 Task: Design an intricate pendant.
Action: Mouse moved to (296, 247)
Screenshot: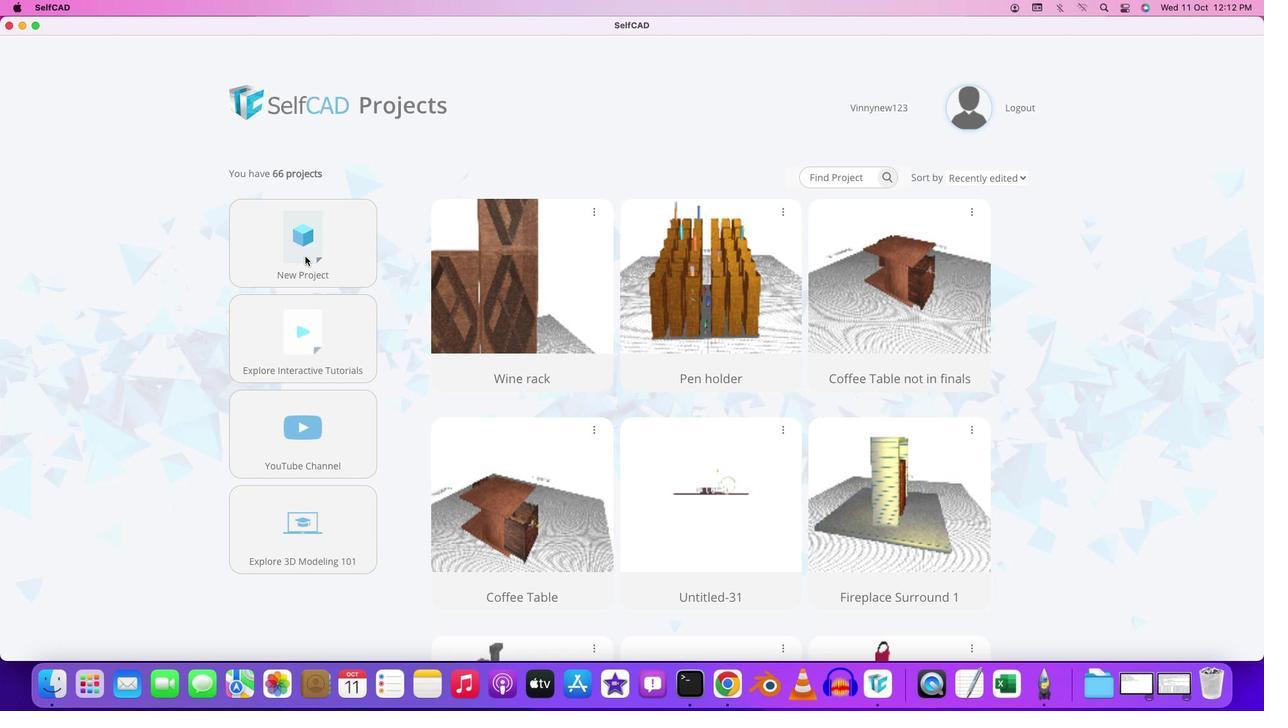 
Action: Mouse pressed left at (296, 247)
Screenshot: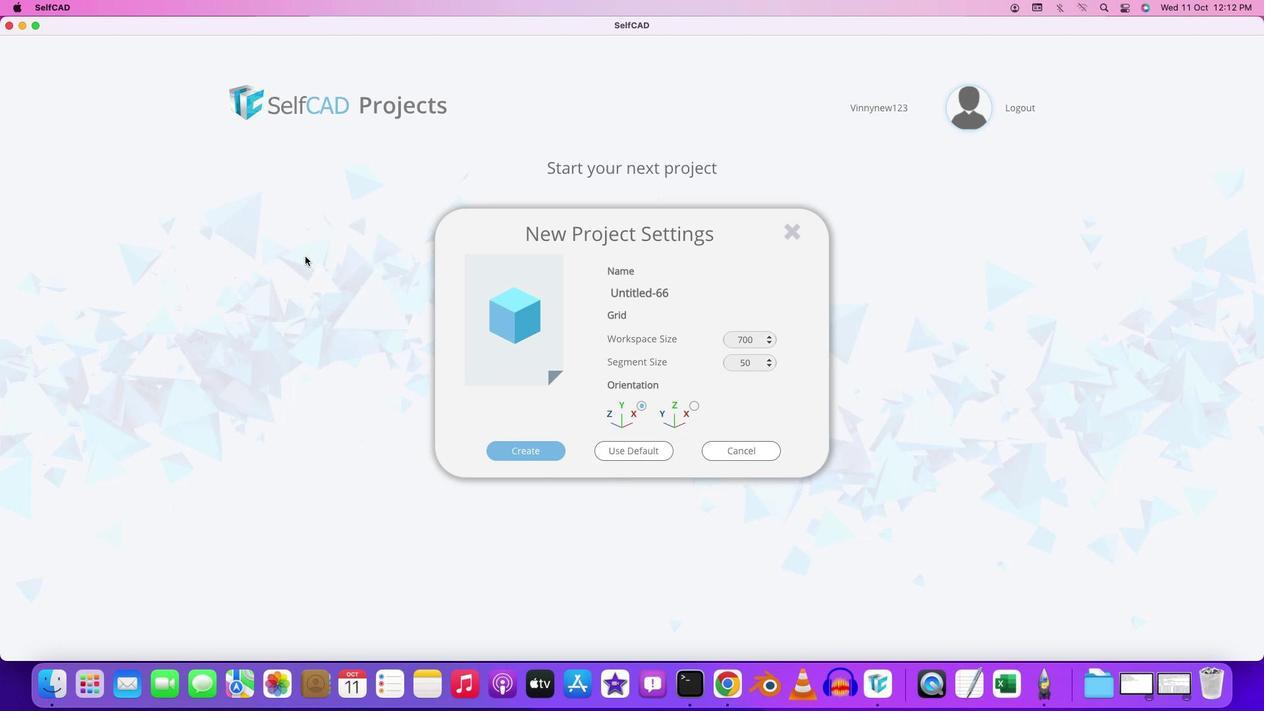 
Action: Mouse moved to (305, 256)
Screenshot: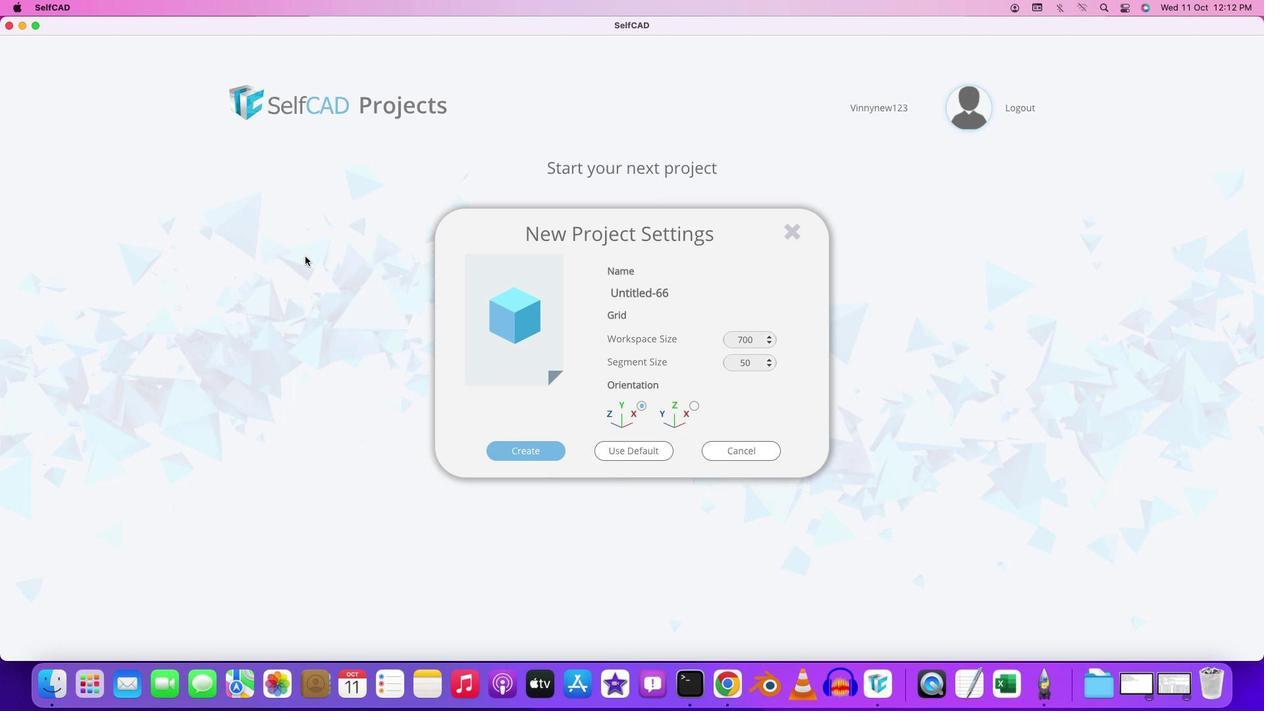 
Action: Mouse pressed left at (305, 256)
Screenshot: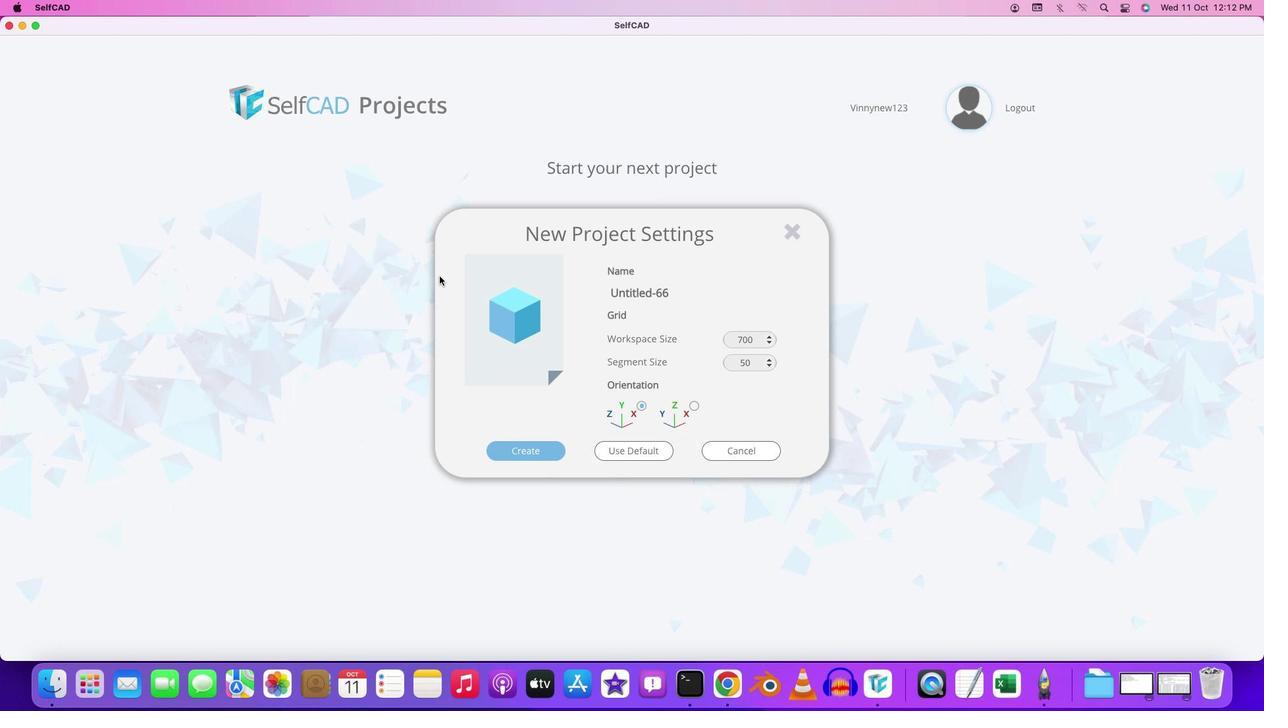 
Action: Mouse moved to (686, 295)
Screenshot: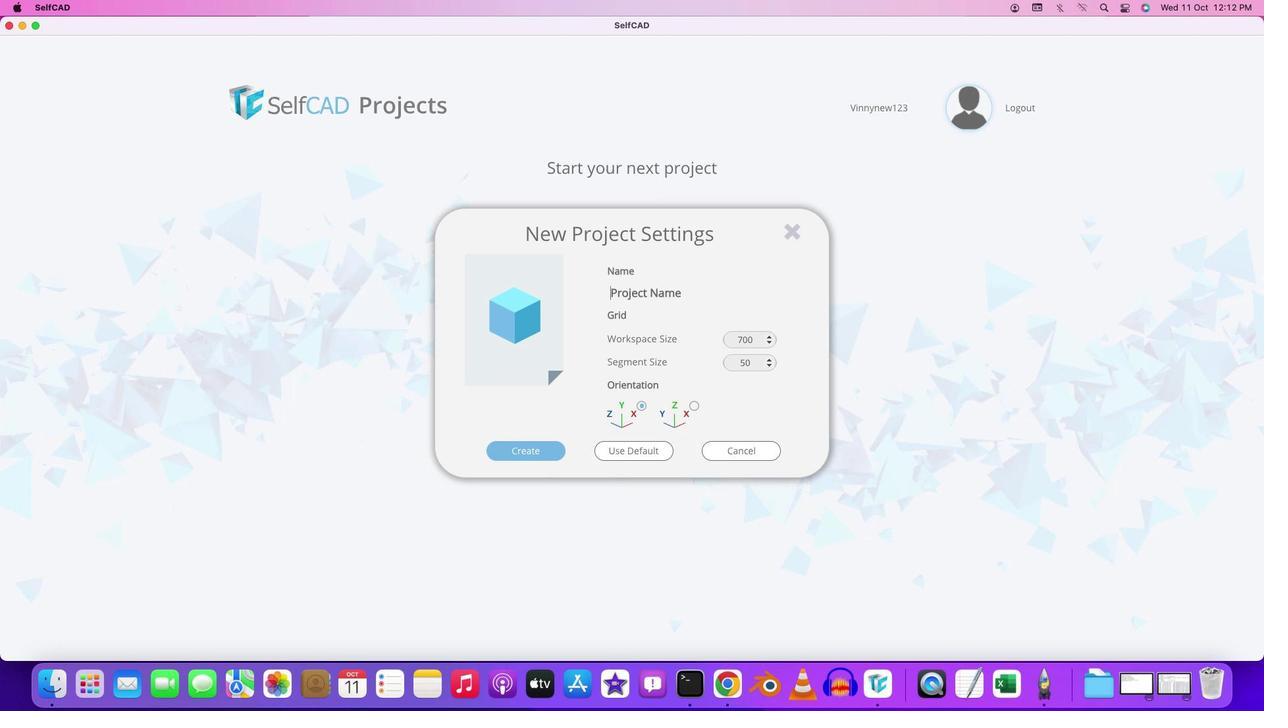 
Action: Mouse pressed left at (686, 295)
Screenshot: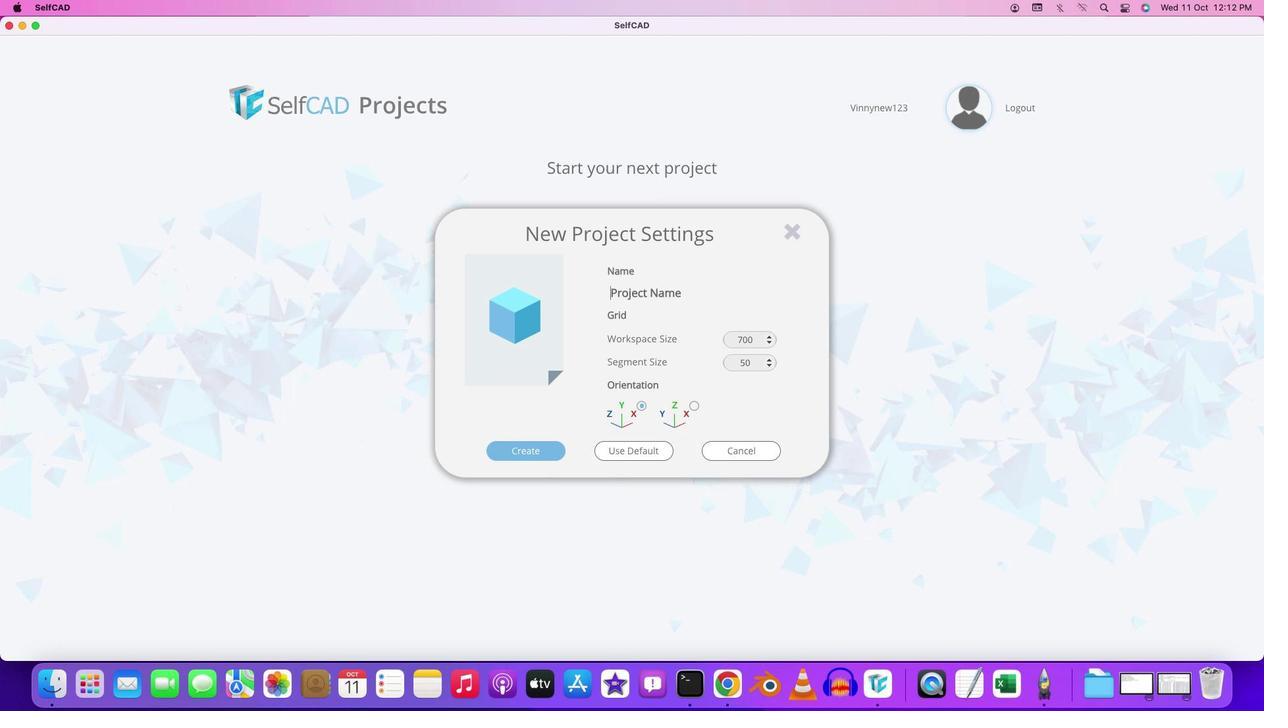 
Action: Key pressed Key.backspaceKey.backspaceKey.backspaceKey.shift'I''n''t''r''i''c''a''t''e'Key.spaceKey.shift'P''e''n''d''a''n''t'
Screenshot: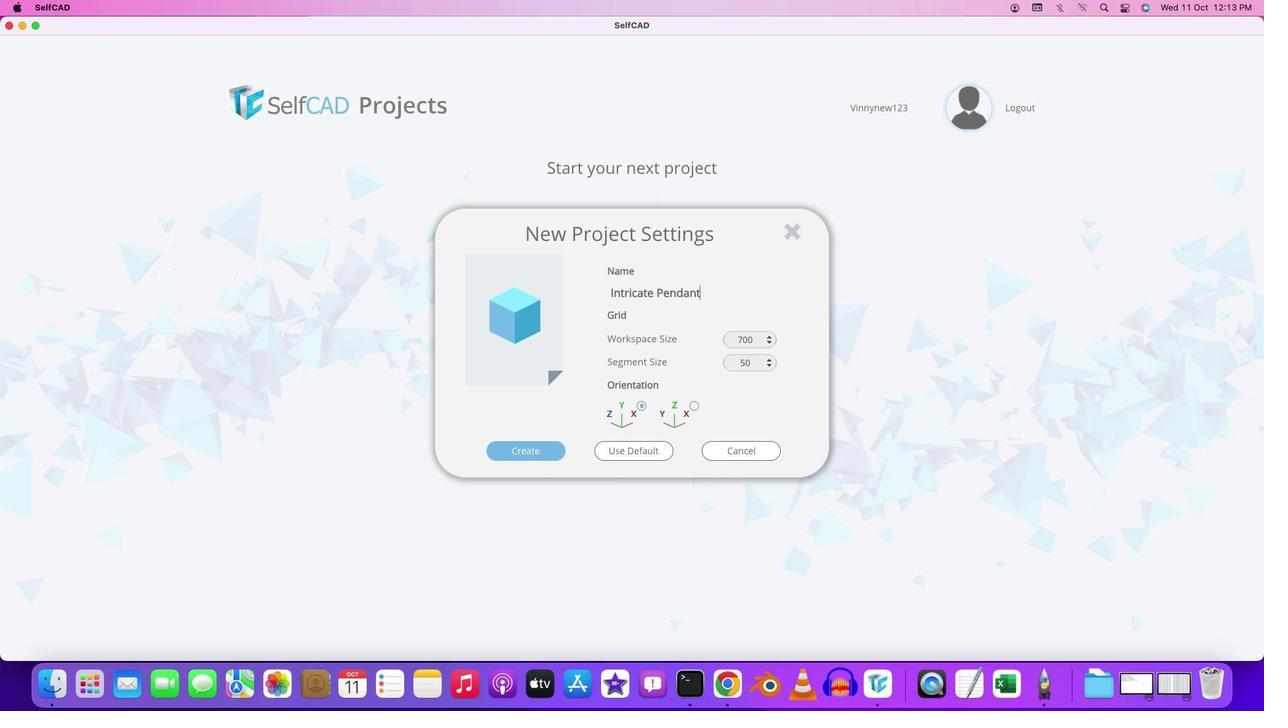 
Action: Mouse moved to (761, 337)
Screenshot: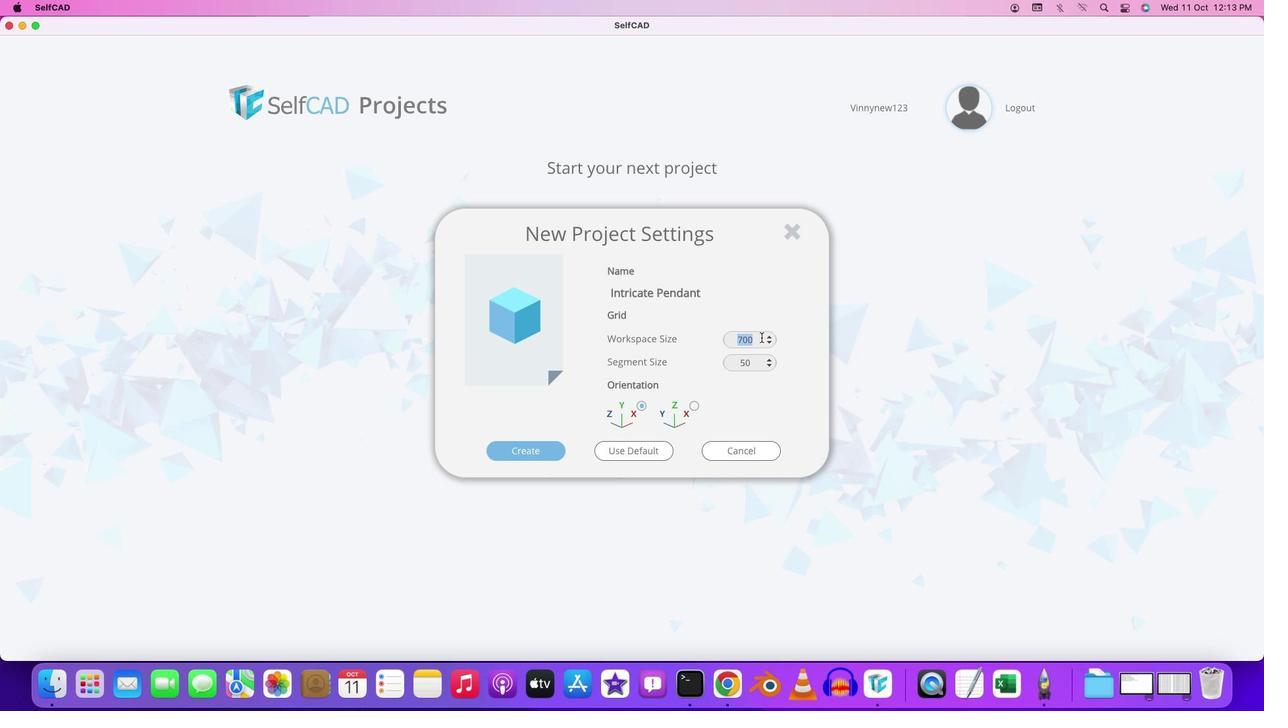 
Action: Mouse pressed left at (761, 337)
Screenshot: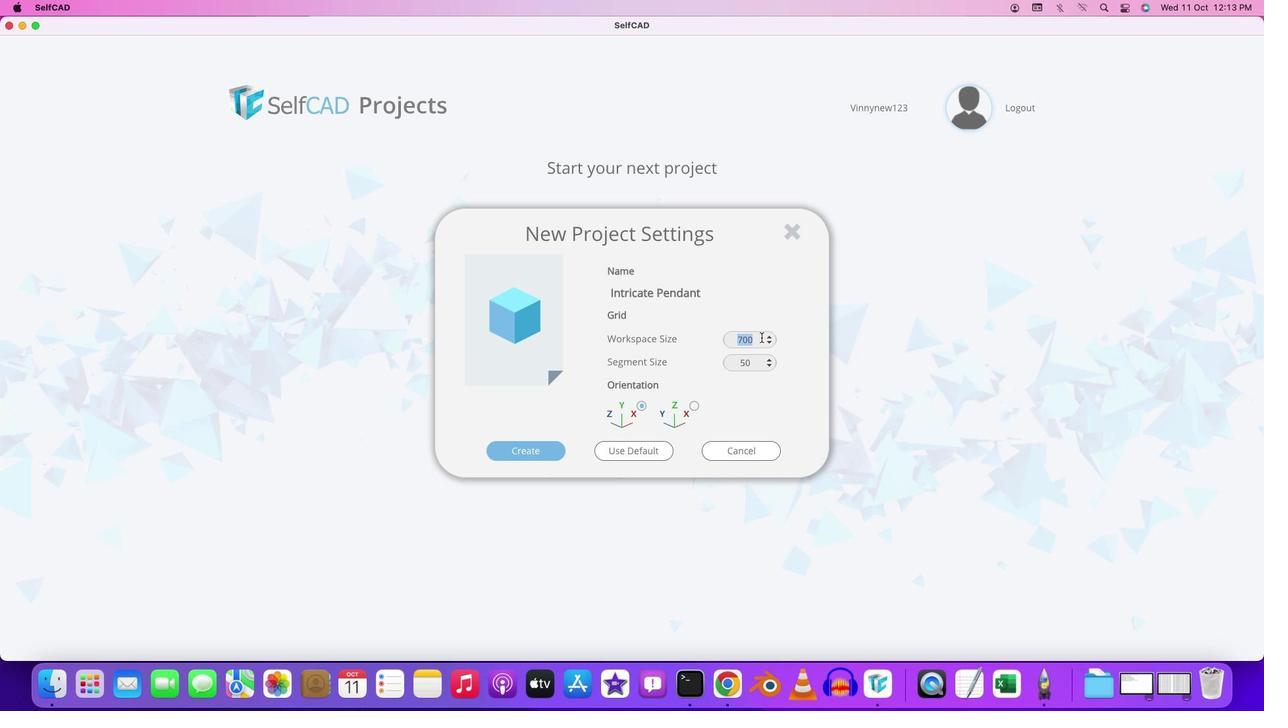 
Action: Key pressed '3''0''0'
Screenshot: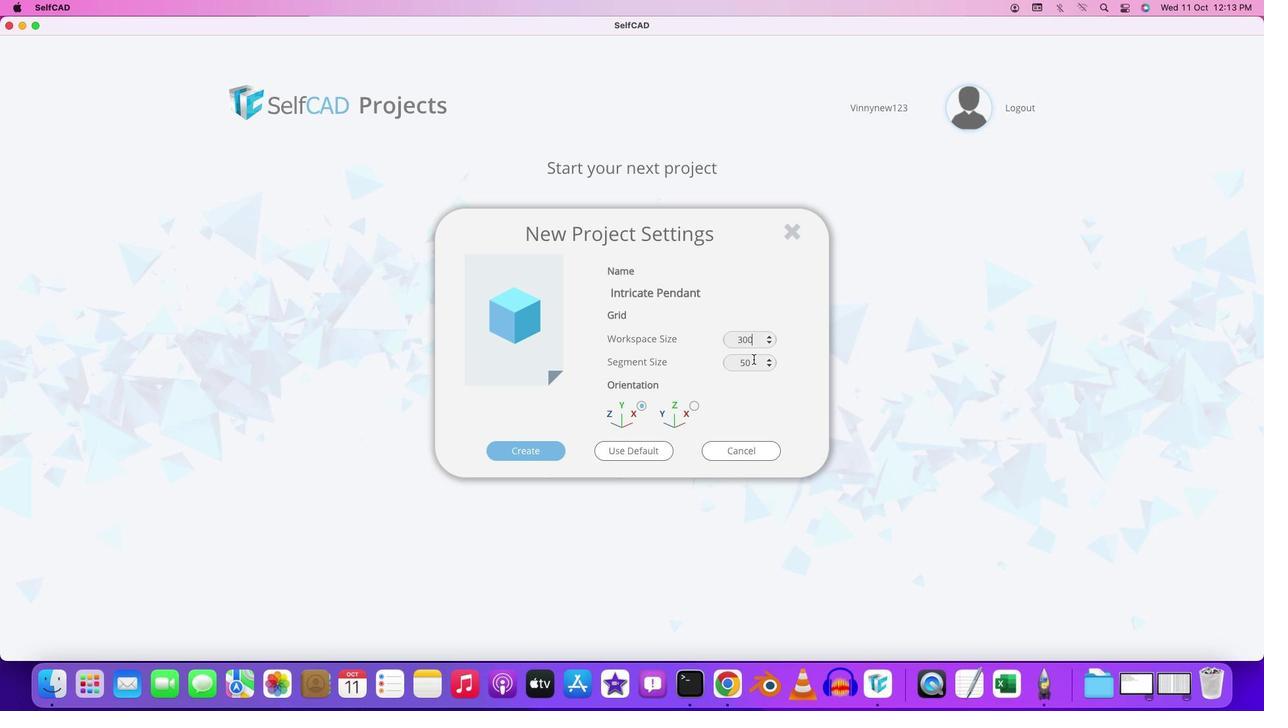
Action: Mouse moved to (753, 359)
Screenshot: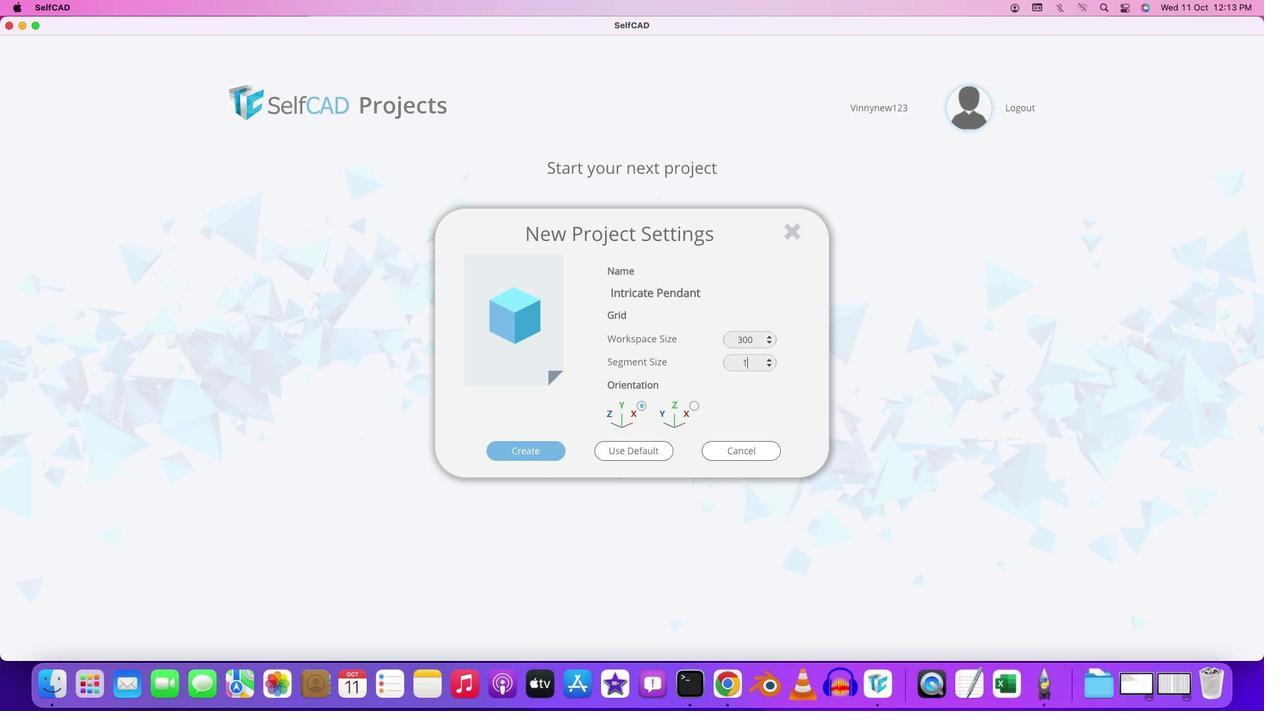 
Action: Mouse pressed left at (753, 359)
Screenshot: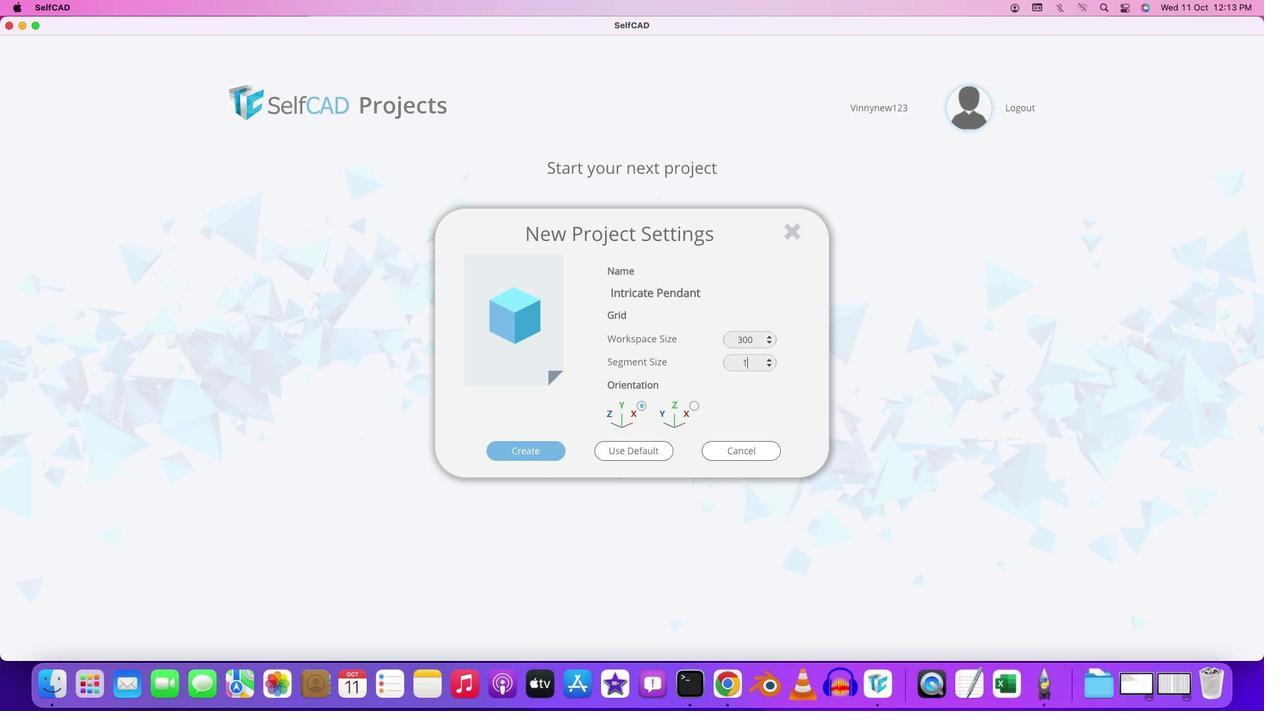 
Action: Key pressed '1'
Screenshot: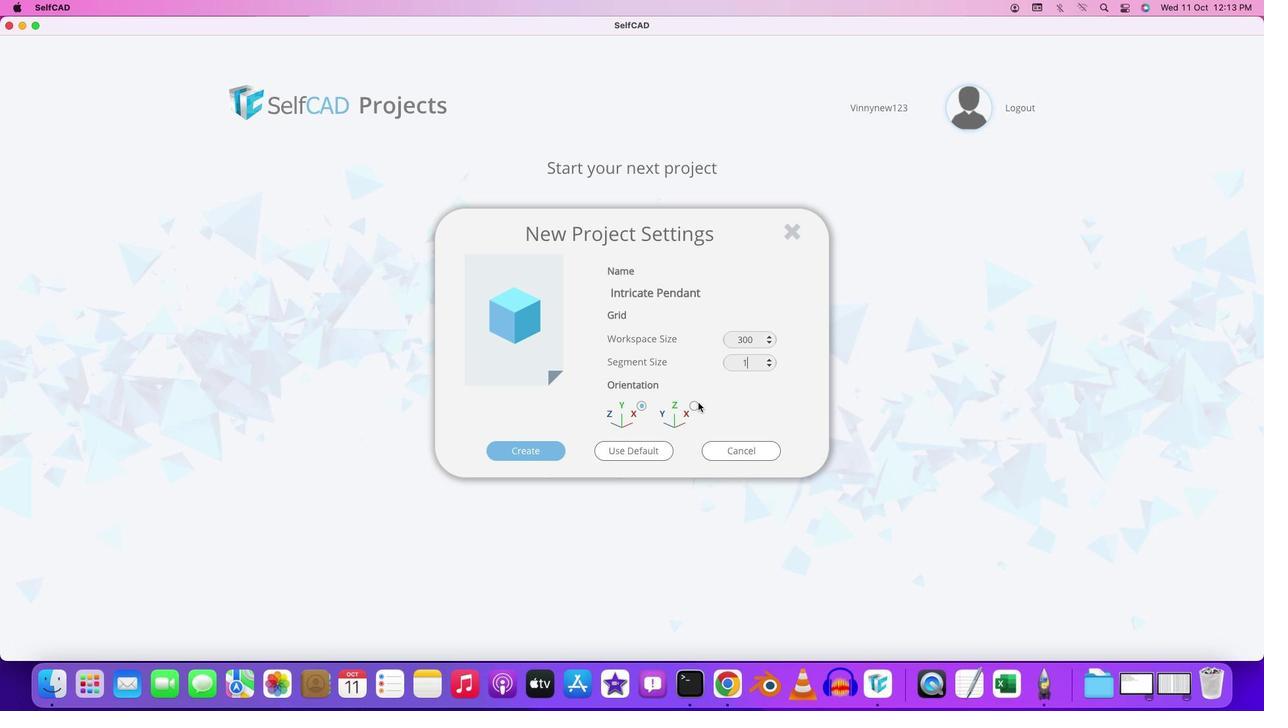 
Action: Mouse moved to (698, 403)
Screenshot: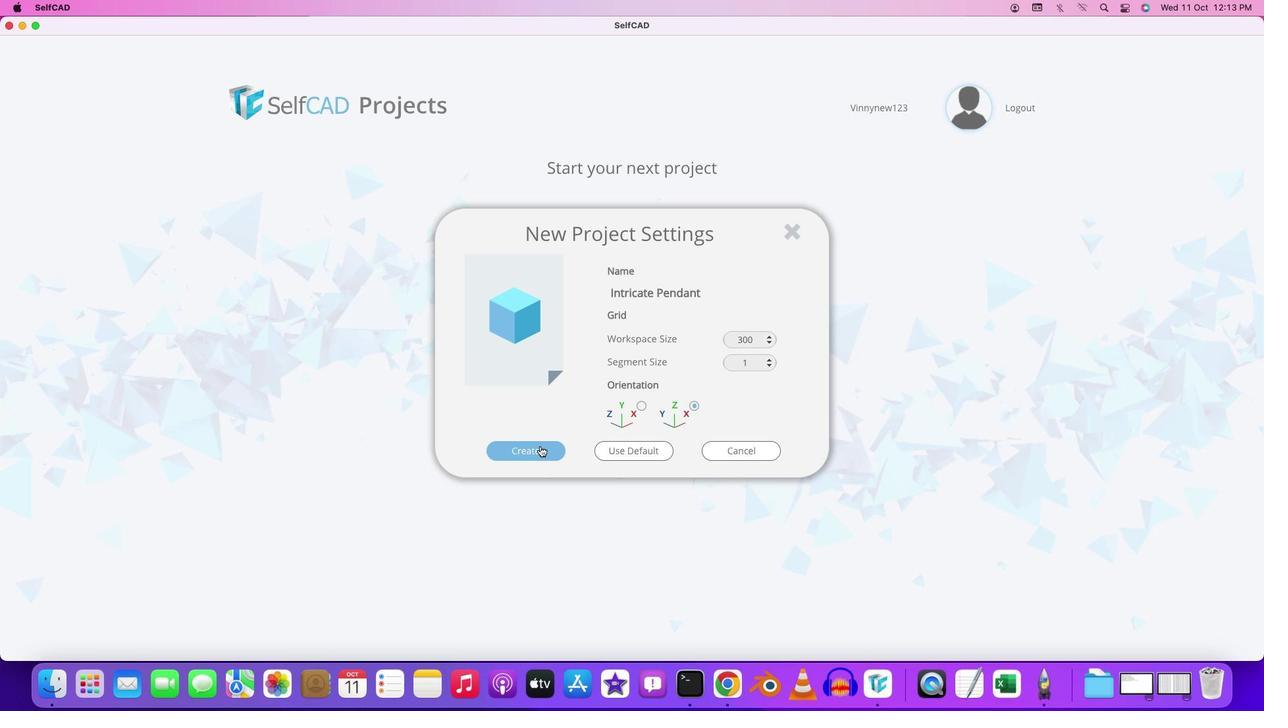 
Action: Mouse pressed left at (698, 403)
Screenshot: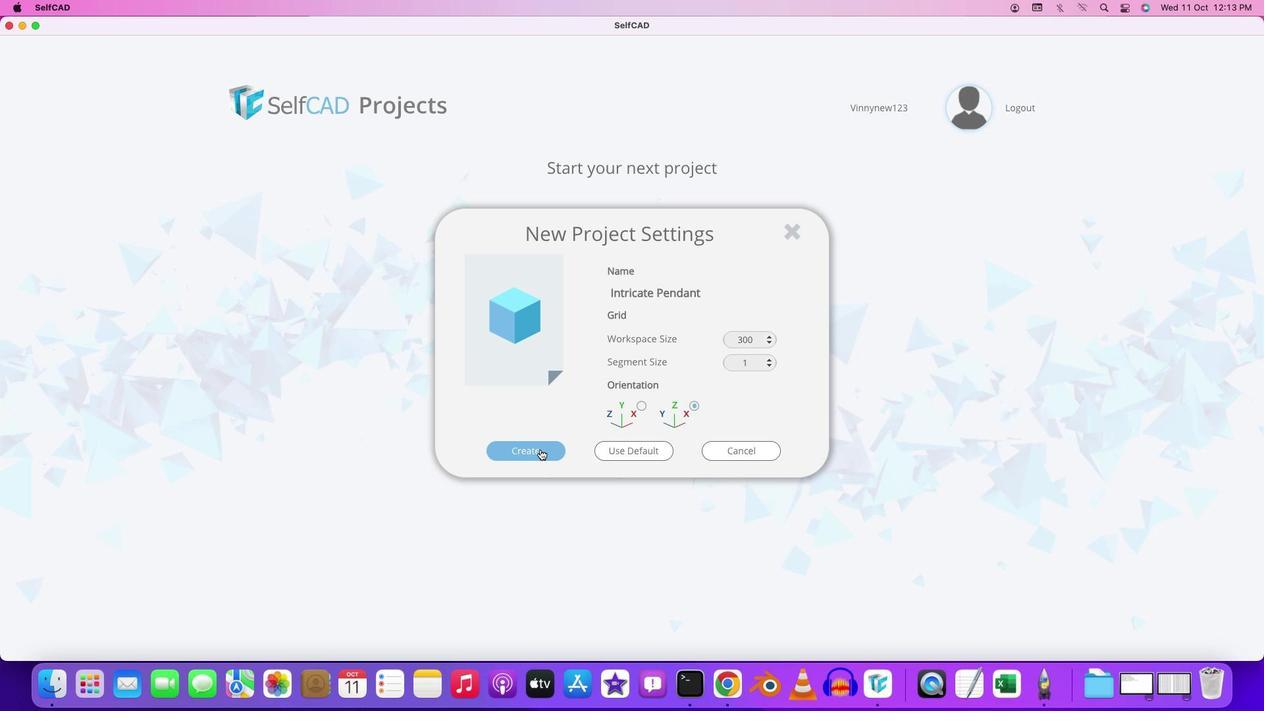 
Action: Mouse moved to (698, 404)
Screenshot: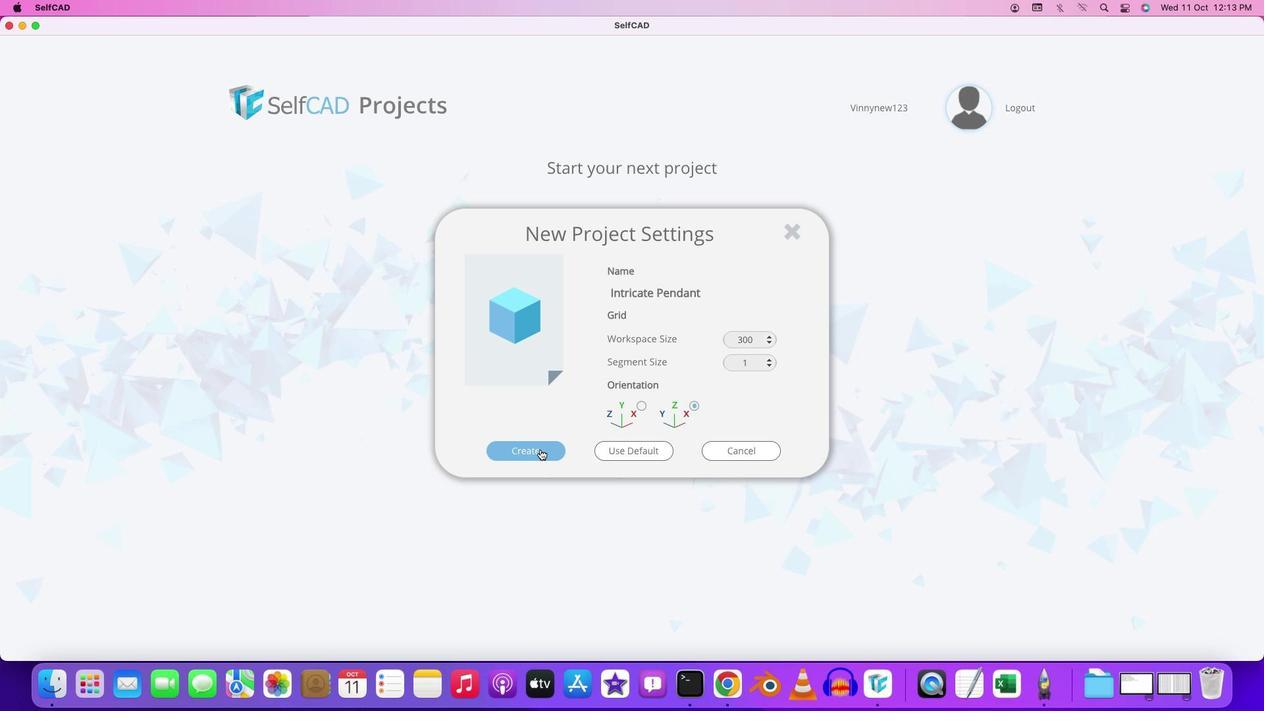 
Action: Mouse pressed left at (698, 404)
Screenshot: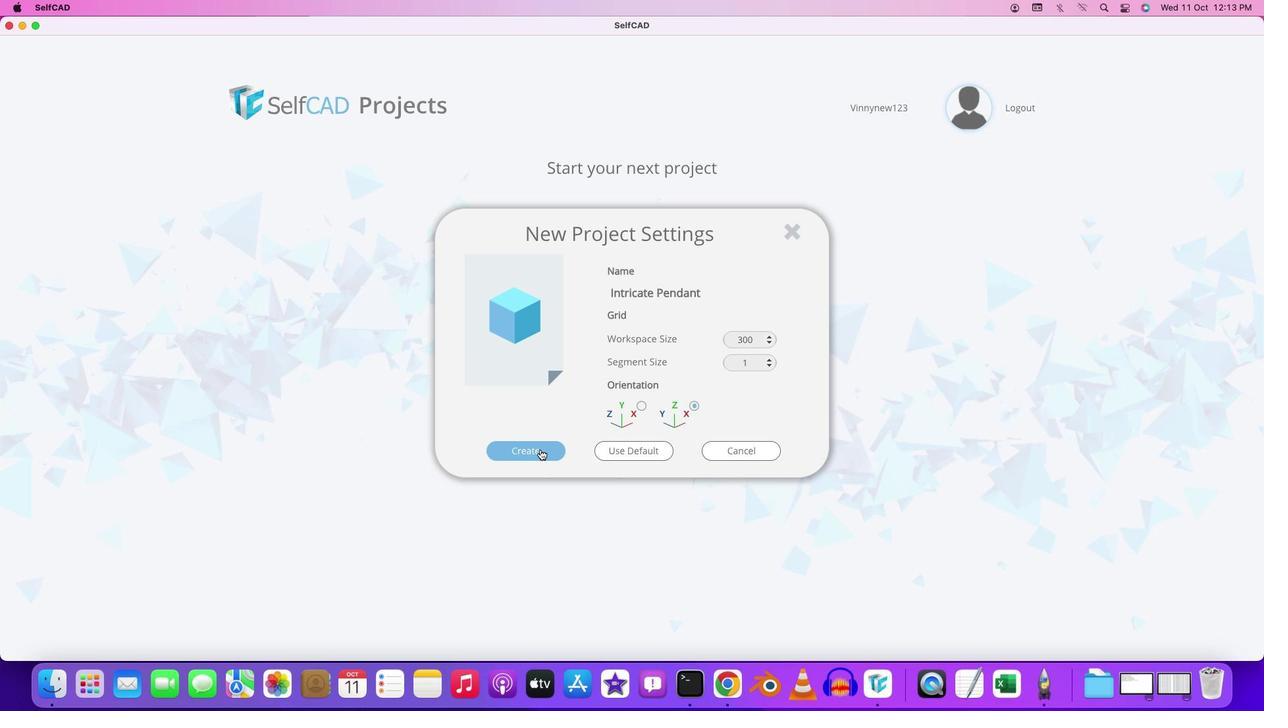 
Action: Mouse moved to (540, 449)
Screenshot: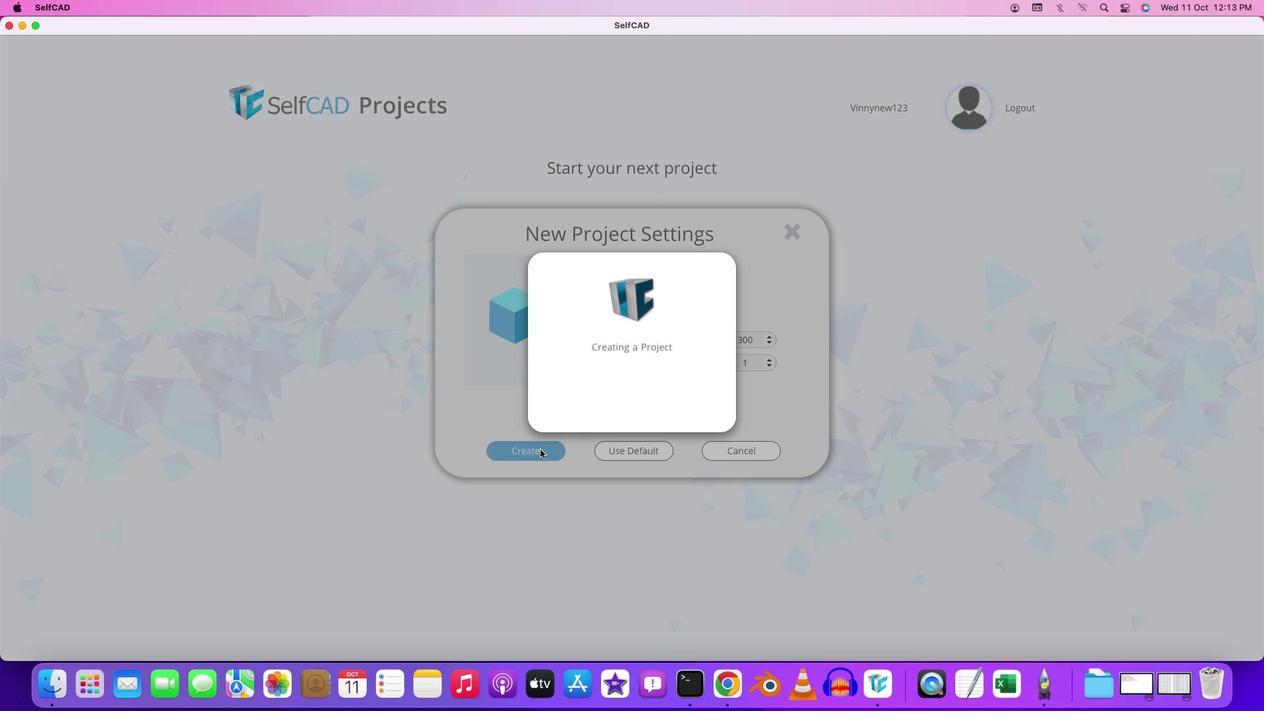 
Action: Mouse pressed left at (540, 449)
Screenshot: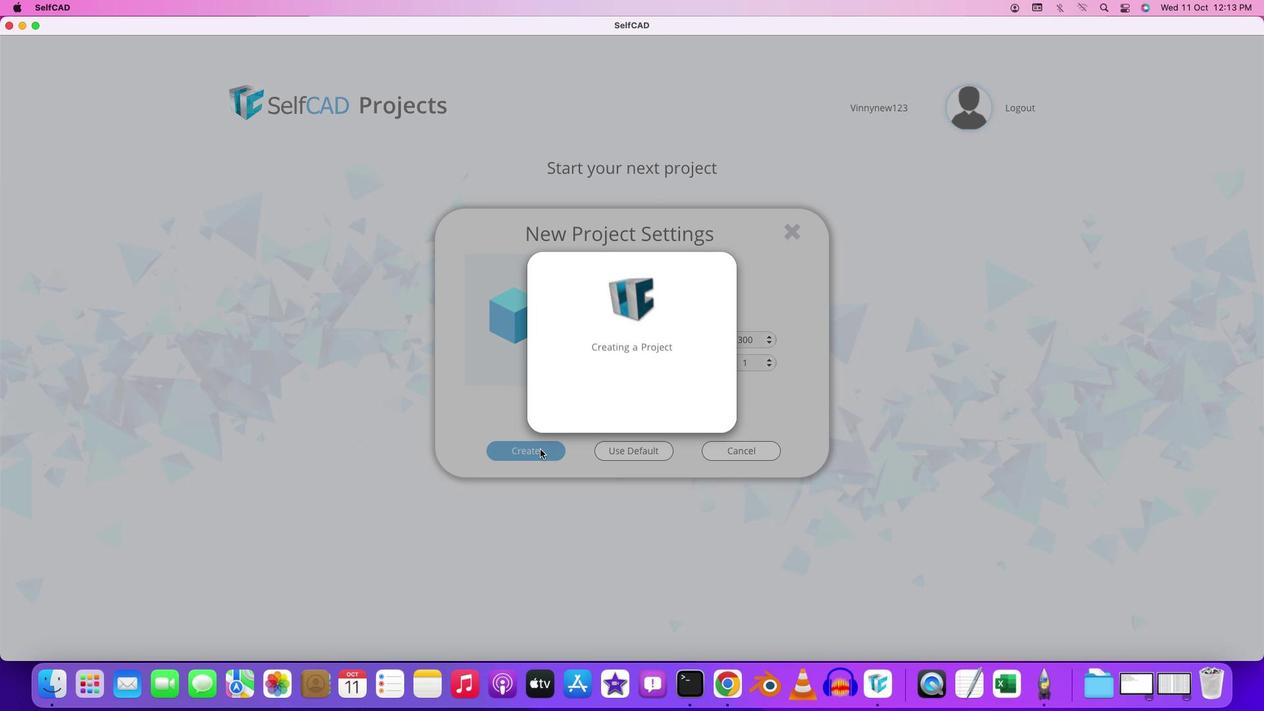 
Action: Mouse moved to (625, 438)
Screenshot: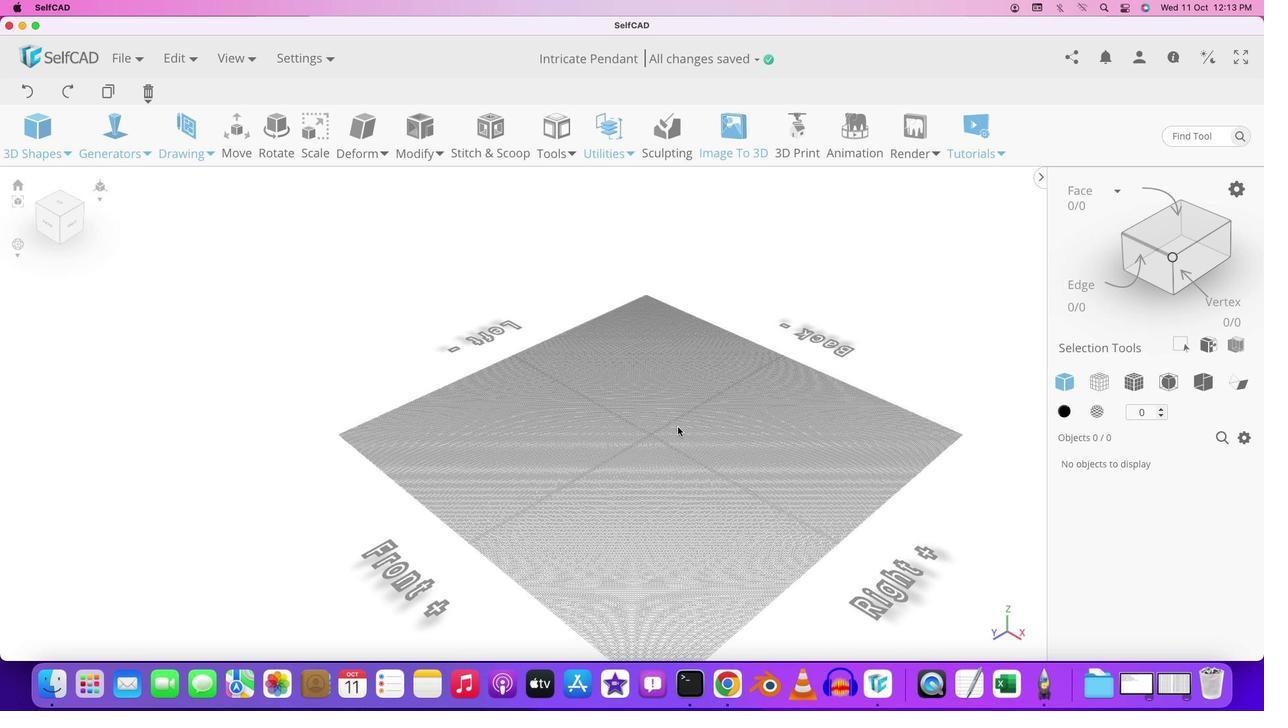 
Action: Mouse scrolled (625, 438) with delta (0, 0)
Screenshot: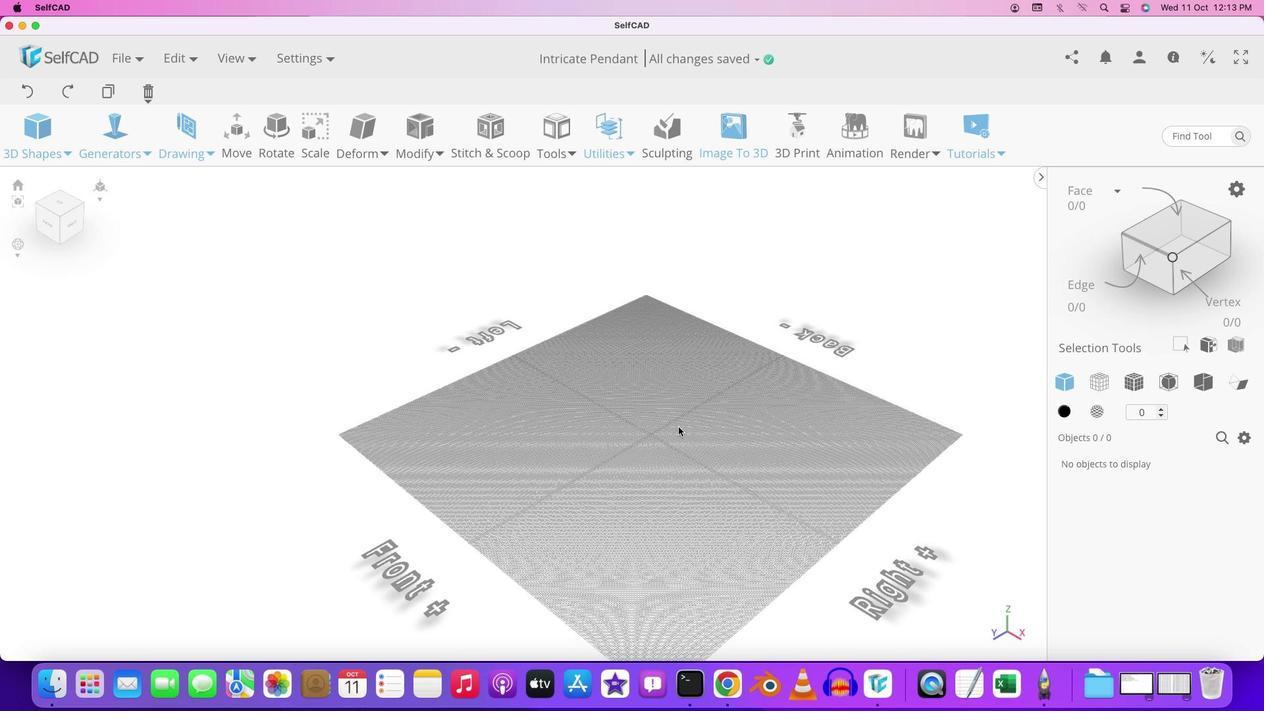 
Action: Mouse scrolled (625, 438) with delta (0, 0)
Screenshot: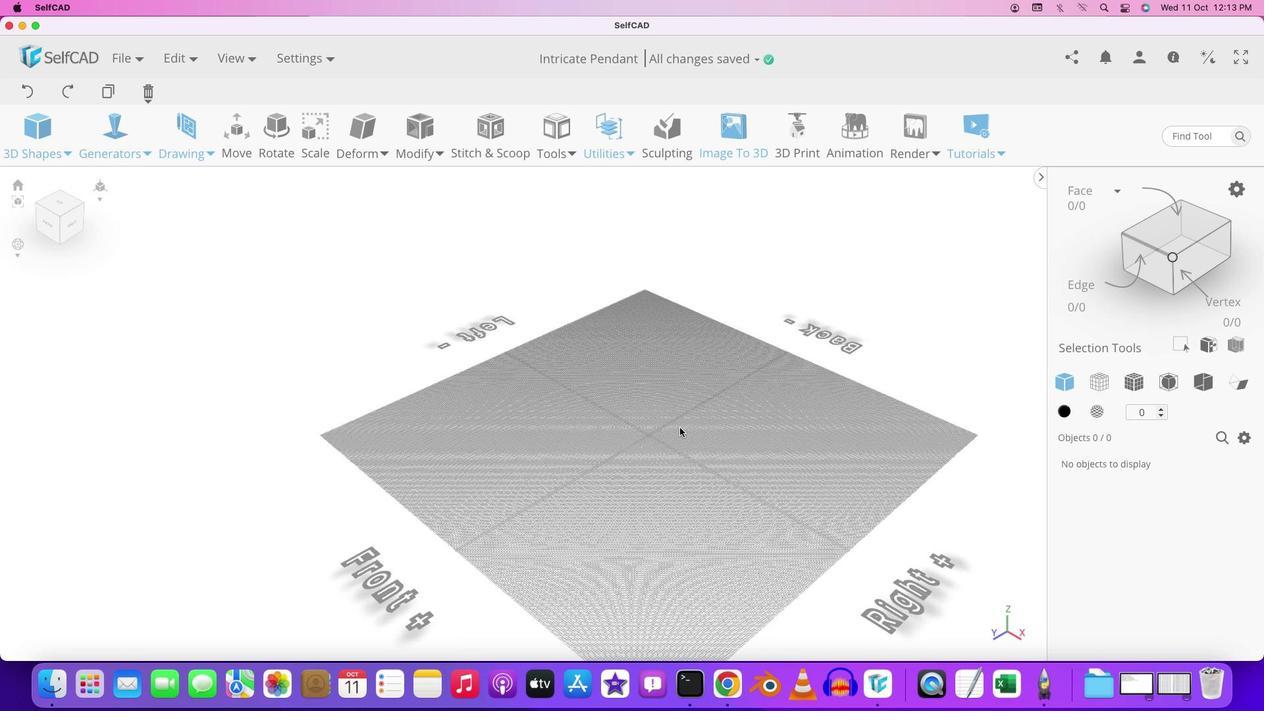 
Action: Mouse scrolled (625, 438) with delta (0, -1)
Screenshot: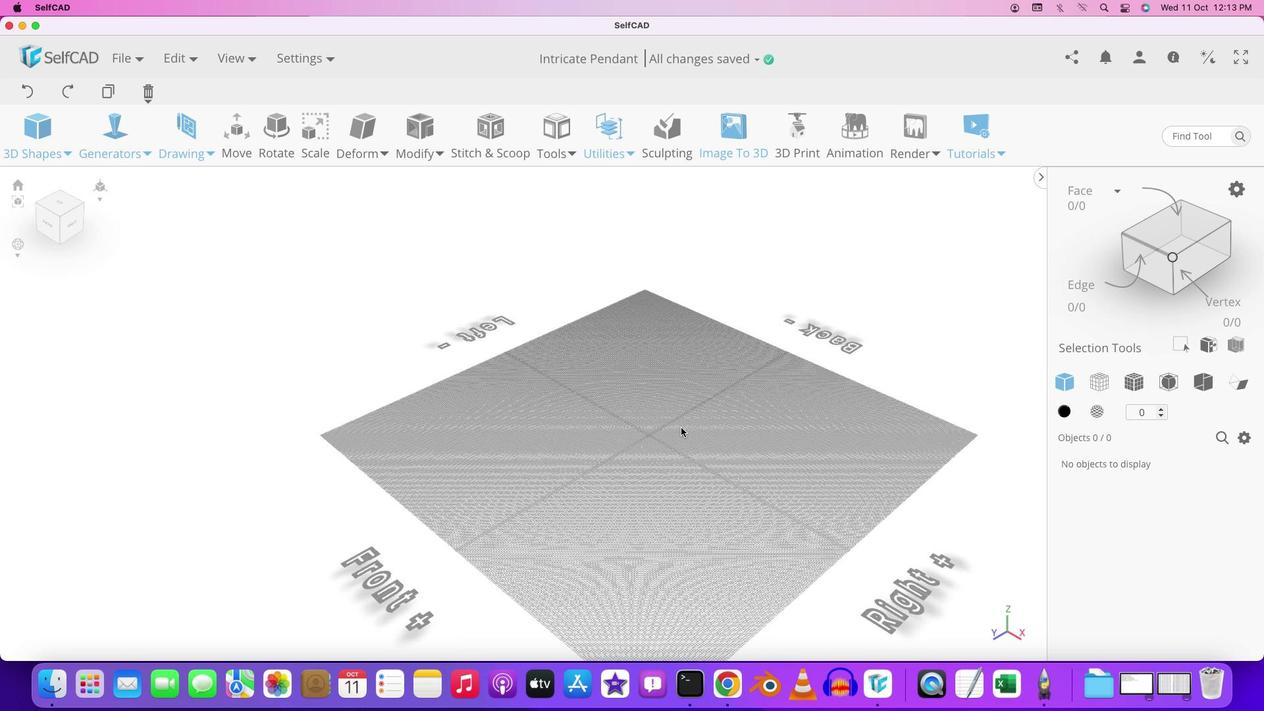 
Action: Mouse scrolled (625, 438) with delta (0, 1)
Screenshot: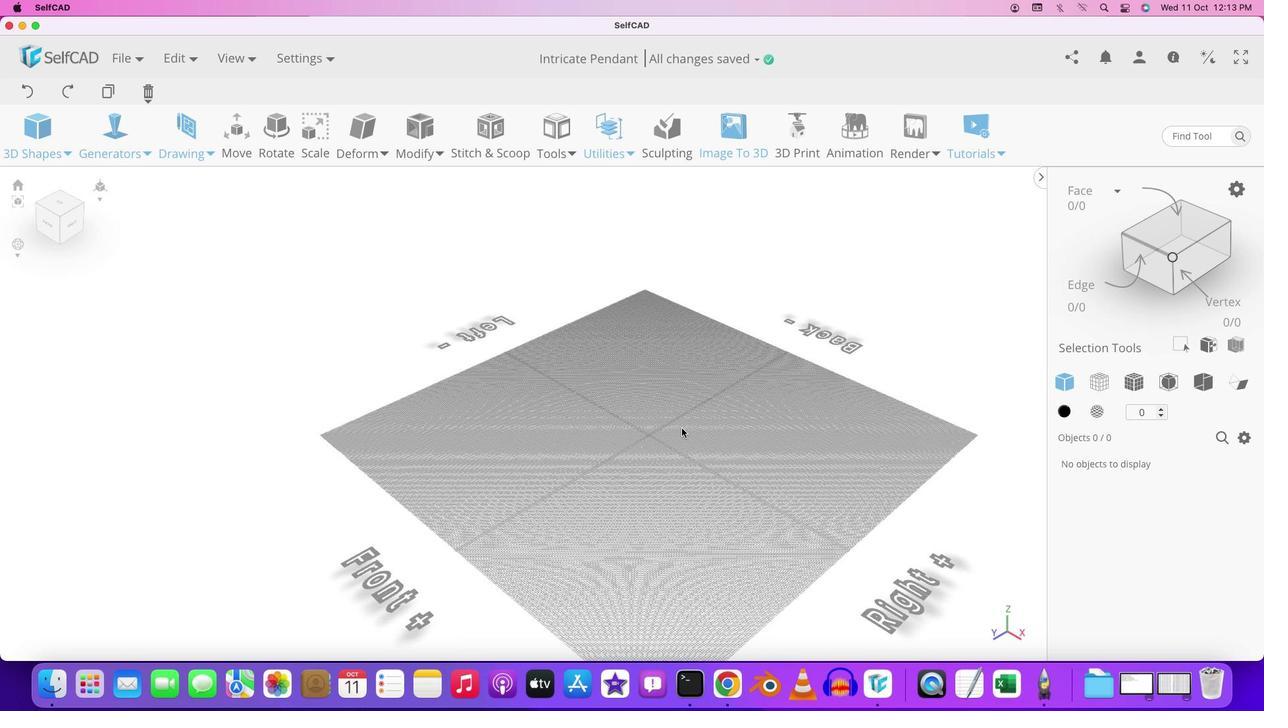 
Action: Mouse moved to (608, 409)
Screenshot: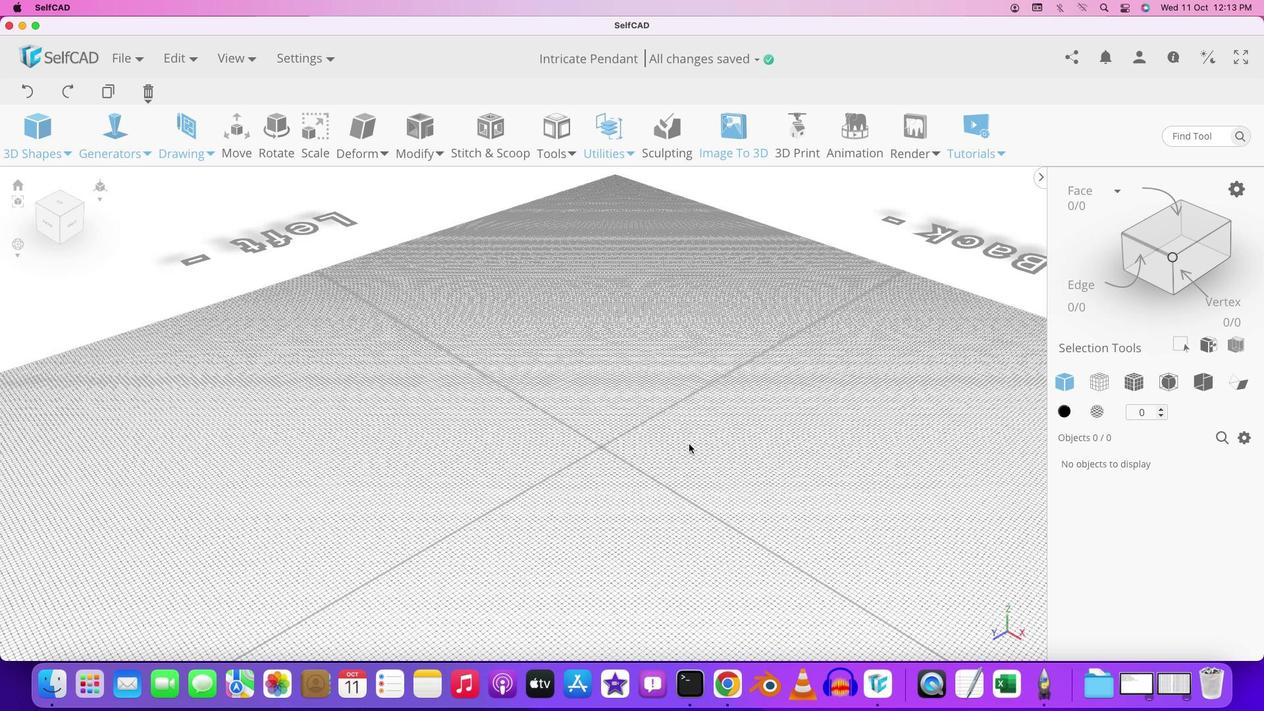 
Action: Mouse scrolled (608, 409) with delta (0, 0)
Screenshot: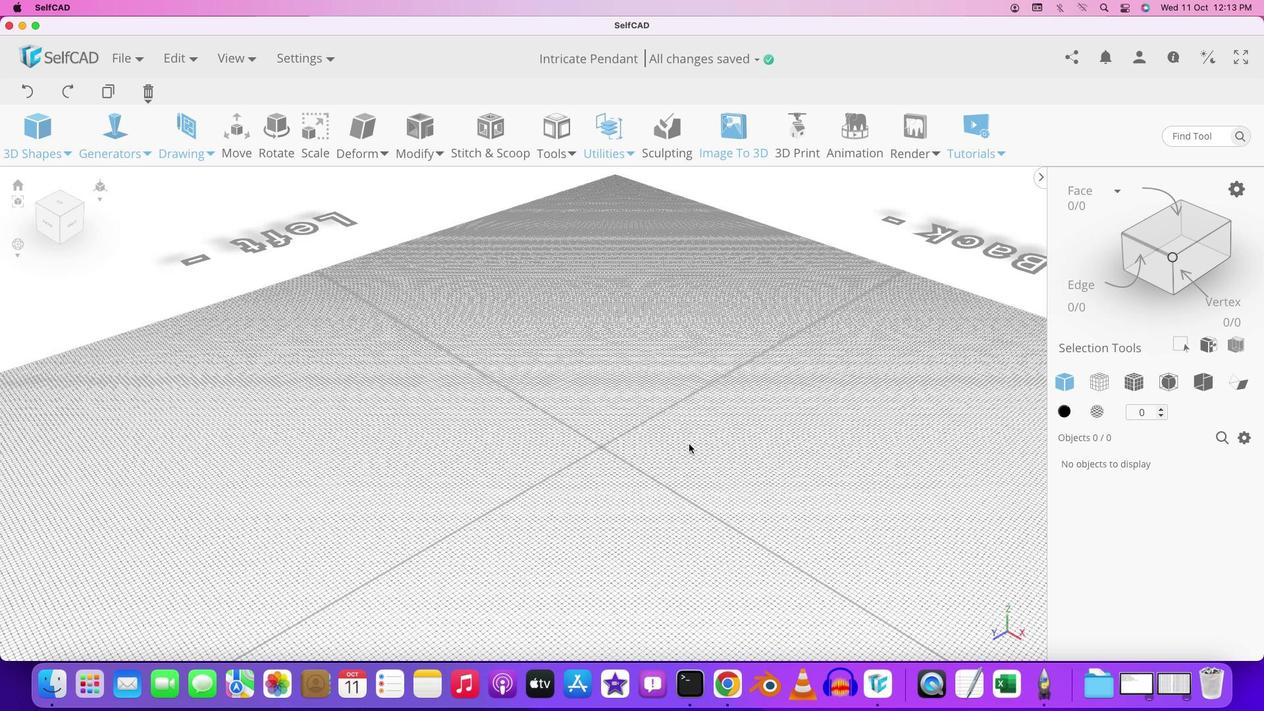 
Action: Mouse scrolled (608, 409) with delta (0, 0)
Screenshot: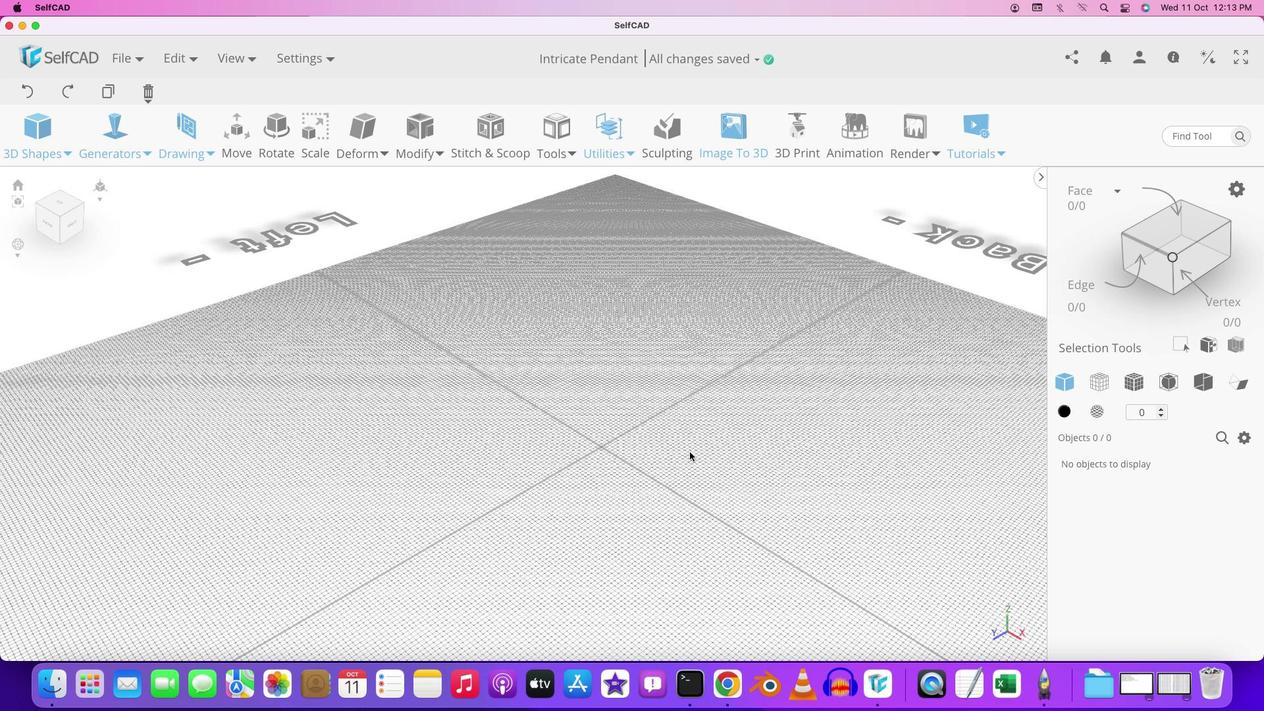 
Action: Mouse scrolled (608, 409) with delta (0, 1)
Screenshot: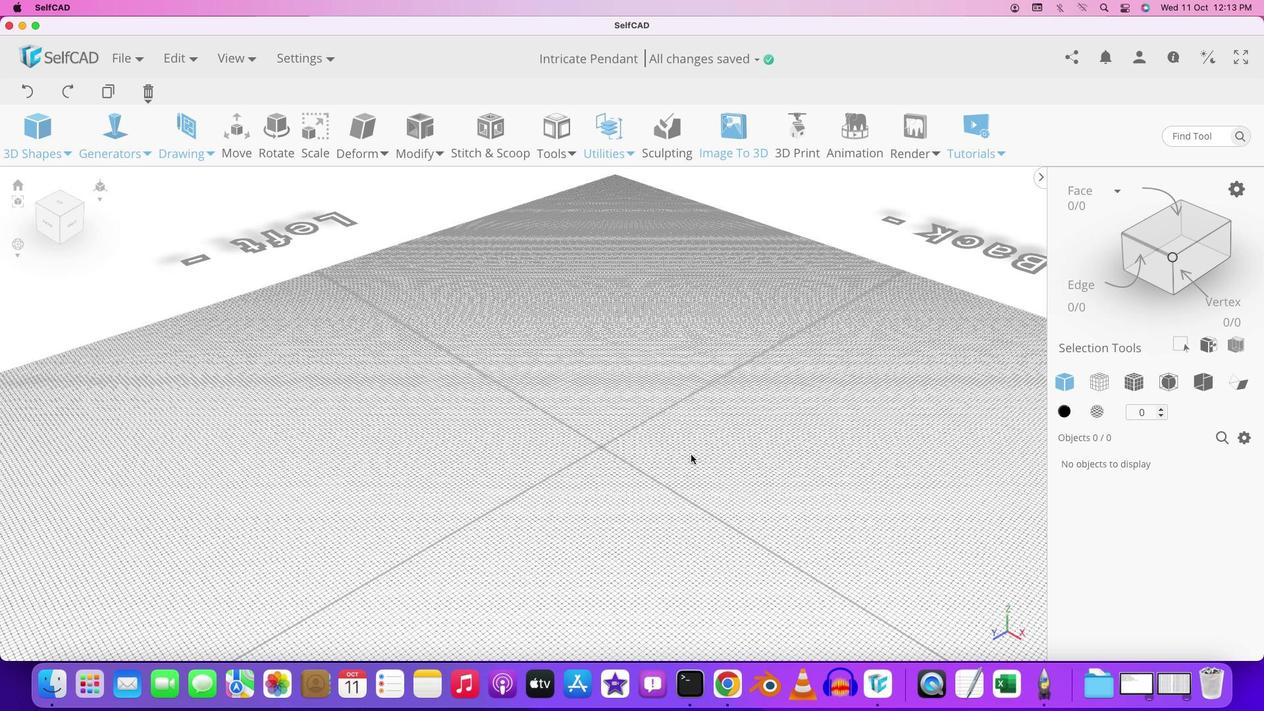 
Action: Mouse moved to (609, 409)
Screenshot: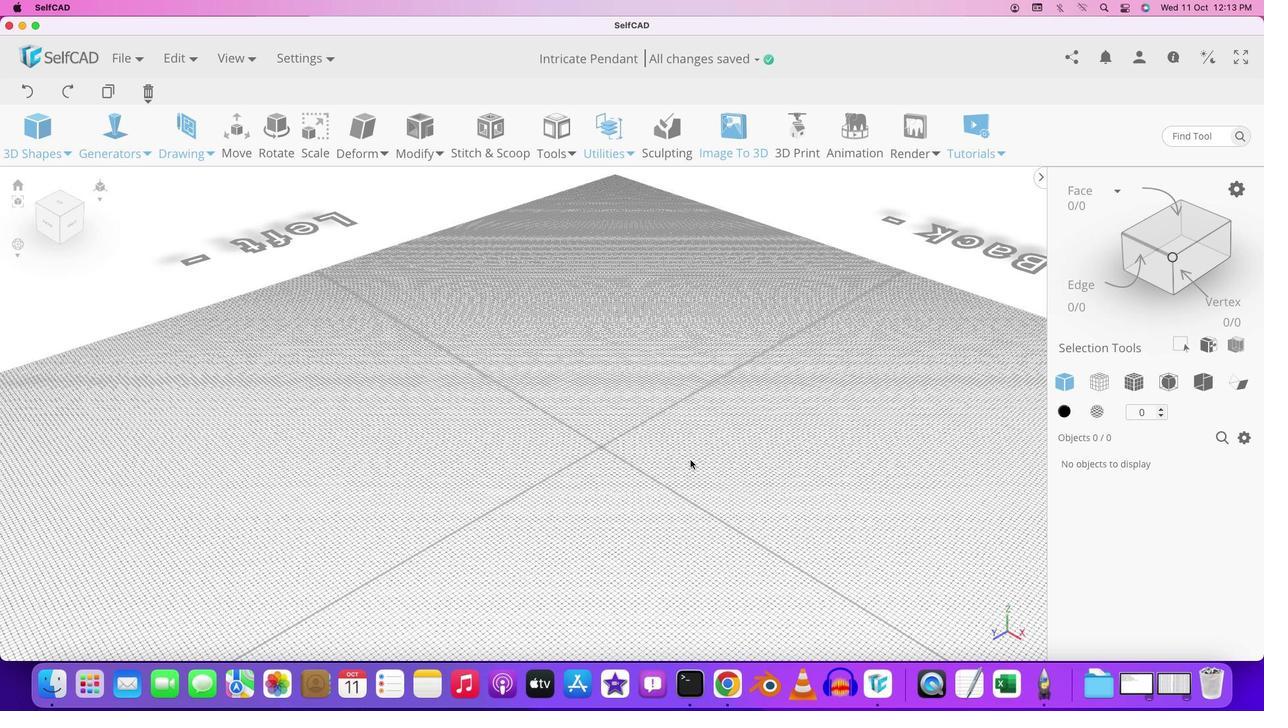 
Action: Mouse scrolled (609, 409) with delta (0, 1)
Screenshot: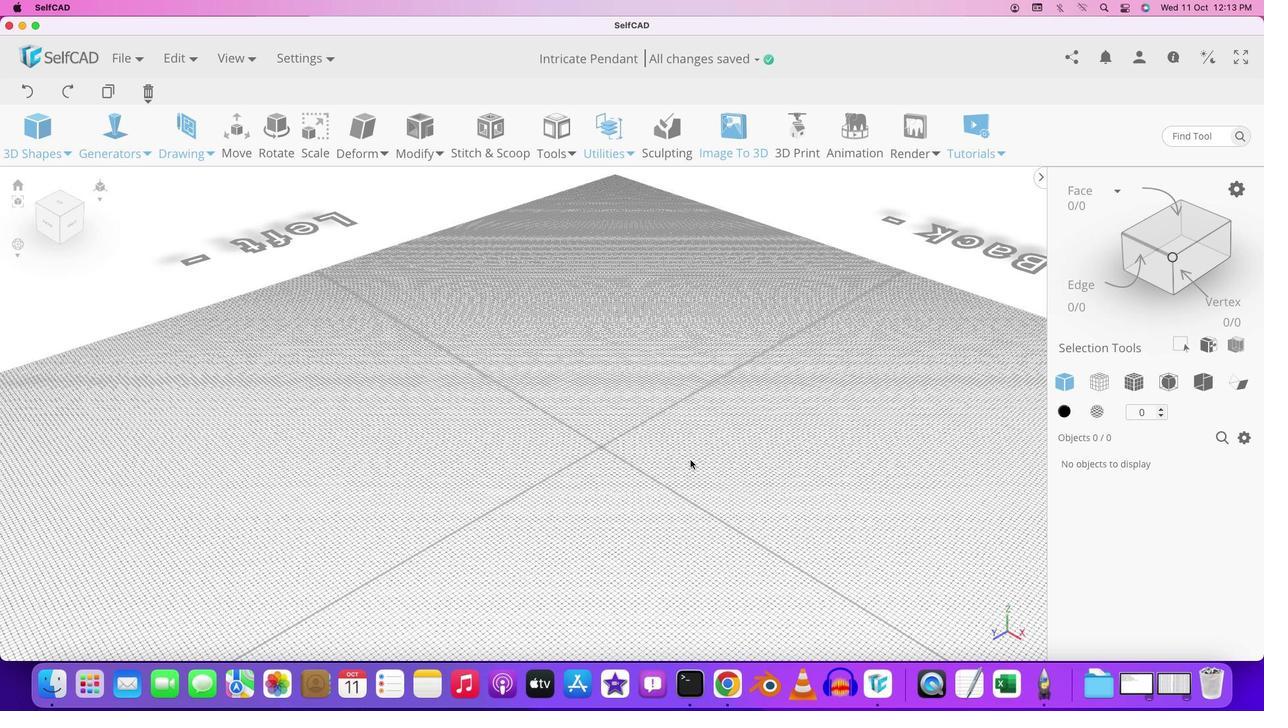 
Action: Mouse moved to (619, 413)
Screenshot: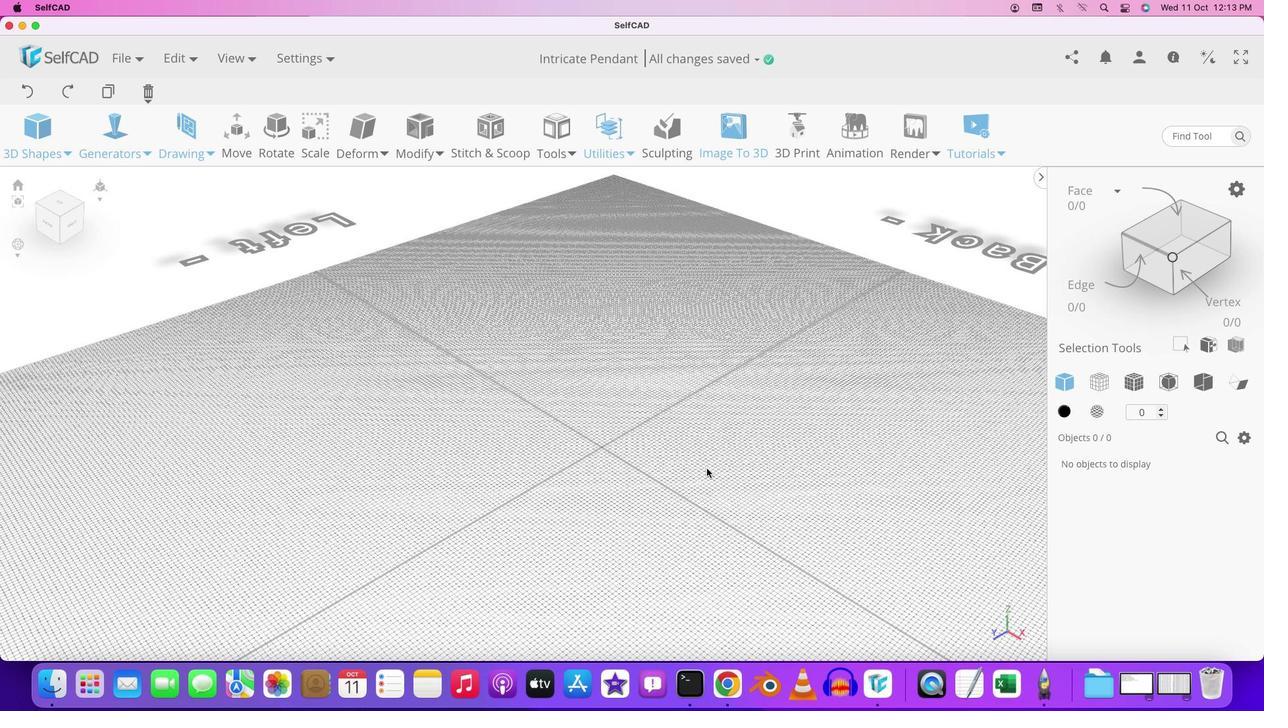 
Action: Mouse scrolled (619, 413) with delta (0, 0)
Screenshot: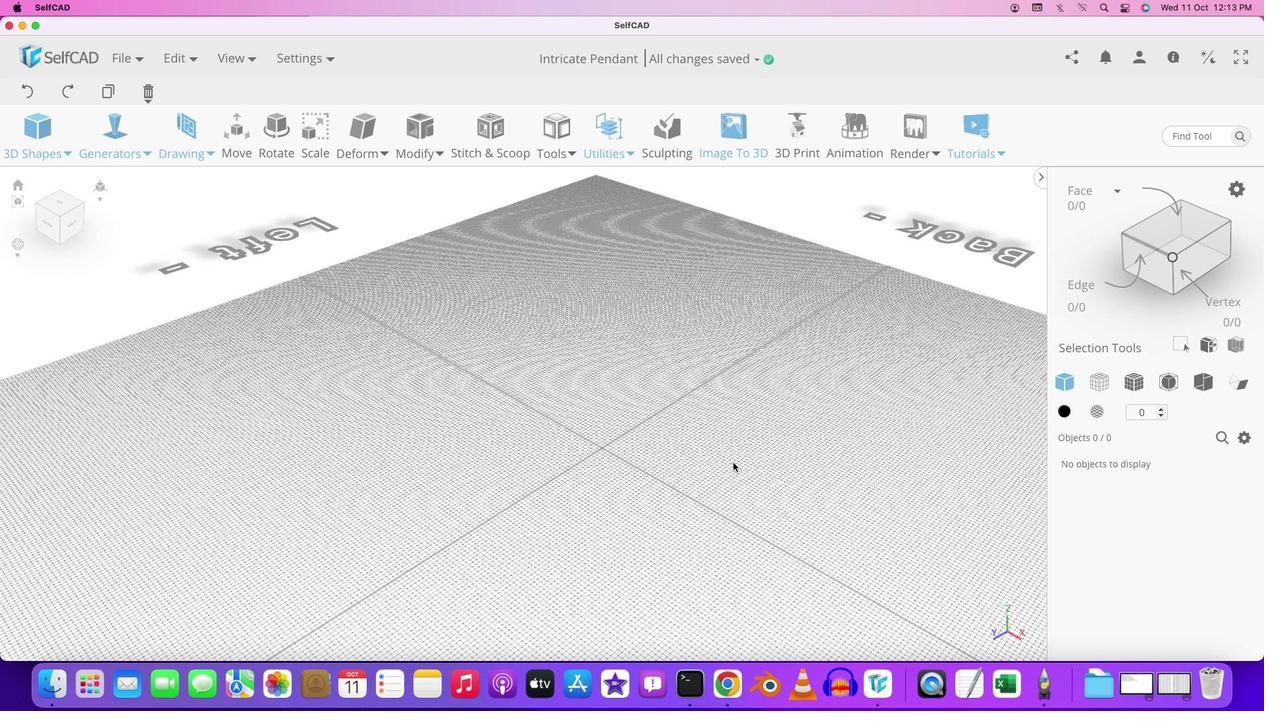 
Action: Mouse moved to (621, 413)
Screenshot: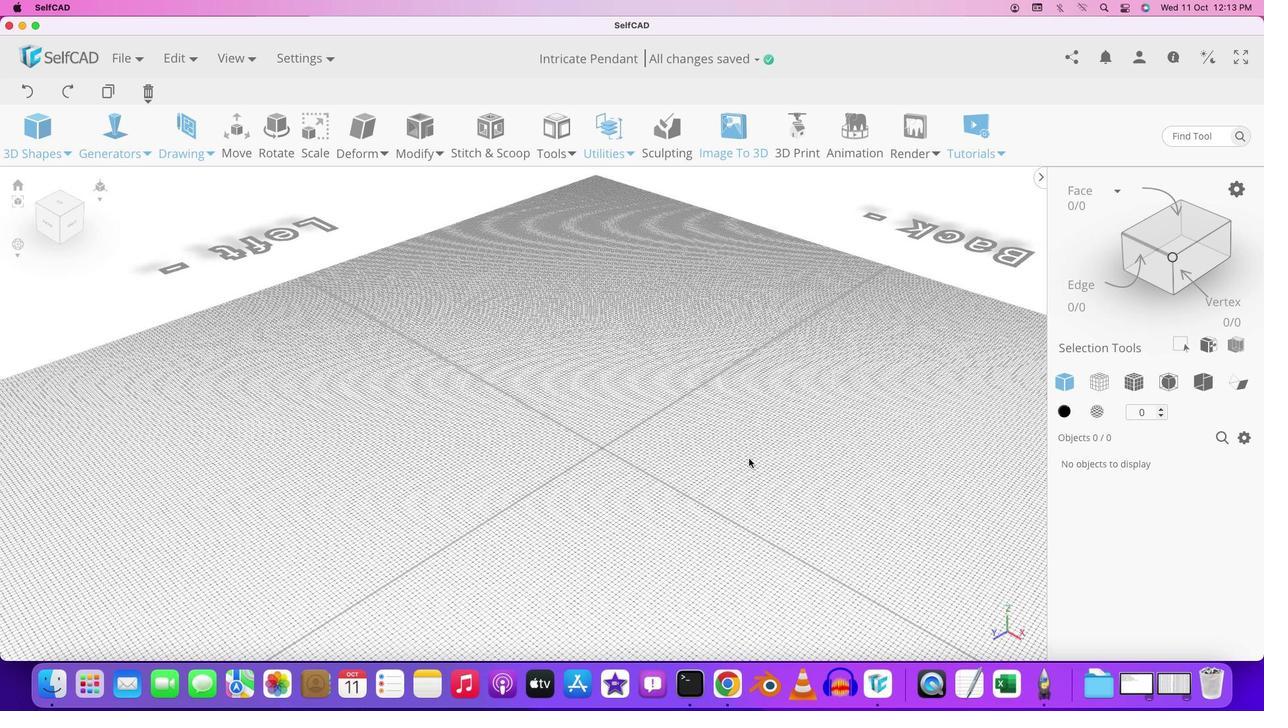 
Action: Mouse scrolled (621, 413) with delta (0, 0)
Screenshot: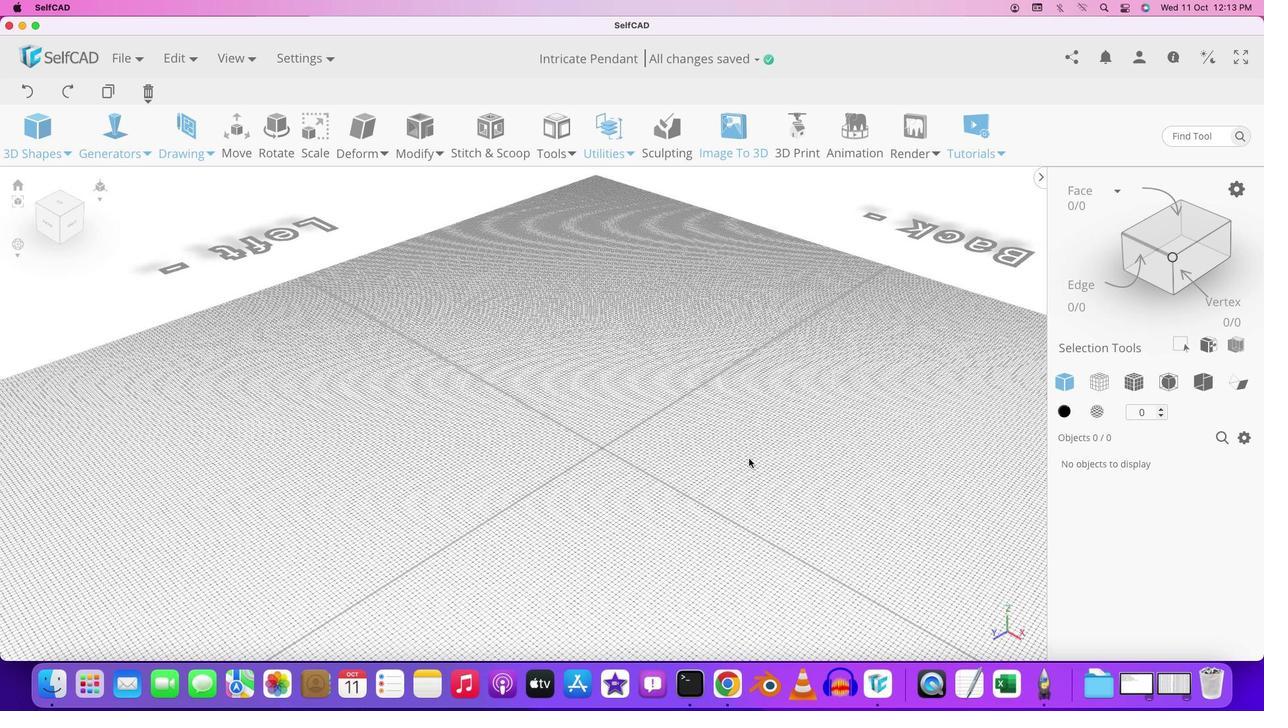
Action: Mouse moved to (642, 421)
Screenshot: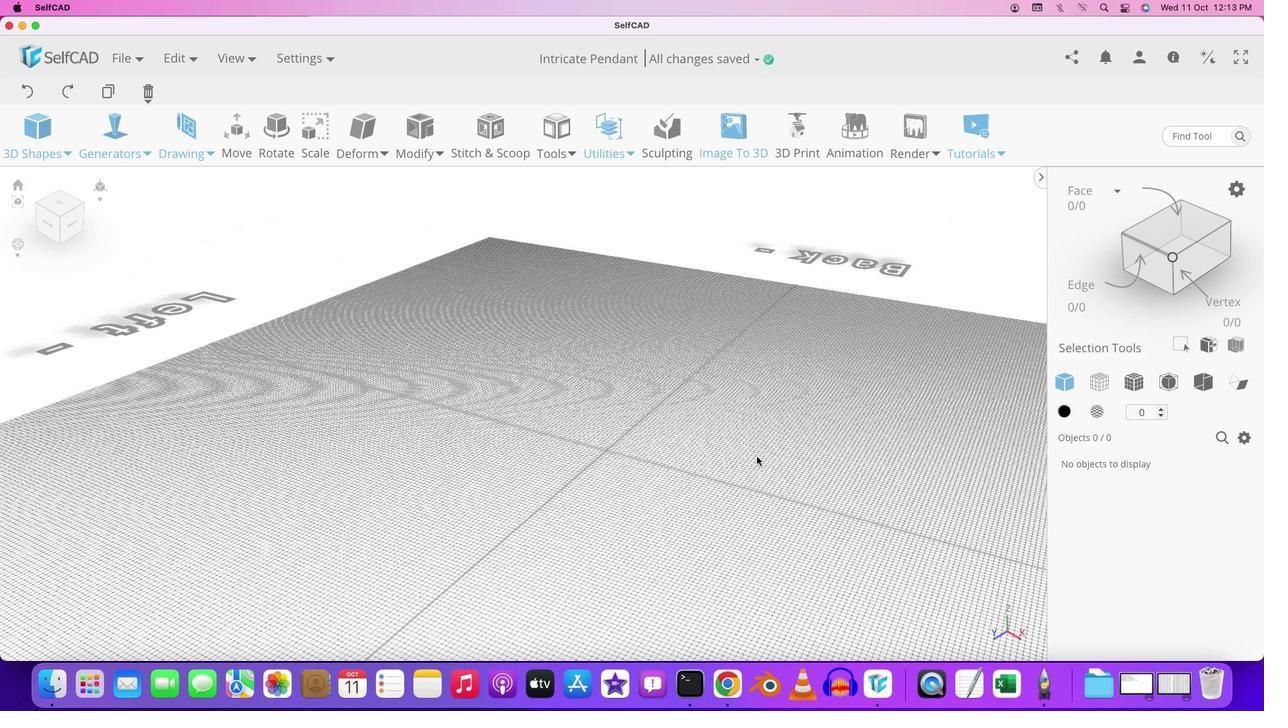 
Action: Mouse scrolled (642, 421) with delta (0, 1)
Screenshot: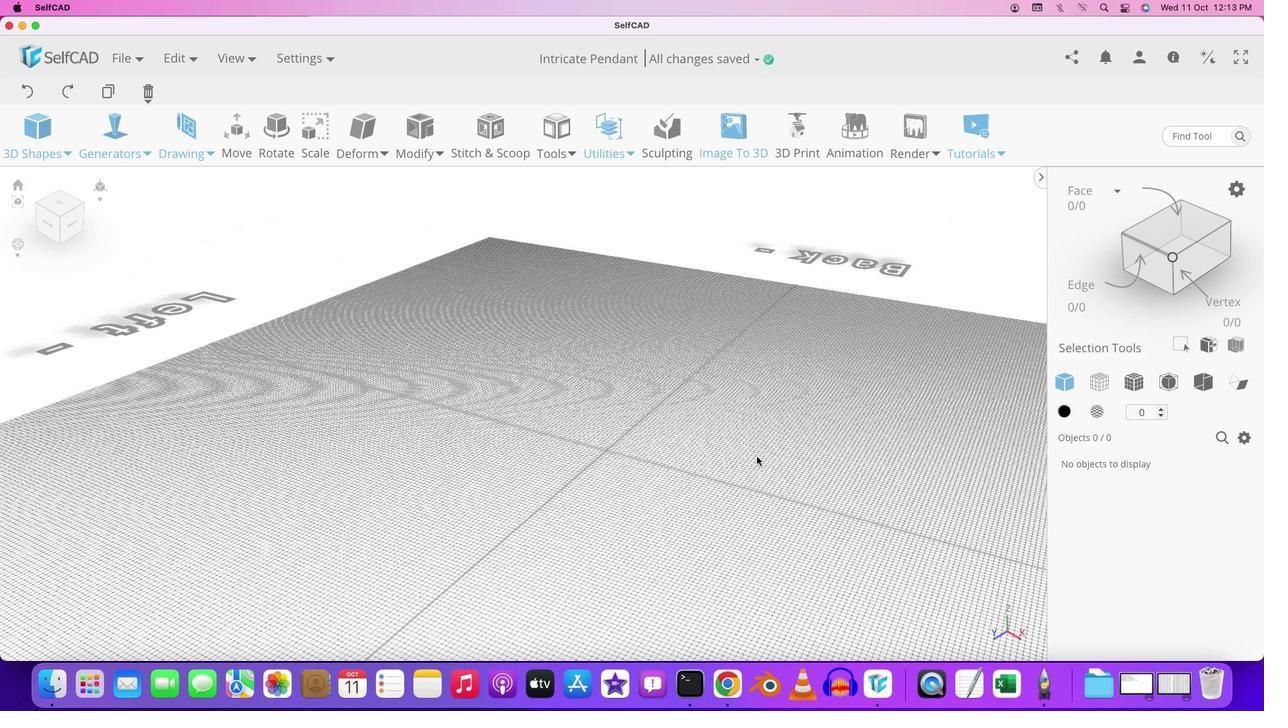 
Action: Mouse moved to (677, 426)
Screenshot: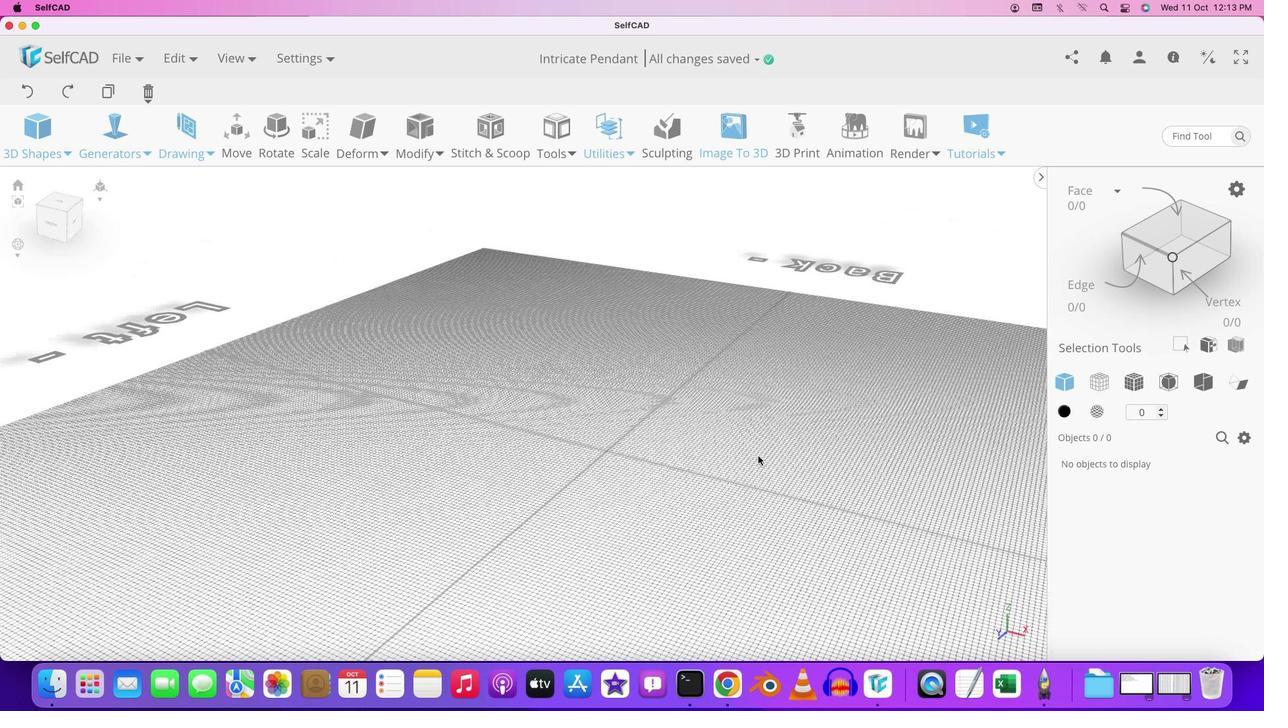 
Action: Mouse scrolled (677, 426) with delta (0, 0)
Screenshot: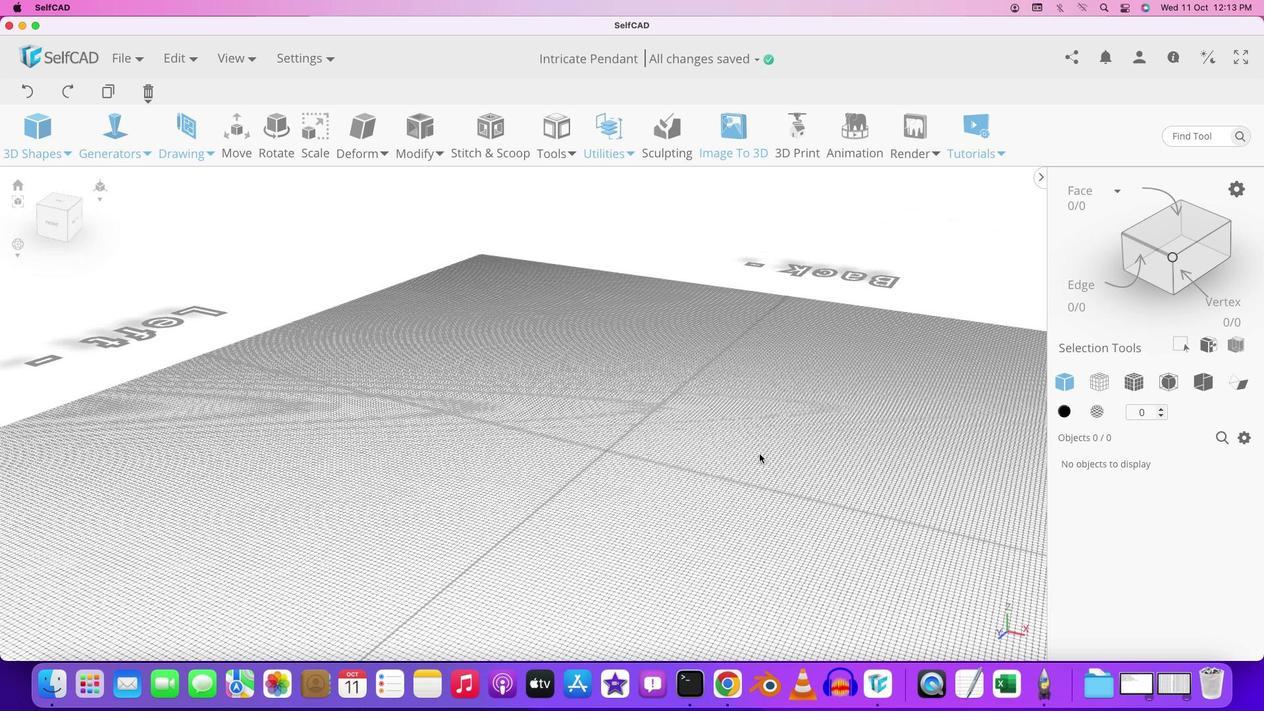 
Action: Mouse scrolled (677, 426) with delta (0, 0)
Screenshot: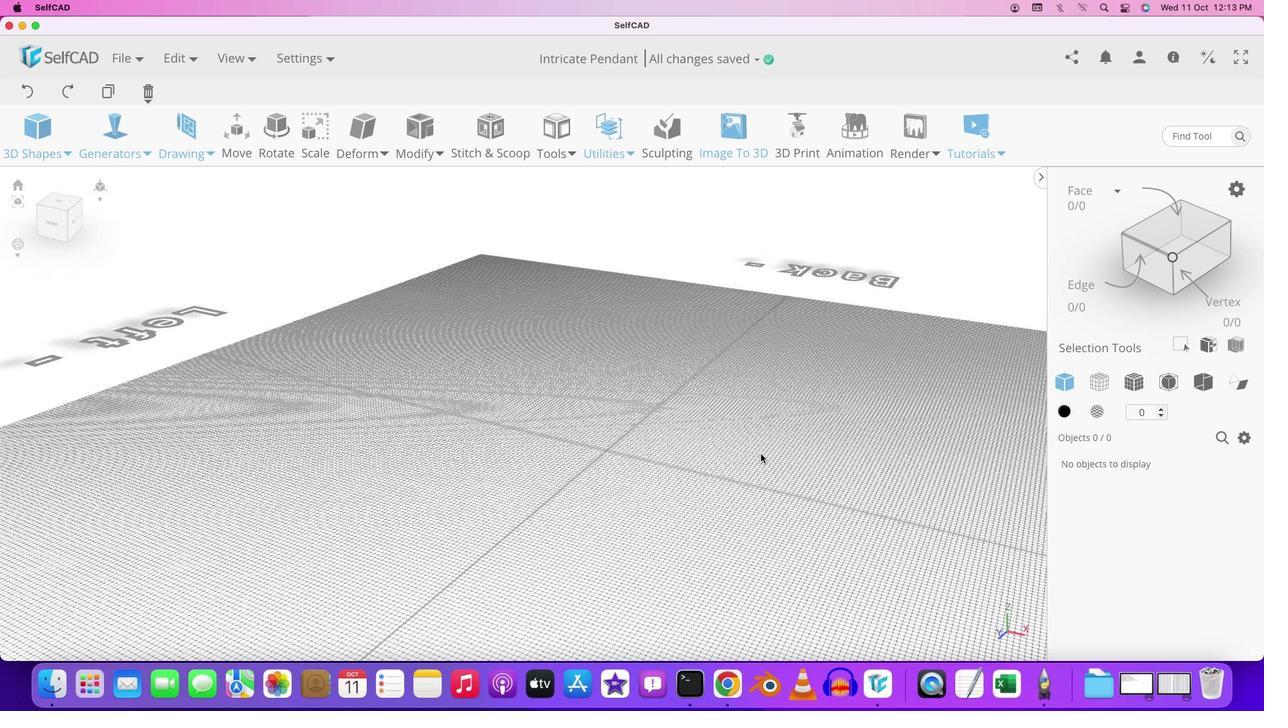 
Action: Mouse moved to (678, 426)
Screenshot: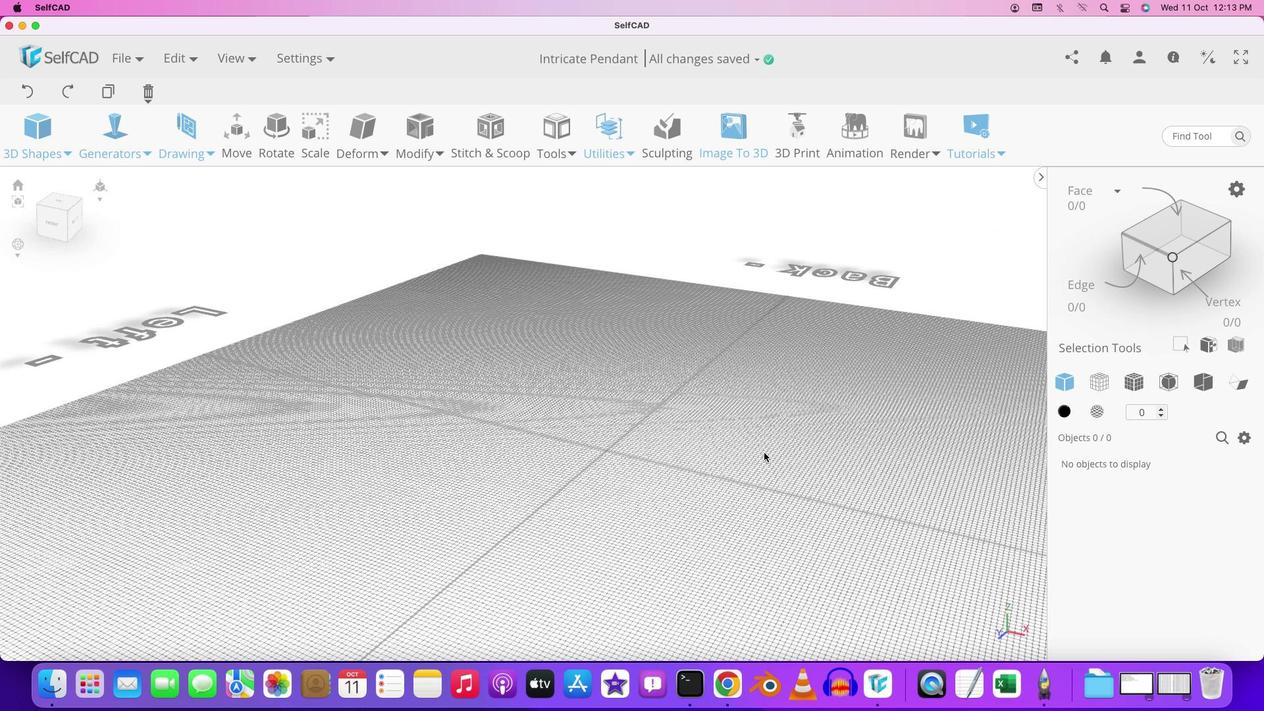 
Action: Mouse scrolled (678, 426) with delta (0, 1)
Screenshot: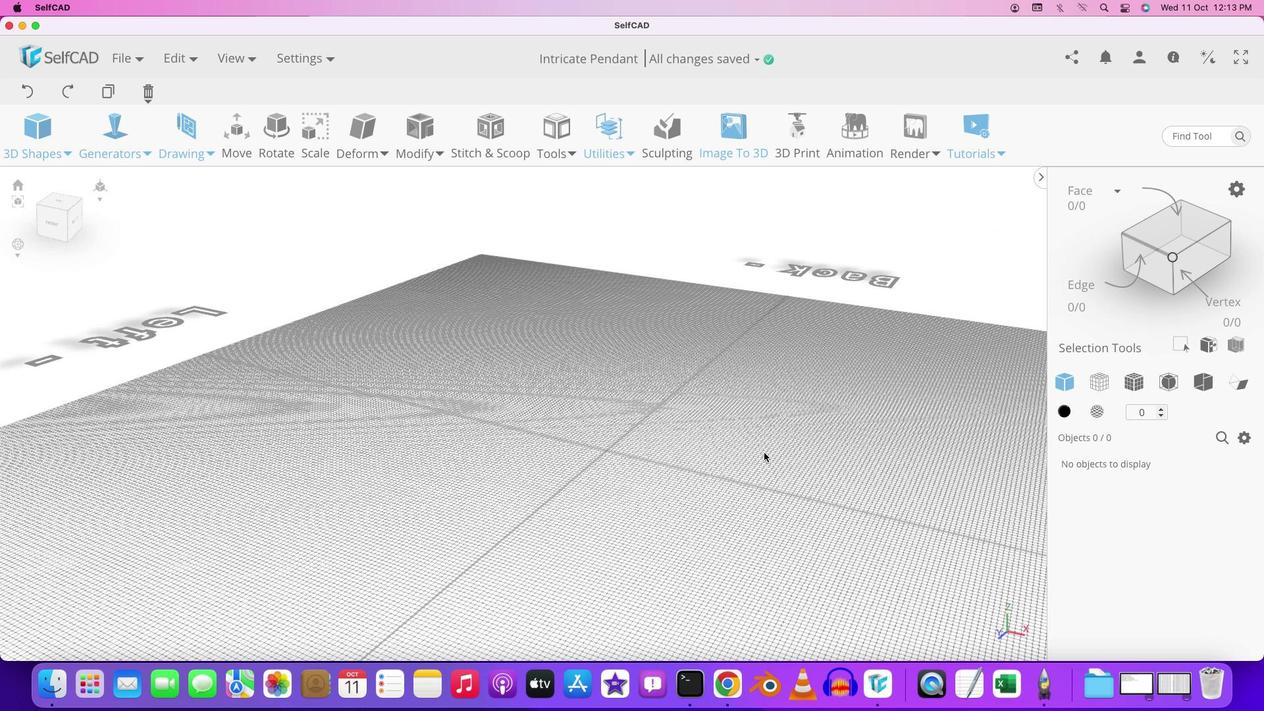 
Action: Mouse moved to (679, 427)
Screenshot: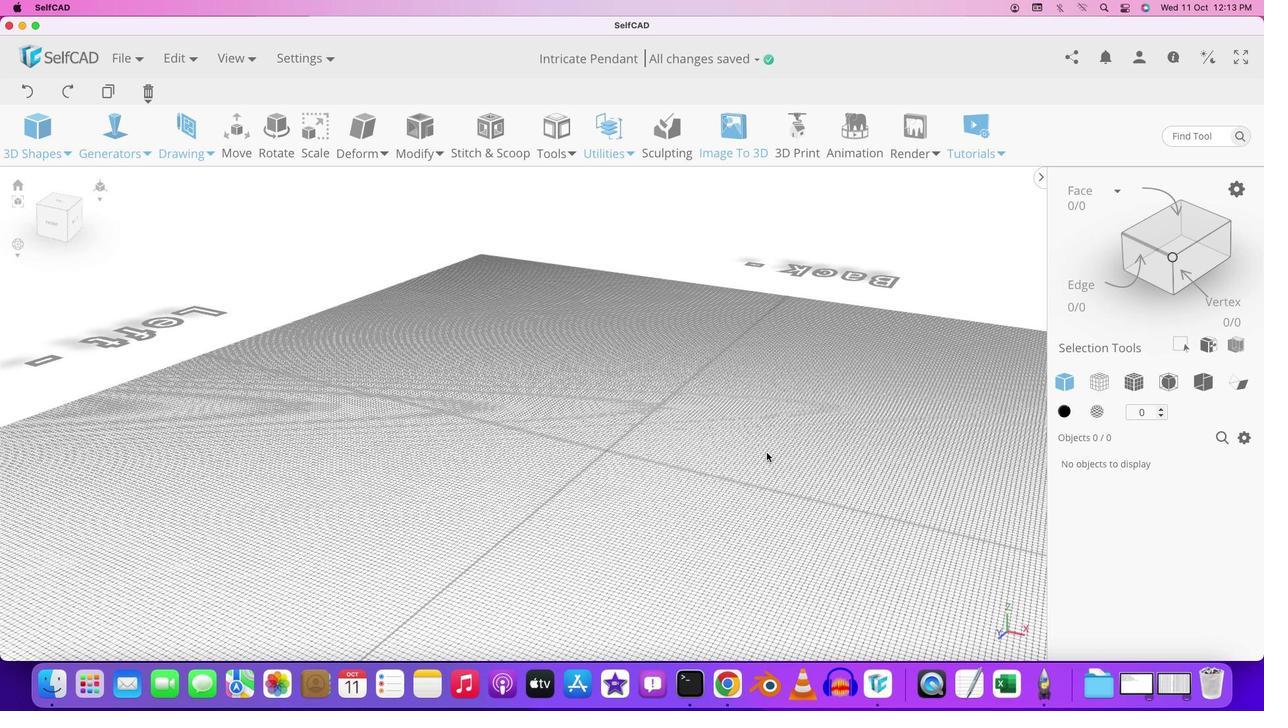 
Action: Mouse scrolled (679, 427) with delta (0, 3)
Screenshot: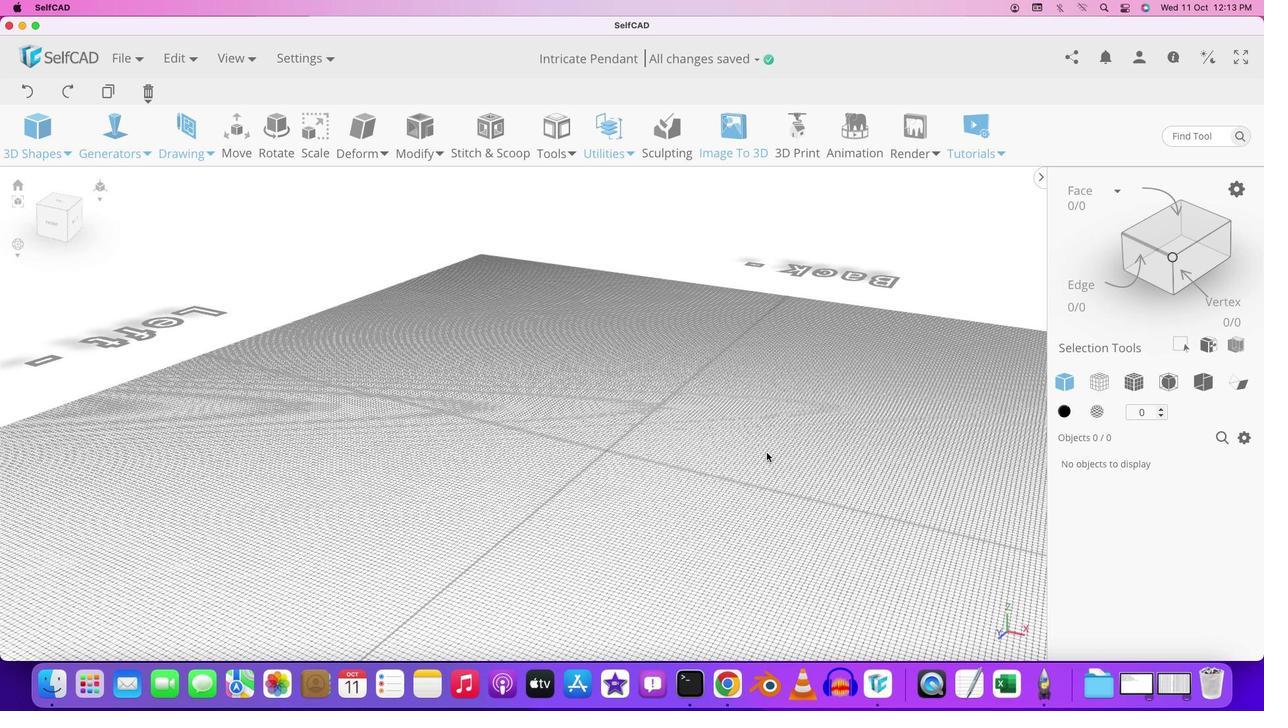 
Action: Mouse moved to (681, 428)
Screenshot: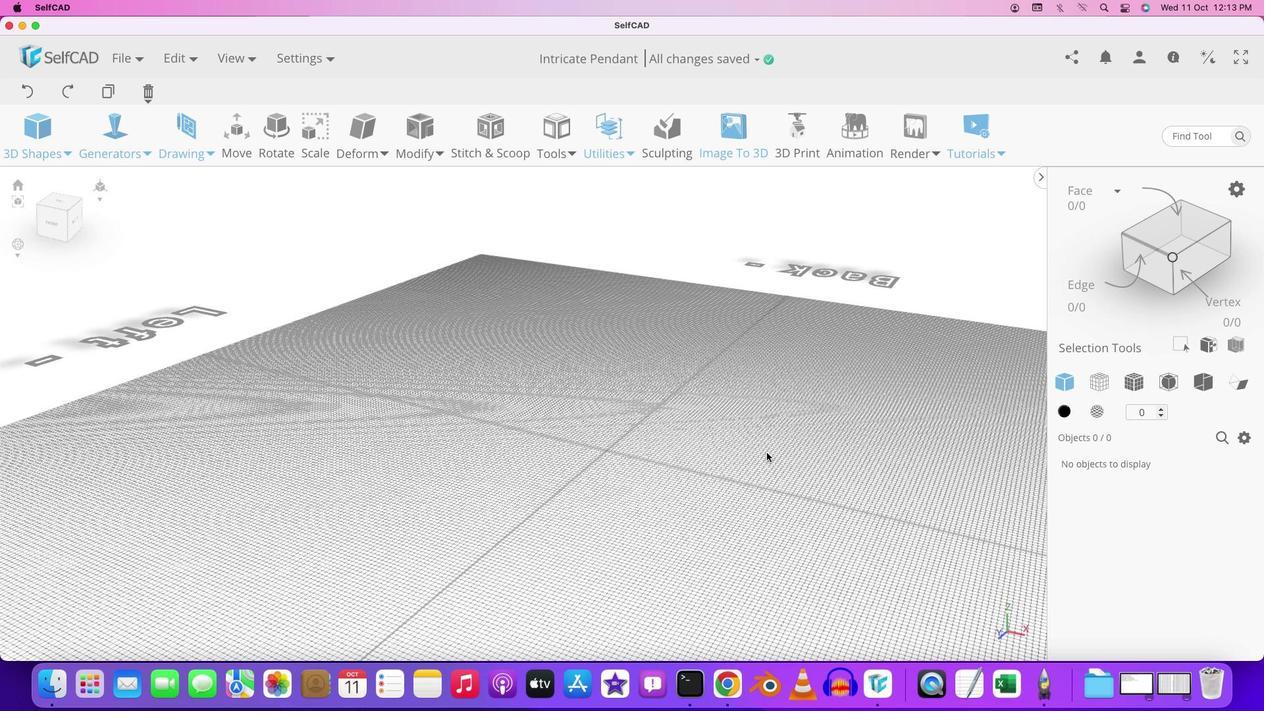 
Action: Mouse scrolled (681, 428) with delta (0, 3)
Screenshot: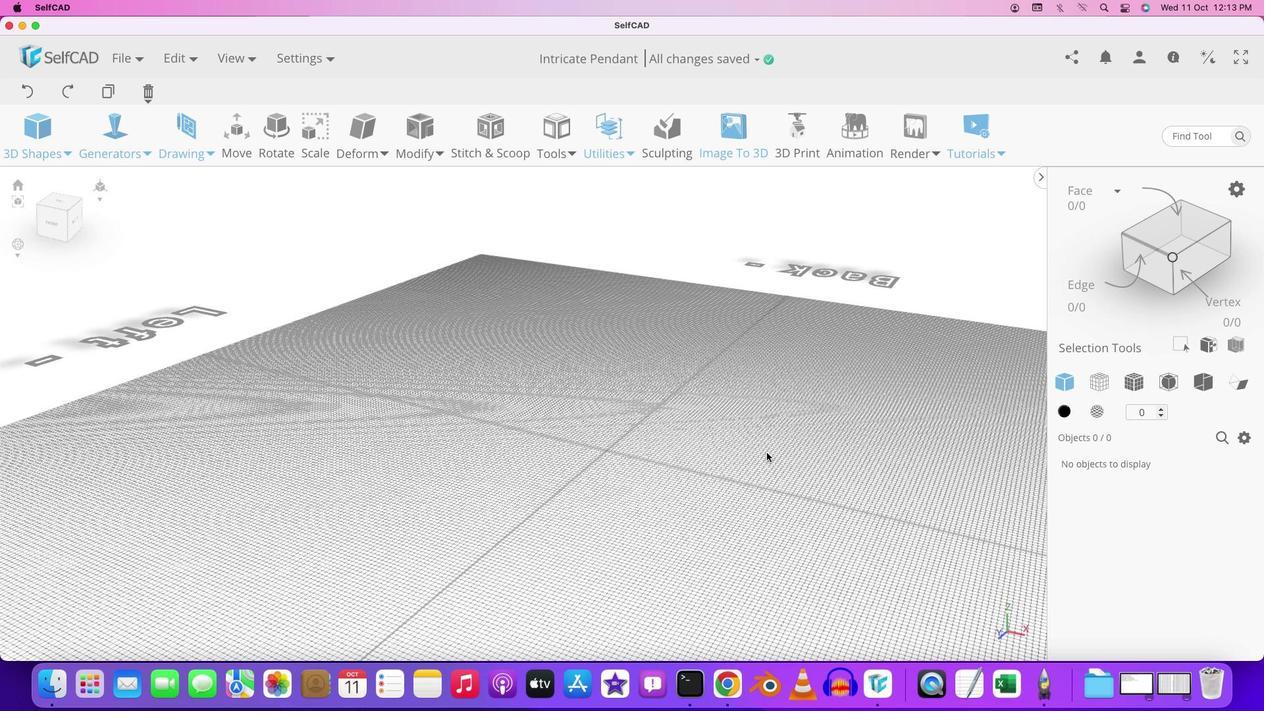 
Action: Mouse moved to (693, 469)
Screenshot: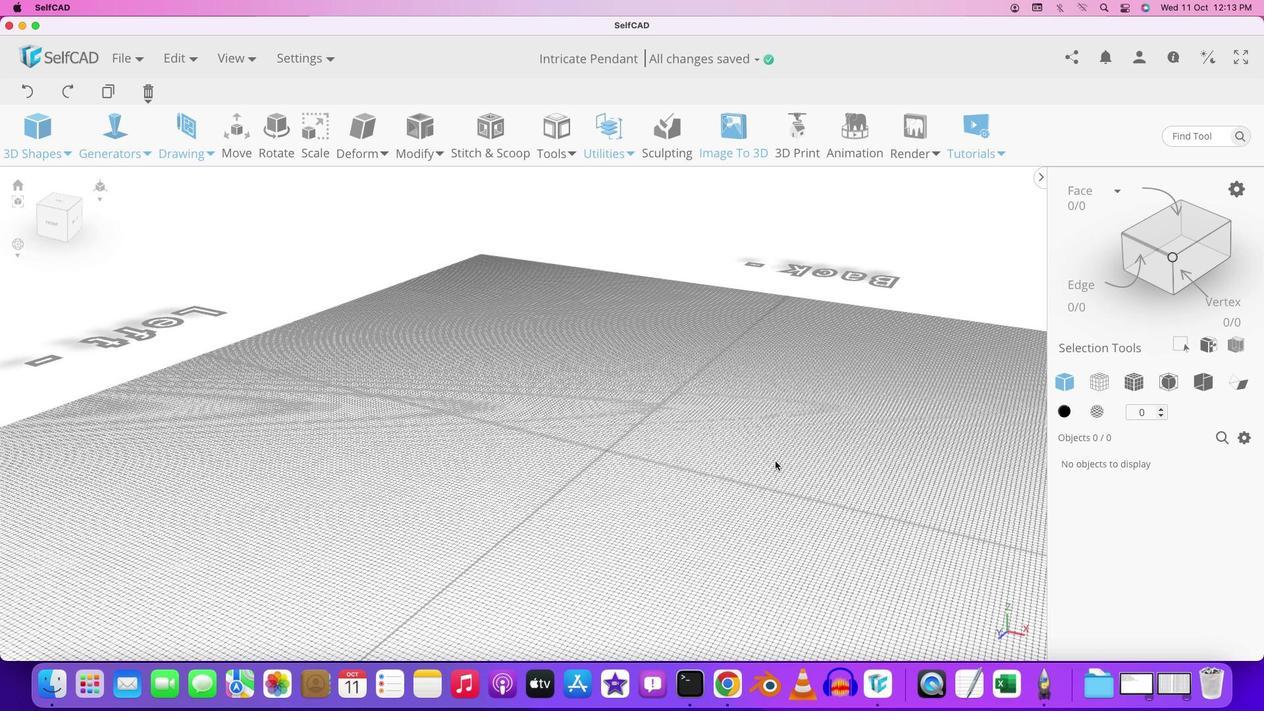 
Action: Mouse pressed left at (693, 469)
Screenshot: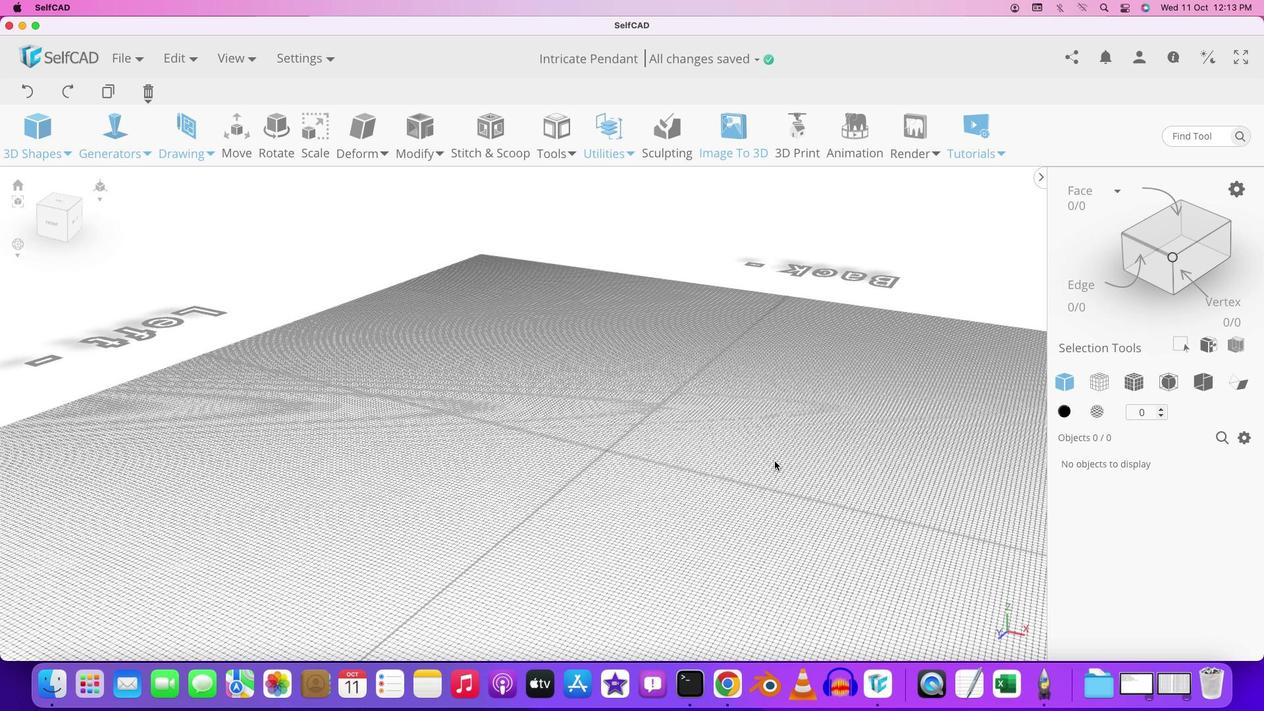 
Action: Mouse moved to (776, 461)
Screenshot: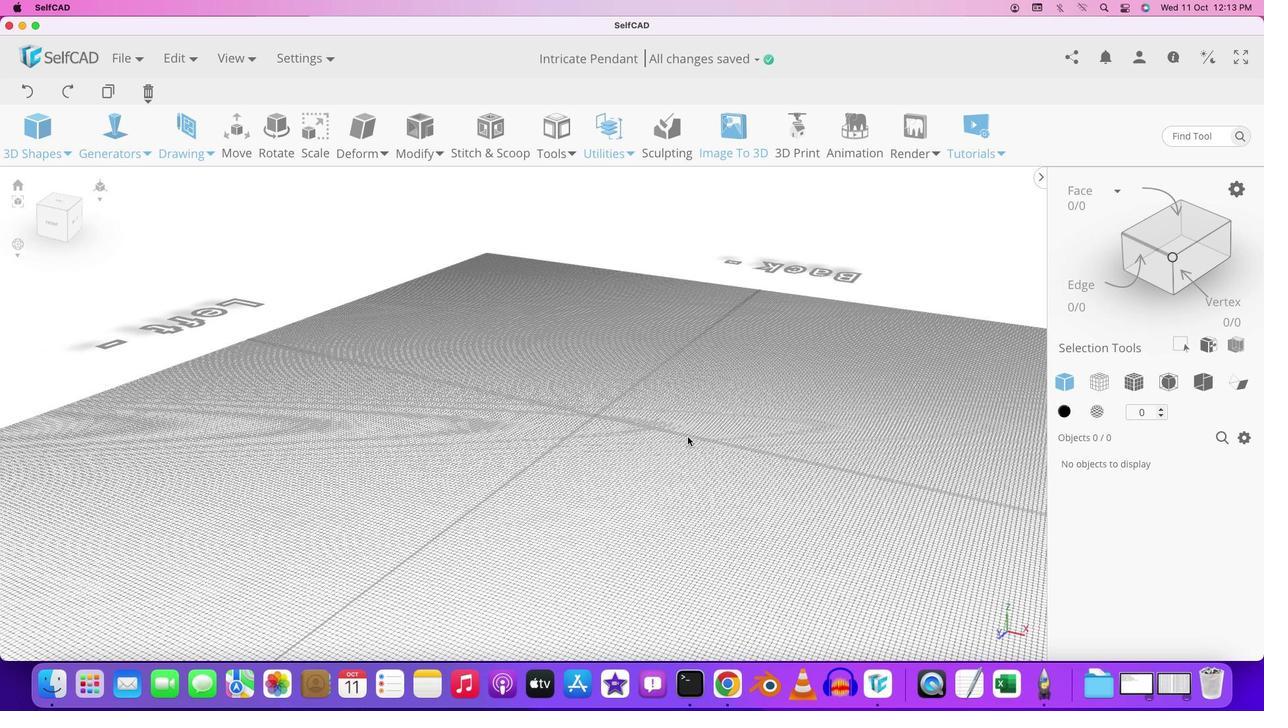 
Action: Key pressed Key.shift
Screenshot: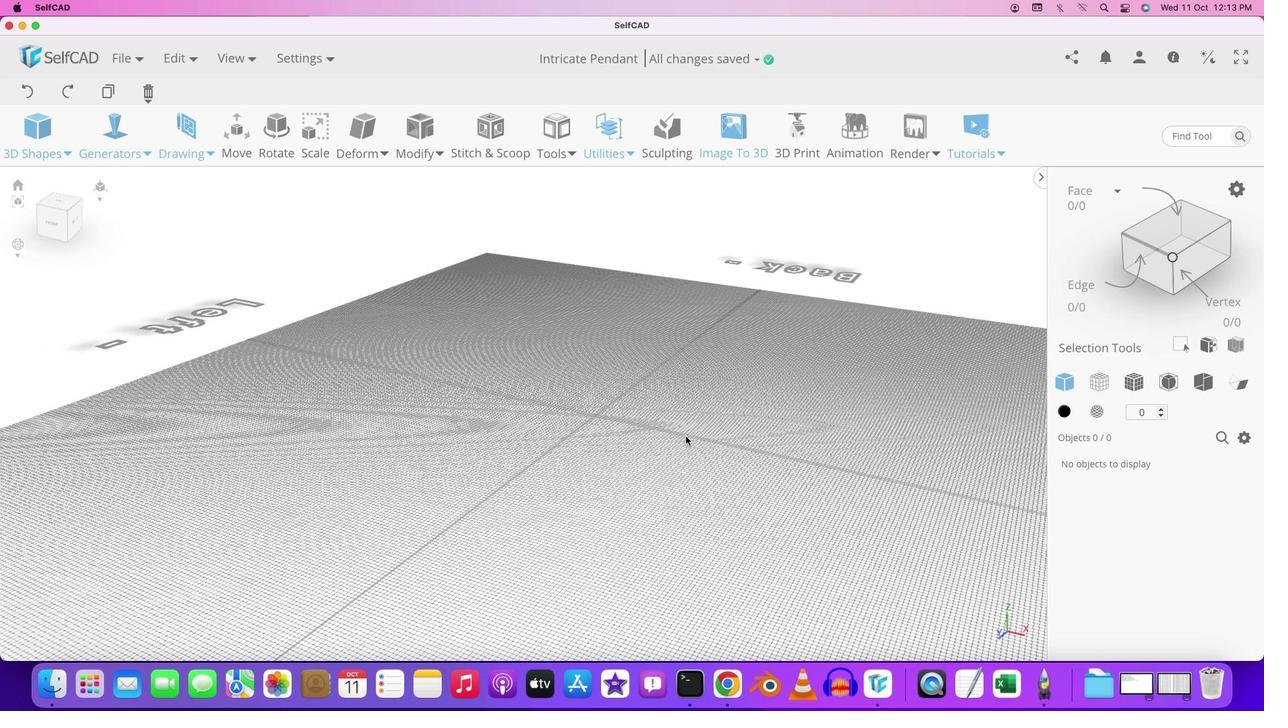 
Action: Mouse pressed left at (776, 461)
Screenshot: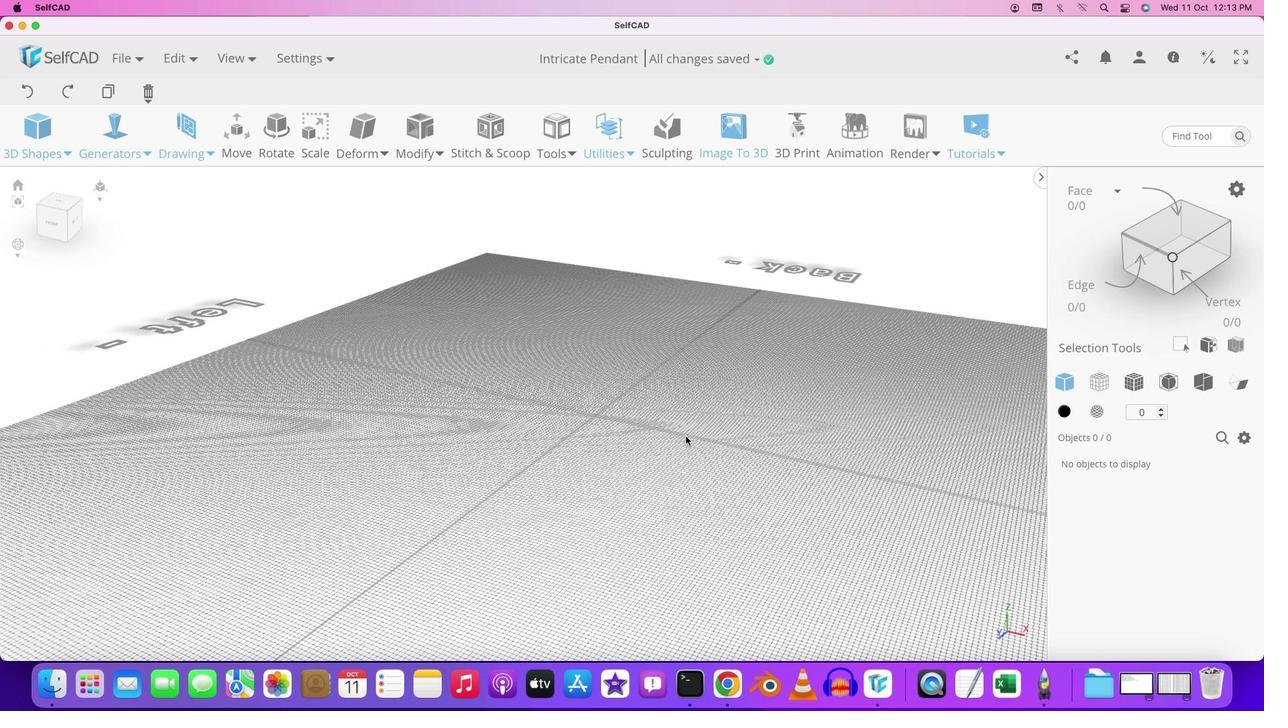 
Action: Mouse moved to (722, 432)
Screenshot: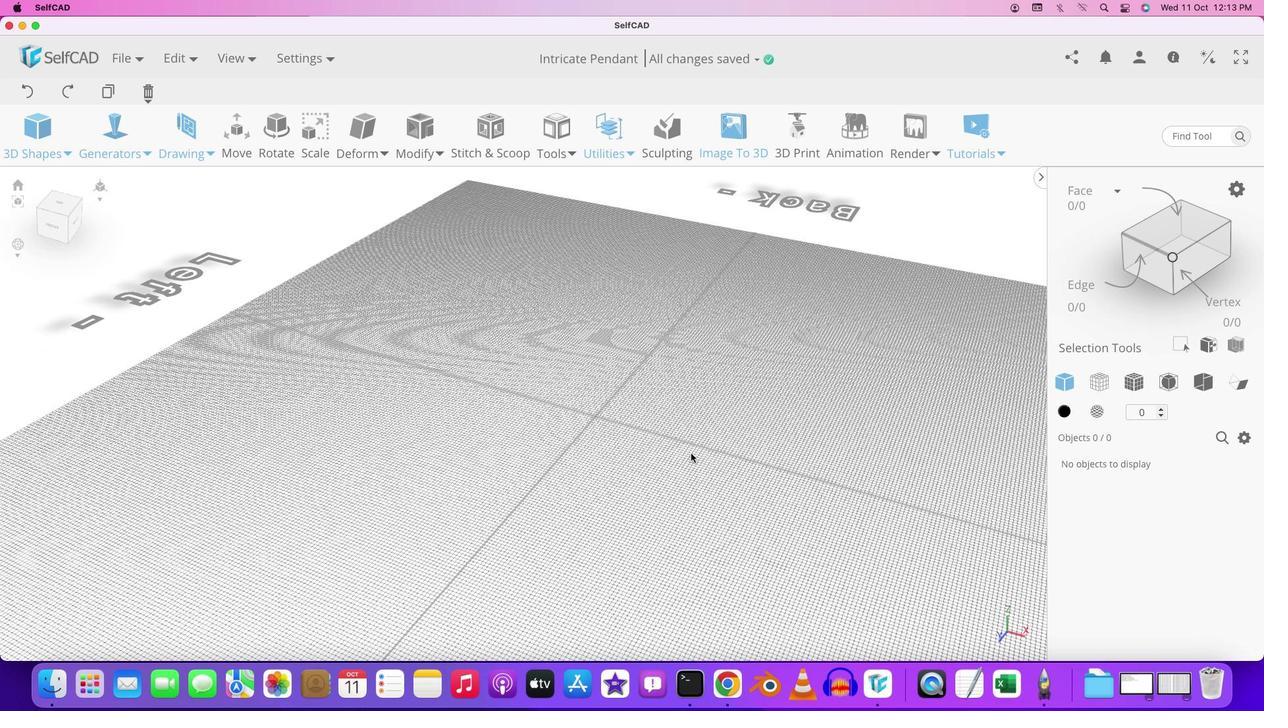 
Action: Mouse scrolled (722, 432) with delta (0, 0)
Screenshot: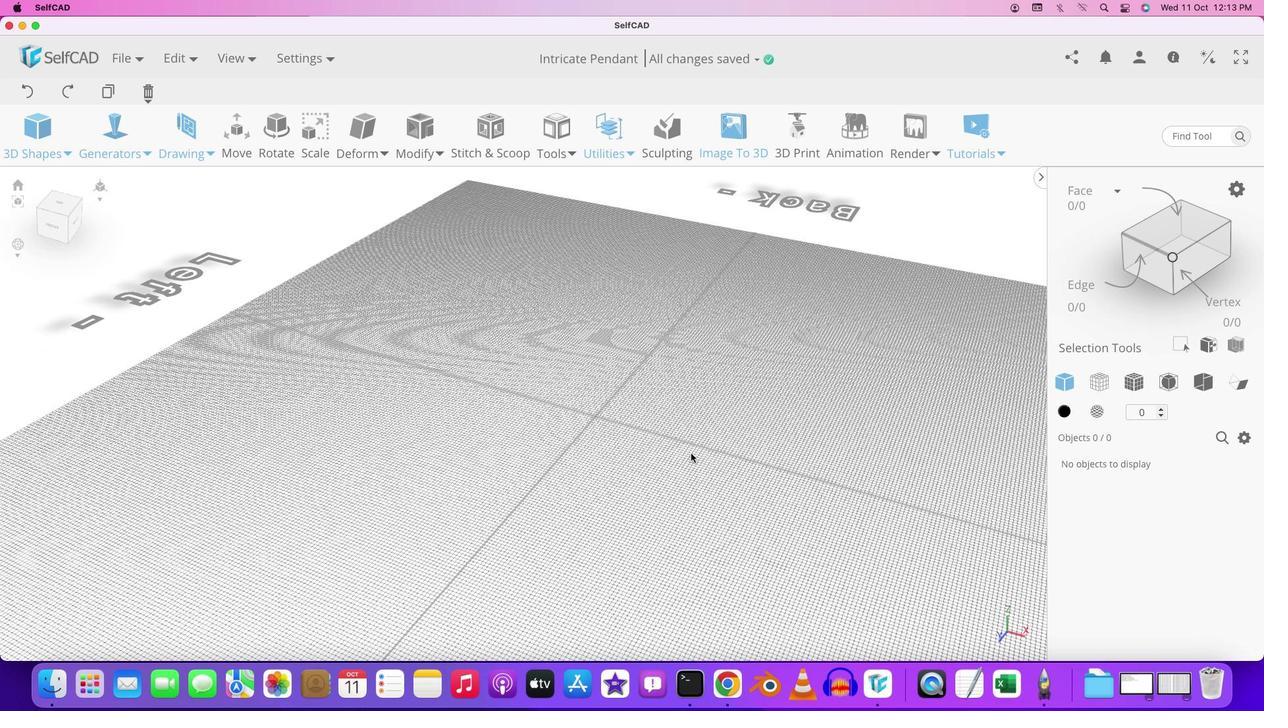 
Action: Mouse scrolled (722, 432) with delta (0, 0)
Screenshot: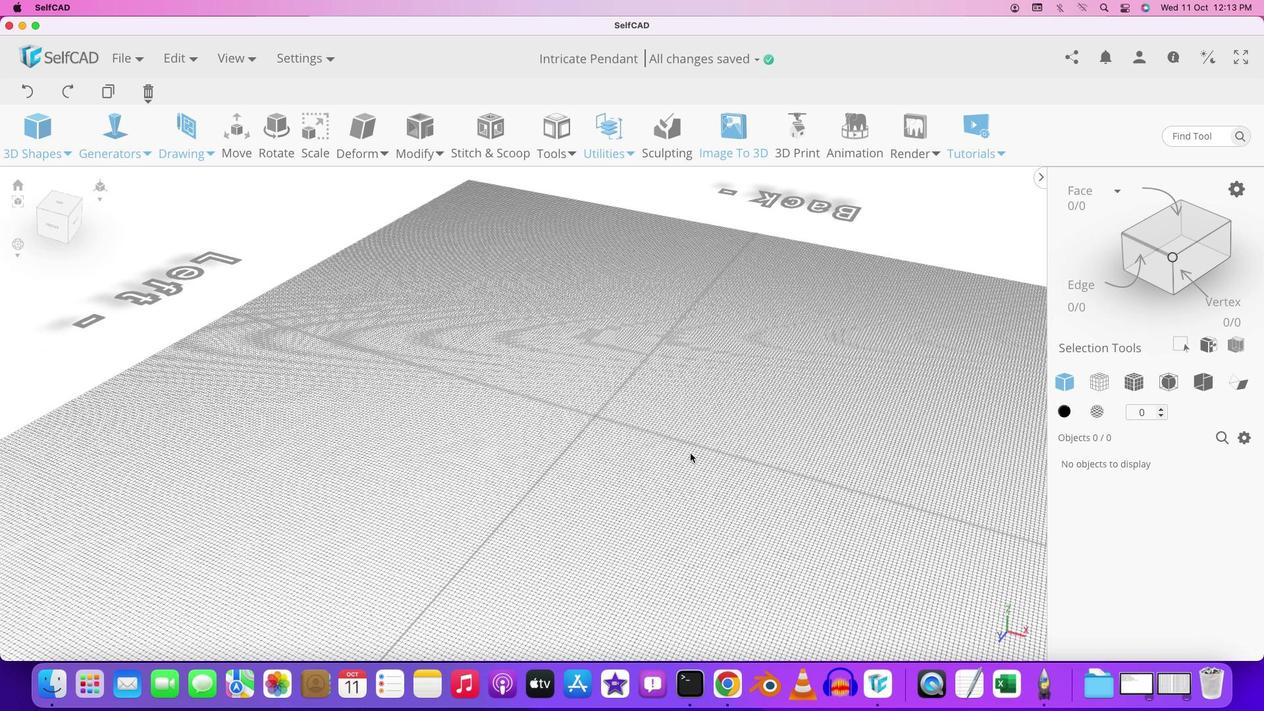 
Action: Mouse moved to (721, 432)
Screenshot: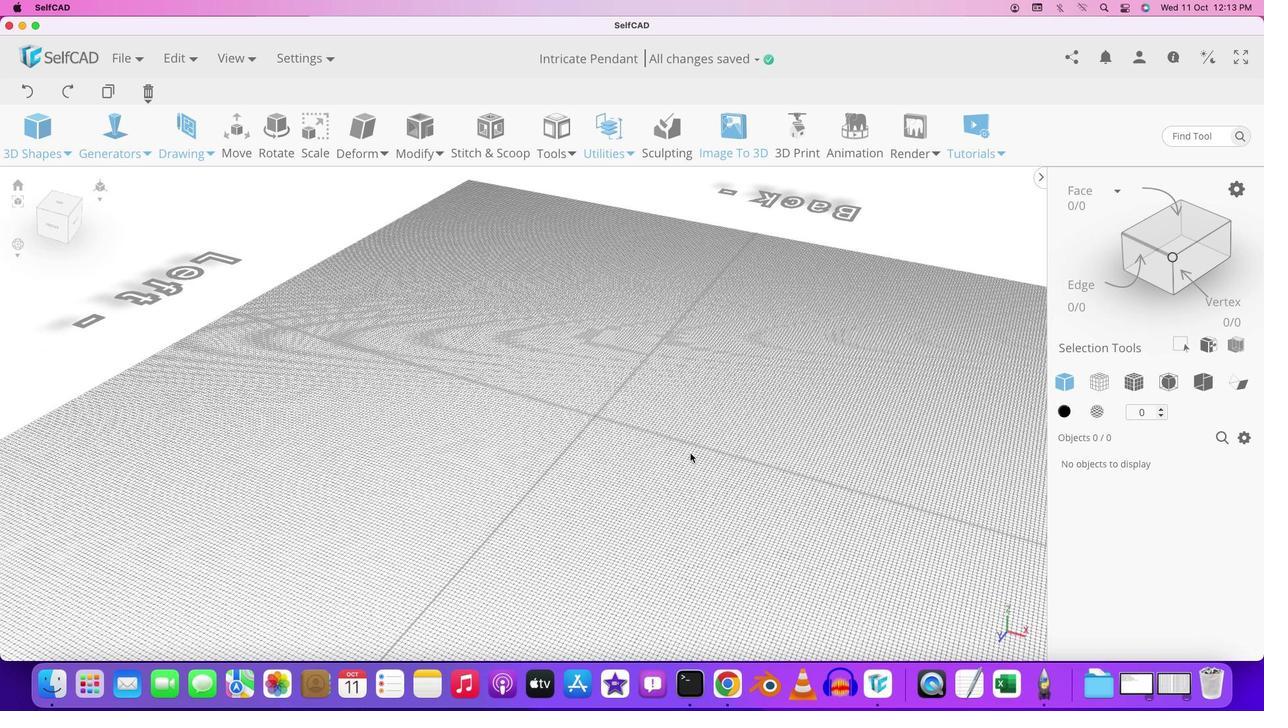 
Action: Mouse scrolled (721, 432) with delta (0, 0)
Screenshot: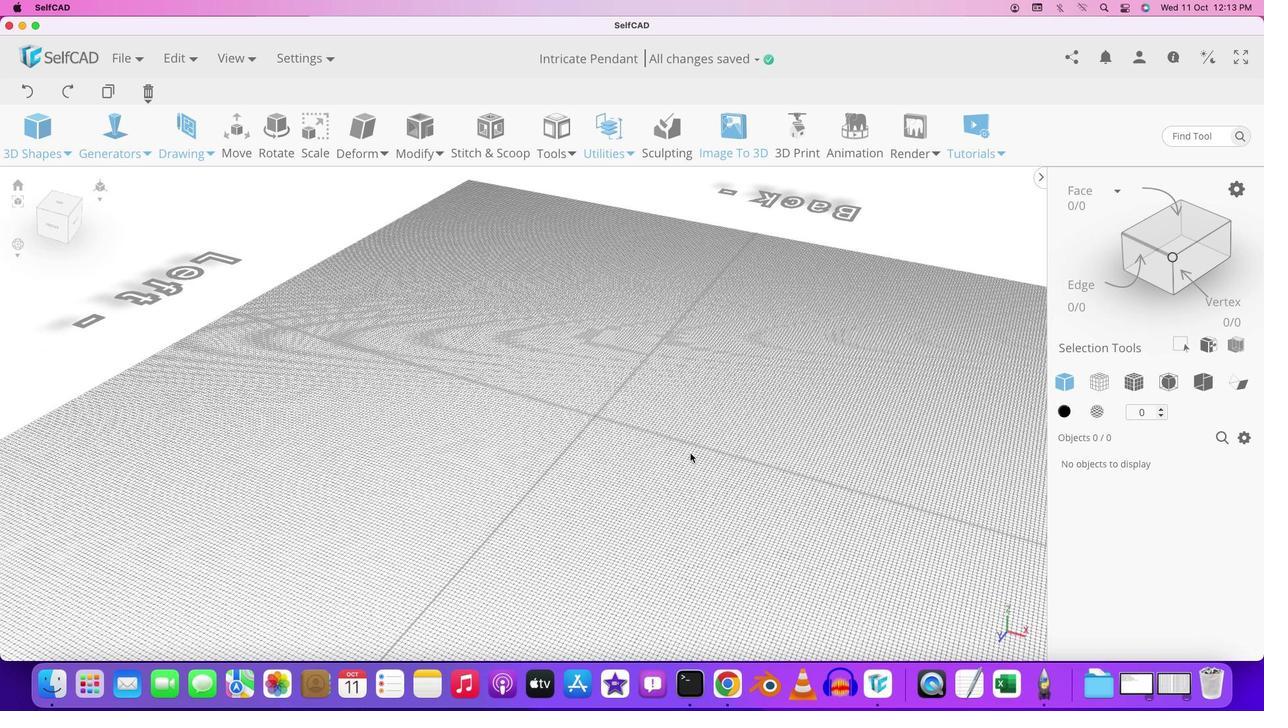 
Action: Mouse moved to (685, 436)
Screenshot: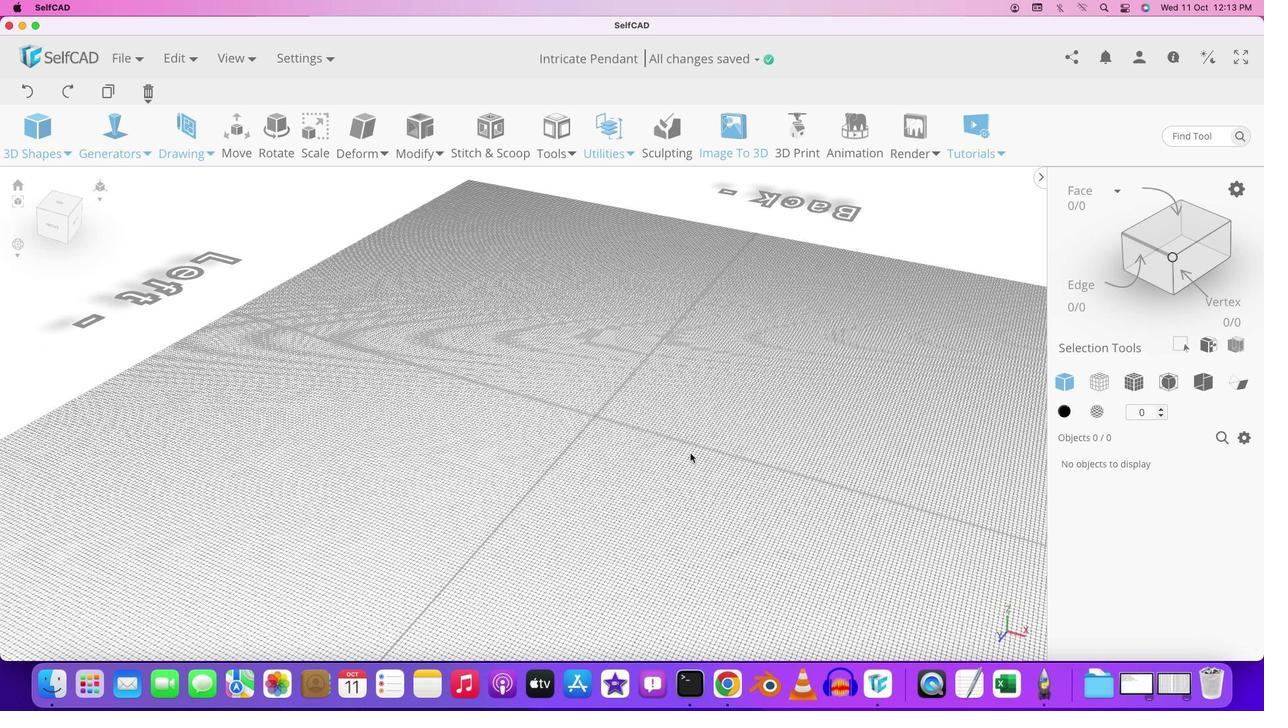 
Action: Mouse pressed left at (685, 436)
Screenshot: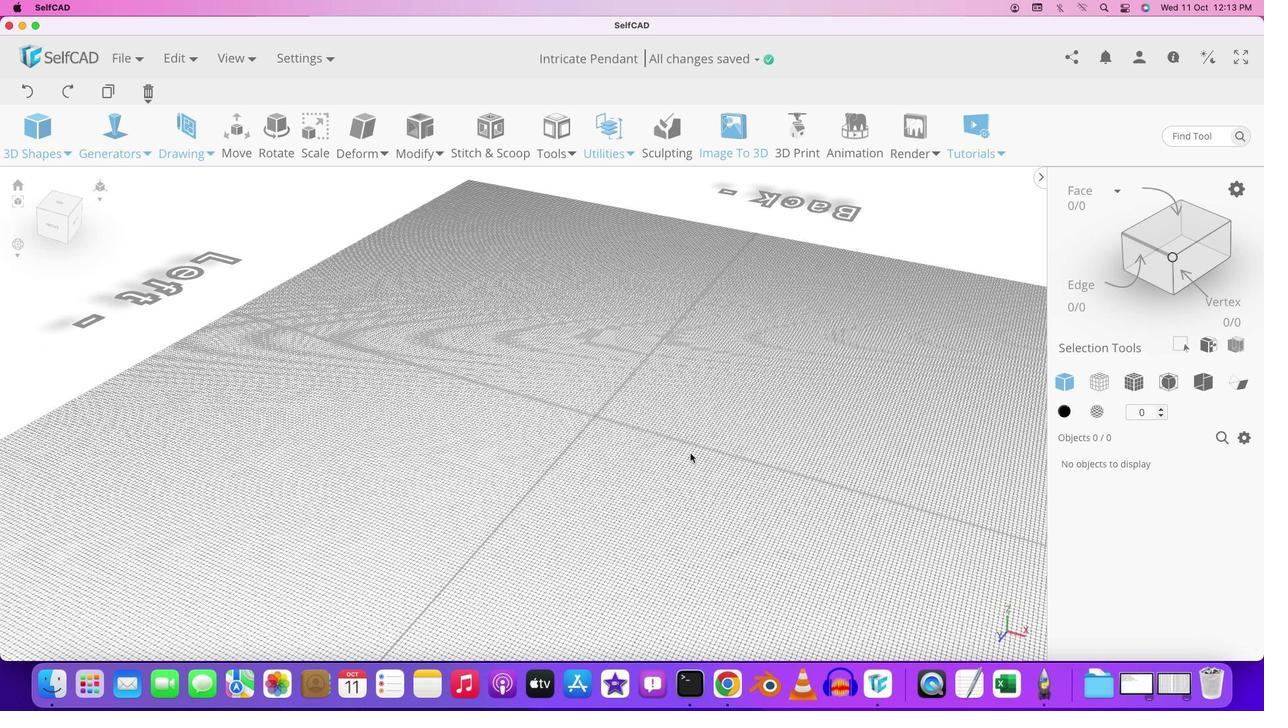 
Action: Mouse moved to (690, 449)
Screenshot: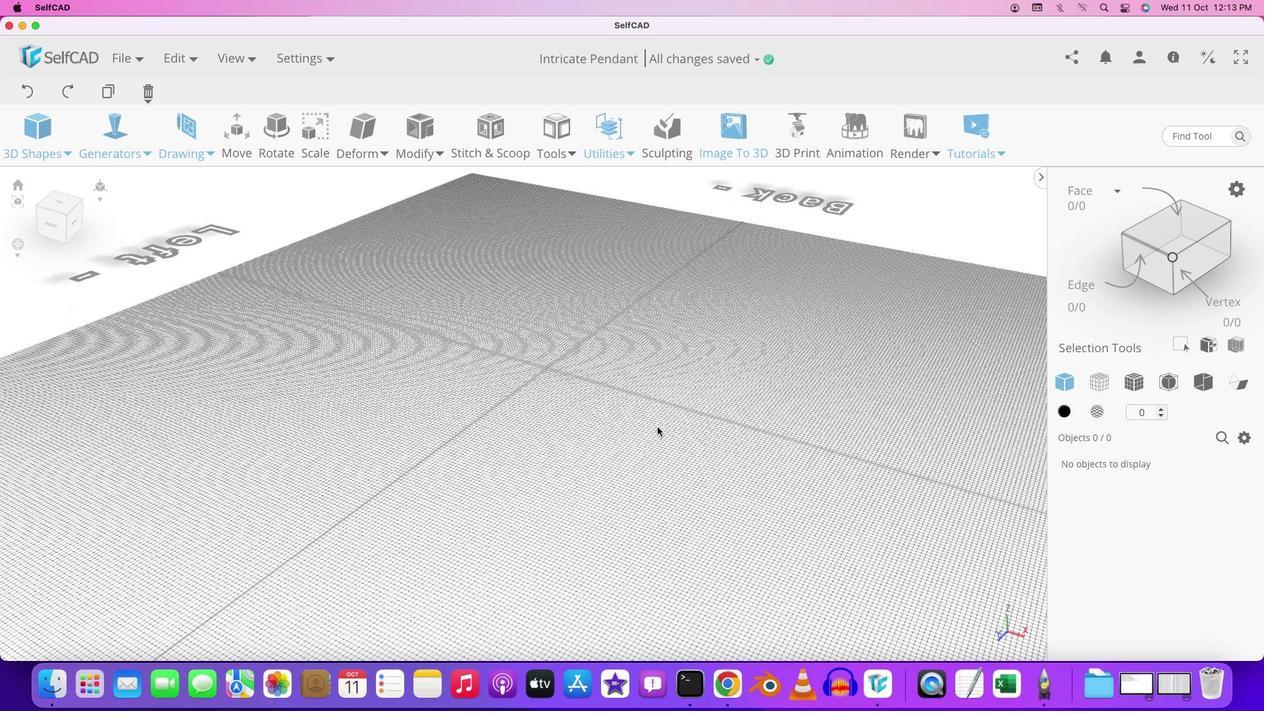 
Action: Mouse pressed left at (690, 449)
Screenshot: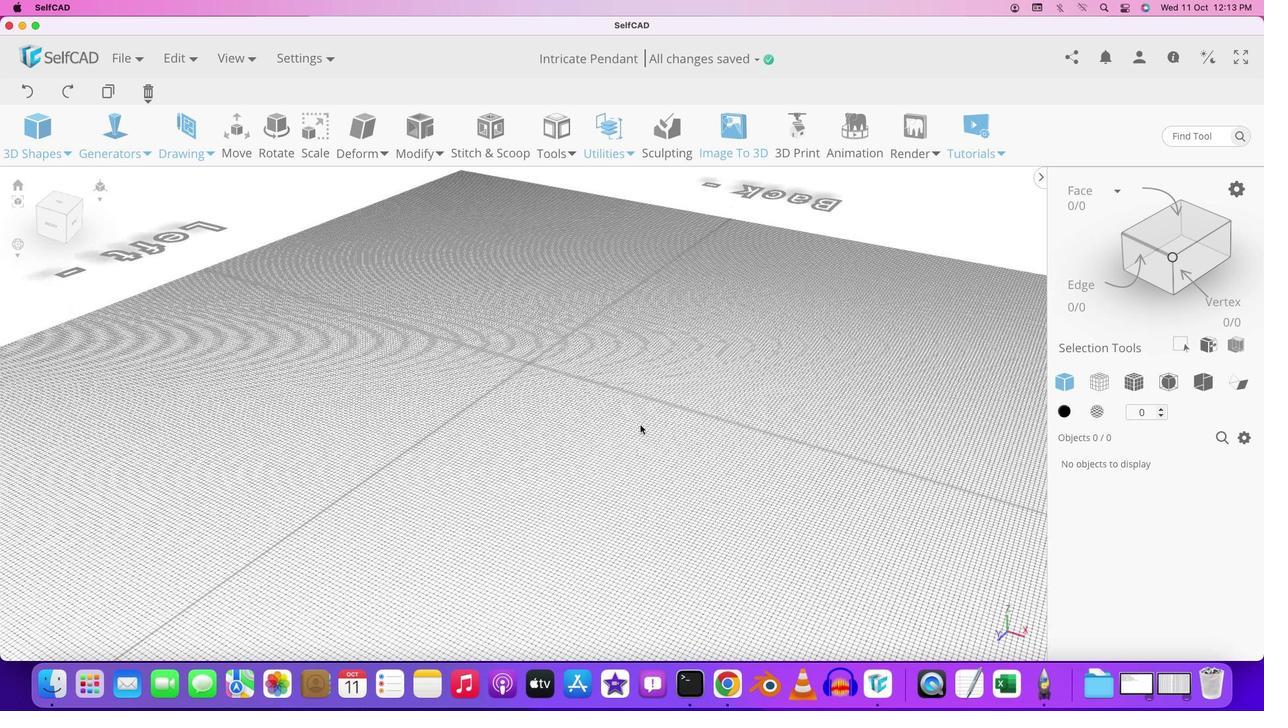 
Action: Mouse moved to (735, 453)
Screenshot: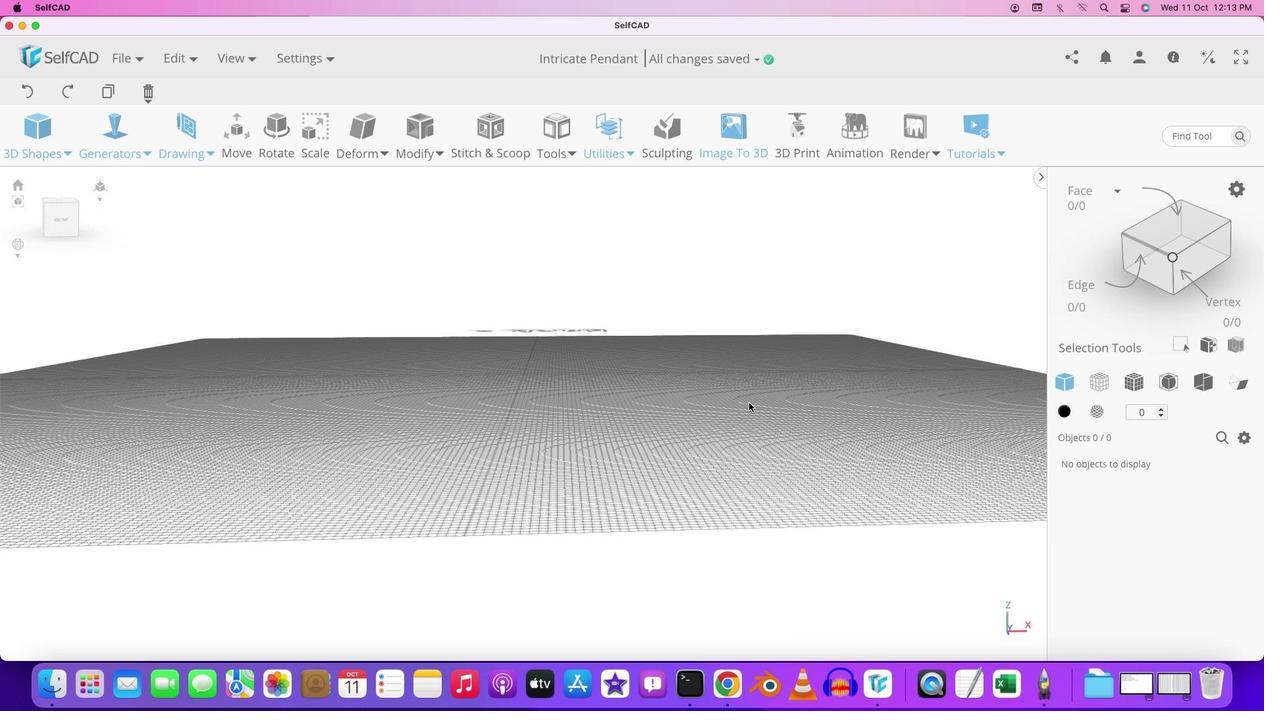 
Action: Key pressed Key.shift
Screenshot: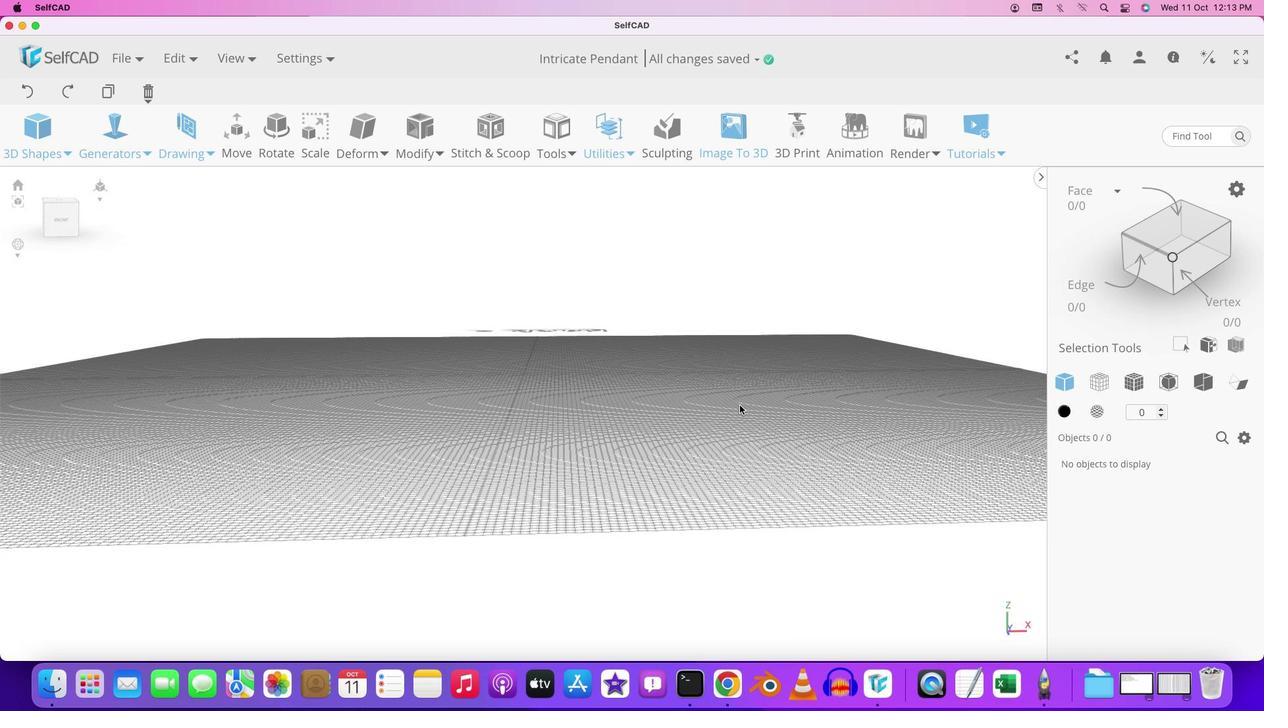 
Action: Mouse moved to (735, 453)
Screenshot: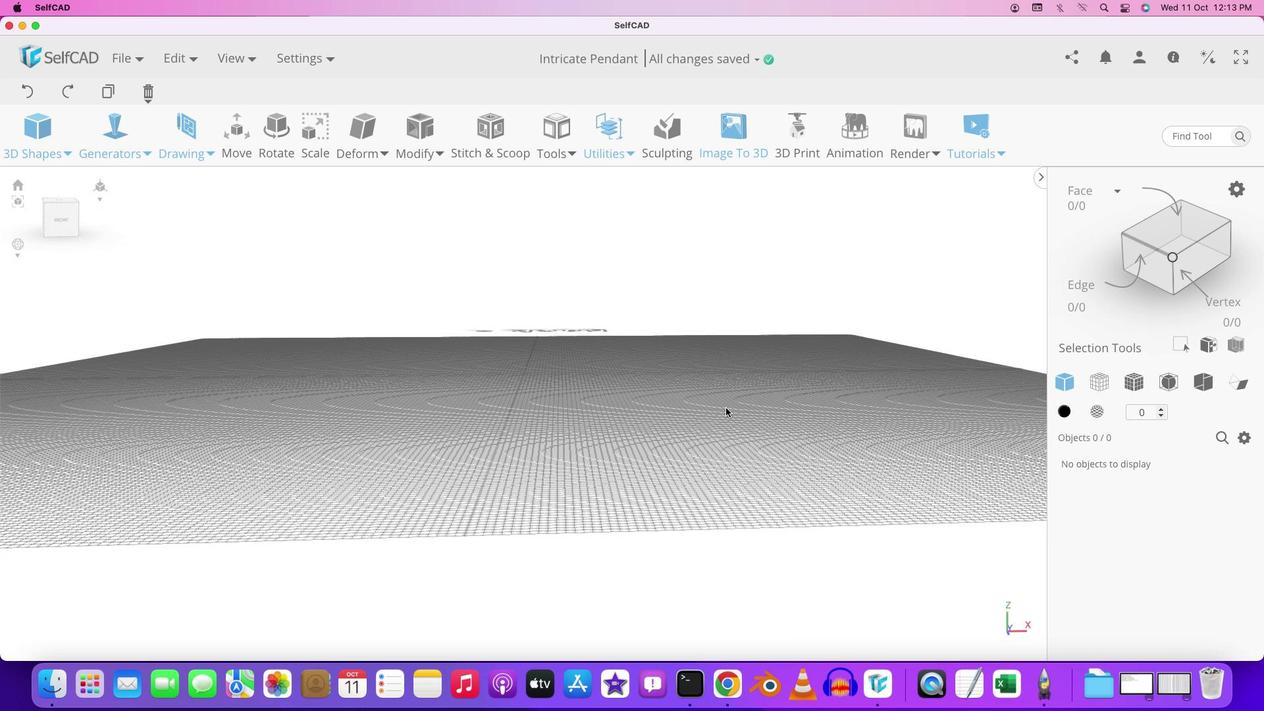 
Action: Mouse pressed left at (735, 453)
Screenshot: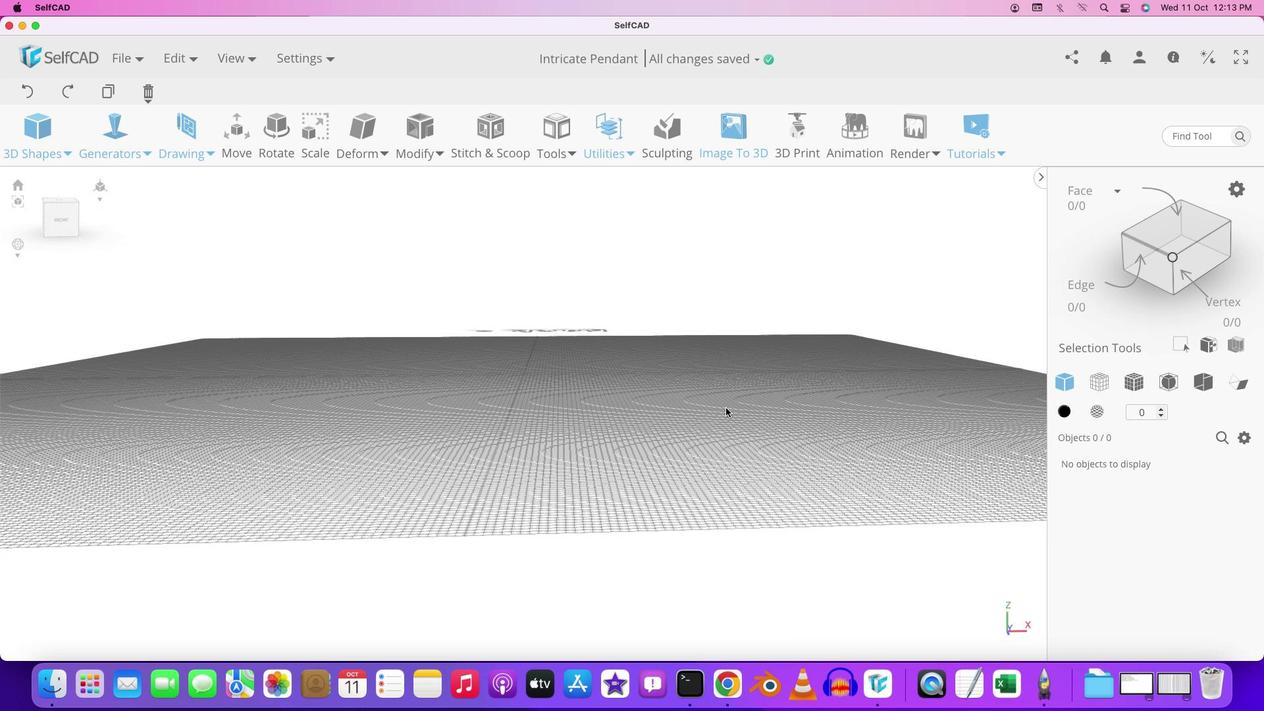
Action: Mouse moved to (625, 433)
Screenshot: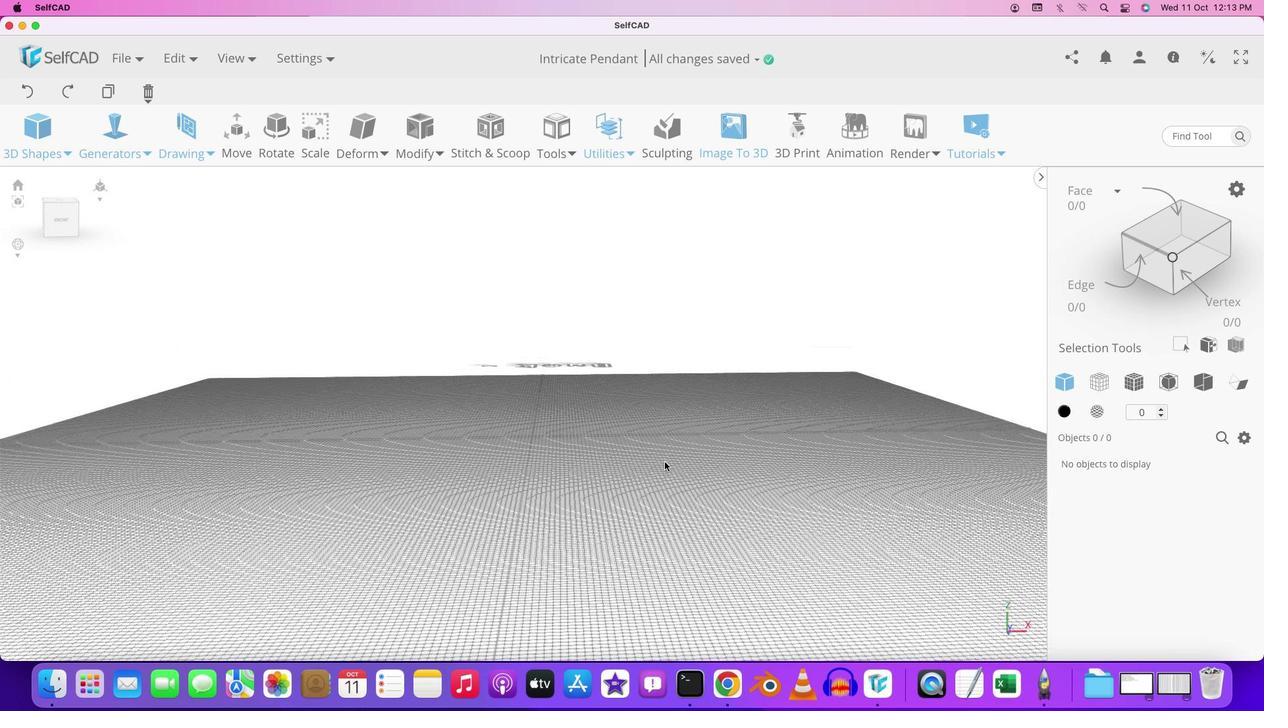 
Action: Mouse pressed left at (625, 433)
Screenshot: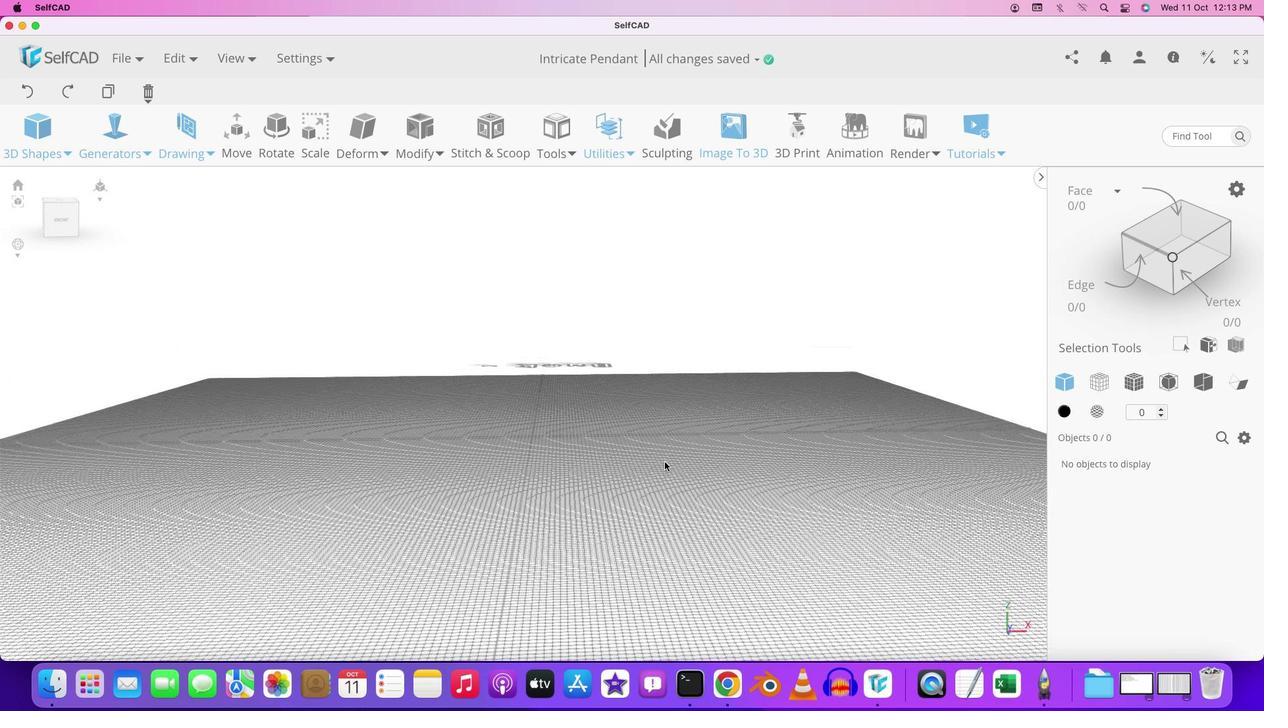 
Action: Mouse moved to (647, 409)
Screenshot: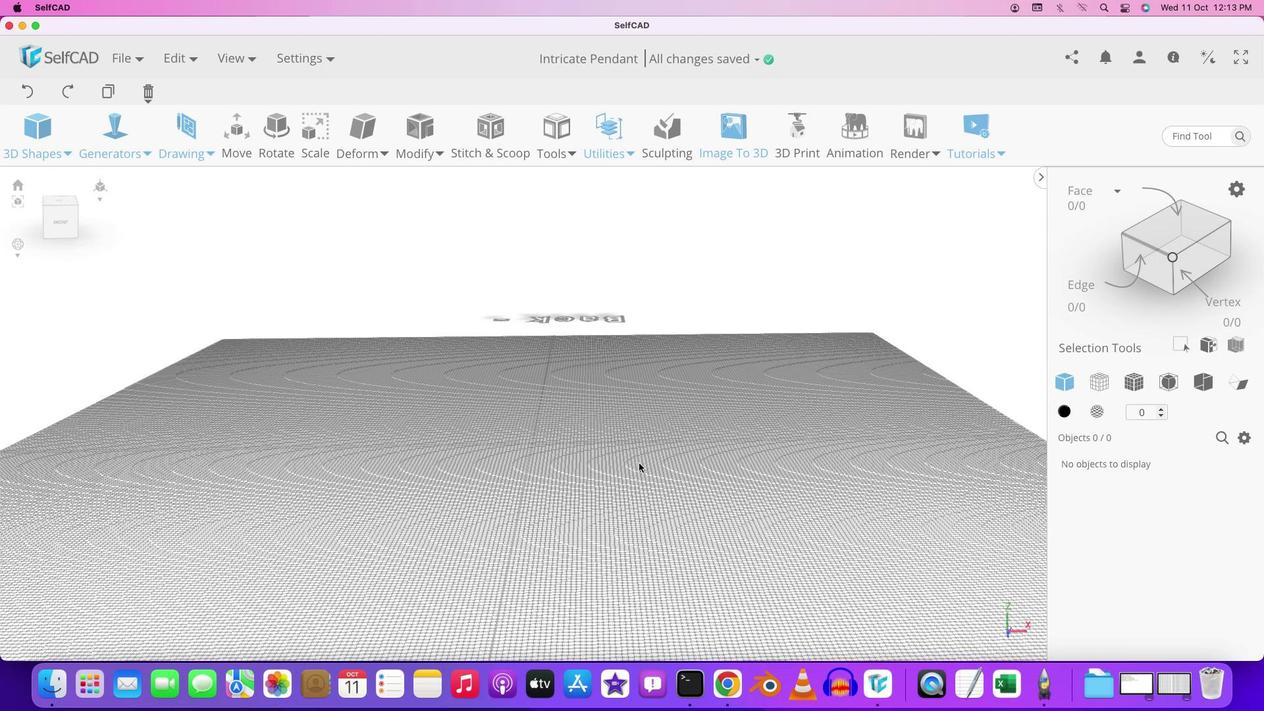 
Action: Key pressed Key.shift
Screenshot: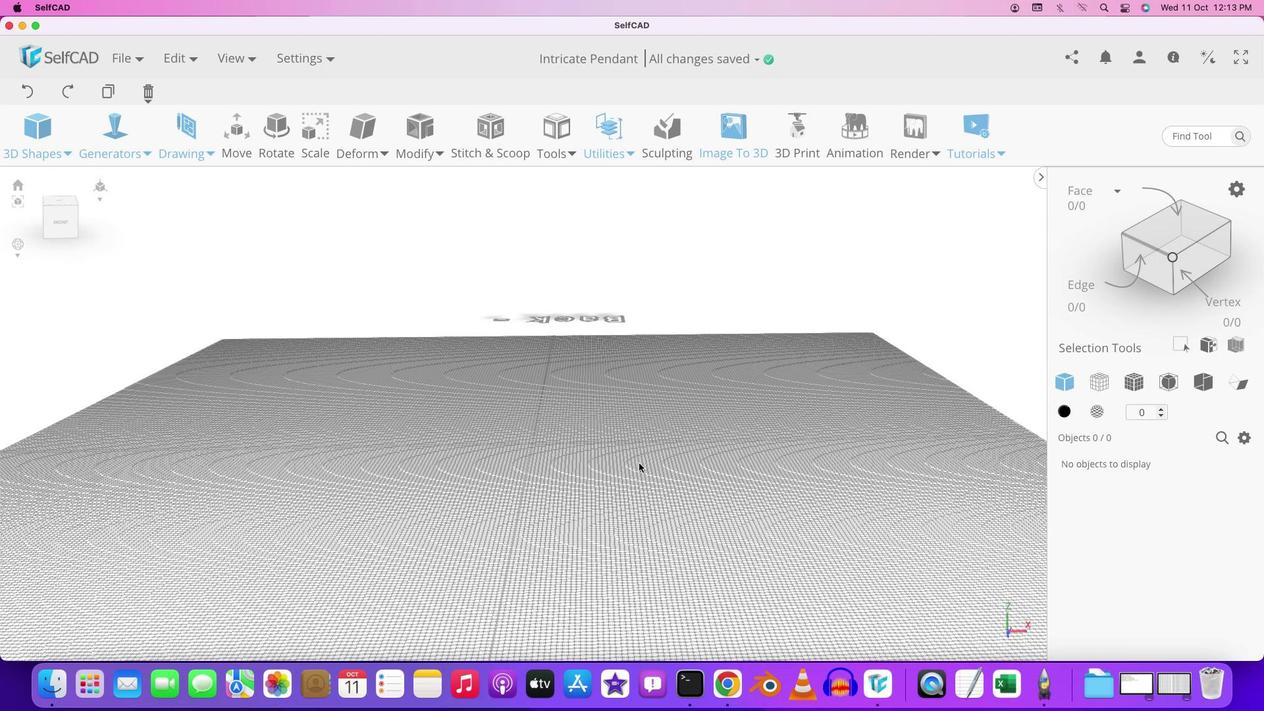 
Action: Mouse moved to (648, 409)
Screenshot: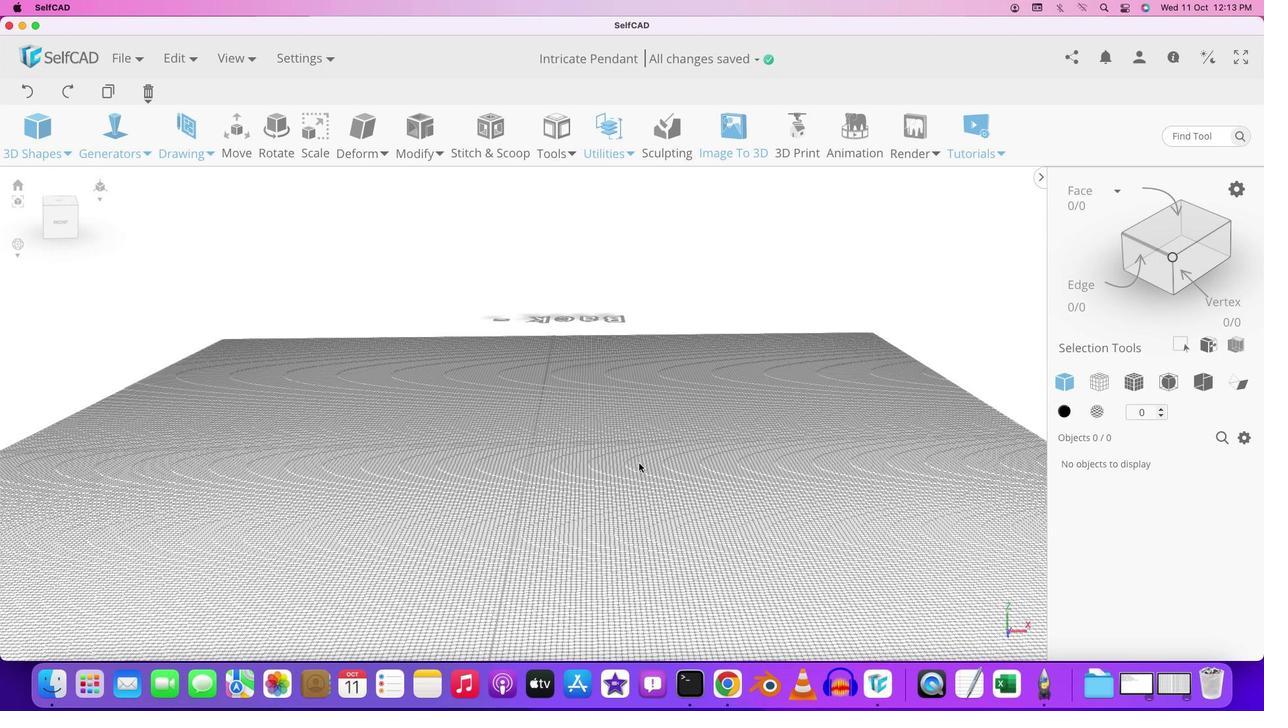 
Action: Mouse pressed left at (648, 409)
Screenshot: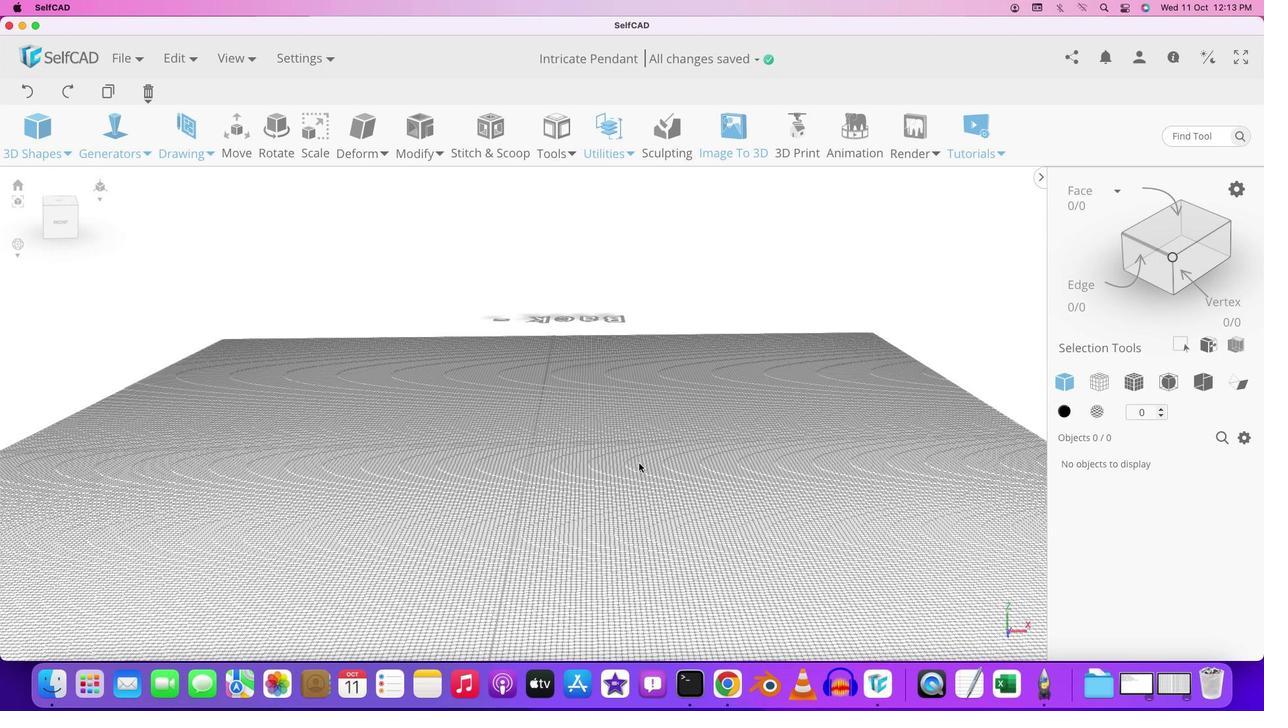 
Action: Mouse moved to (647, 451)
Screenshot: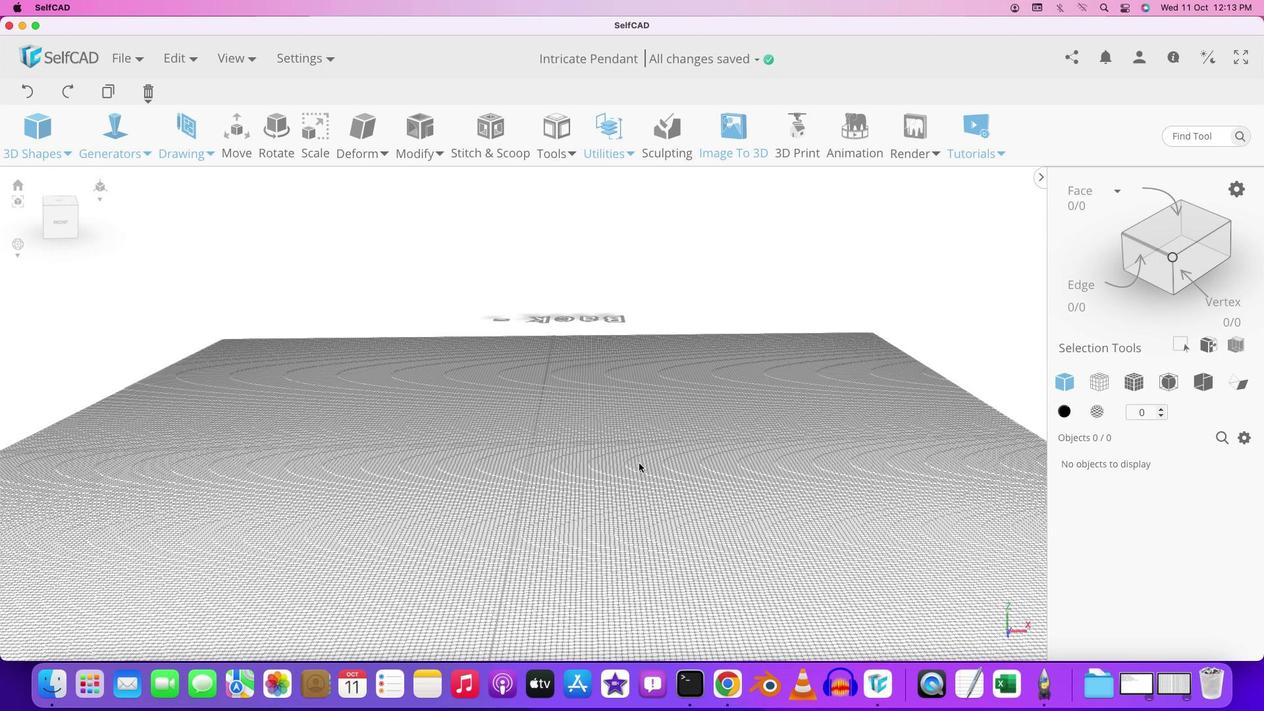 
Action: Mouse pressed left at (647, 451)
Screenshot: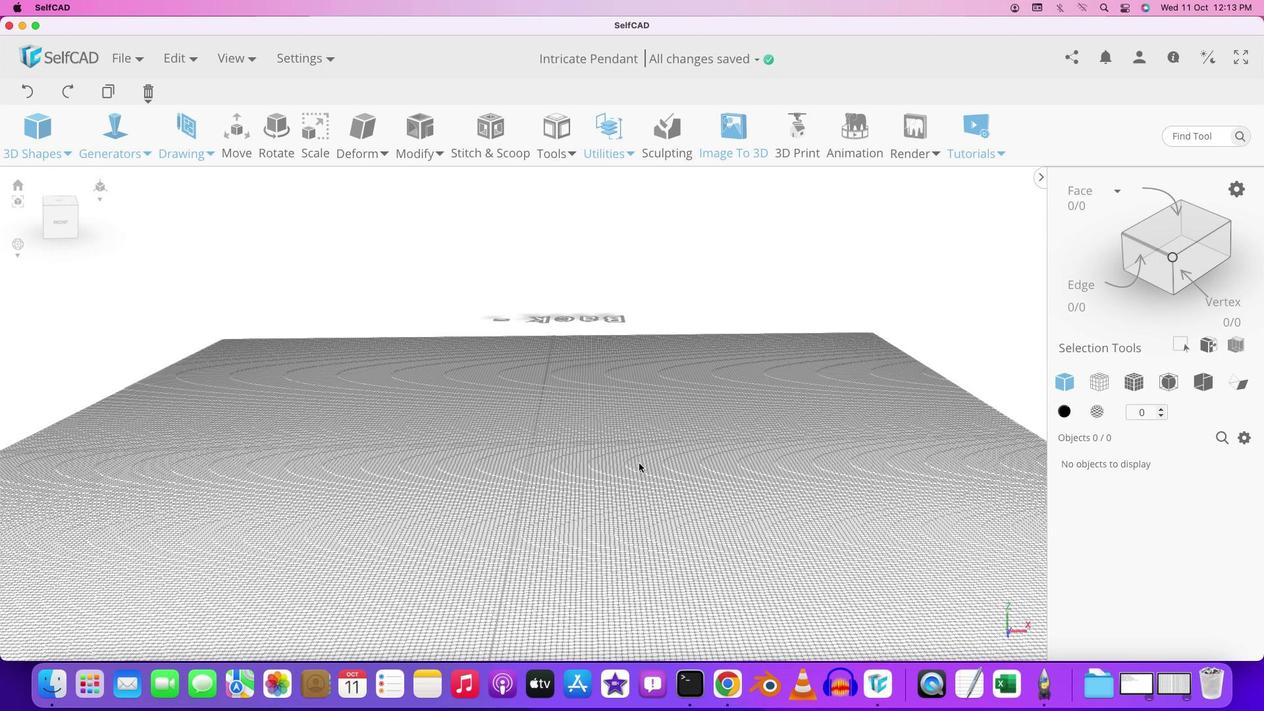 
Action: Mouse moved to (110, 181)
Screenshot: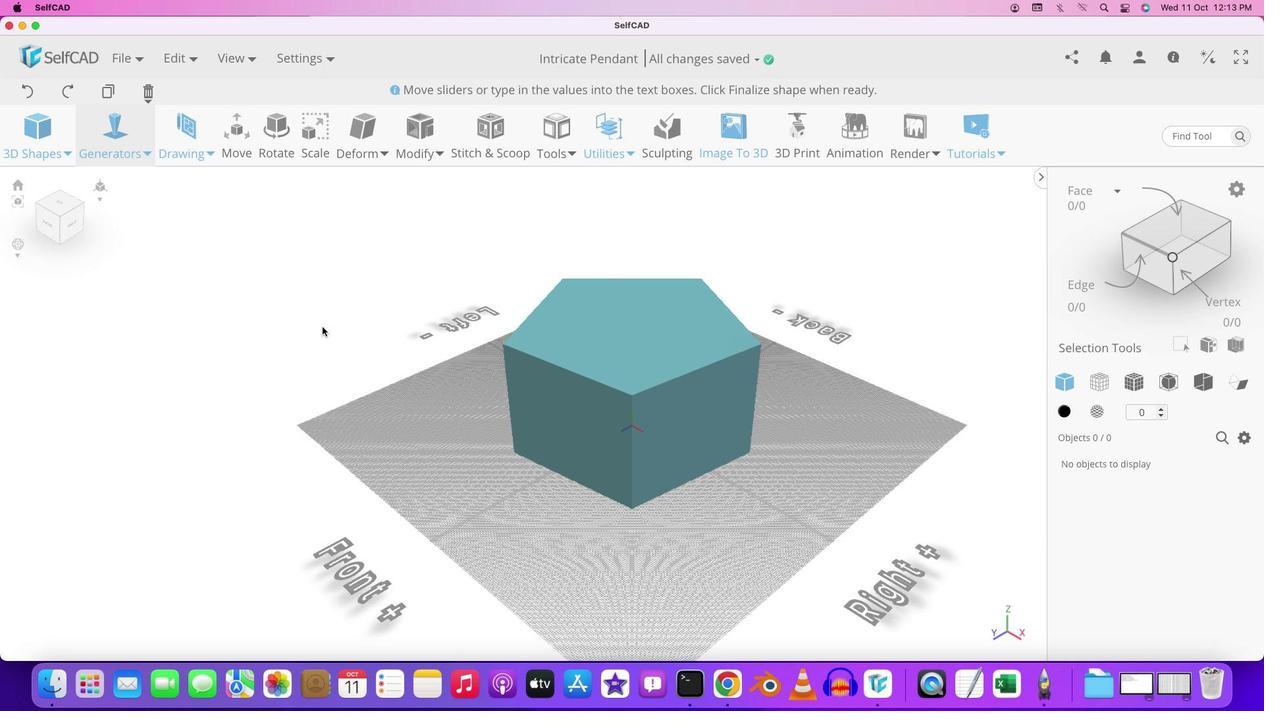
Action: Mouse pressed left at (110, 181)
Screenshot: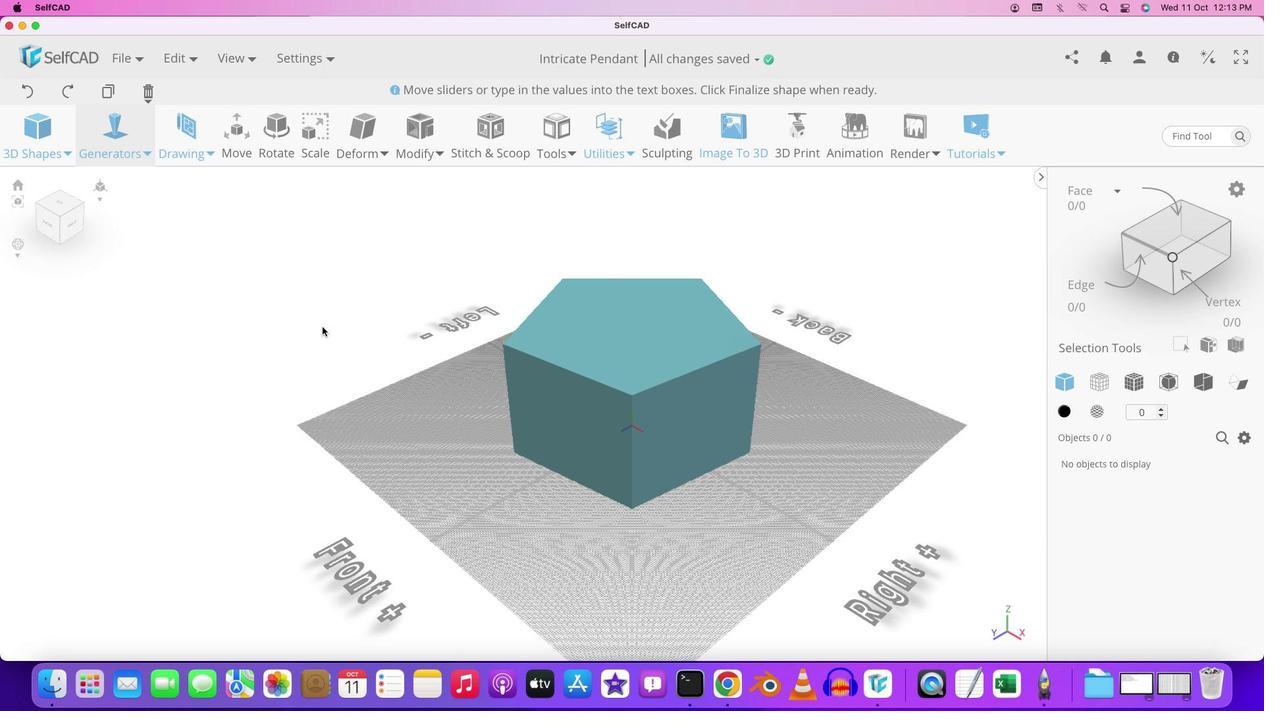 
Action: Mouse moved to (416, 401)
Screenshot: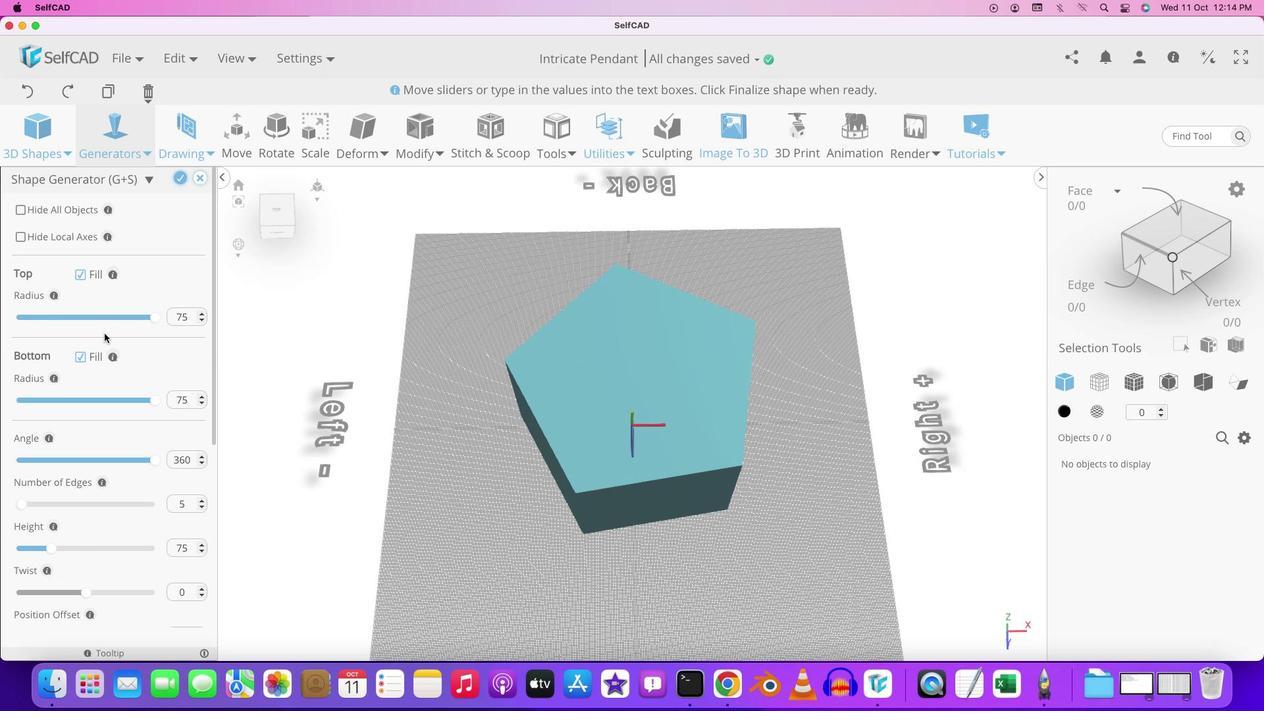 
Action: Mouse pressed left at (416, 401)
Screenshot: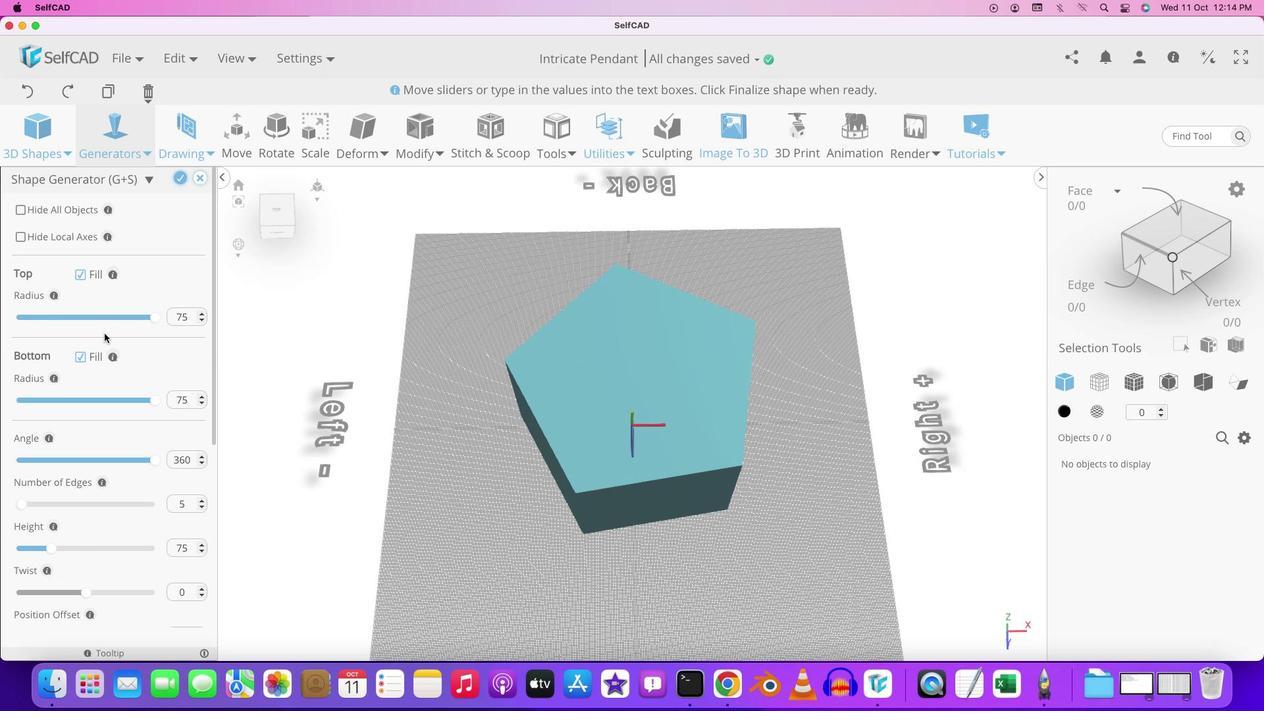 
Action: Mouse moved to (200, 506)
Screenshot: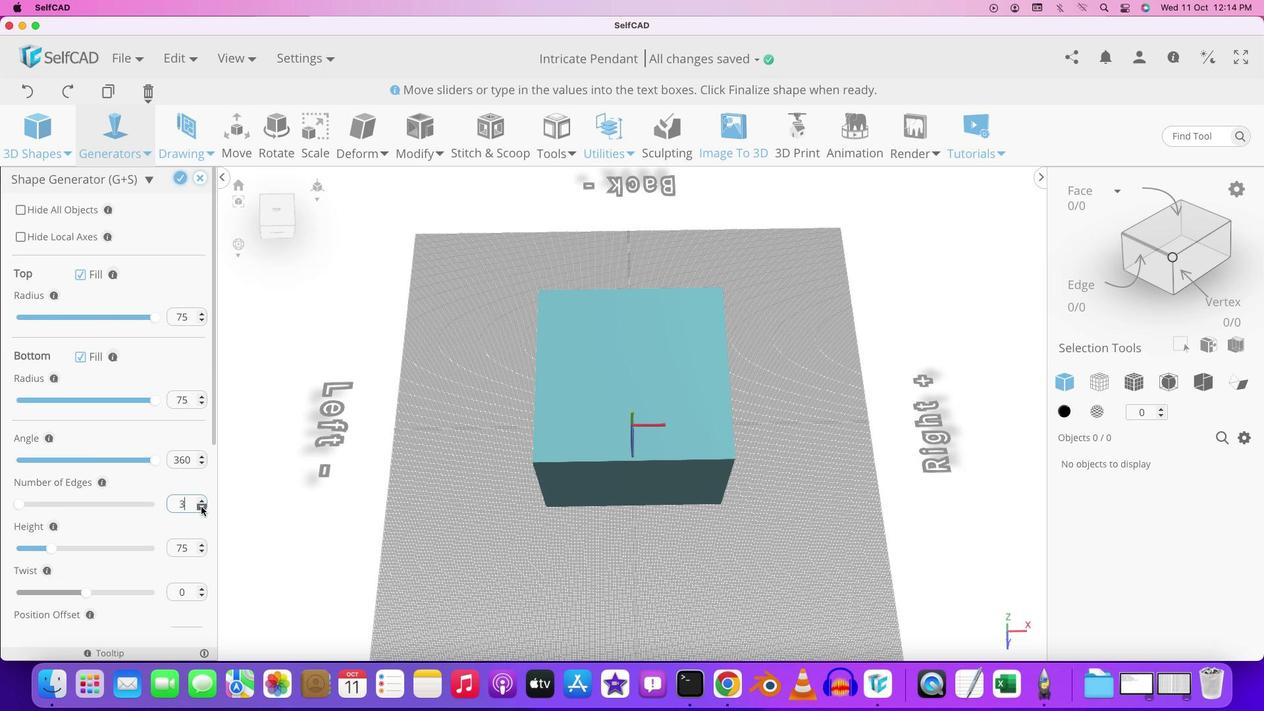 
Action: Mouse pressed left at (200, 506)
Screenshot: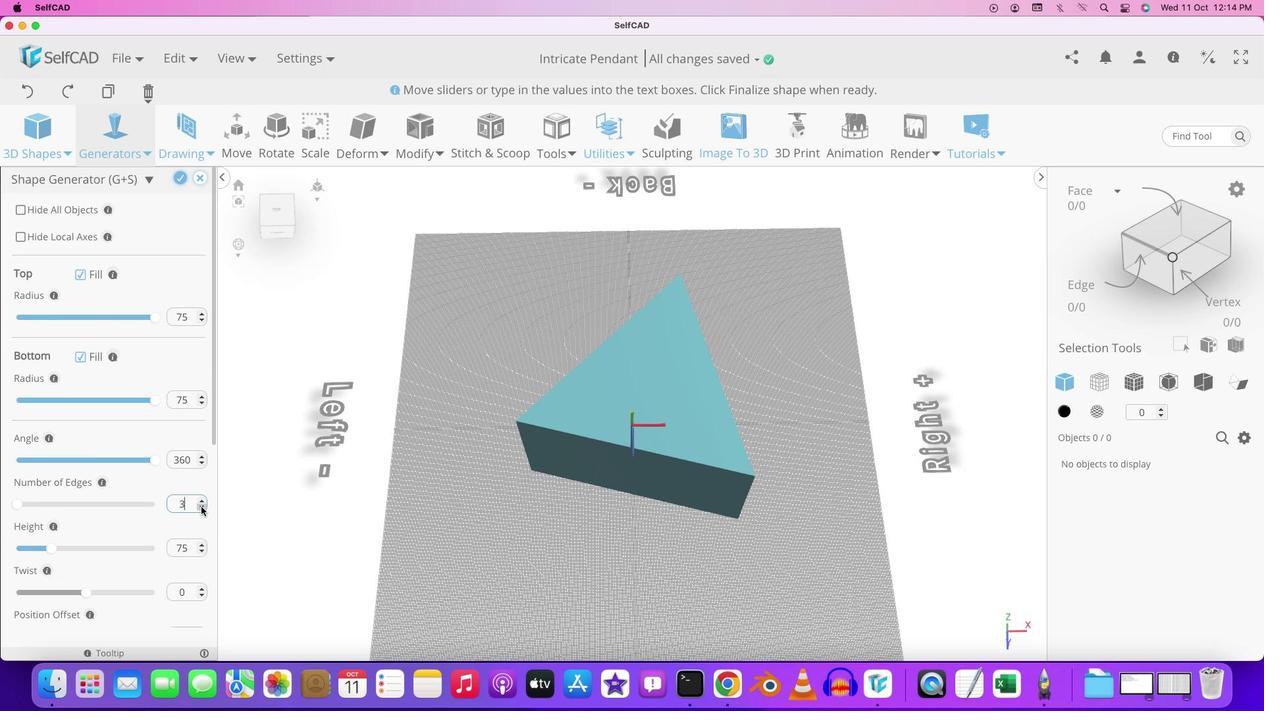 
Action: Mouse pressed left at (200, 506)
Screenshot: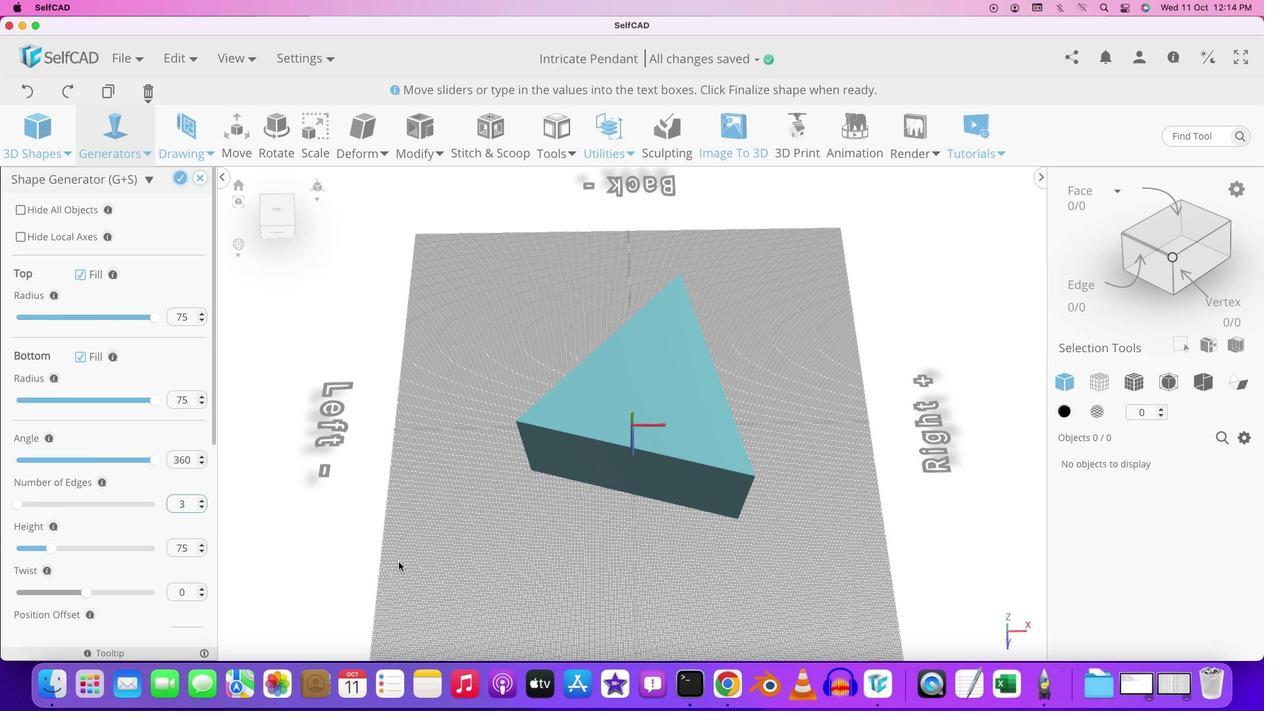 
Action: Mouse moved to (422, 569)
Screenshot: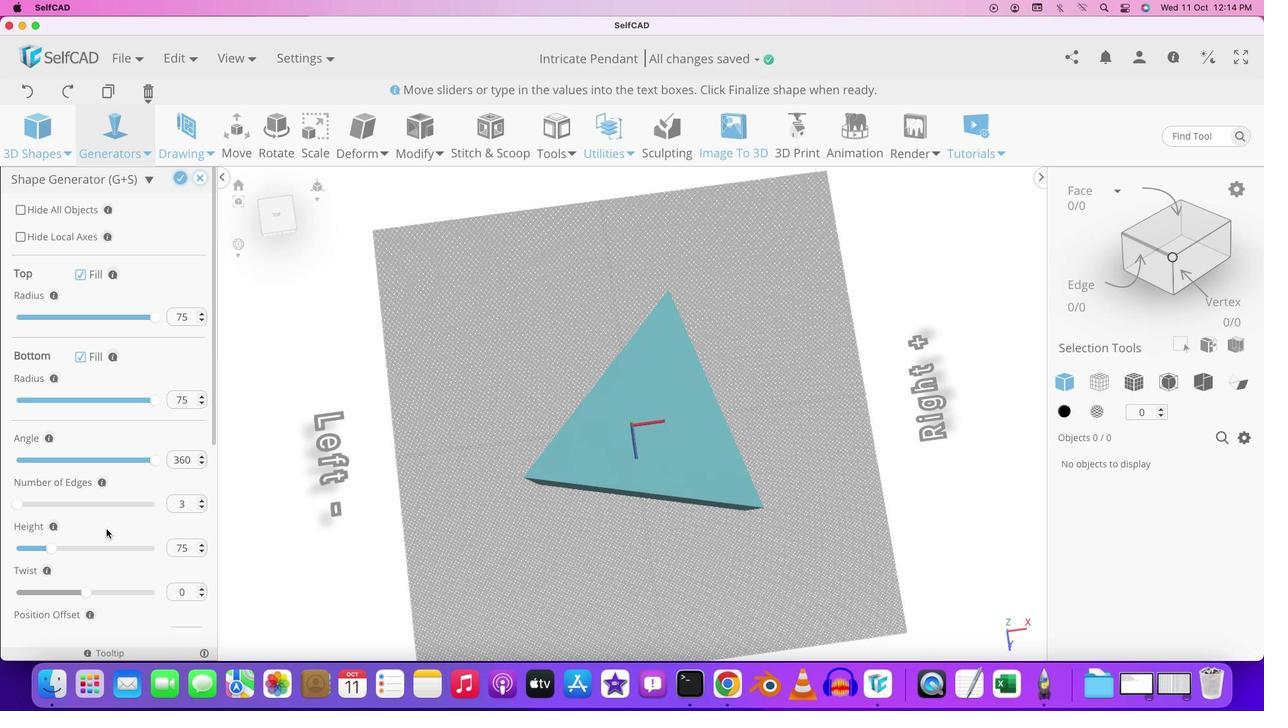 
Action: Mouse pressed left at (422, 569)
Screenshot: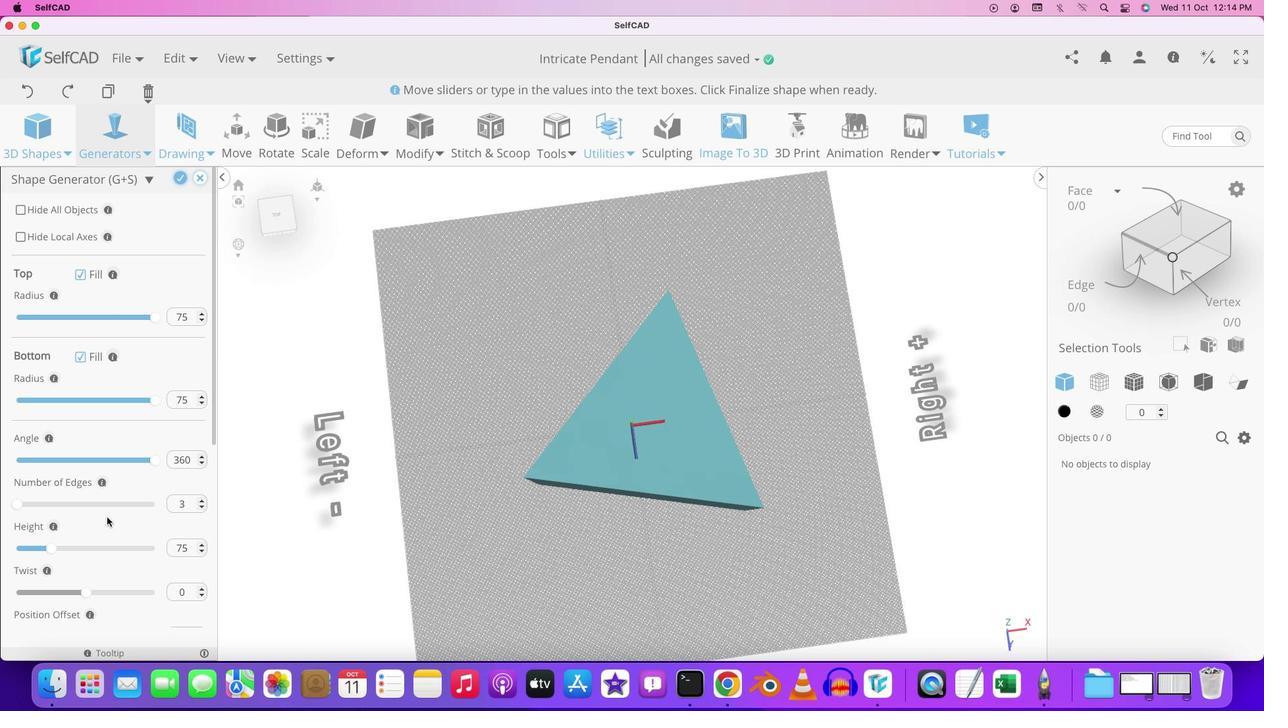 
Action: Mouse moved to (115, 487)
Screenshot: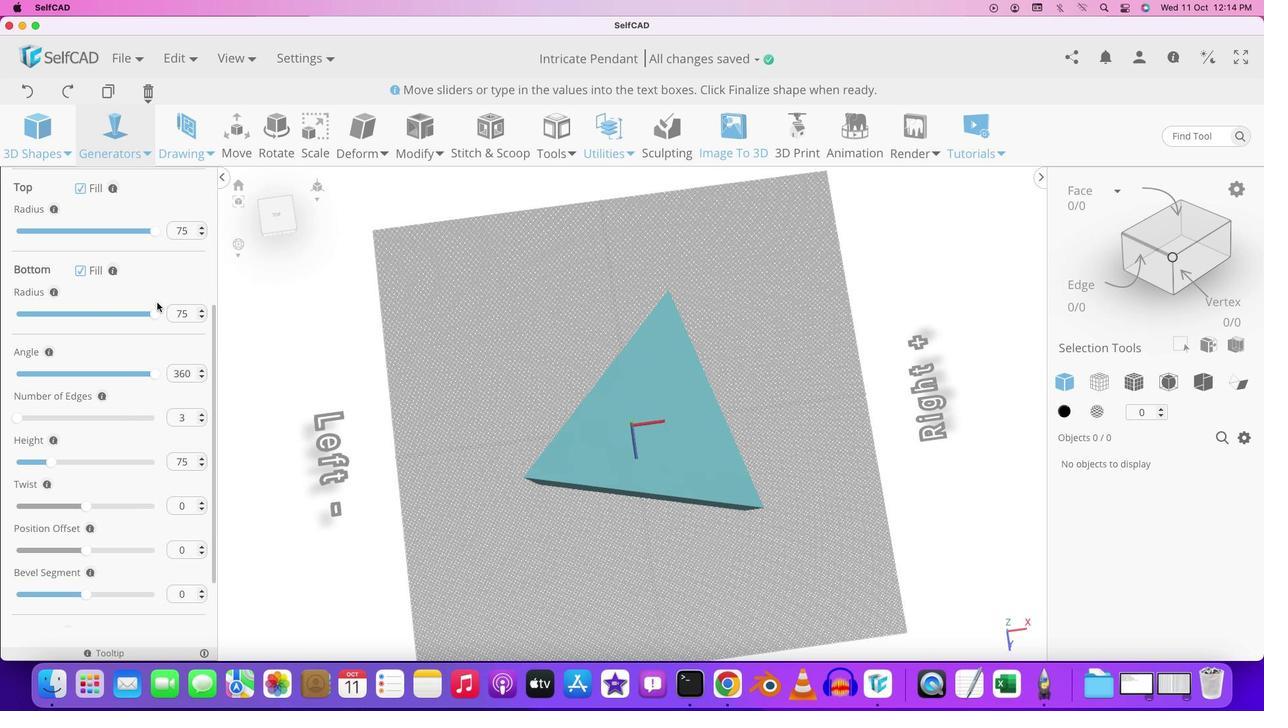 
Action: Mouse scrolled (115, 487) with delta (0, 0)
Screenshot: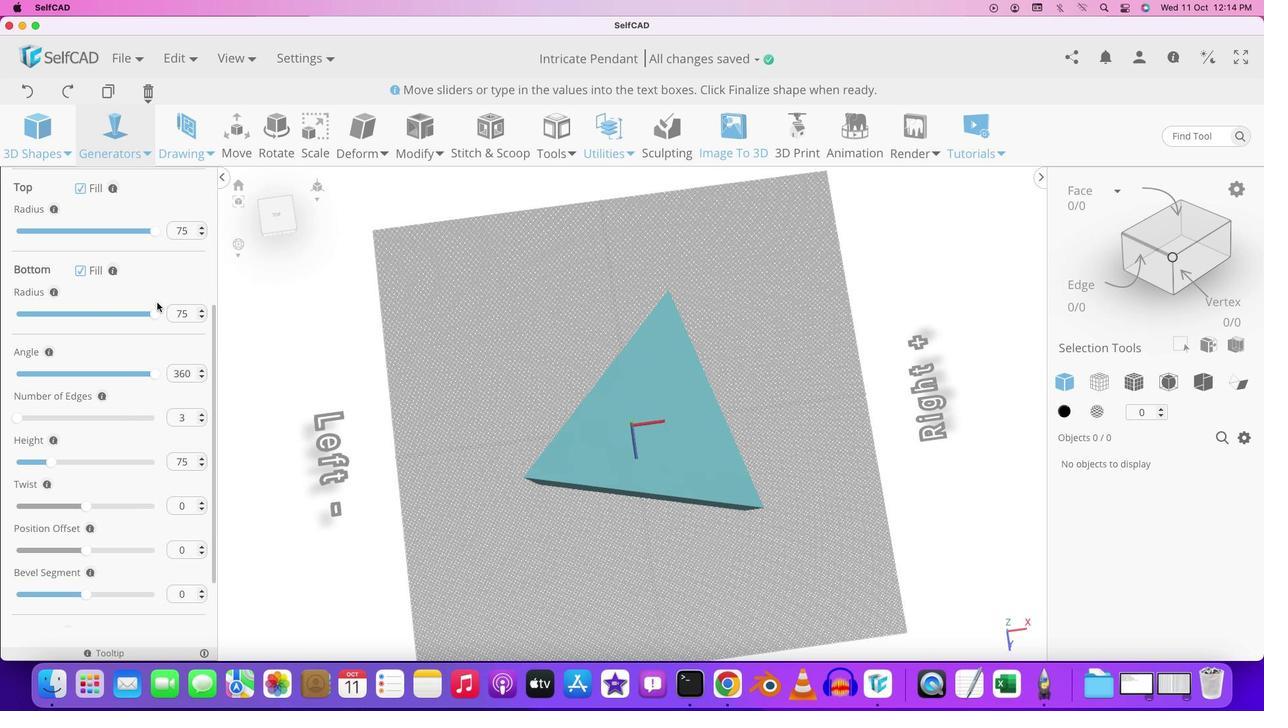 
Action: Mouse scrolled (115, 487) with delta (0, 0)
Screenshot: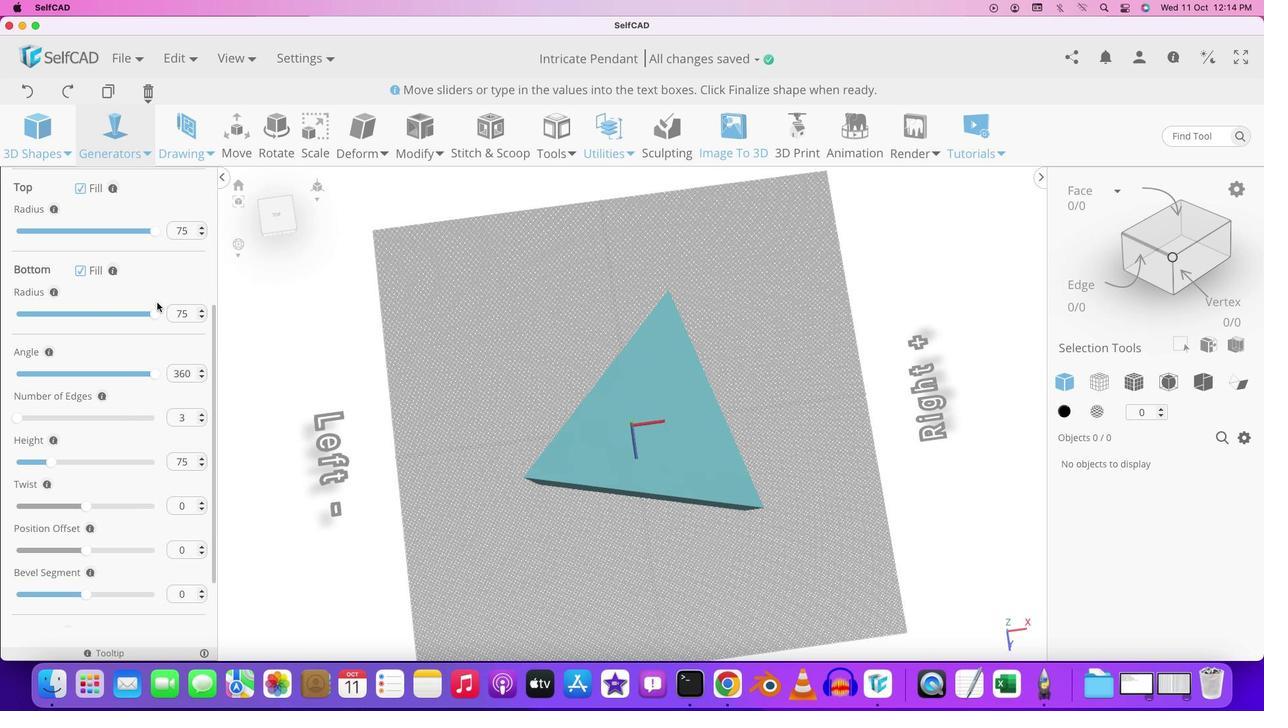 
Action: Mouse scrolled (115, 487) with delta (0, 0)
Screenshot: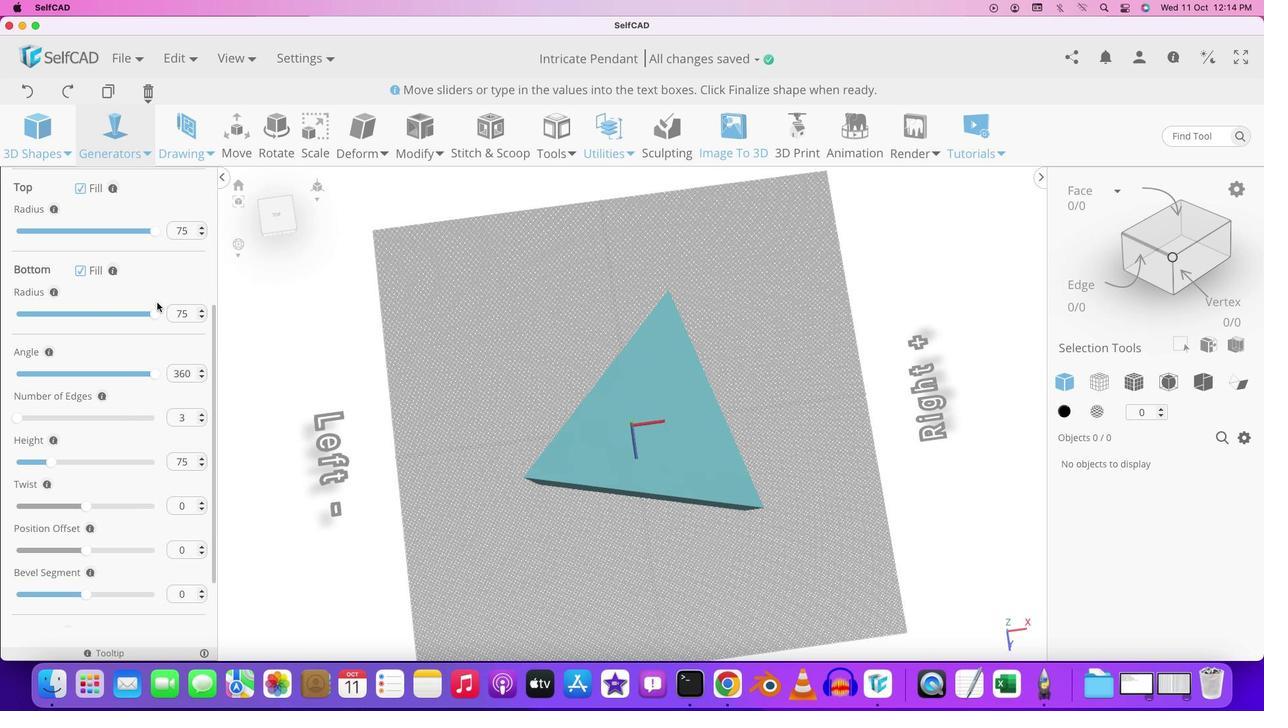 
Action: Mouse moved to (187, 232)
Screenshot: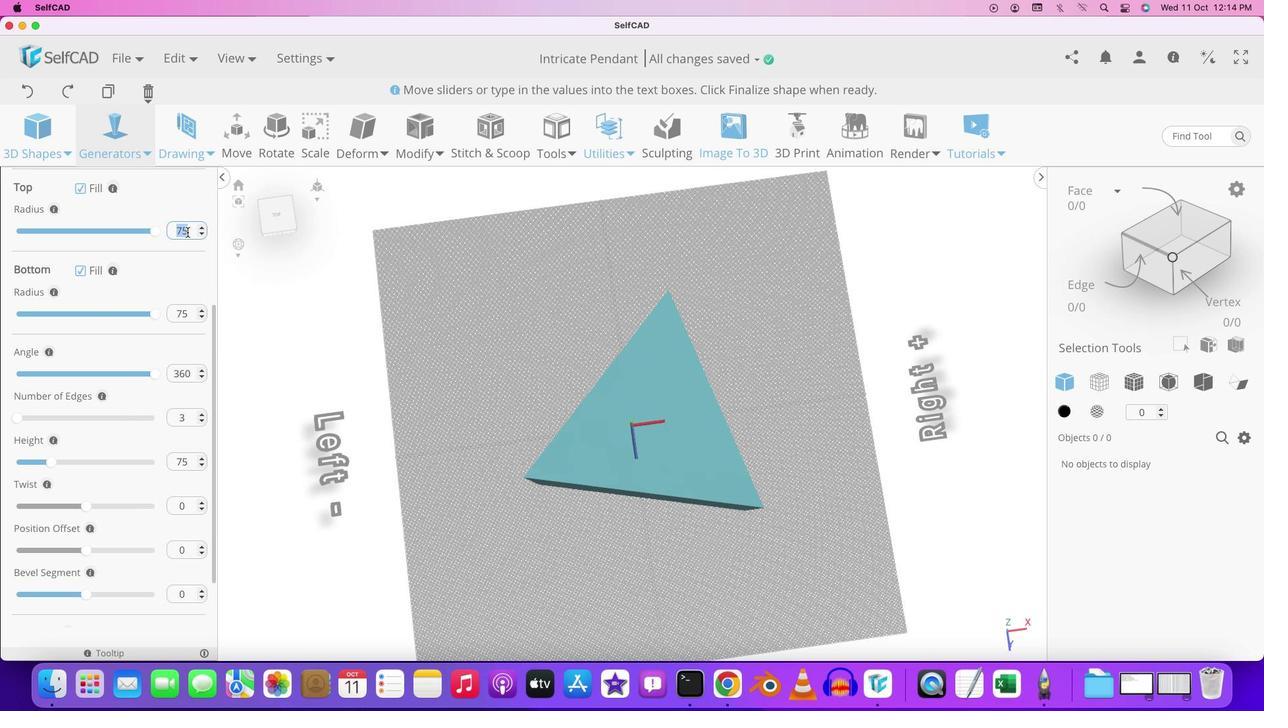 
Action: Mouse pressed left at (187, 232)
Screenshot: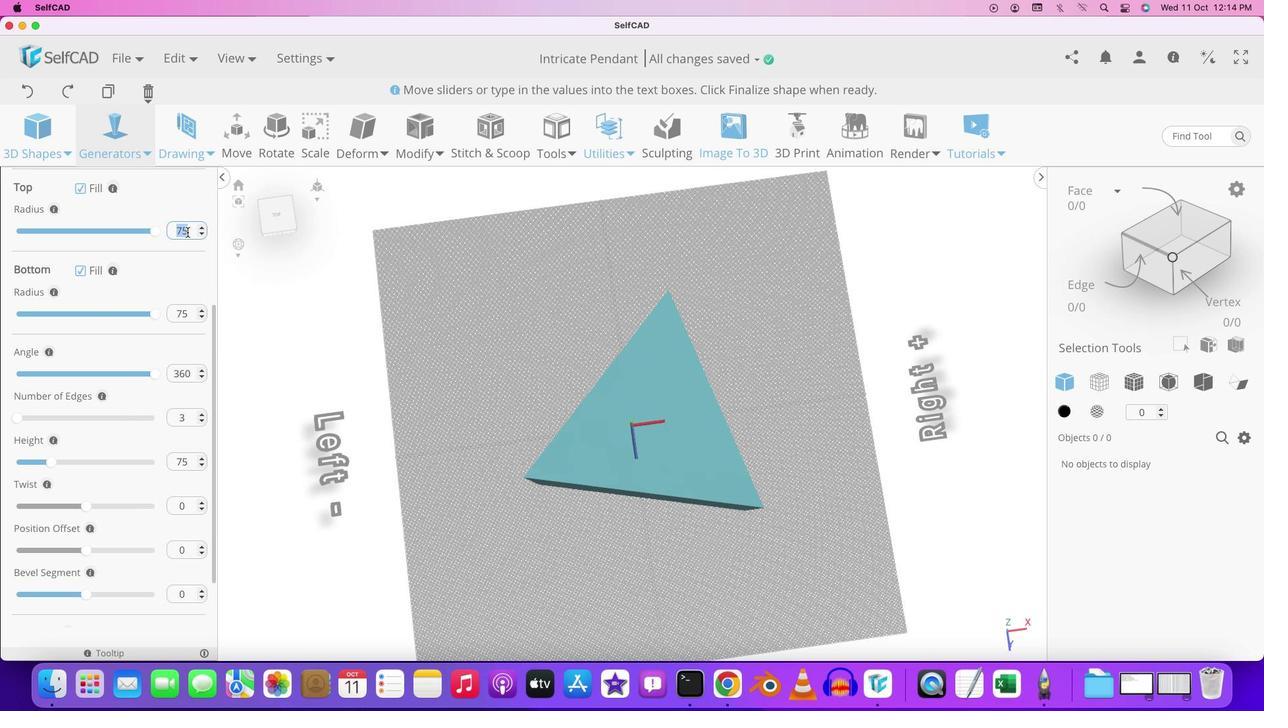 
Action: Mouse moved to (542, 322)
Screenshot: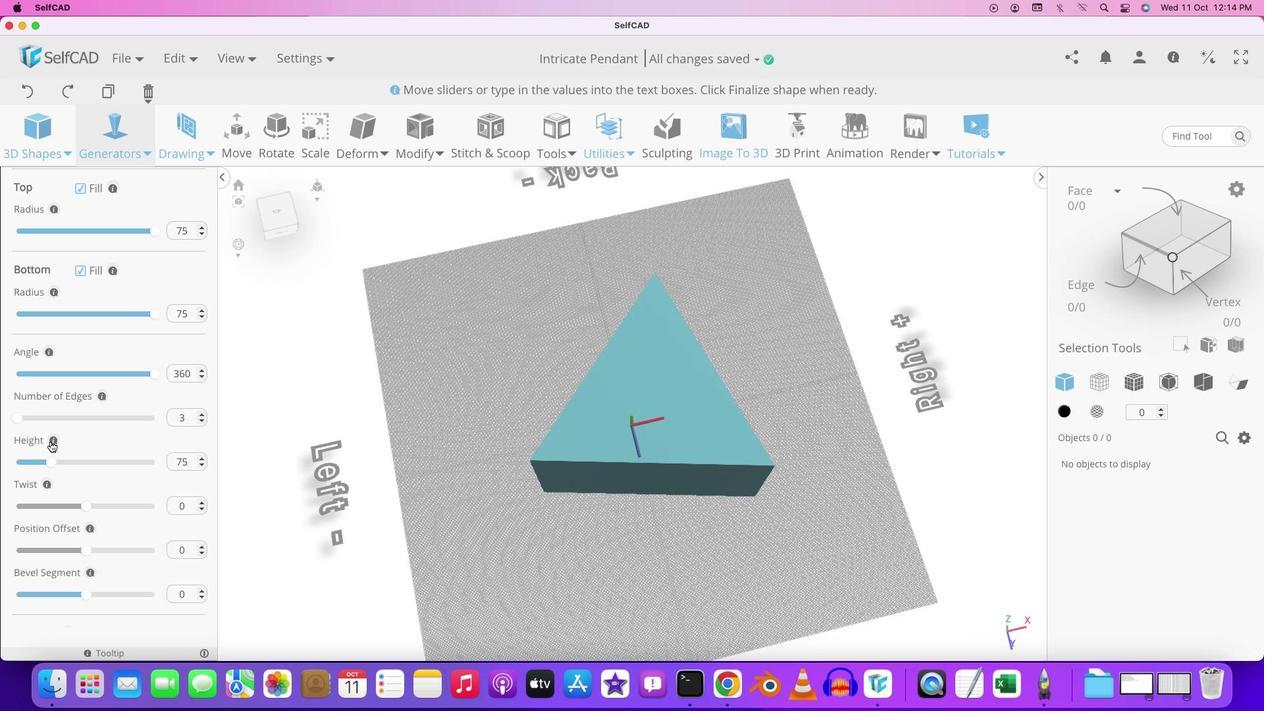 
Action: Mouse pressed left at (542, 322)
Screenshot: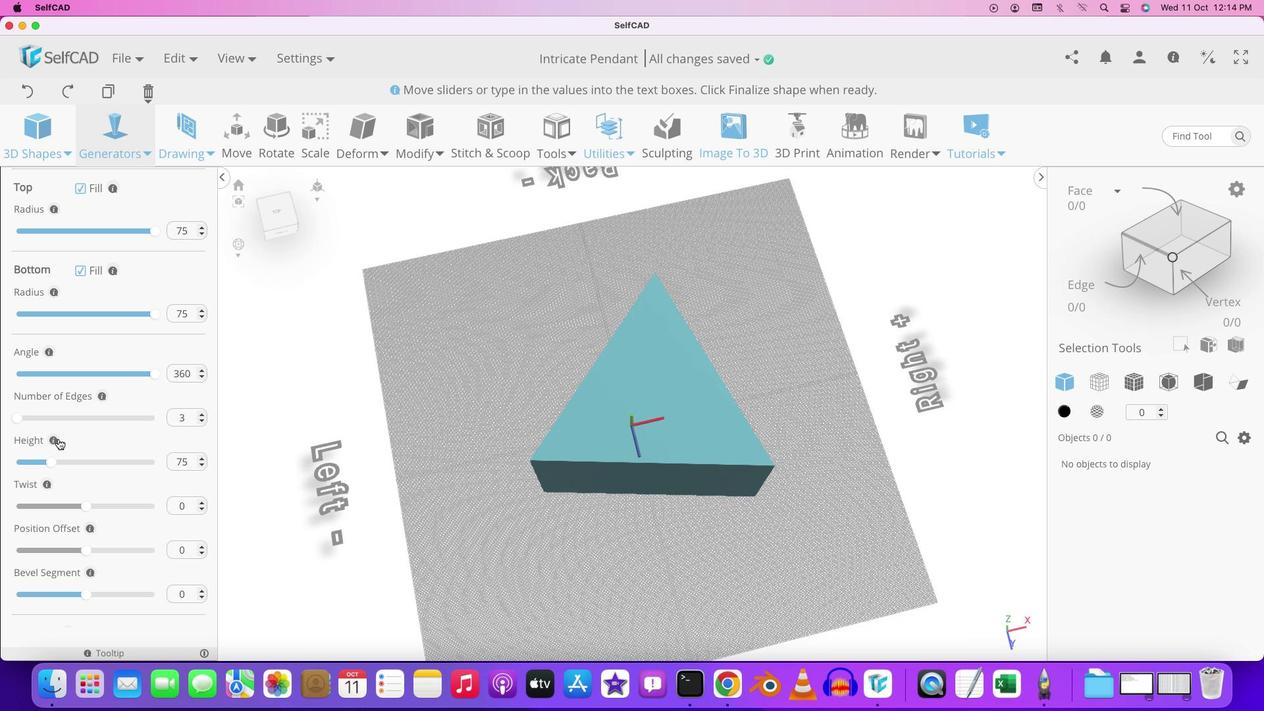 
Action: Mouse moved to (82, 595)
Screenshot: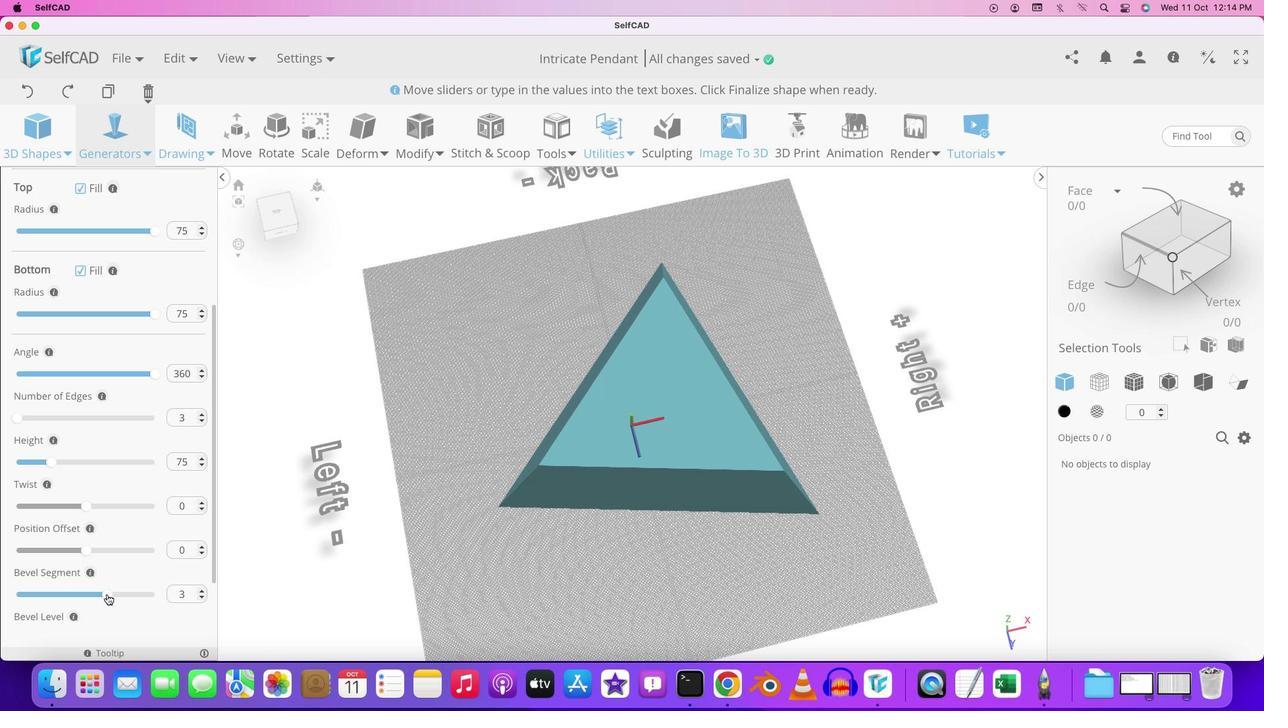 
Action: Mouse pressed left at (82, 595)
Screenshot: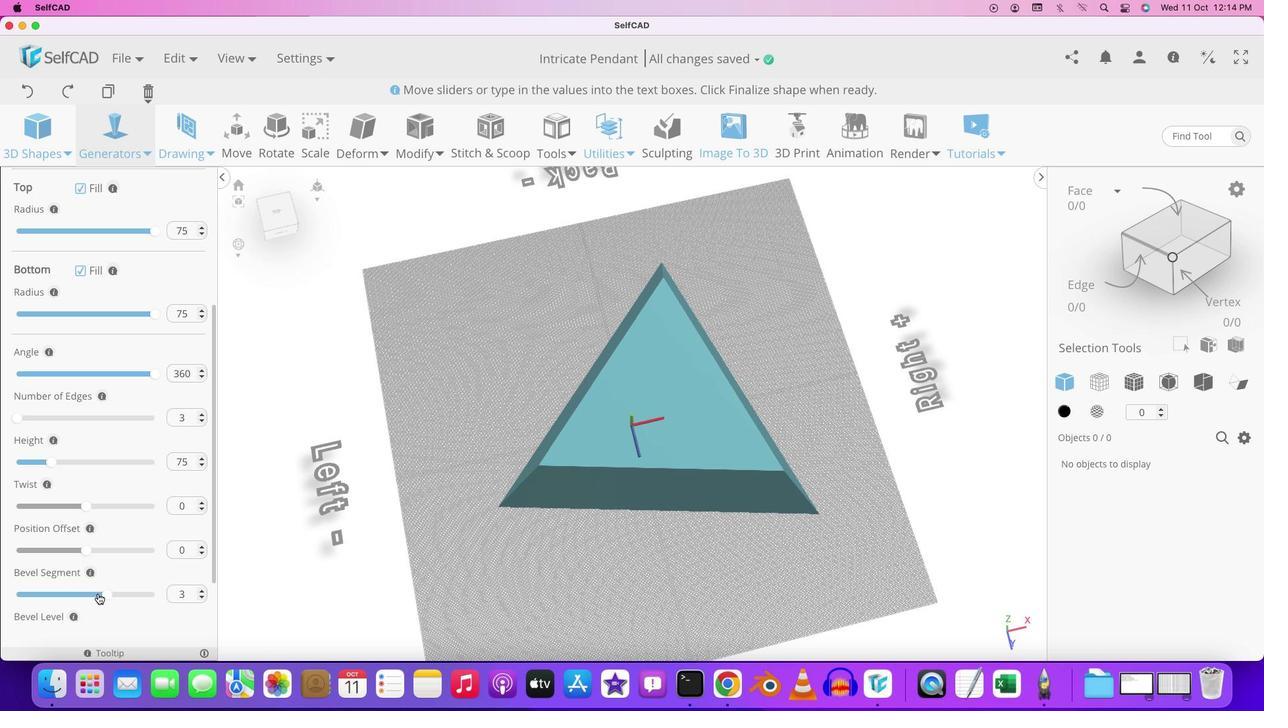 
Action: Mouse moved to (306, 450)
Screenshot: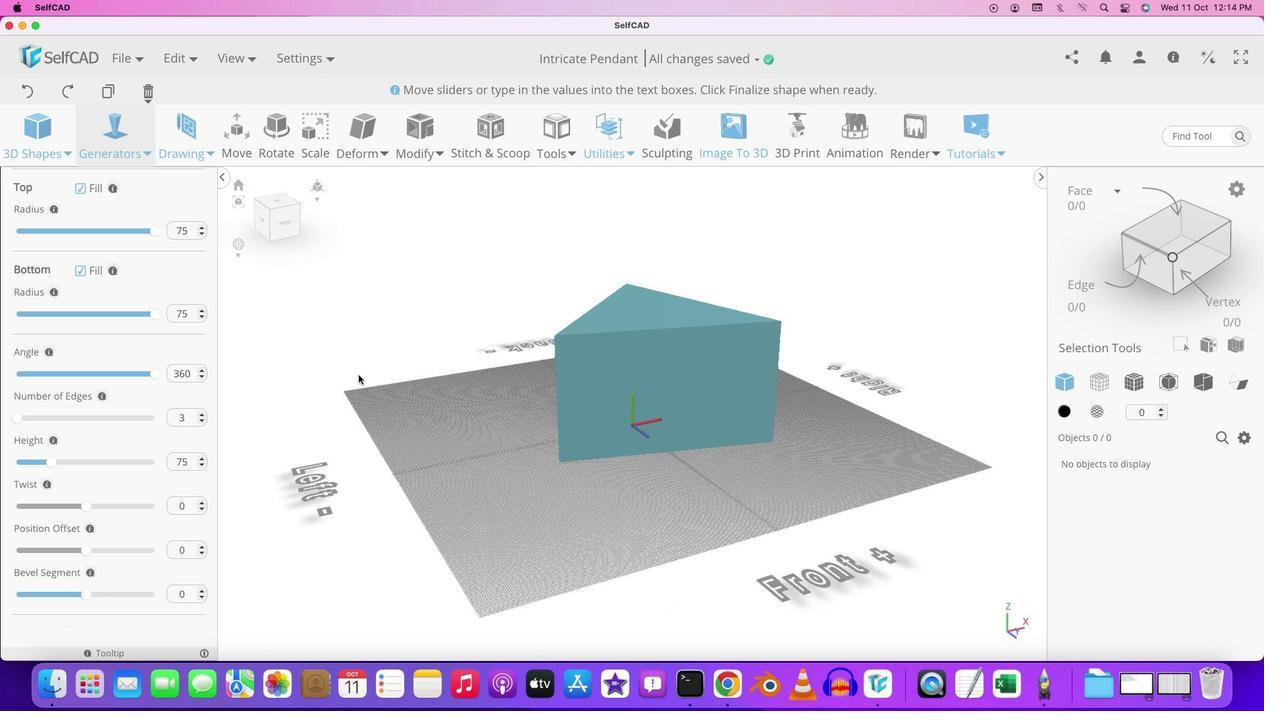 
Action: Mouse pressed left at (306, 450)
Screenshot: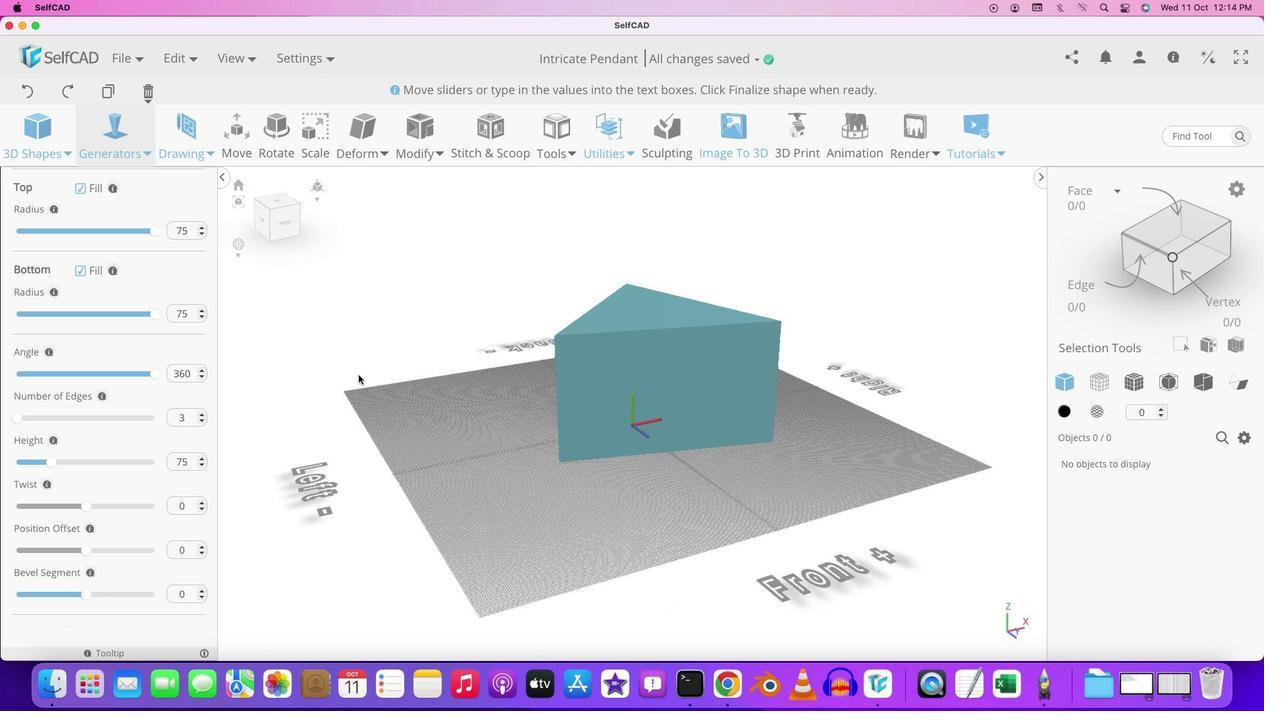 
Action: Mouse moved to (83, 596)
Screenshot: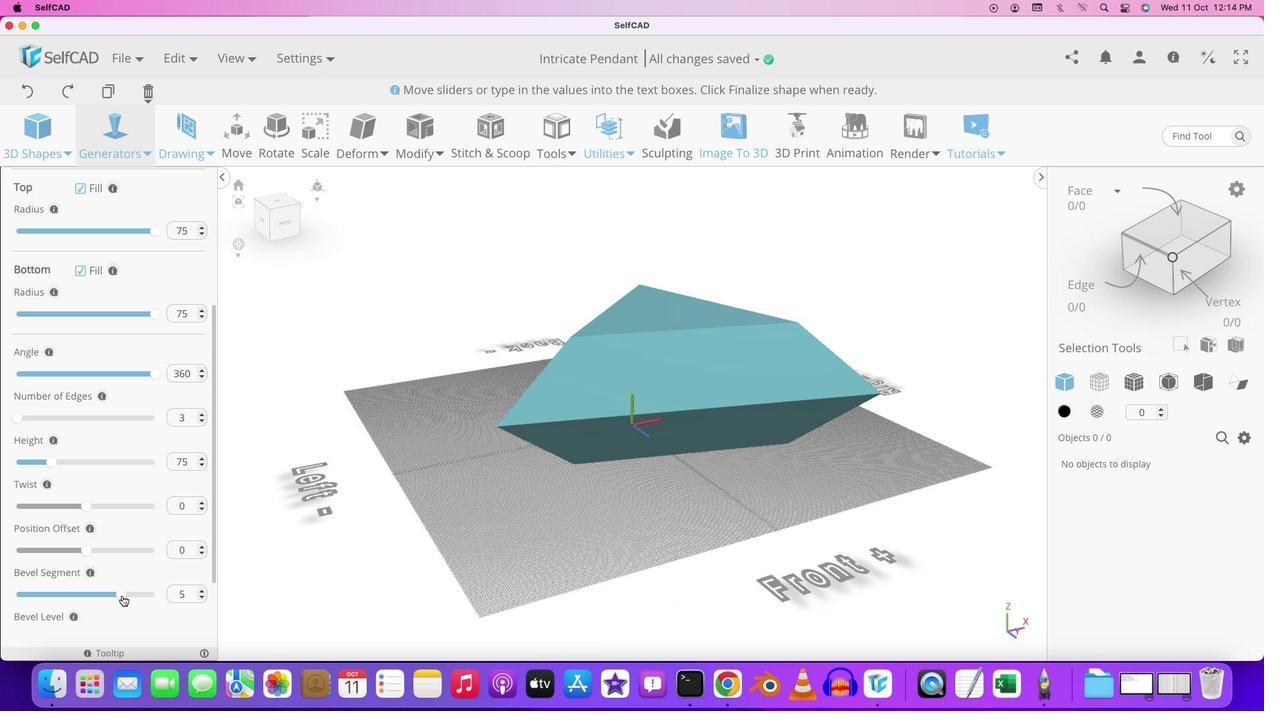 
Action: Mouse pressed left at (83, 596)
Screenshot: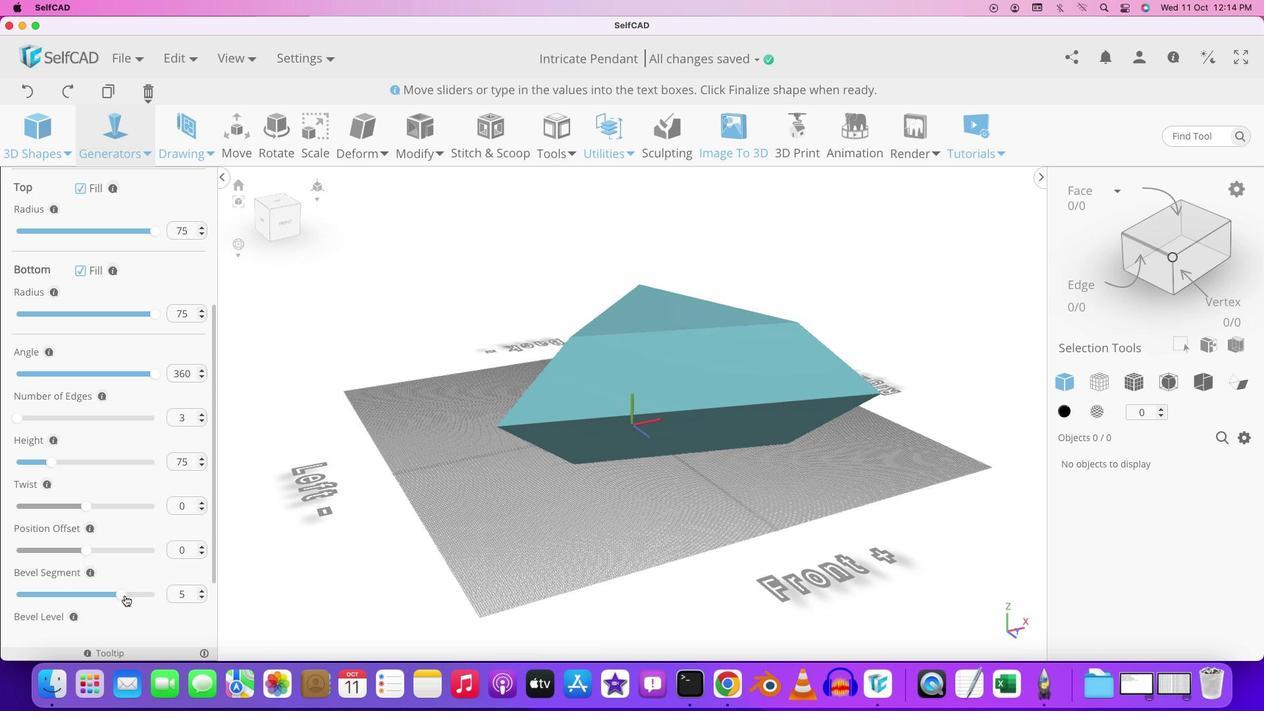 
Action: Mouse moved to (123, 511)
Screenshot: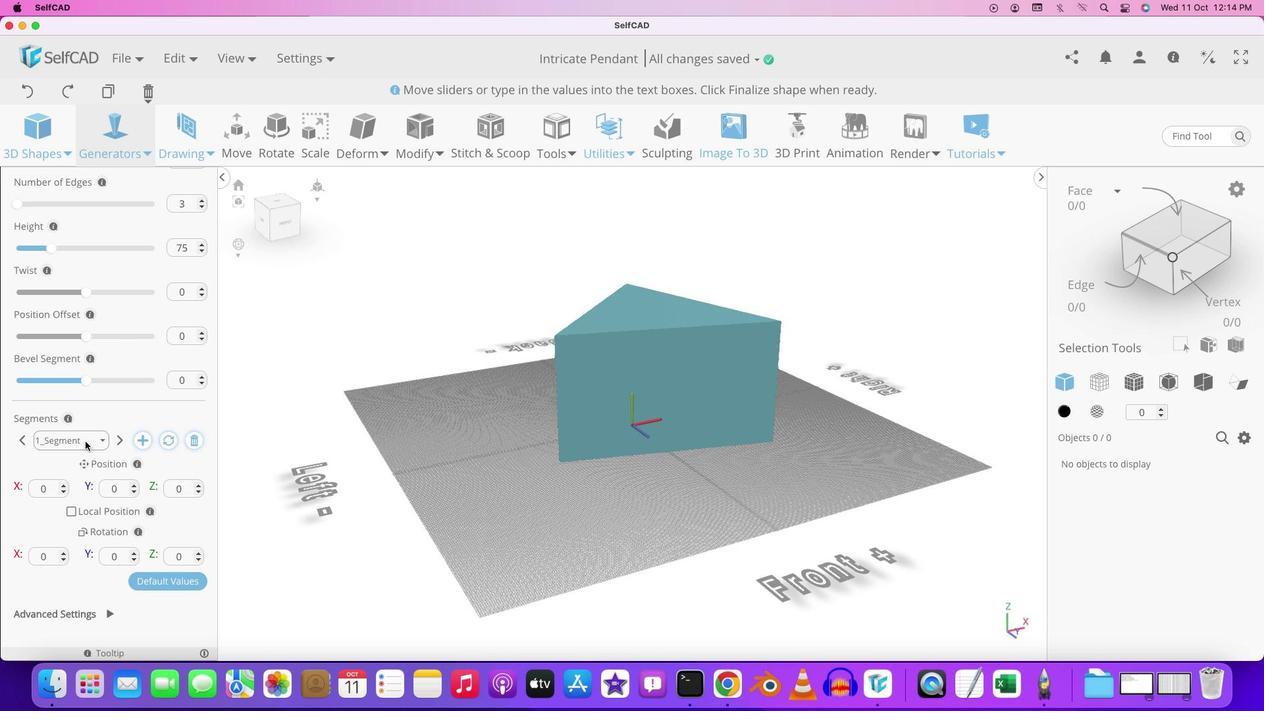 
Action: Mouse scrolled (123, 511) with delta (0, 0)
Screenshot: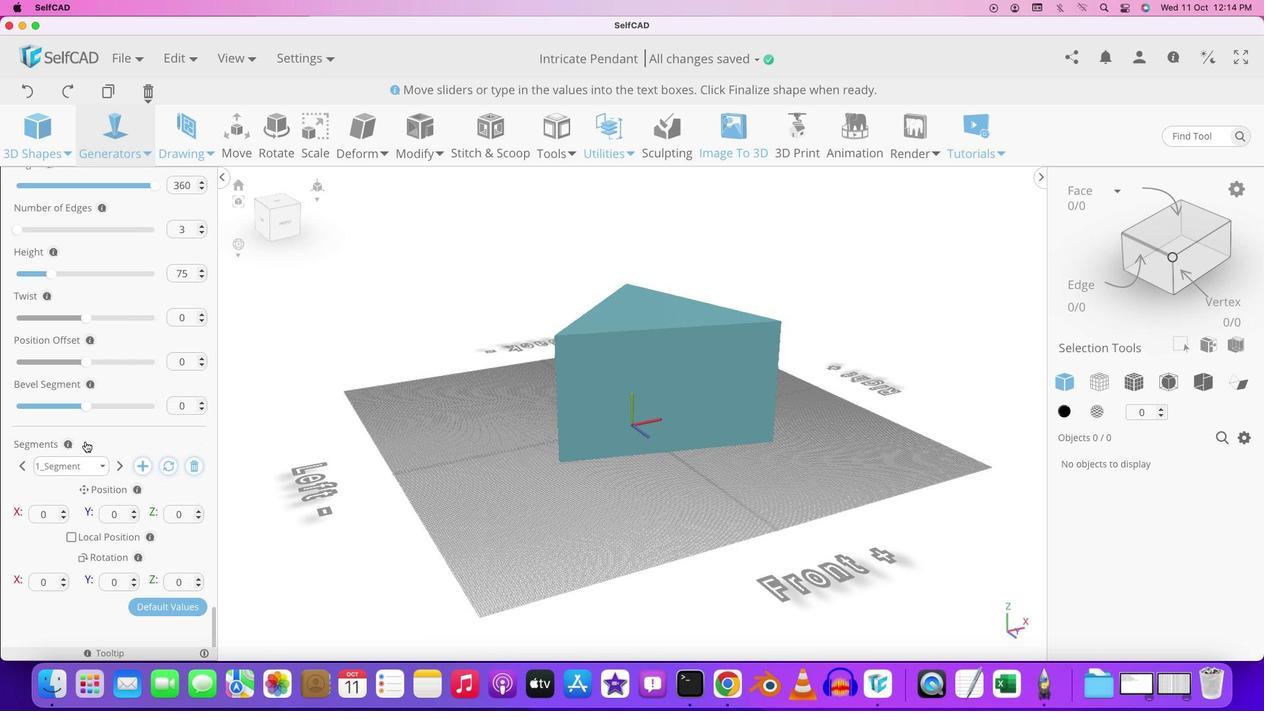 
Action: Mouse scrolled (123, 511) with delta (0, 0)
Screenshot: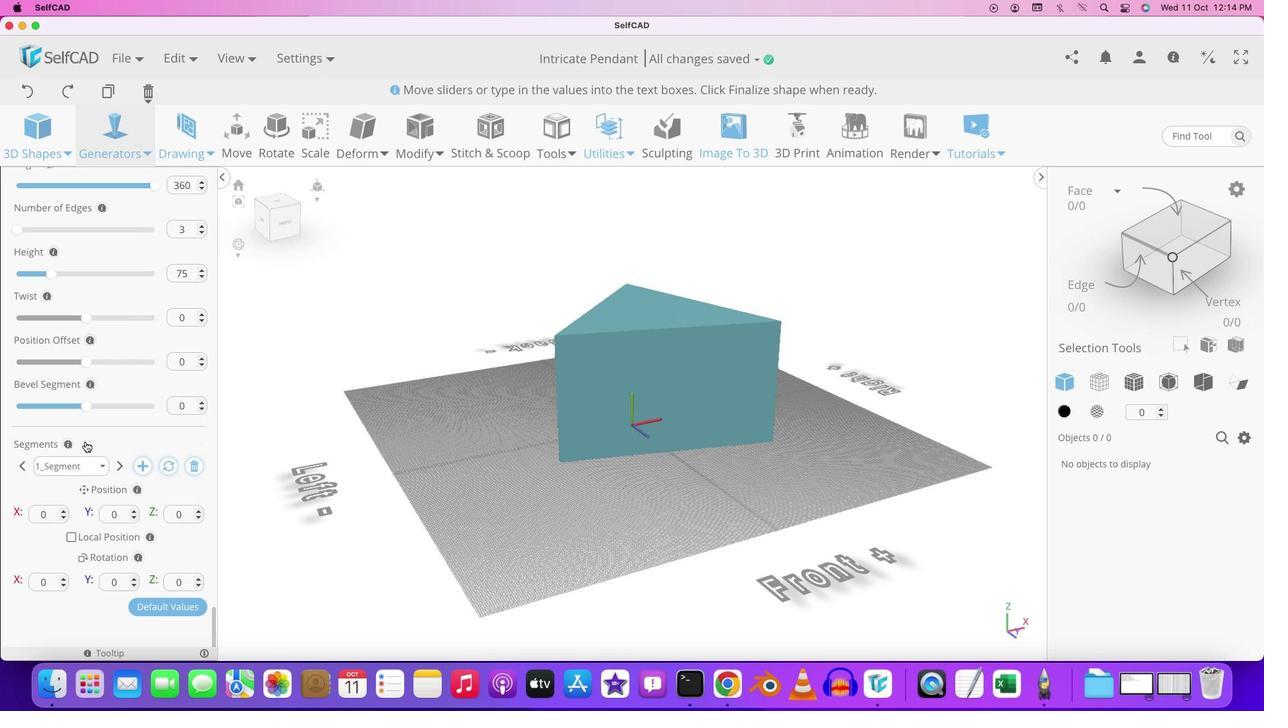 
Action: Mouse scrolled (123, 511) with delta (0, -1)
Screenshot: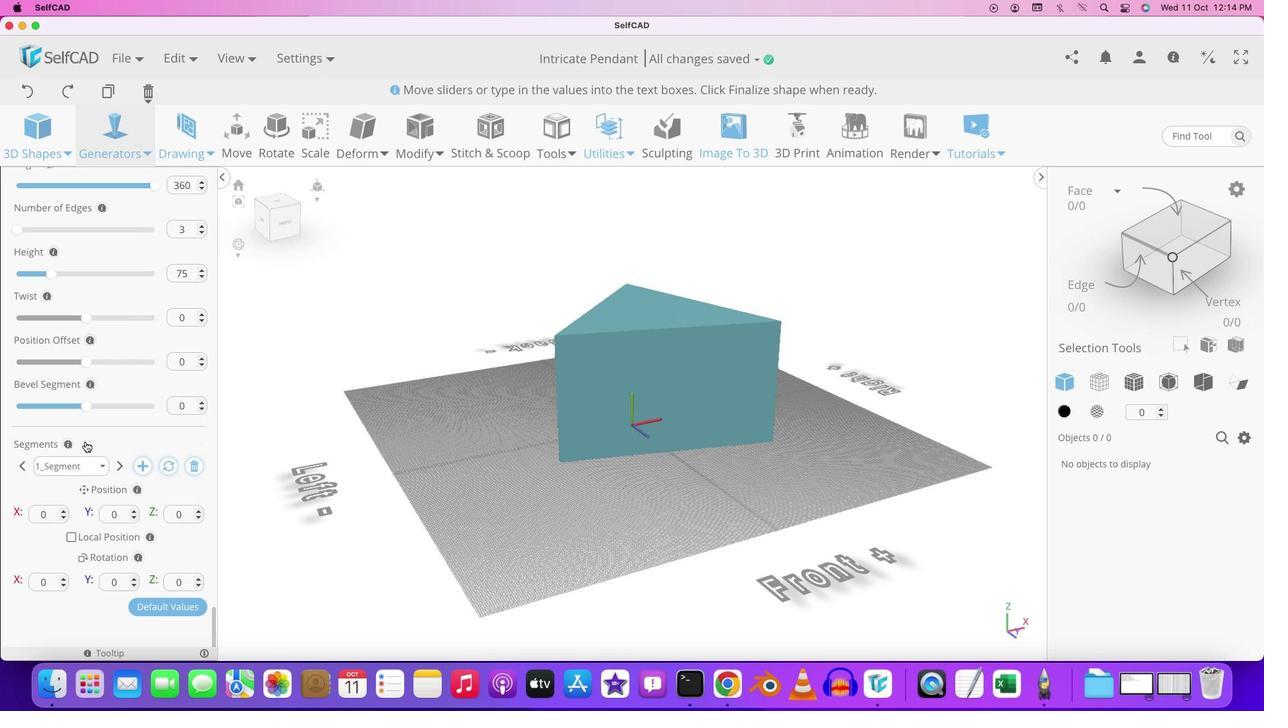
Action: Mouse scrolled (123, 511) with delta (0, -2)
Screenshot: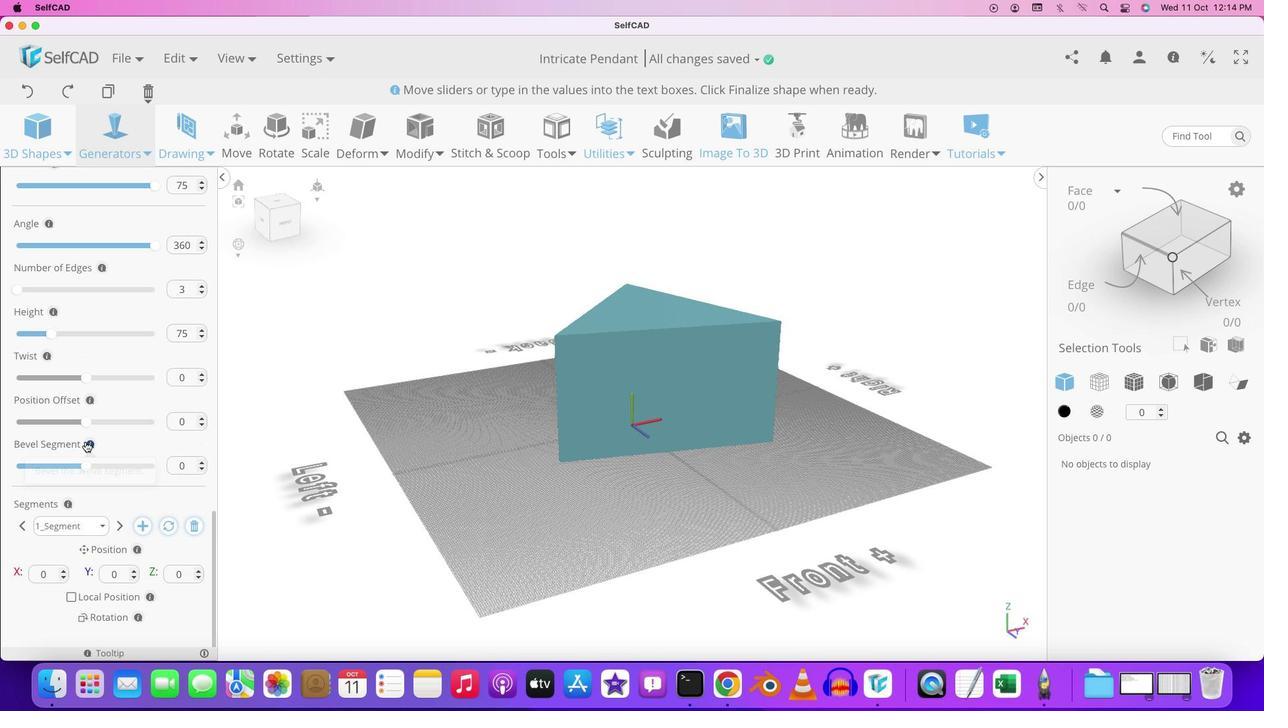 
Action: Mouse moved to (85, 441)
Screenshot: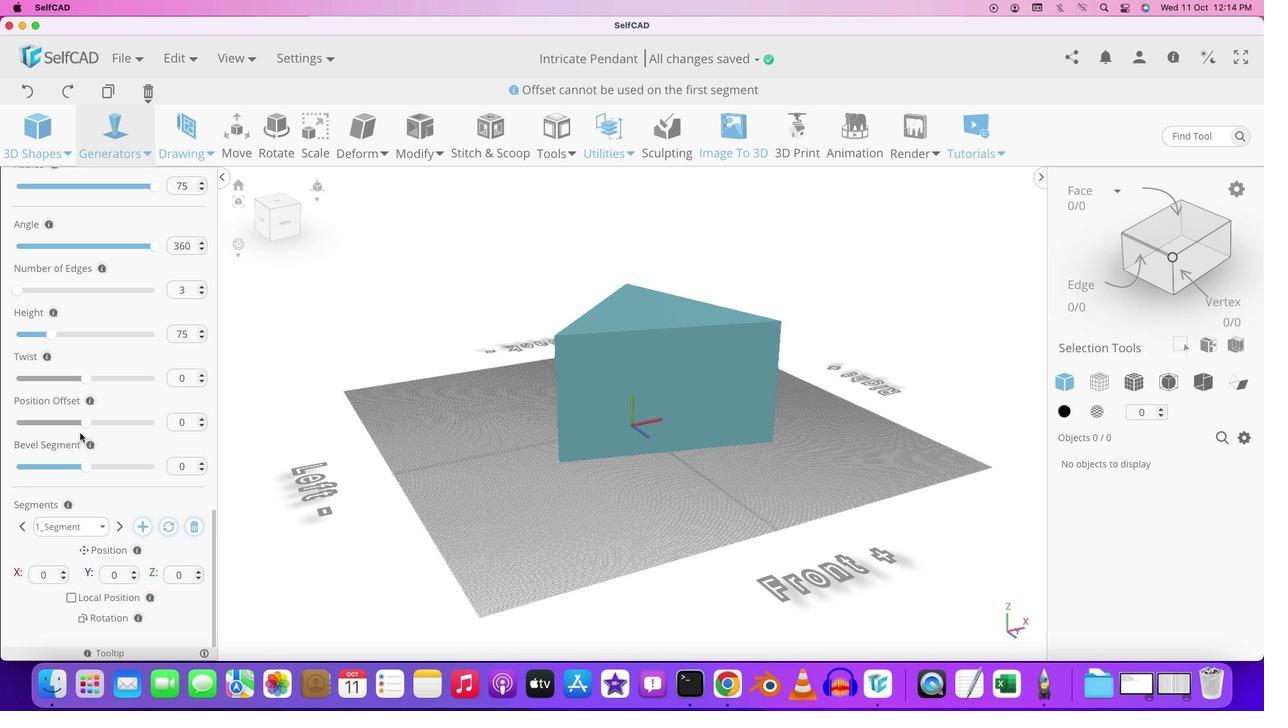 
Action: Mouse scrolled (85, 441) with delta (0, 0)
Screenshot: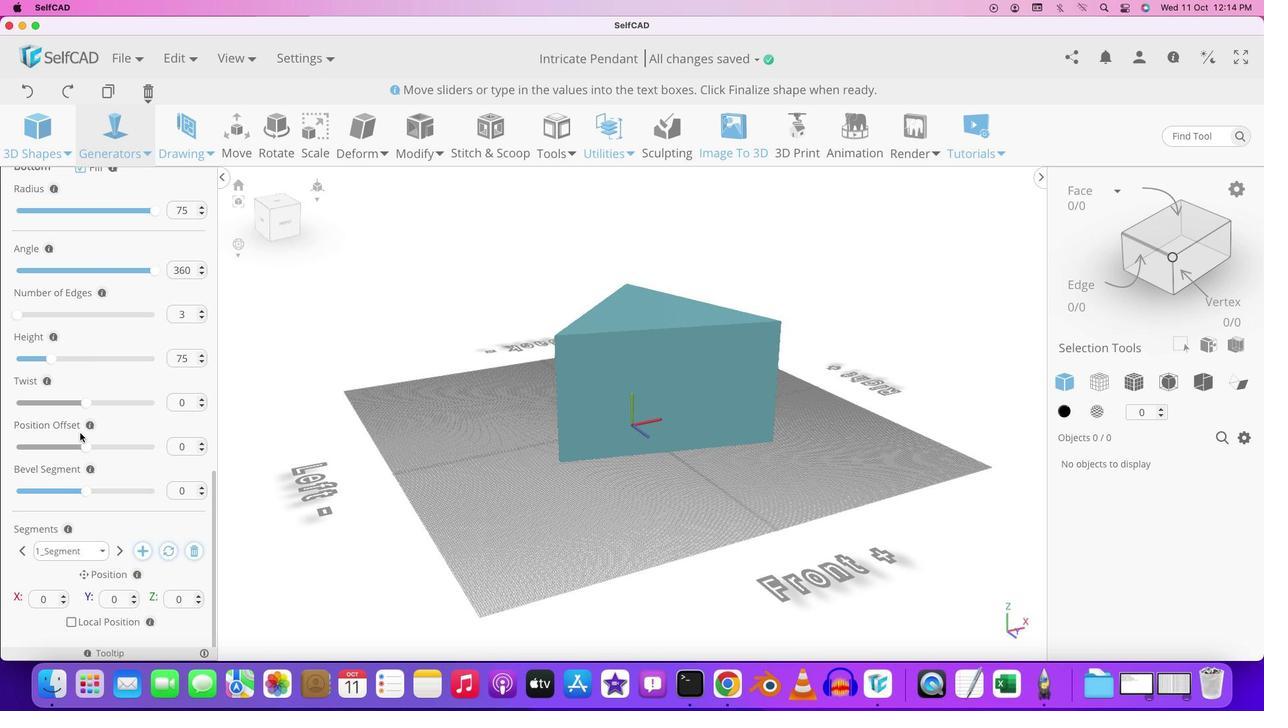 
Action: Mouse scrolled (85, 441) with delta (0, 0)
Screenshot: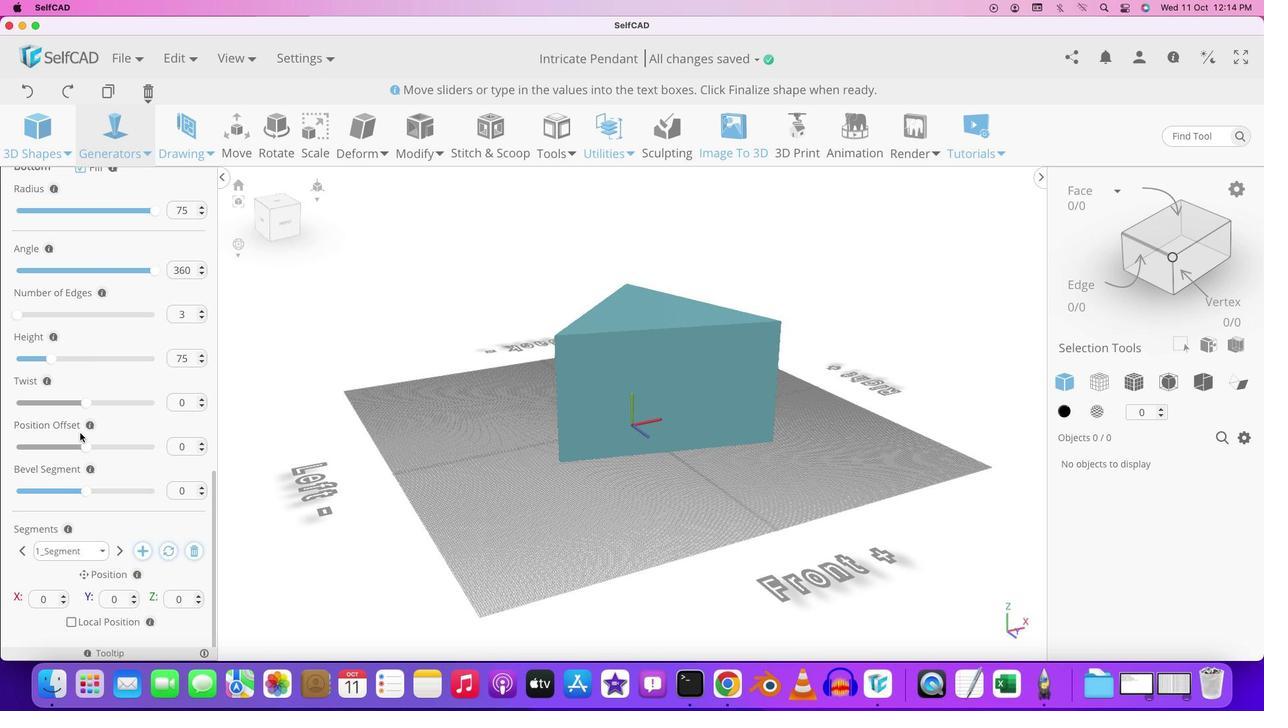 
Action: Mouse scrolled (85, 441) with delta (0, 1)
Screenshot: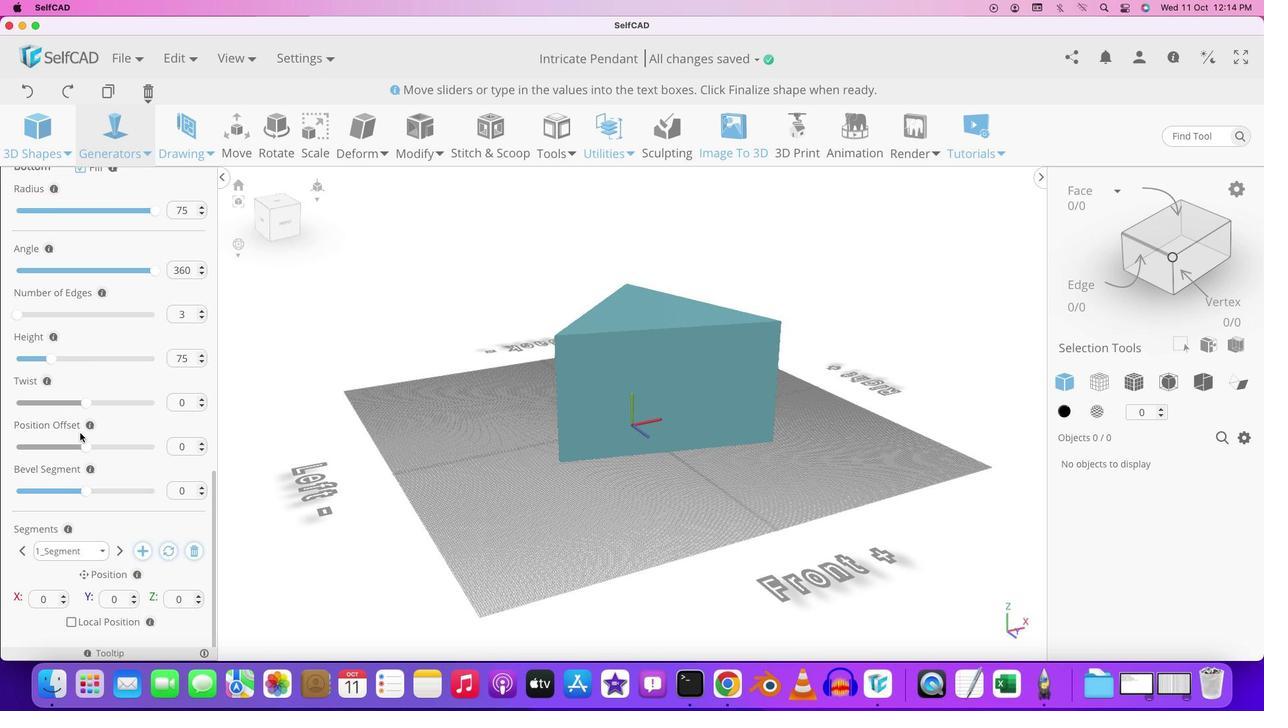 
Action: Mouse scrolled (85, 441) with delta (0, 0)
Screenshot: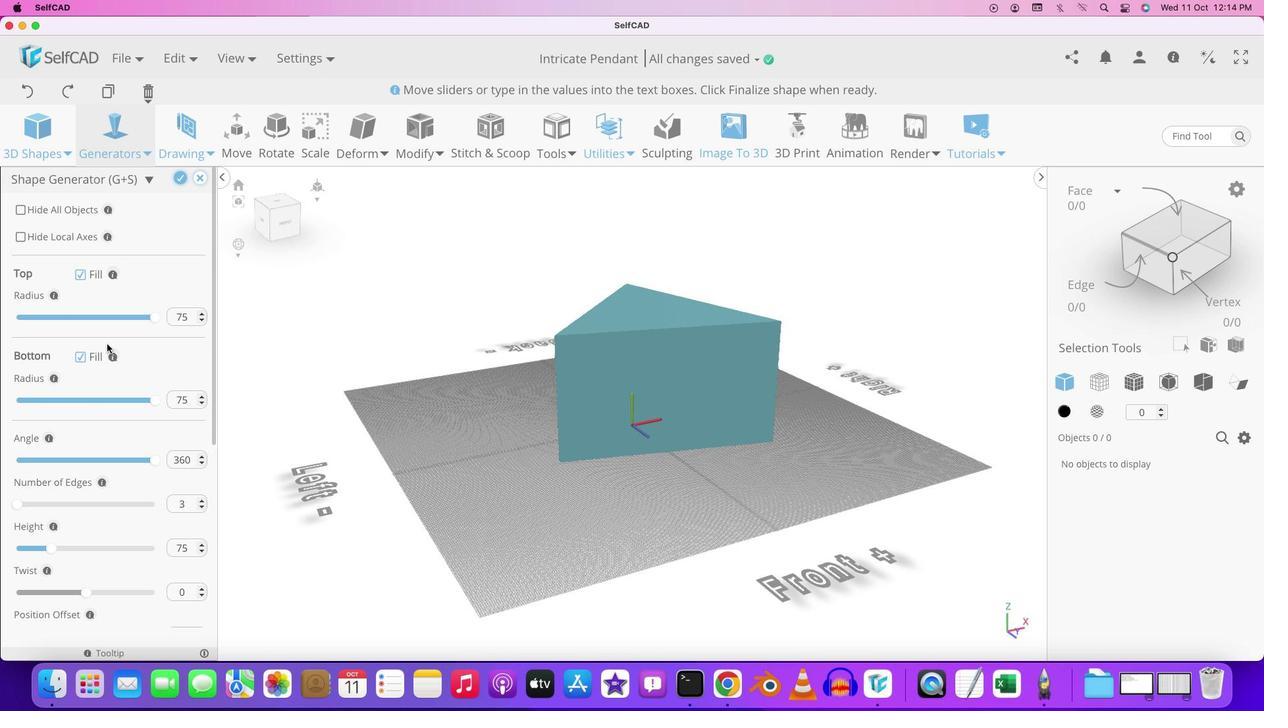
Action: Mouse moved to (80, 432)
Screenshot: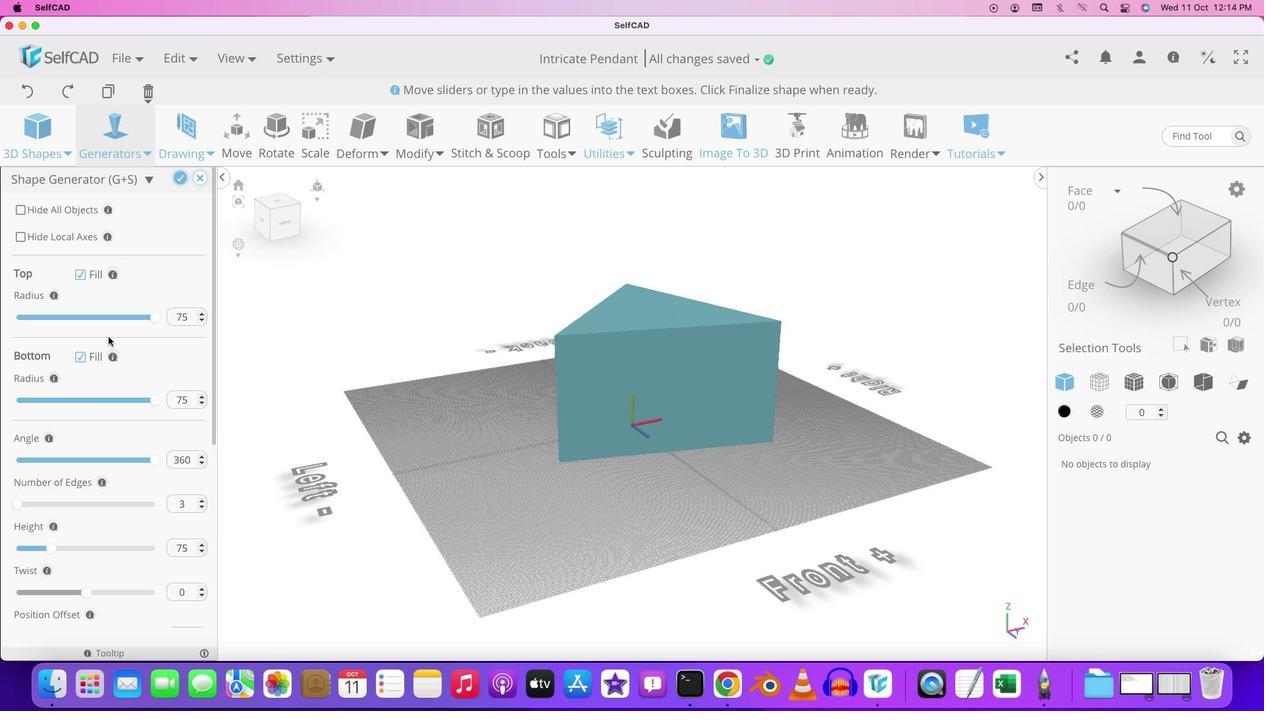 
Action: Mouse scrolled (80, 432) with delta (0, 0)
Screenshot: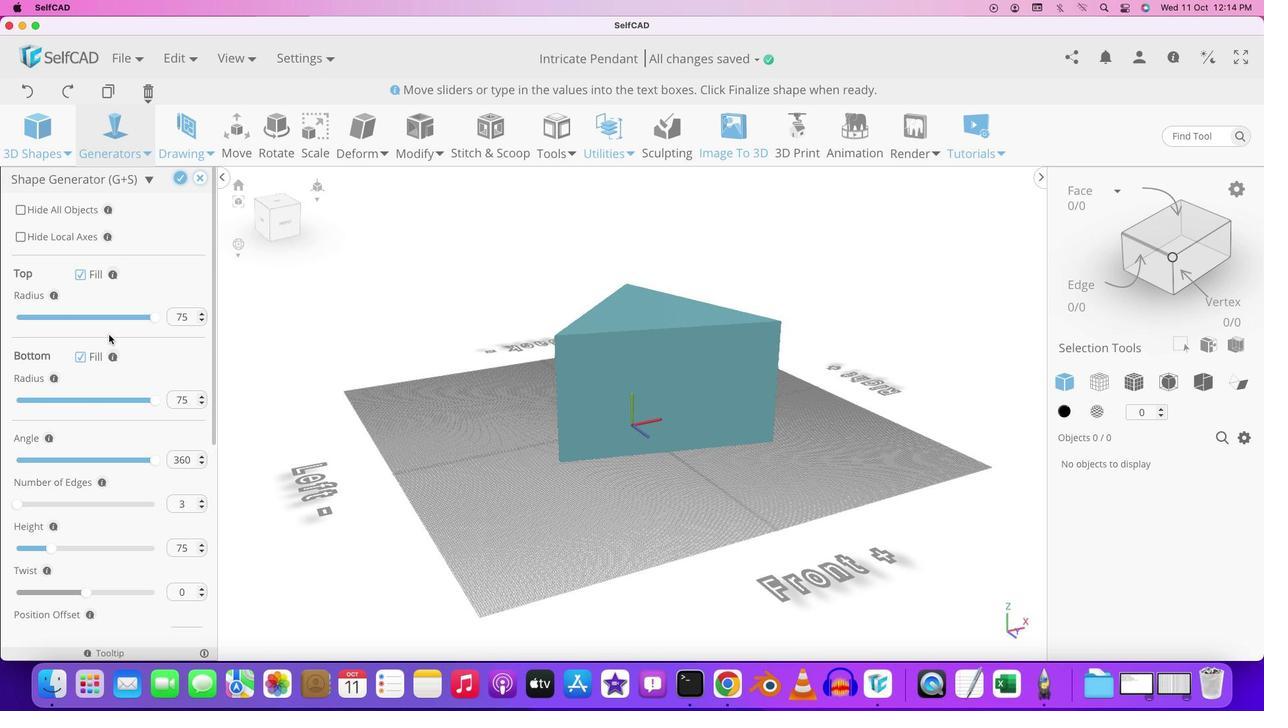 
Action: Mouse scrolled (80, 432) with delta (0, 0)
Screenshot: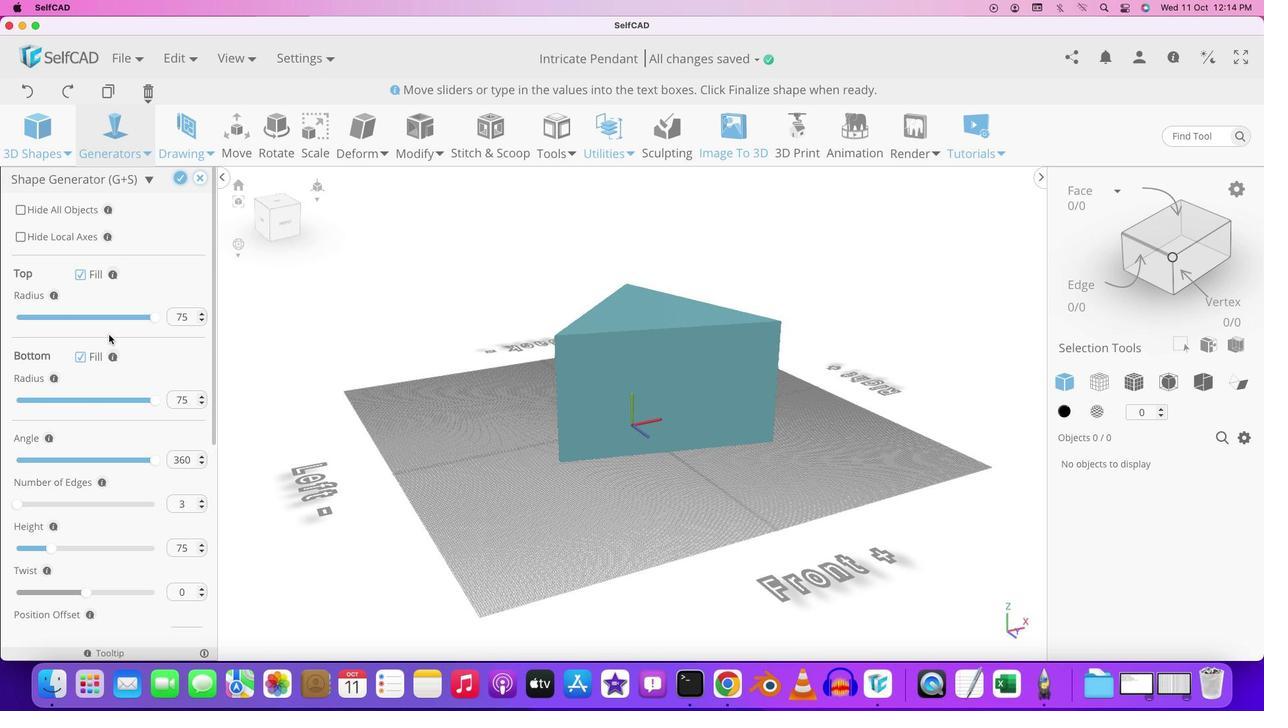 
Action: Mouse moved to (80, 432)
Screenshot: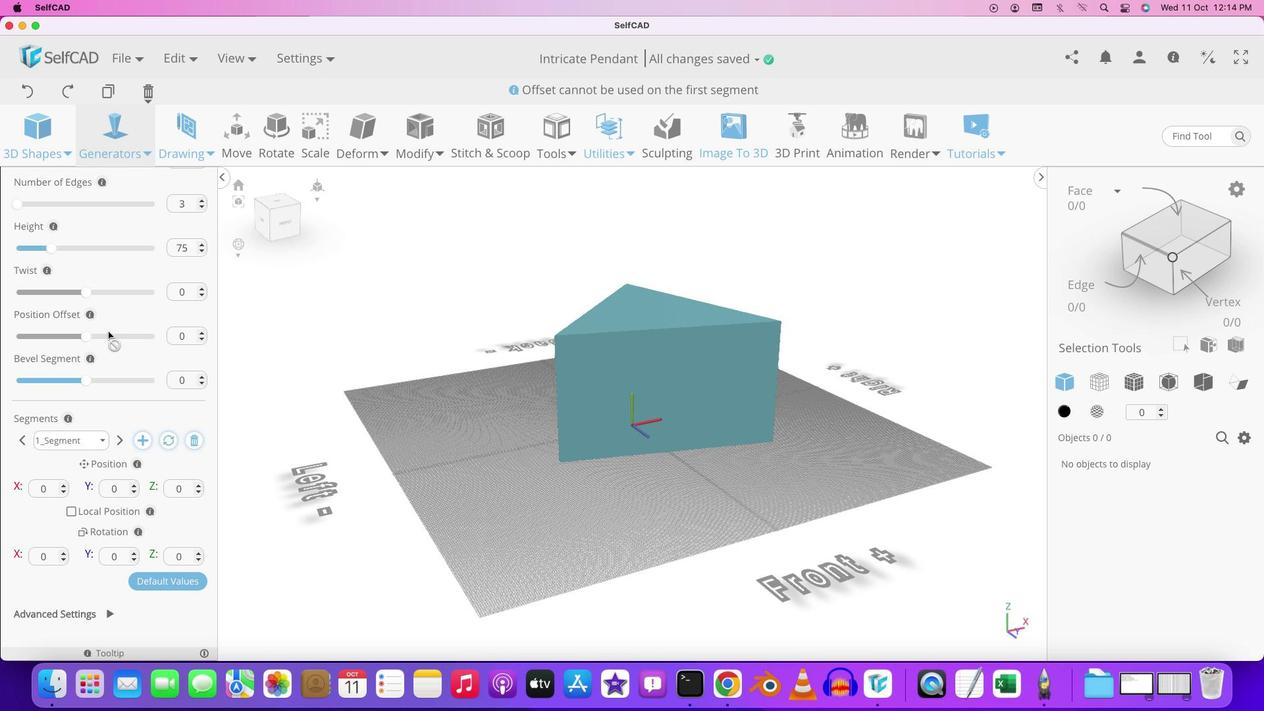 
Action: Mouse scrolled (80, 432) with delta (0, 0)
Screenshot: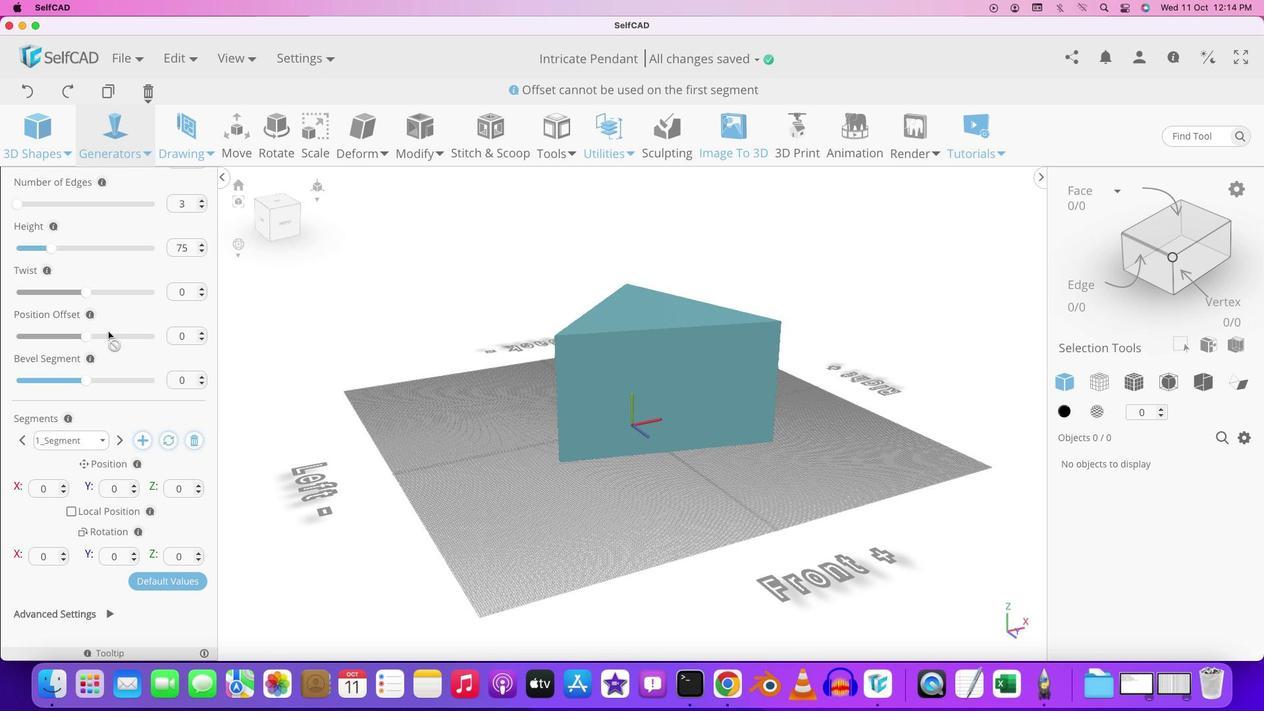 
Action: Mouse scrolled (80, 432) with delta (0, 0)
Screenshot: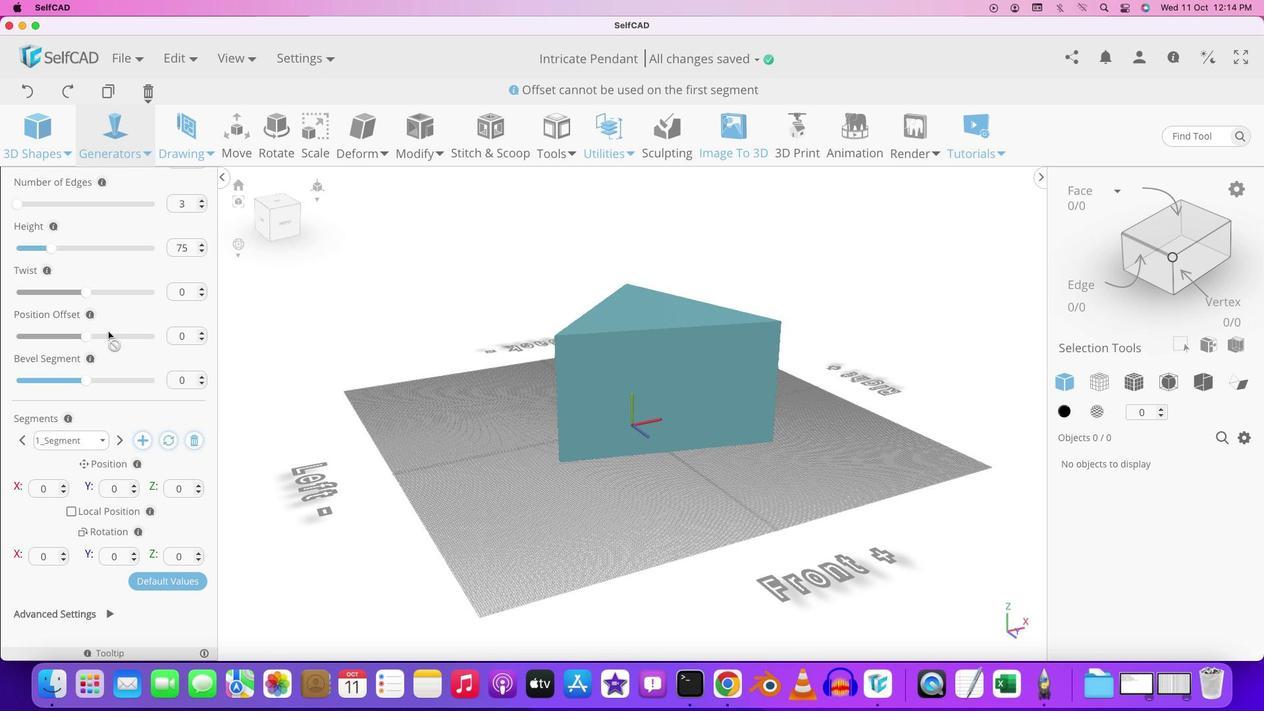 
Action: Mouse scrolled (80, 432) with delta (0, 1)
Screenshot: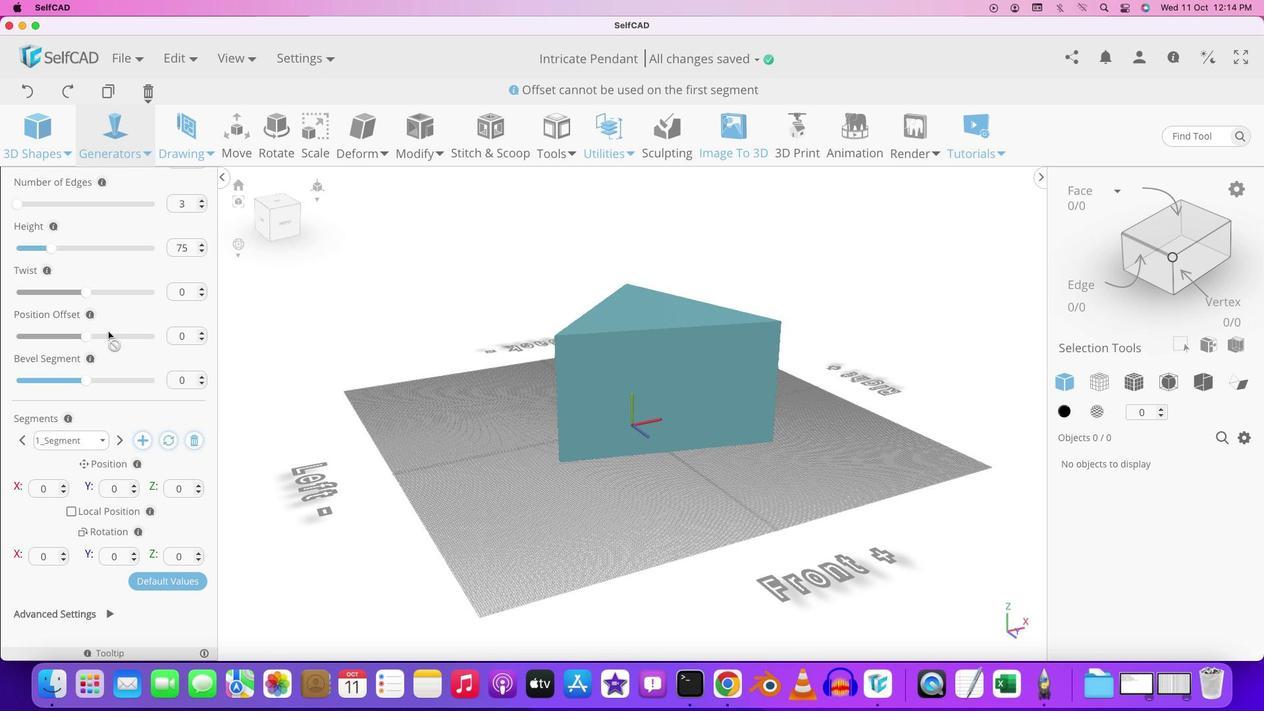 
Action: Mouse scrolled (80, 432) with delta (0, 2)
Screenshot: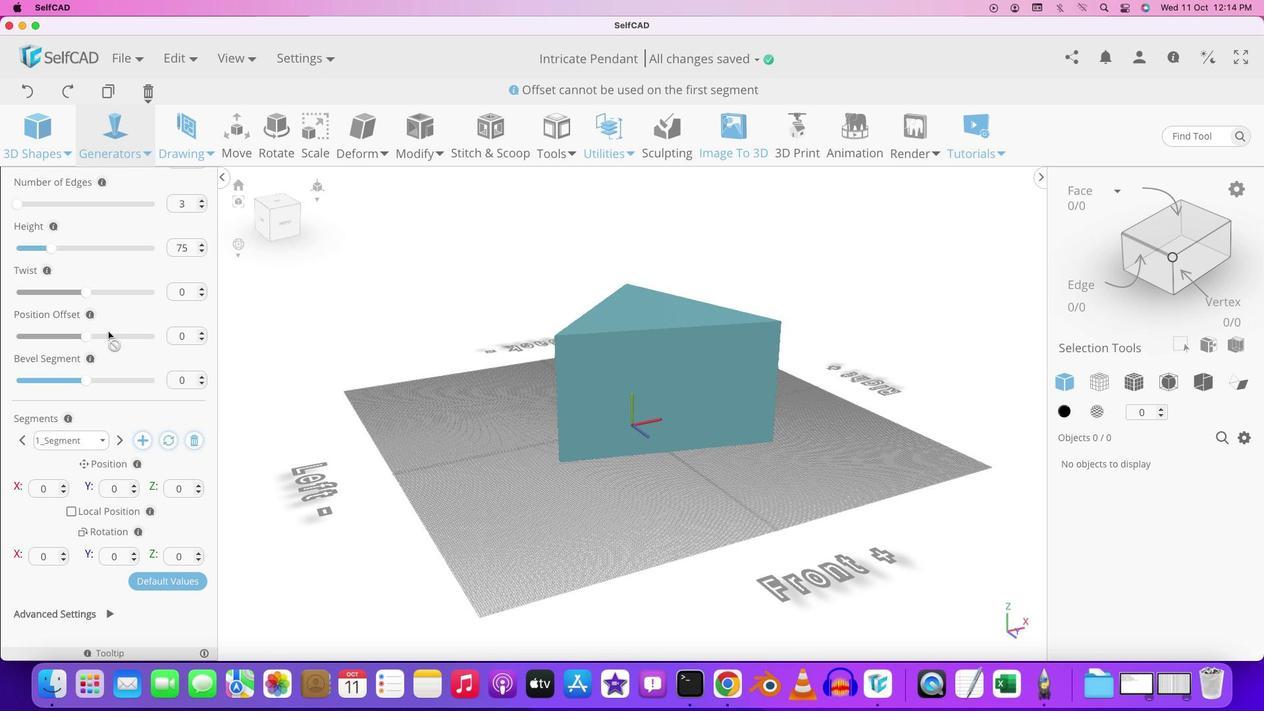 
Action: Mouse moved to (109, 334)
Screenshot: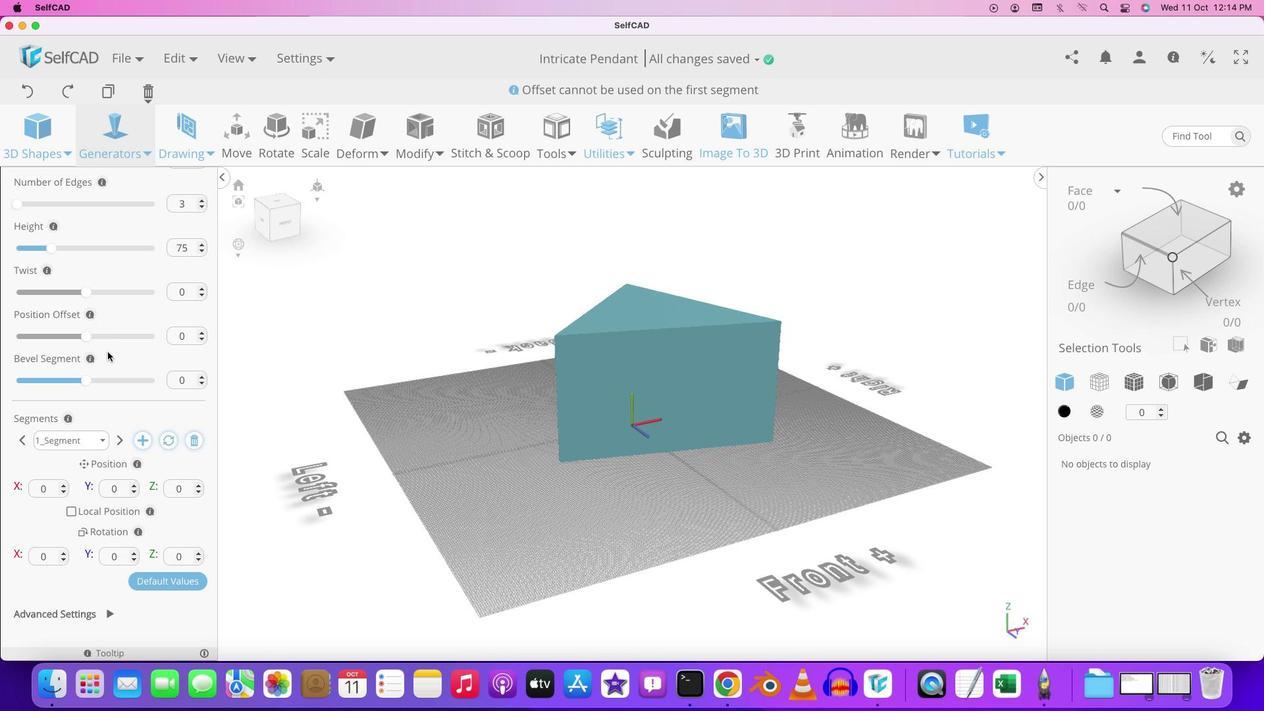 
Action: Mouse scrolled (109, 334) with delta (0, 0)
Screenshot: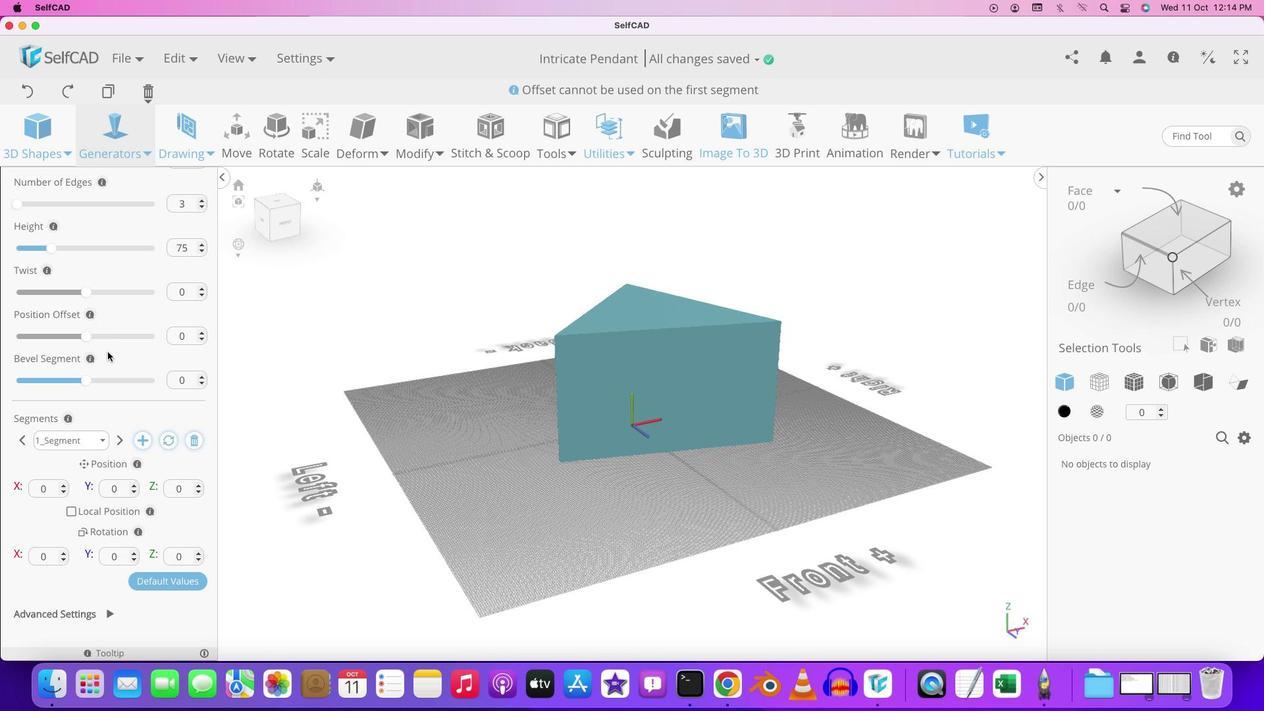 
Action: Mouse scrolled (109, 334) with delta (0, 0)
Screenshot: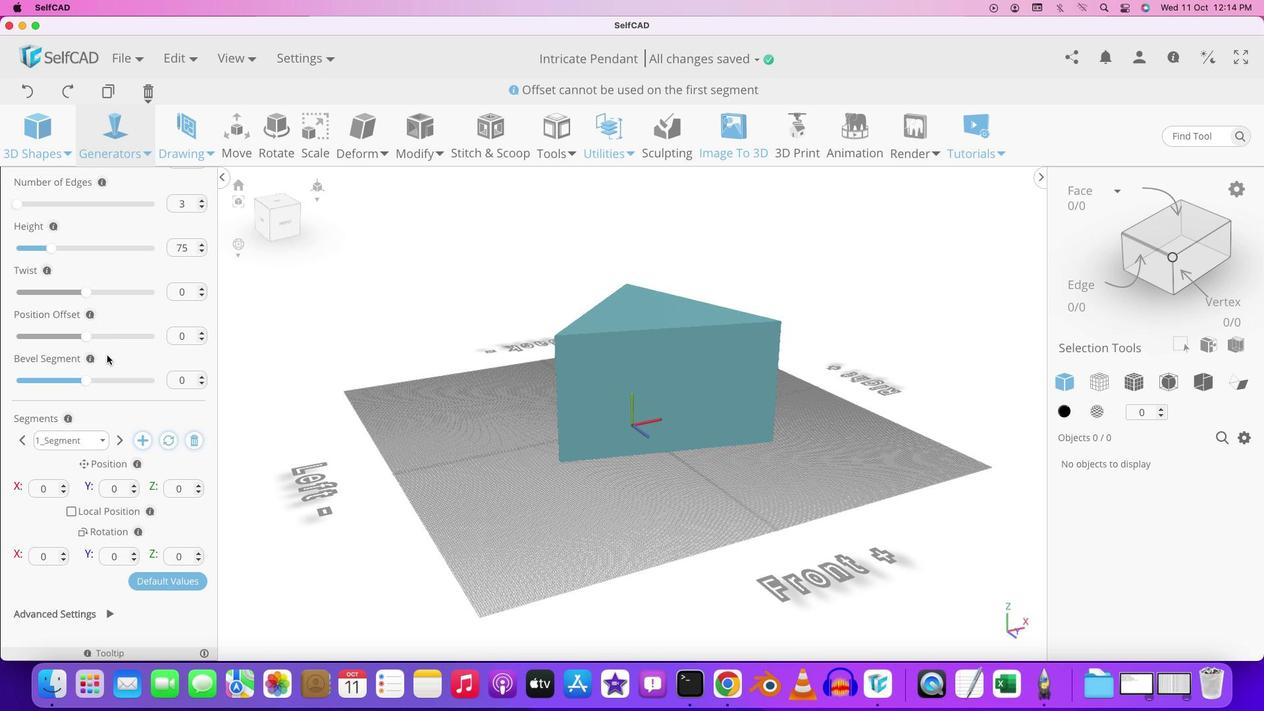 
Action: Mouse scrolled (109, 334) with delta (0, -1)
Screenshot: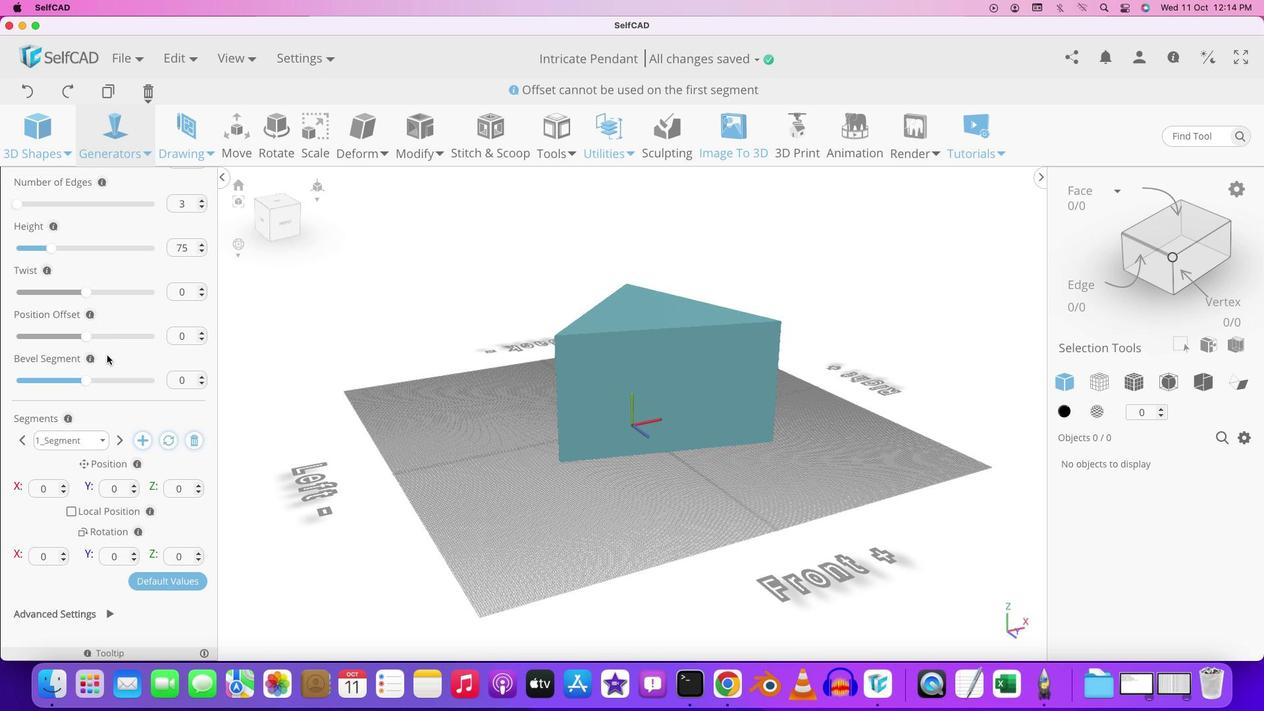 
Action: Mouse moved to (108, 334)
Screenshot: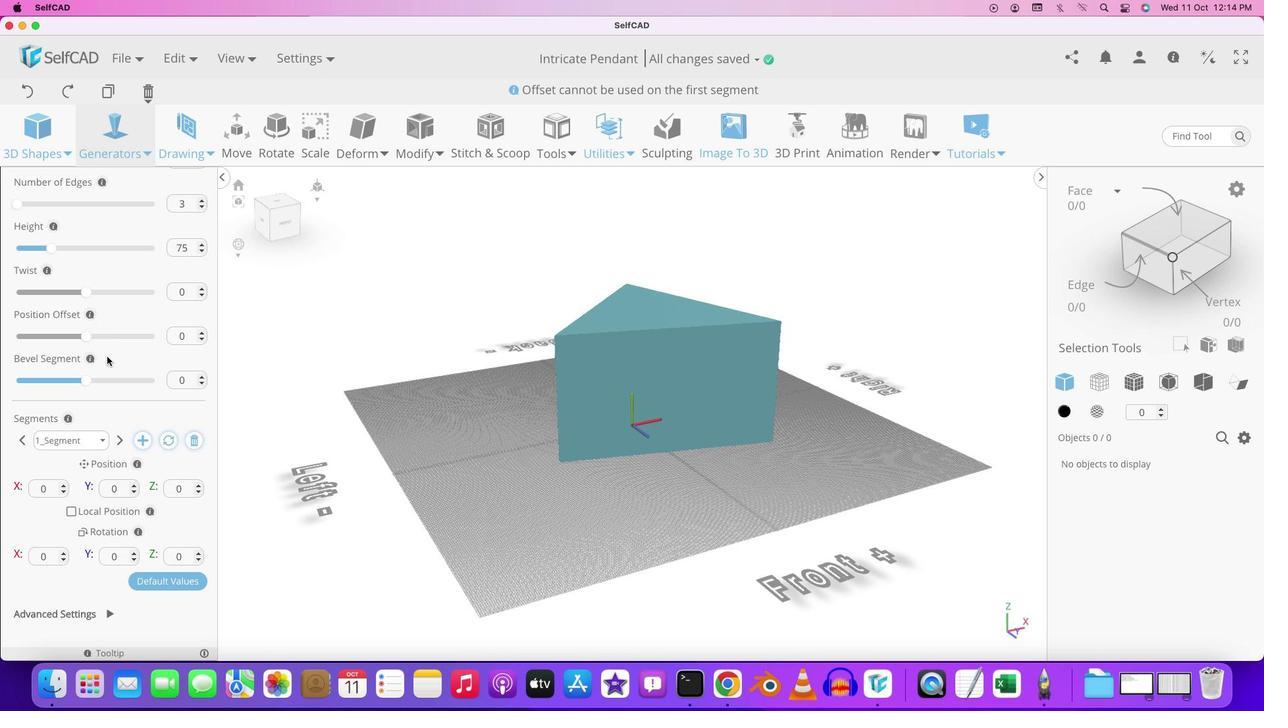 
Action: Mouse scrolled (108, 334) with delta (0, -2)
Screenshot: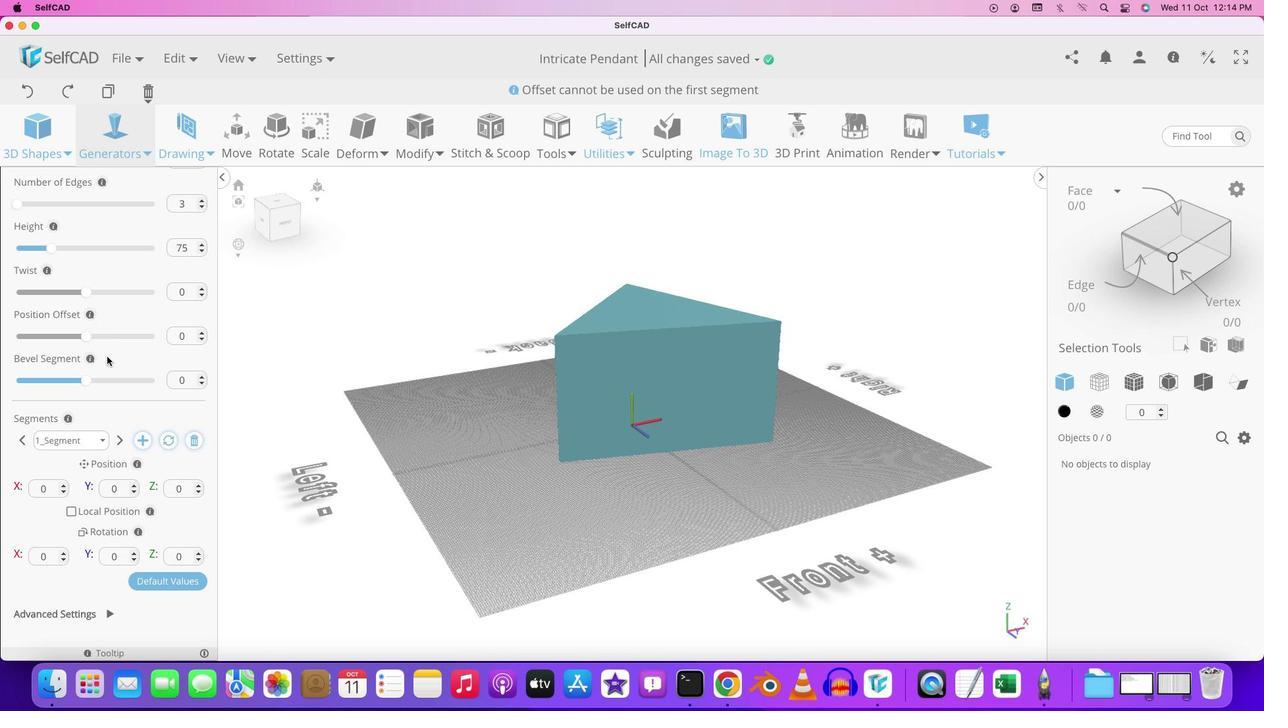 
Action: Mouse moved to (108, 333)
Screenshot: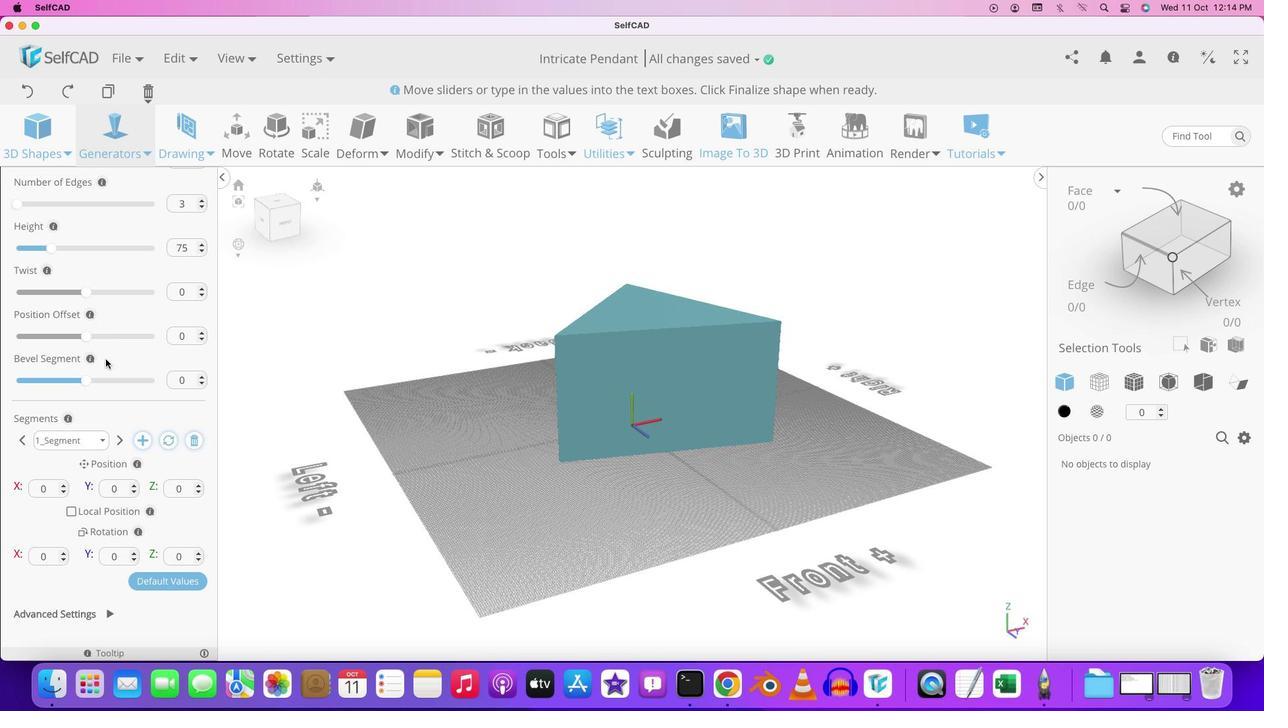 
Action: Mouse scrolled (108, 333) with delta (0, -3)
Screenshot: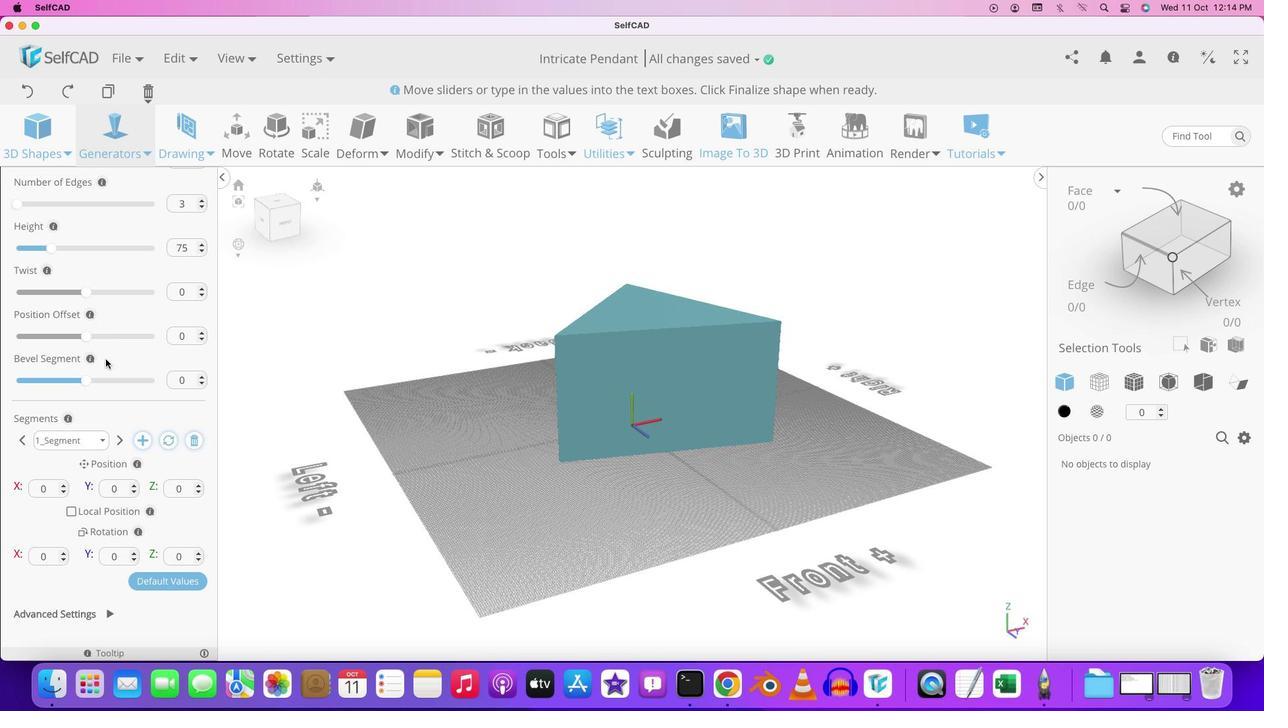 
Action: Mouse moved to (108, 332)
Screenshot: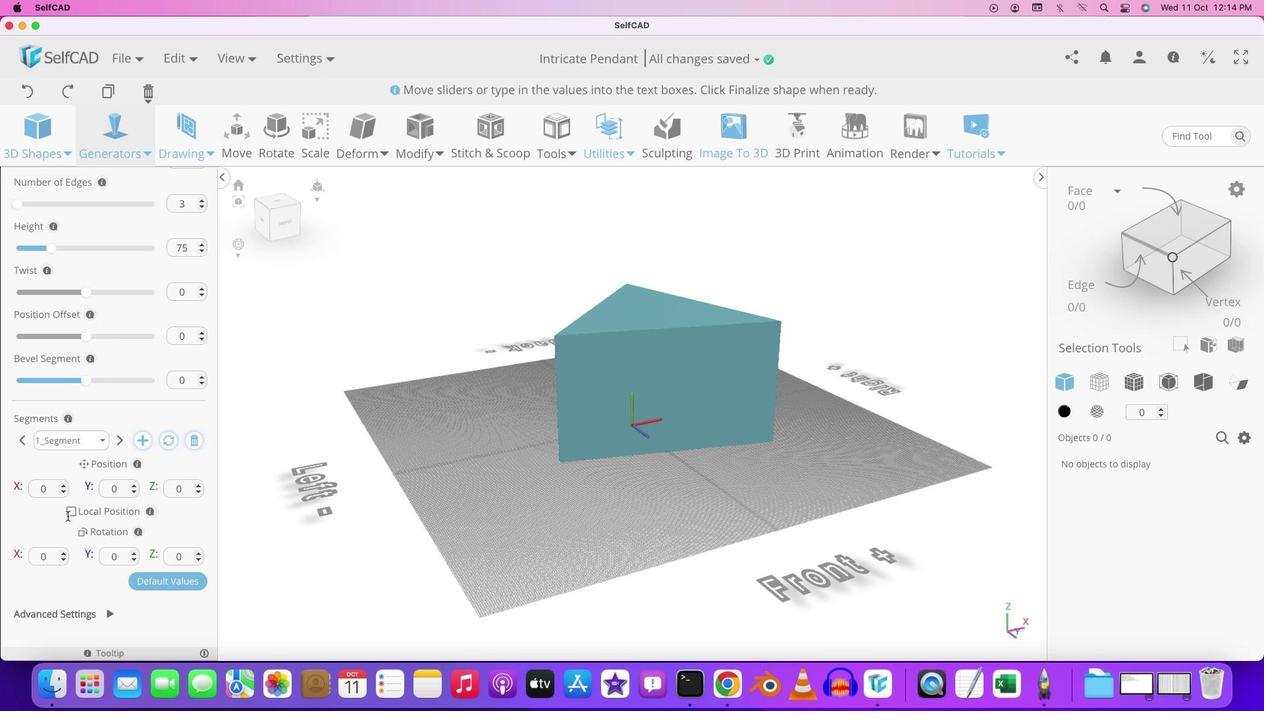 
Action: Mouse scrolled (108, 332) with delta (0, 0)
Screenshot: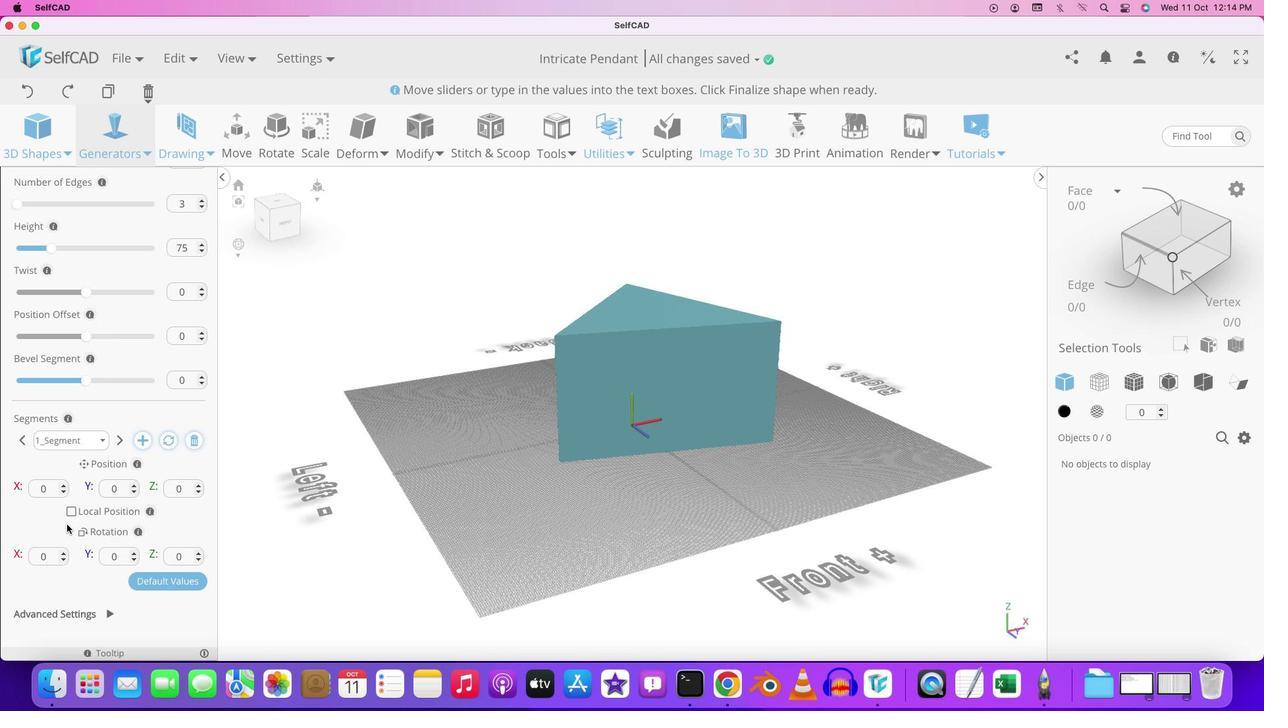 
Action: Mouse scrolled (108, 332) with delta (0, 0)
Screenshot: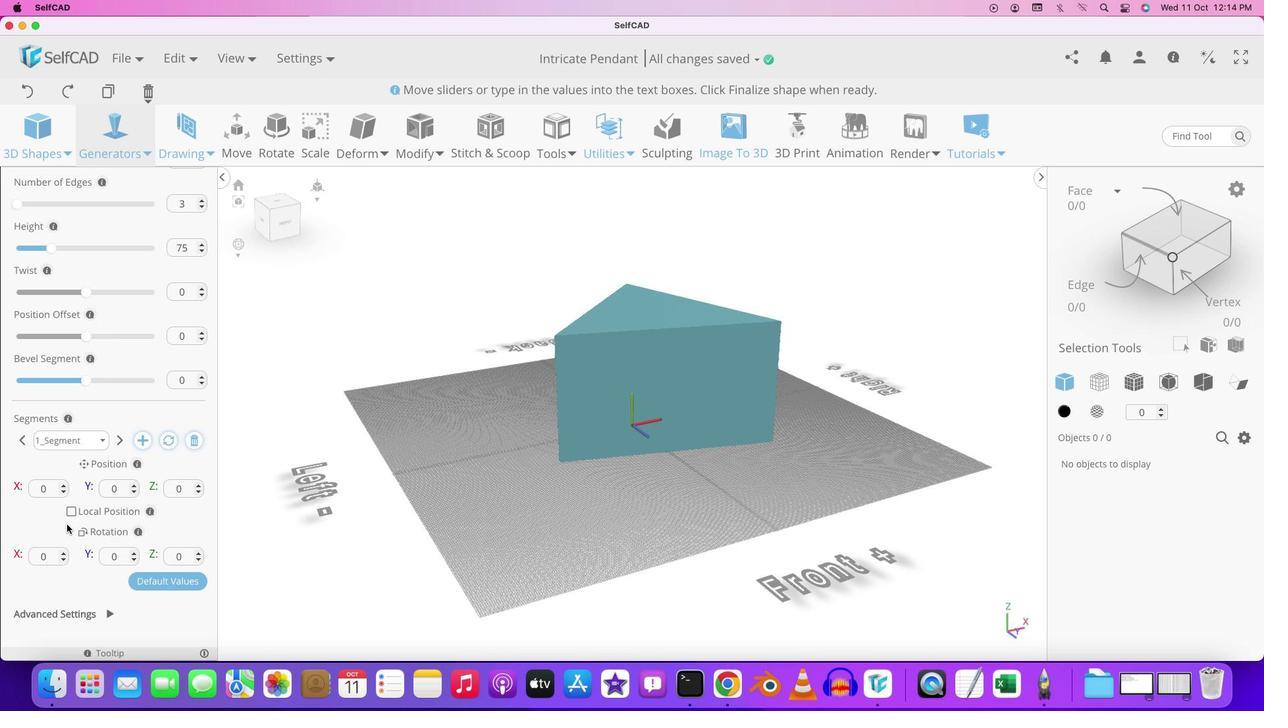 
Action: Mouse scrolled (108, 332) with delta (0, -1)
Screenshot: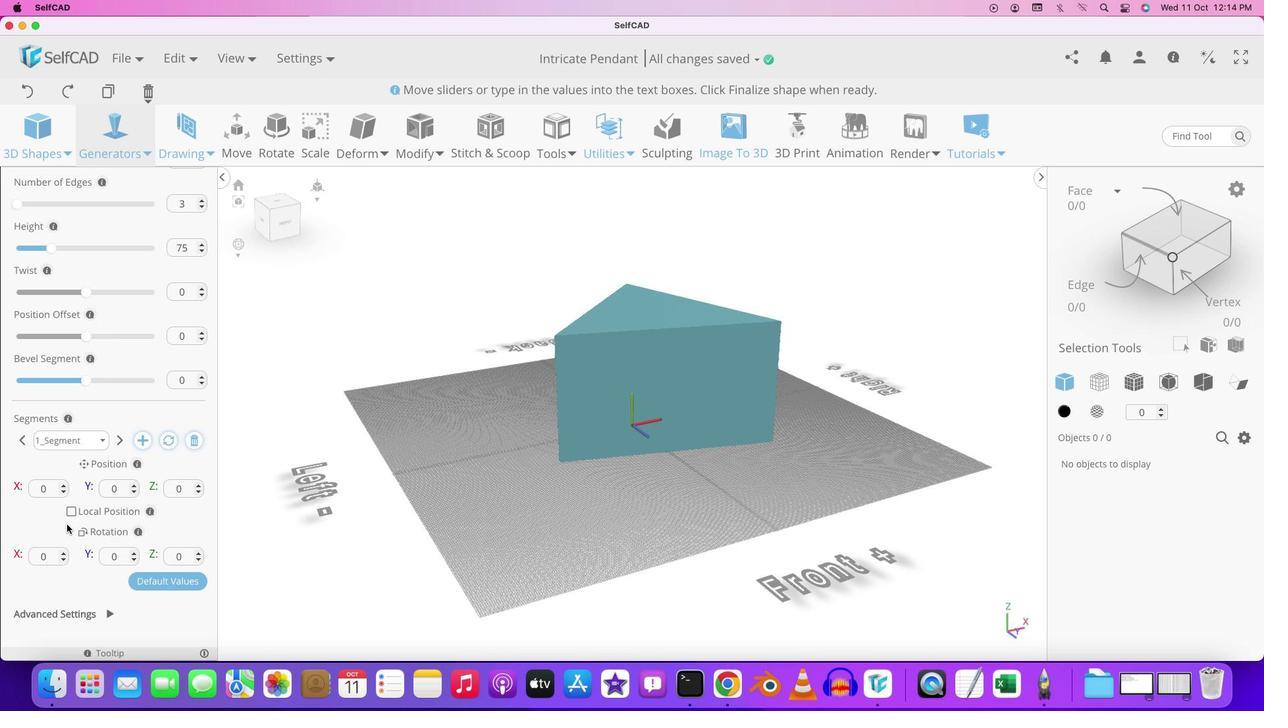 
Action: Mouse scrolled (108, 332) with delta (0, -2)
Screenshot: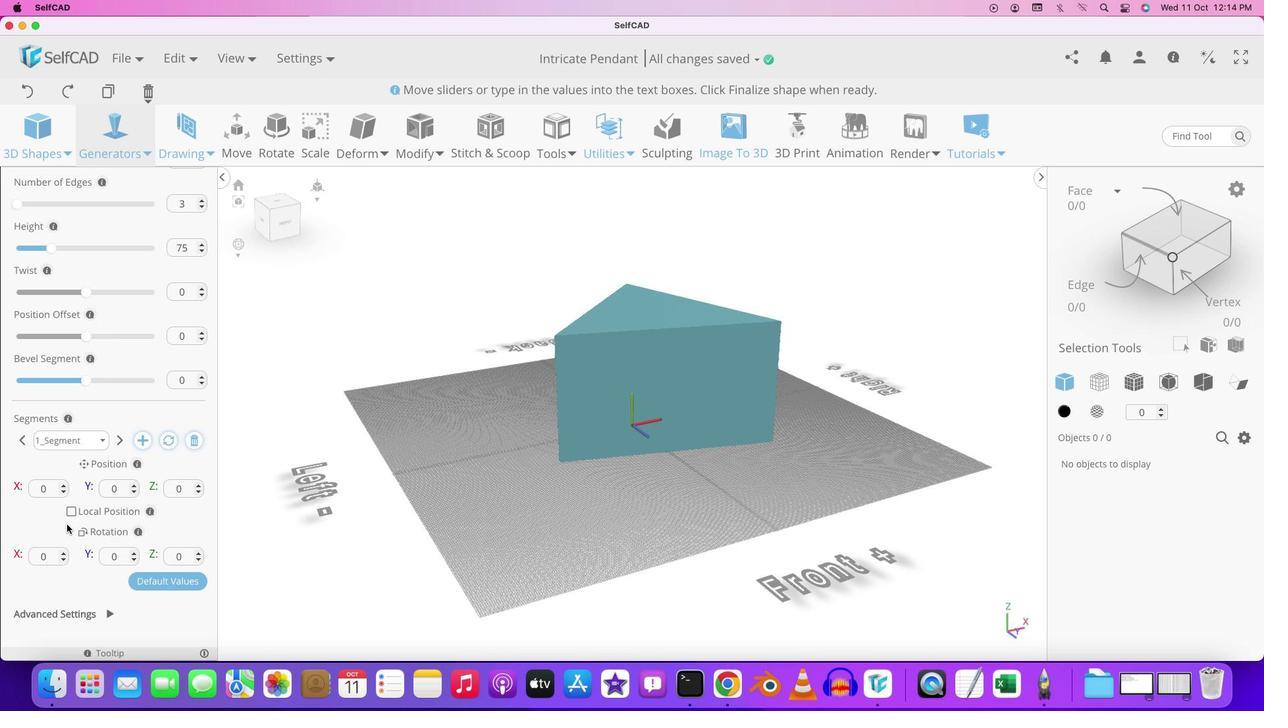 
Action: Mouse scrolled (108, 332) with delta (0, -3)
Screenshot: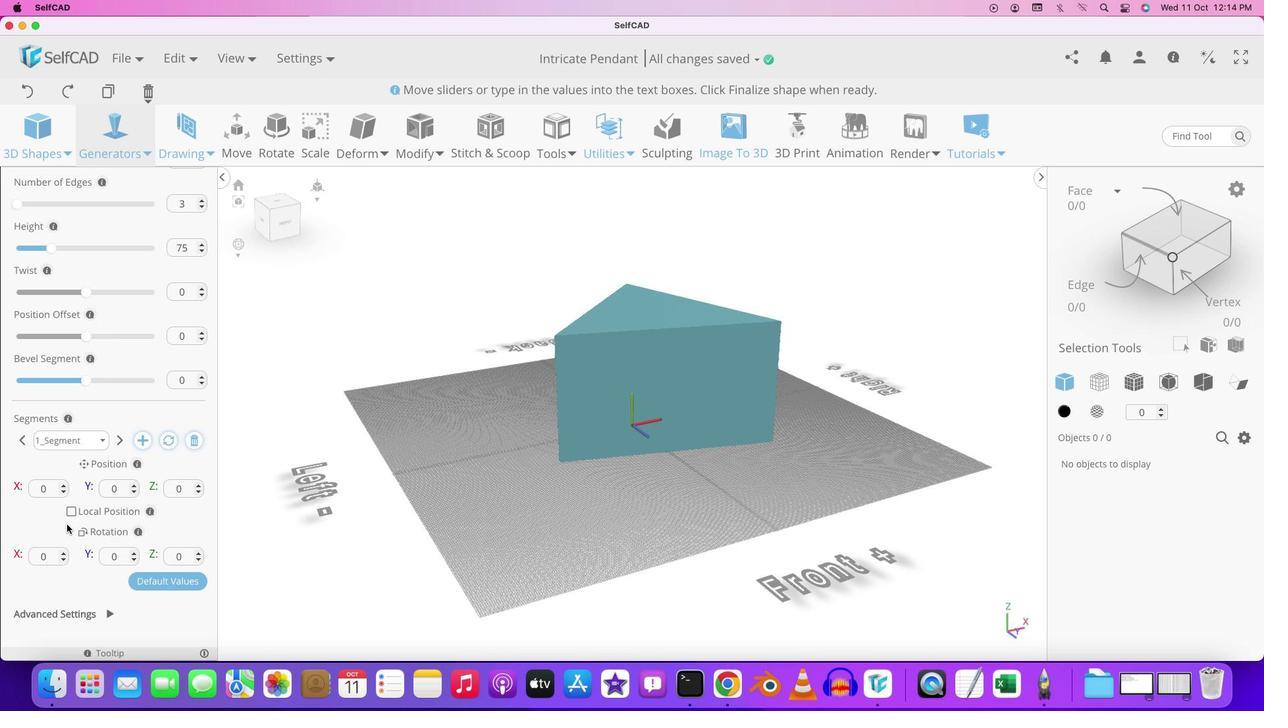 
Action: Mouse moved to (108, 330)
Screenshot: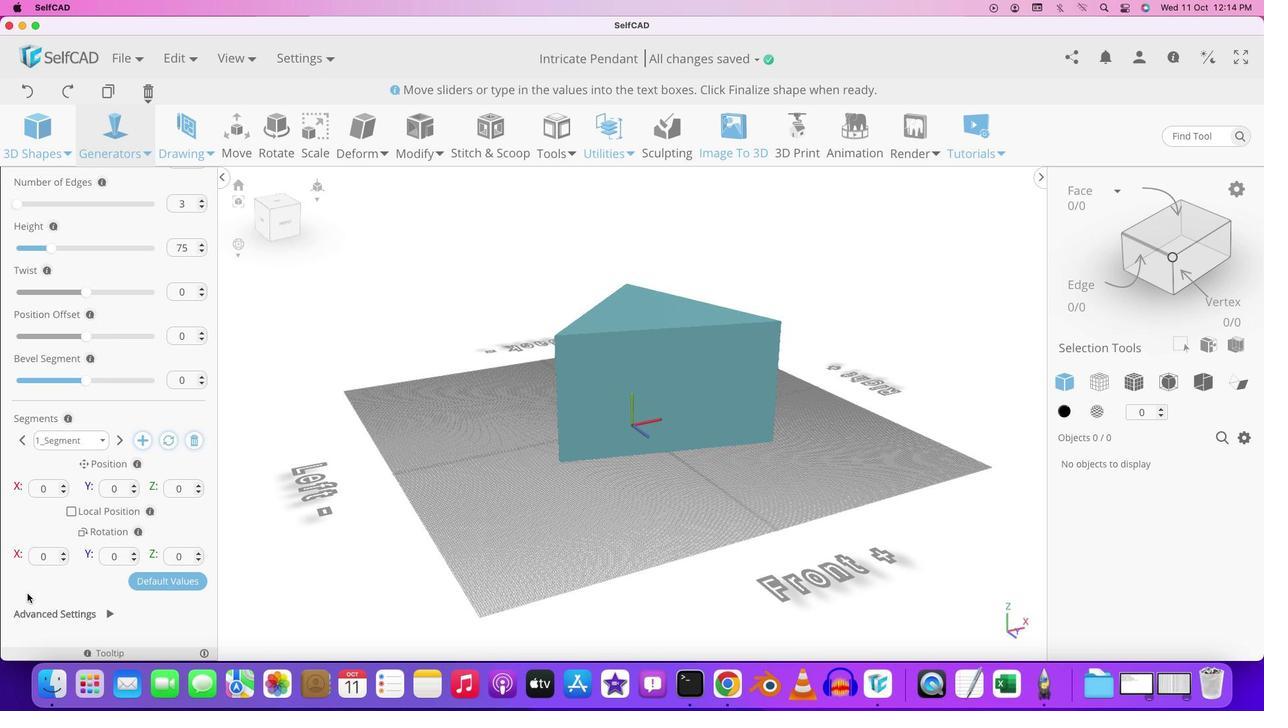 
Action: Mouse scrolled (108, 330) with delta (0, 0)
Screenshot: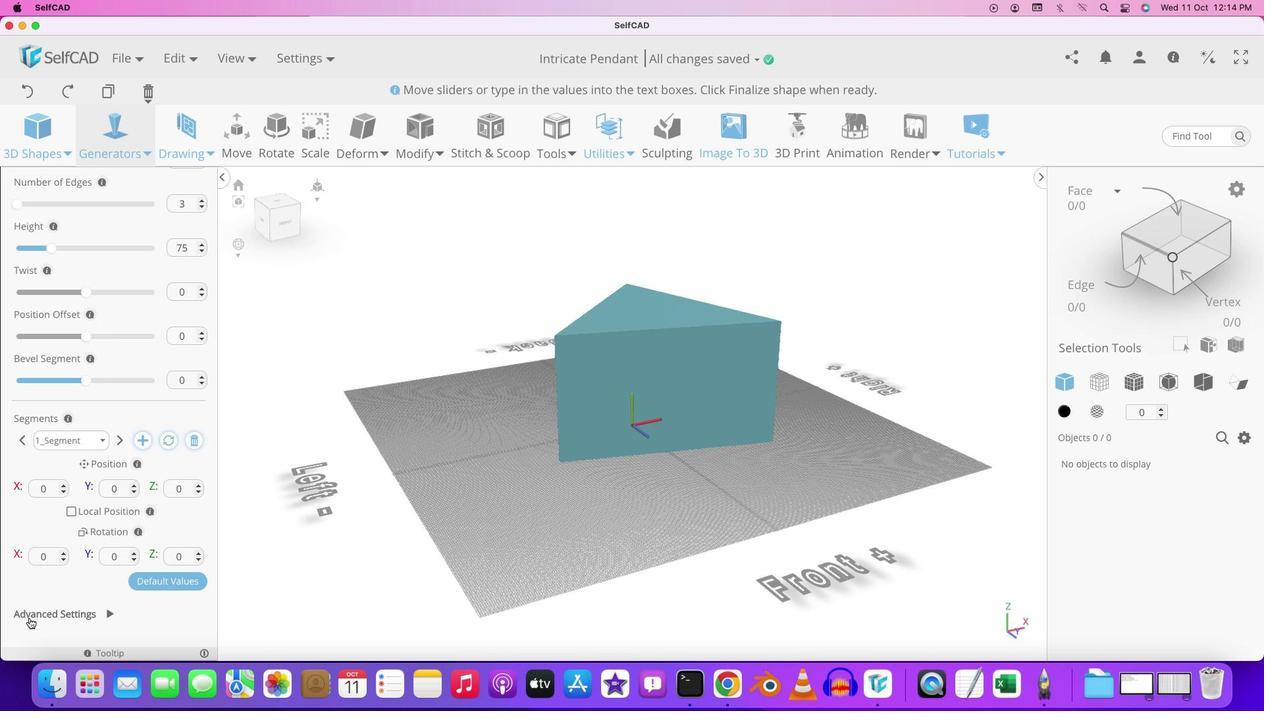 
Action: Mouse scrolled (108, 330) with delta (0, 0)
Screenshot: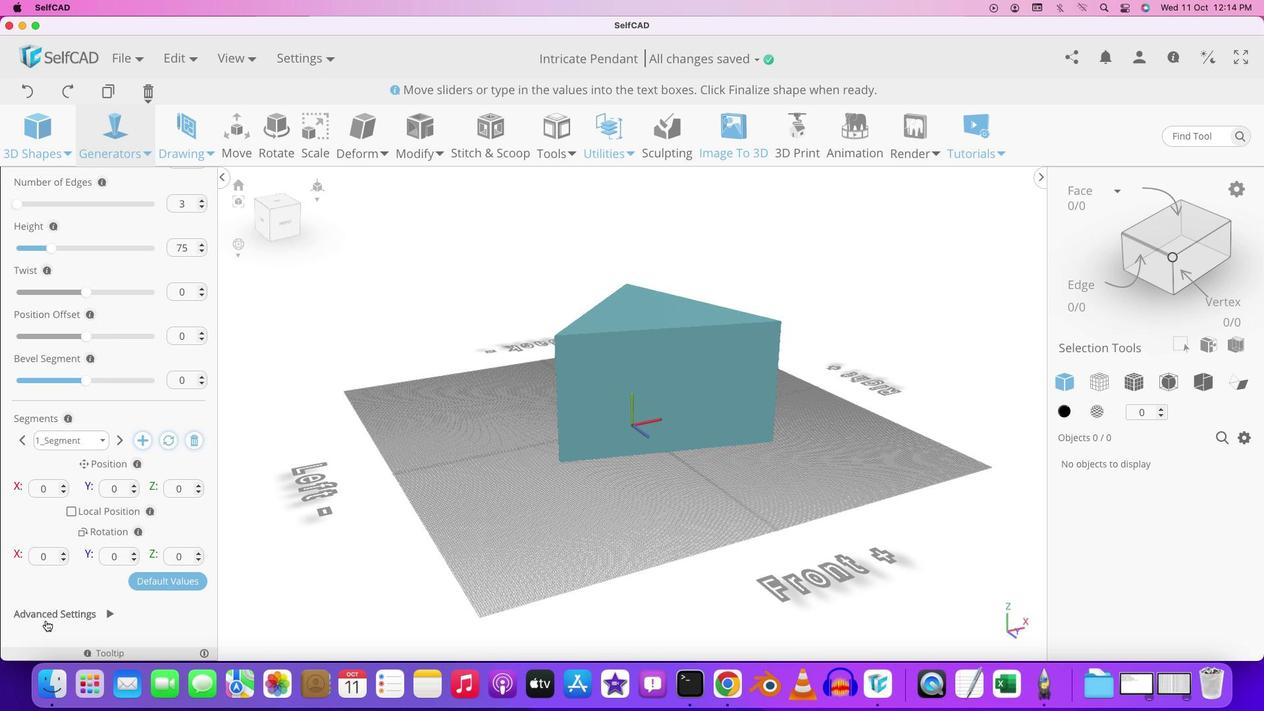 
Action: Mouse scrolled (108, 330) with delta (0, 0)
Screenshot: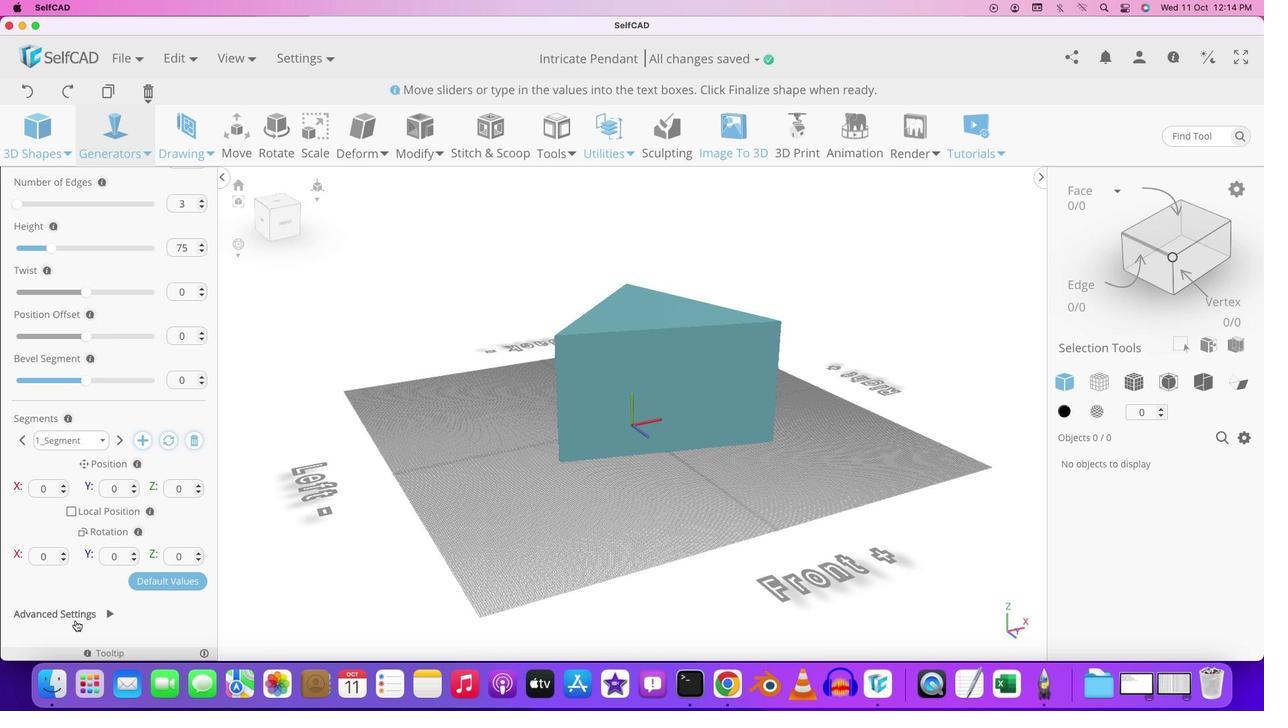 
Action: Mouse moved to (108, 347)
Screenshot: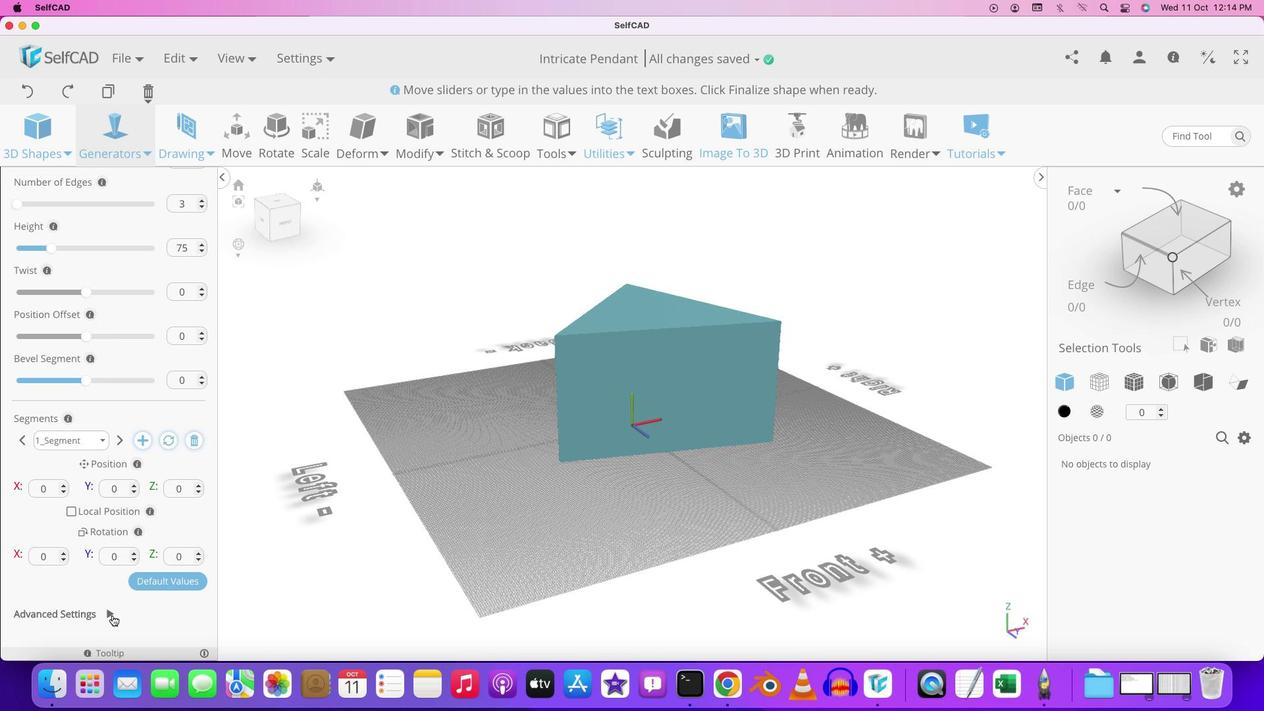 
Action: Mouse scrolled (108, 347) with delta (0, 0)
Screenshot: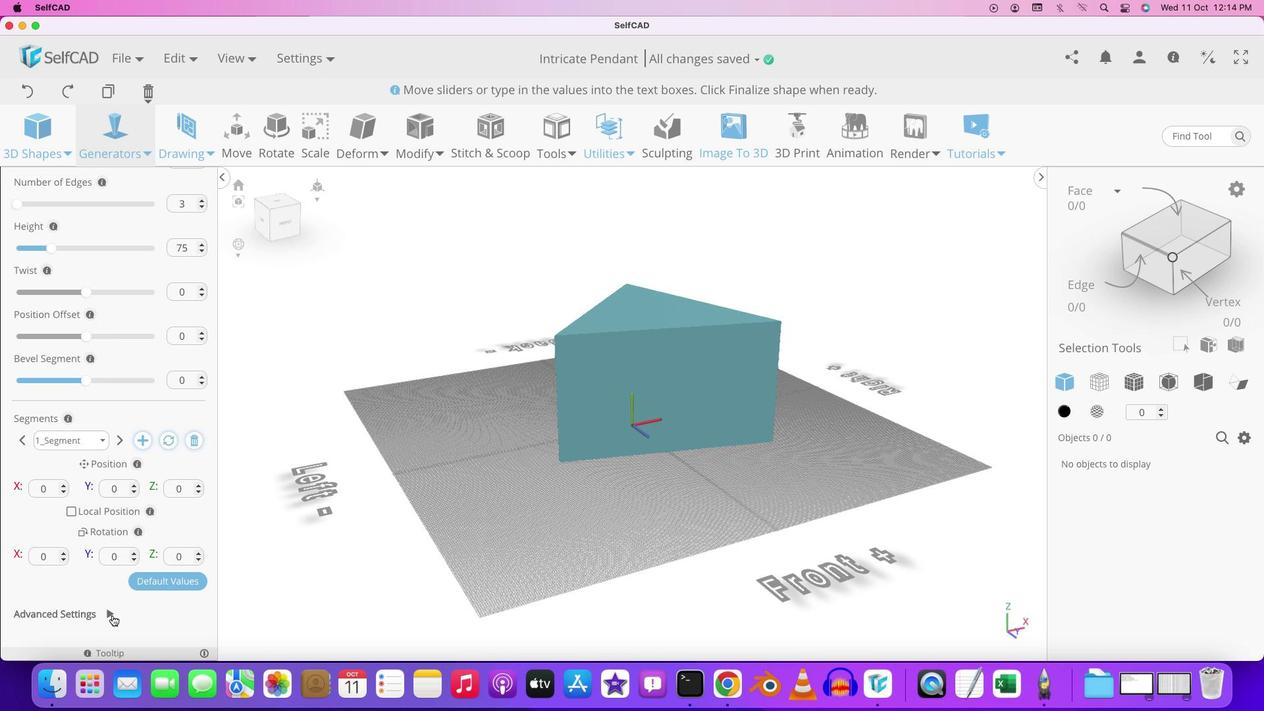 
Action: Mouse moved to (107, 351)
Screenshot: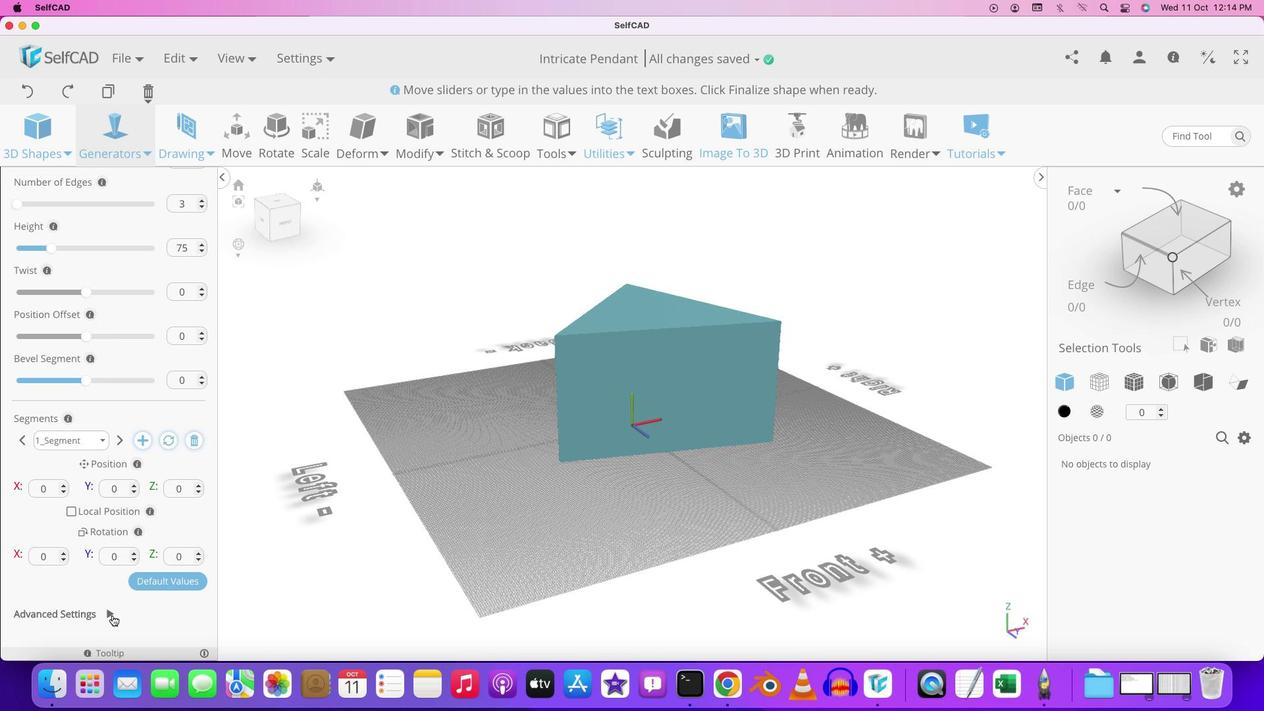 
Action: Mouse scrolled (107, 351) with delta (0, 0)
Screenshot: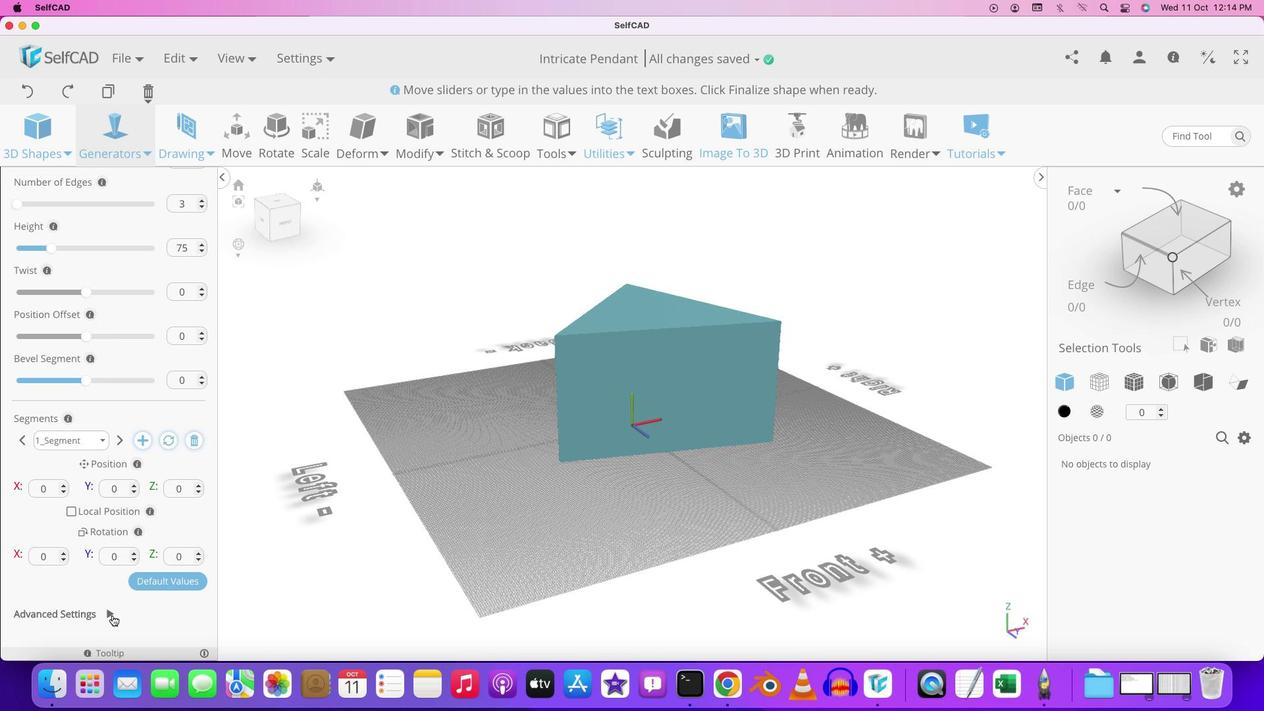 
Action: Mouse moved to (106, 356)
Screenshot: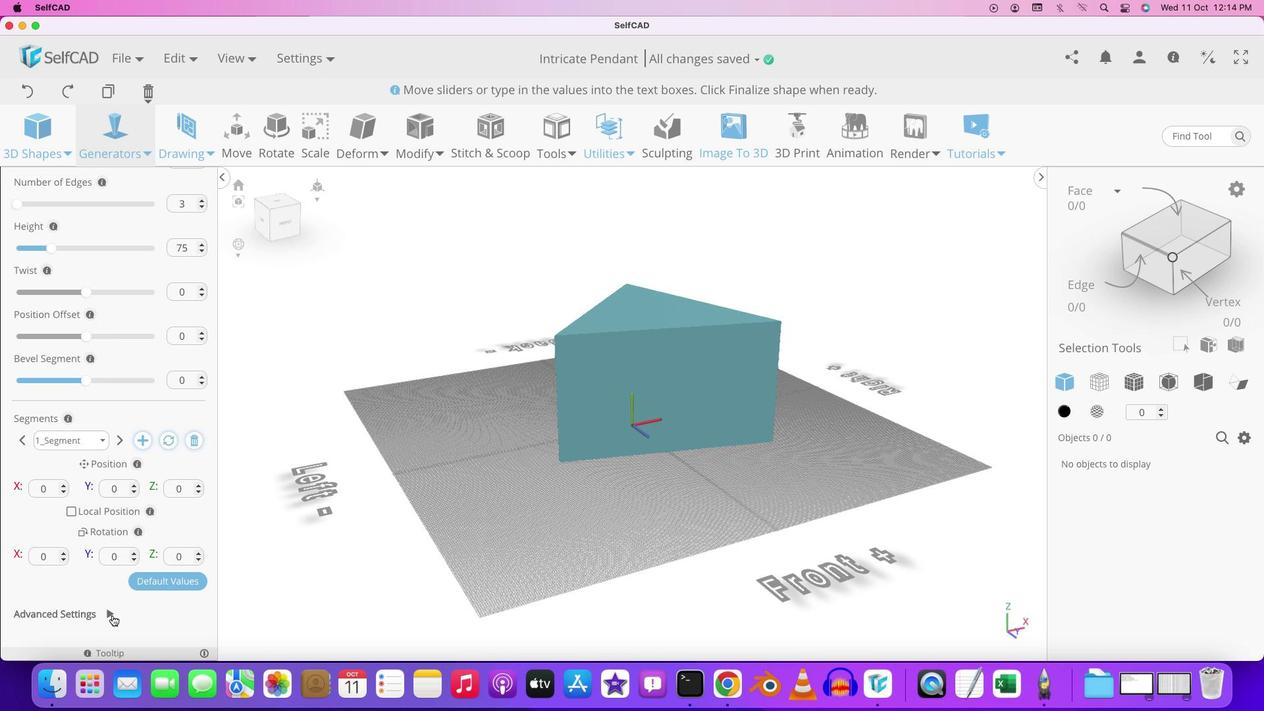 
Action: Mouse scrolled (106, 356) with delta (0, 0)
Screenshot: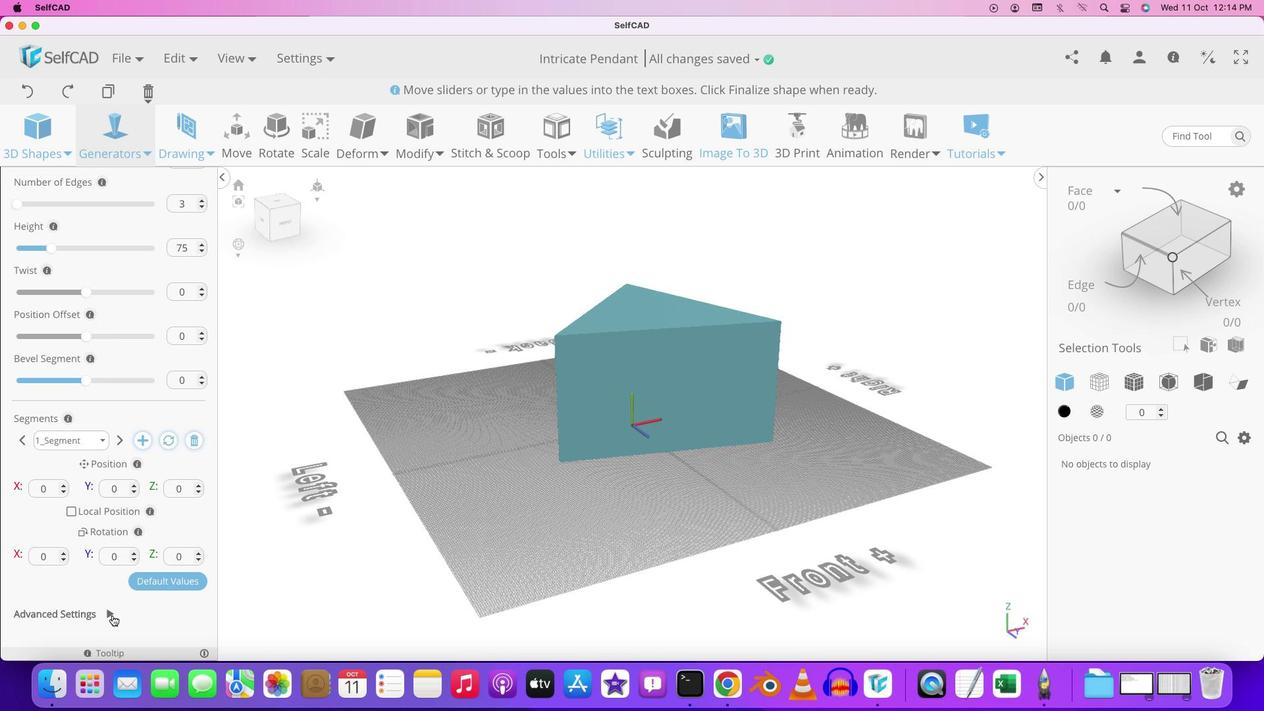 
Action: Mouse moved to (111, 615)
Screenshot: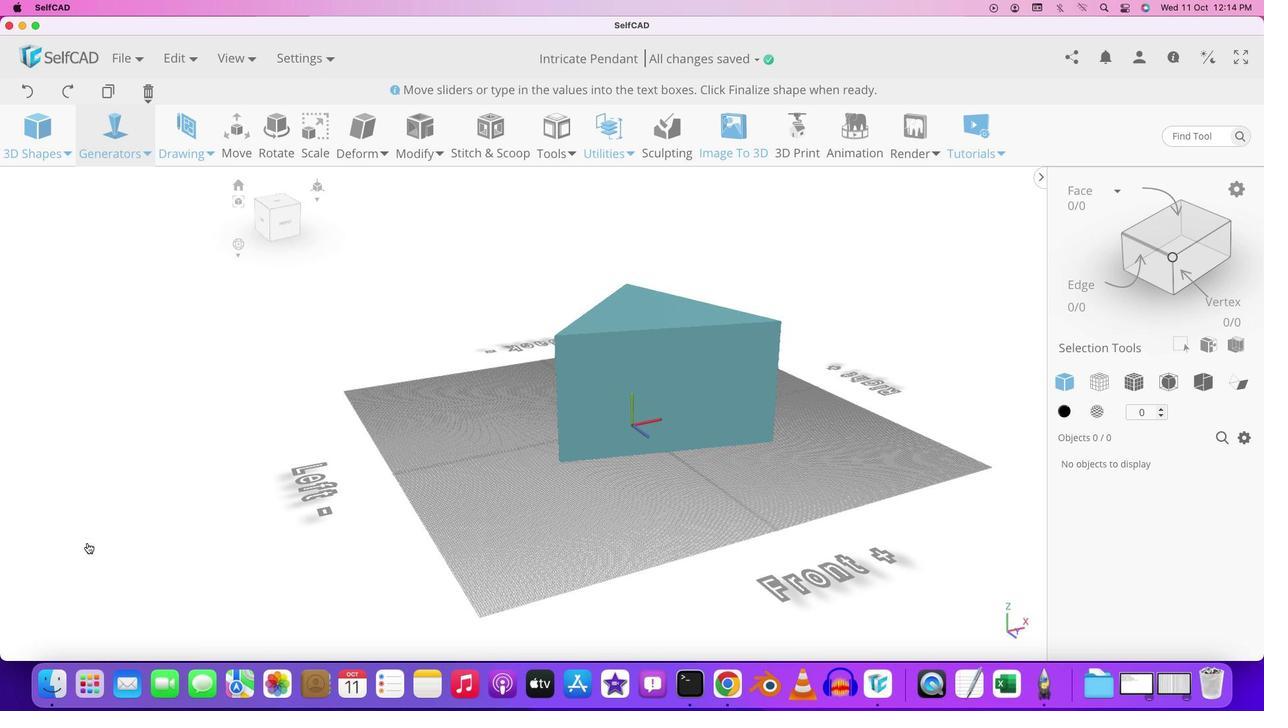 
Action: Mouse pressed left at (111, 615)
Screenshot: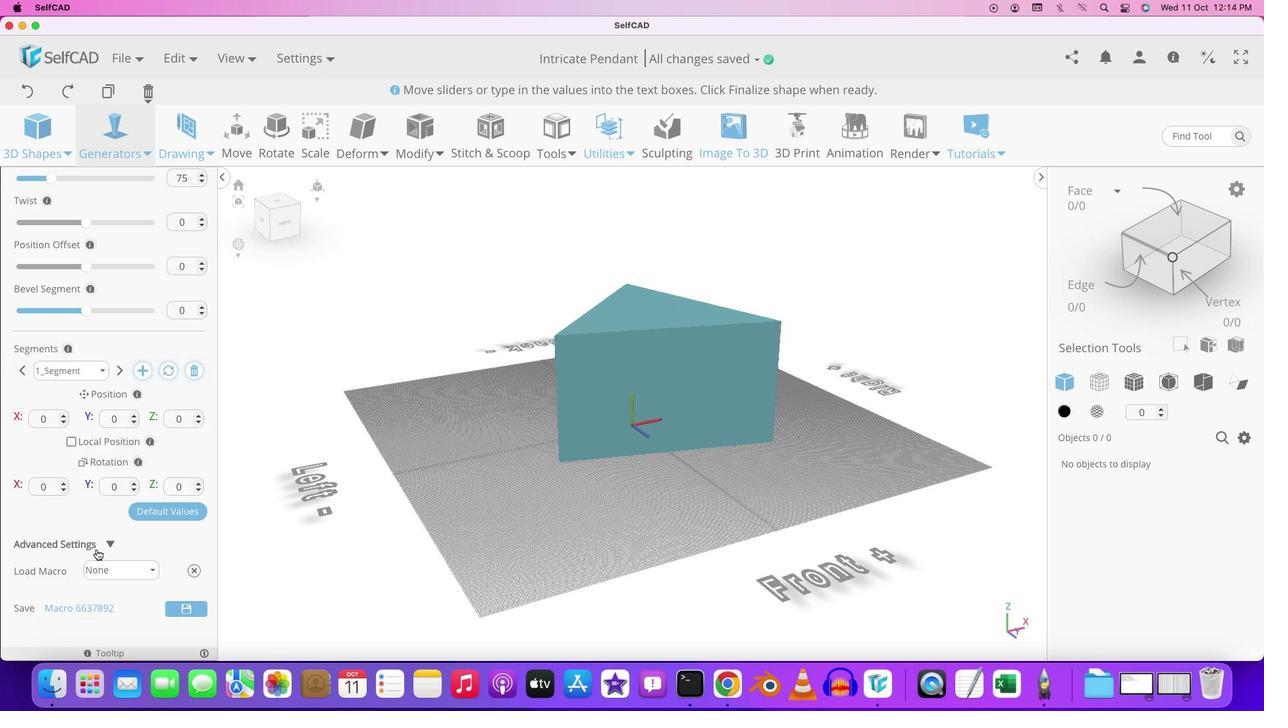 
Action: Mouse moved to (86, 542)
Screenshot: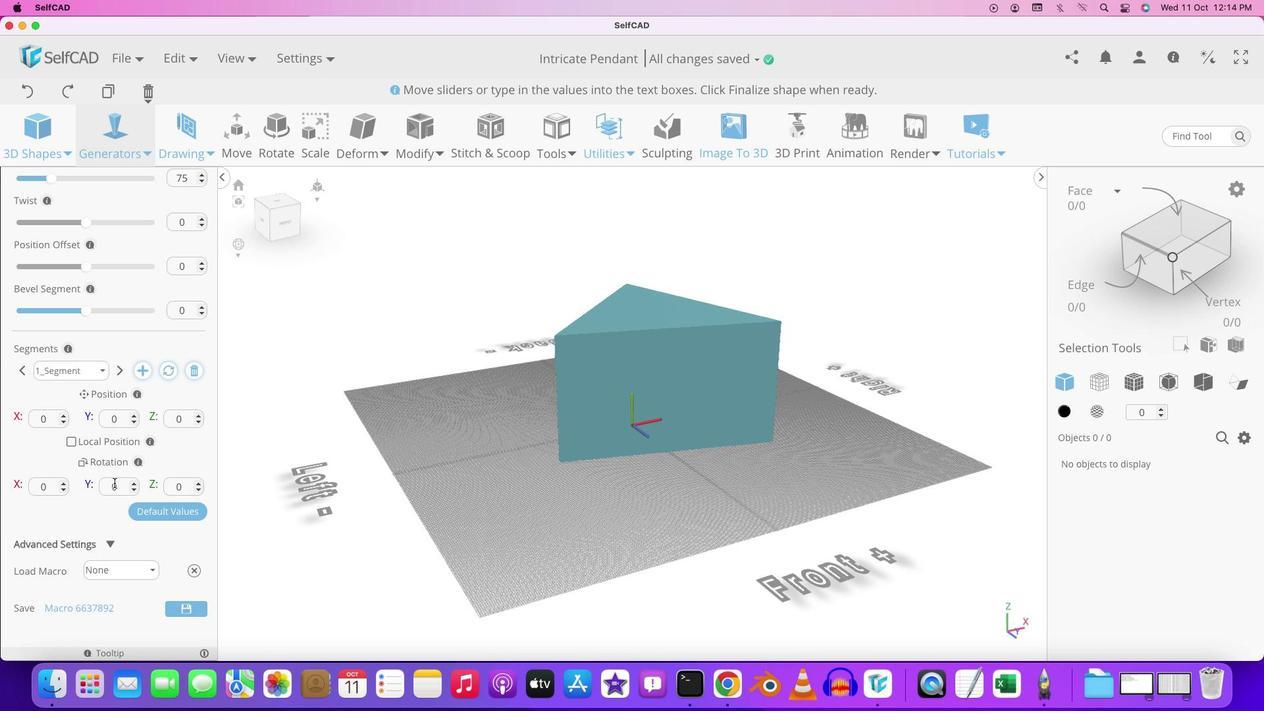 
Action: Mouse scrolled (86, 542) with delta (0, 0)
Screenshot: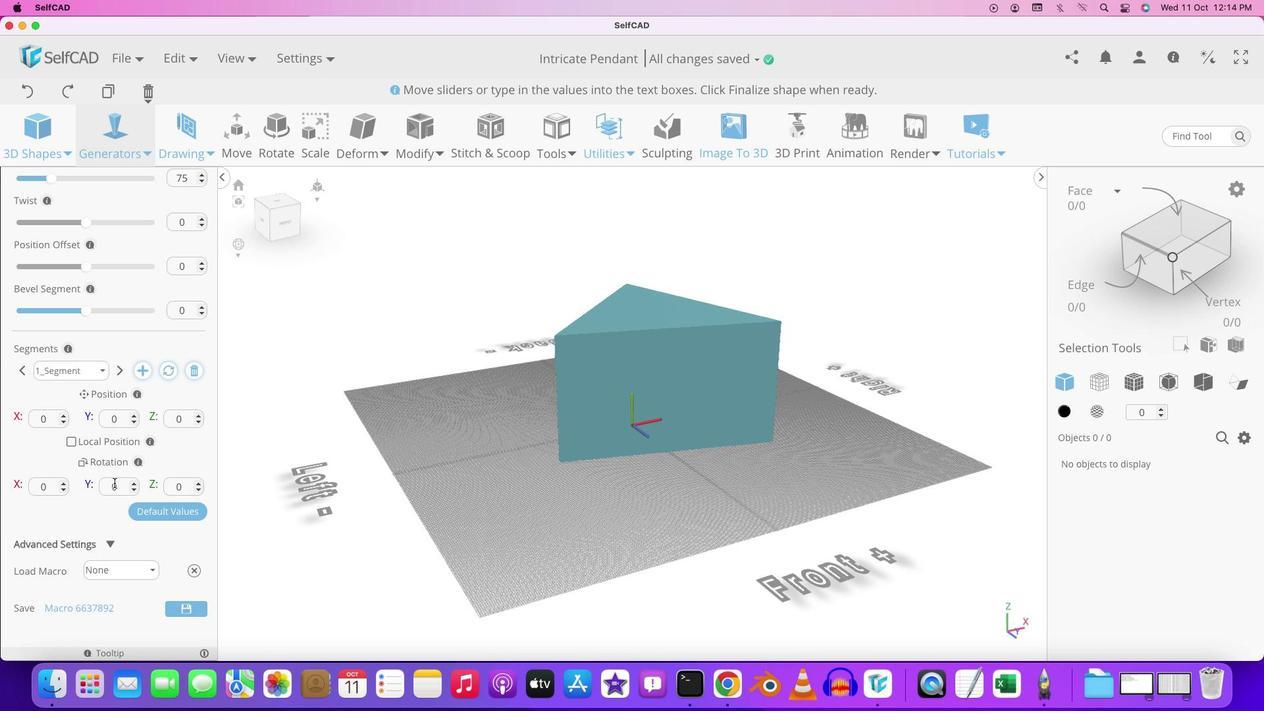 
Action: Mouse scrolled (86, 542) with delta (0, 0)
Screenshot: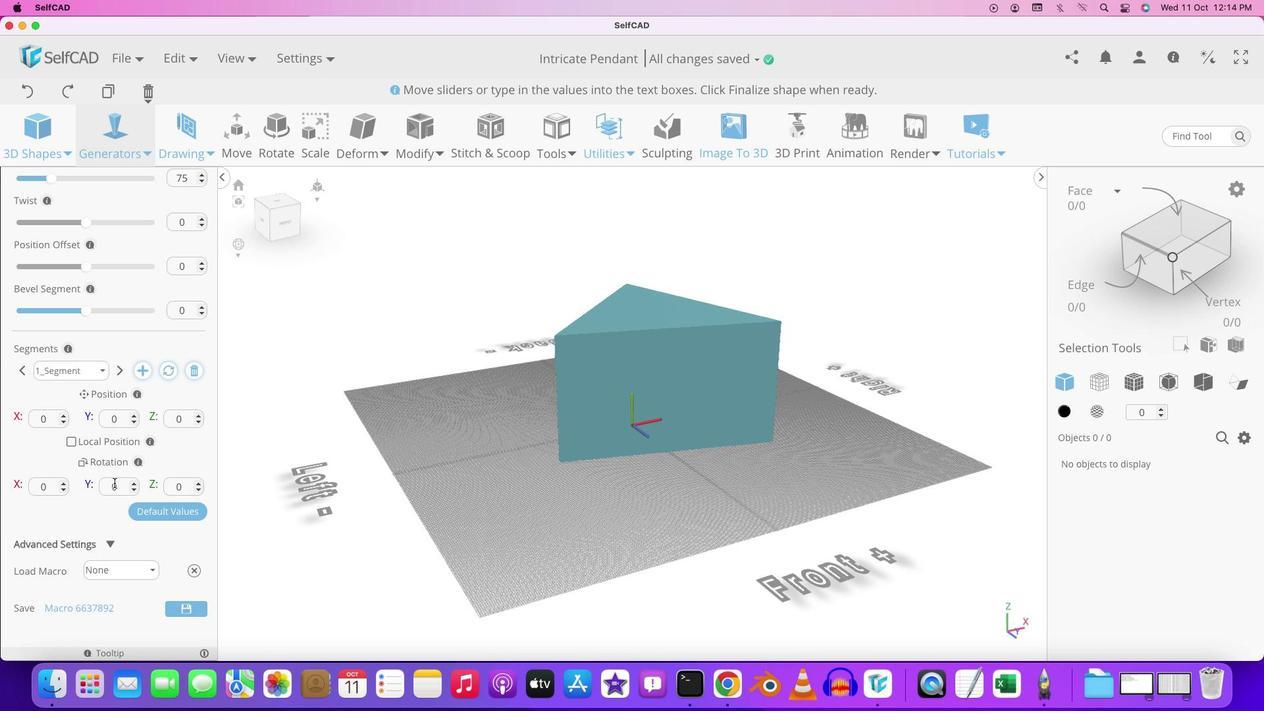 
Action: Mouse scrolled (86, 542) with delta (0, 0)
Screenshot: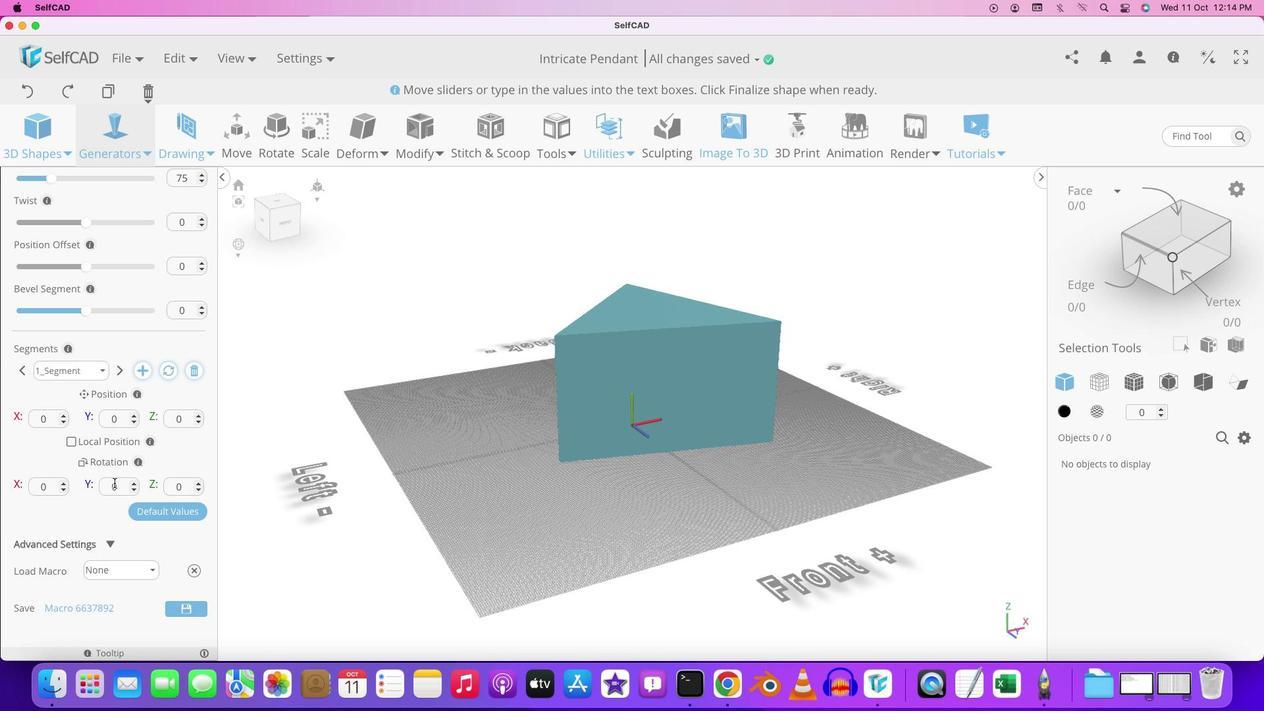 
Action: Mouse scrolled (86, 542) with delta (0, -1)
Screenshot: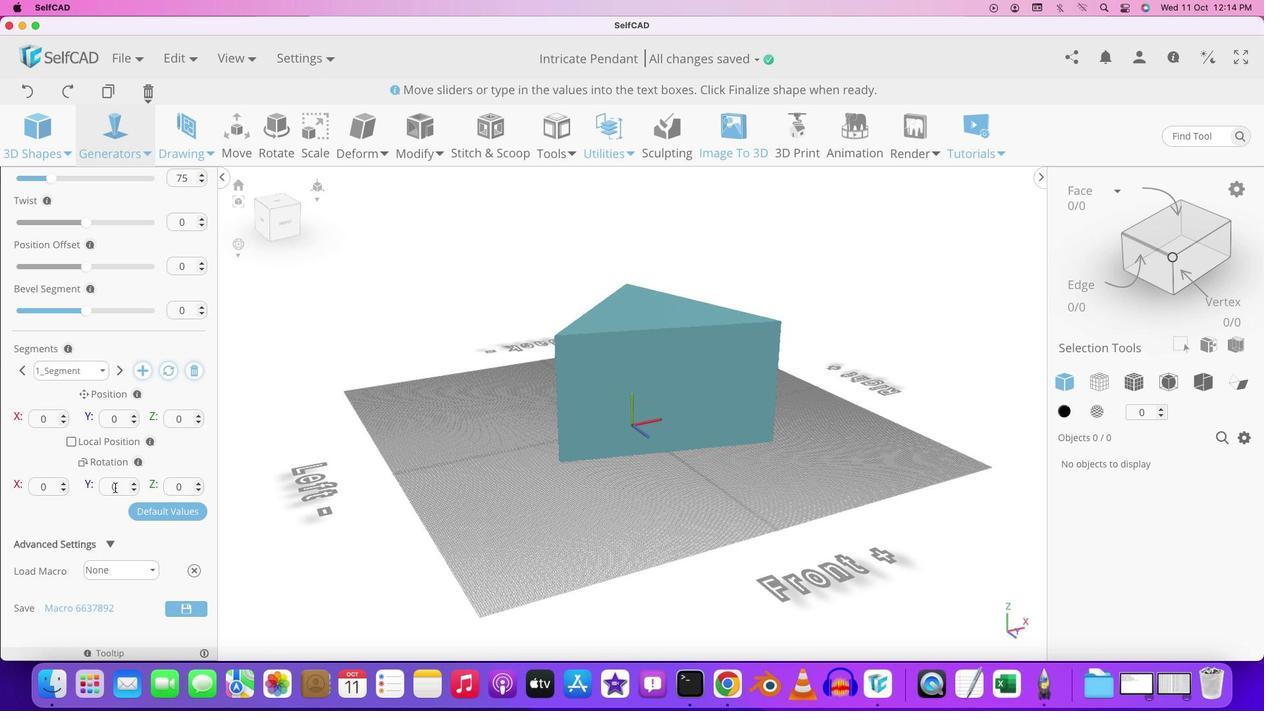 
Action: Mouse moved to (114, 491)
Screenshot: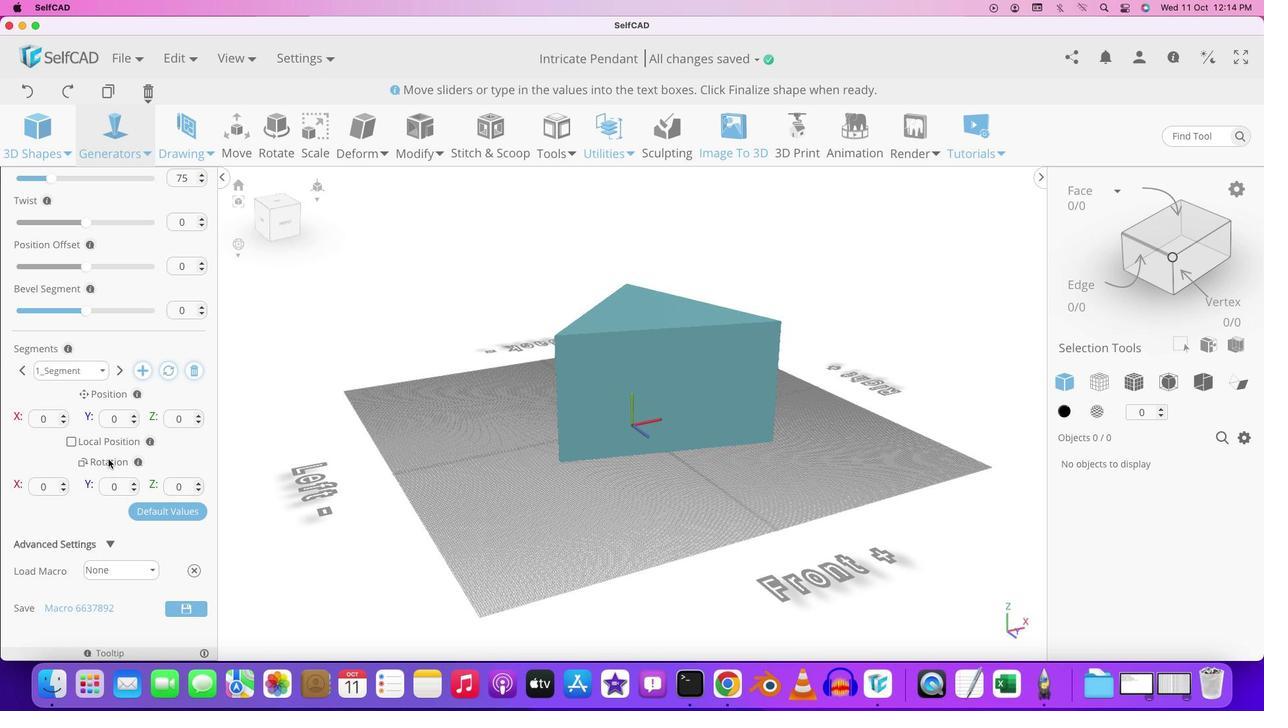 
Action: Mouse scrolled (114, 491) with delta (0, 0)
Screenshot: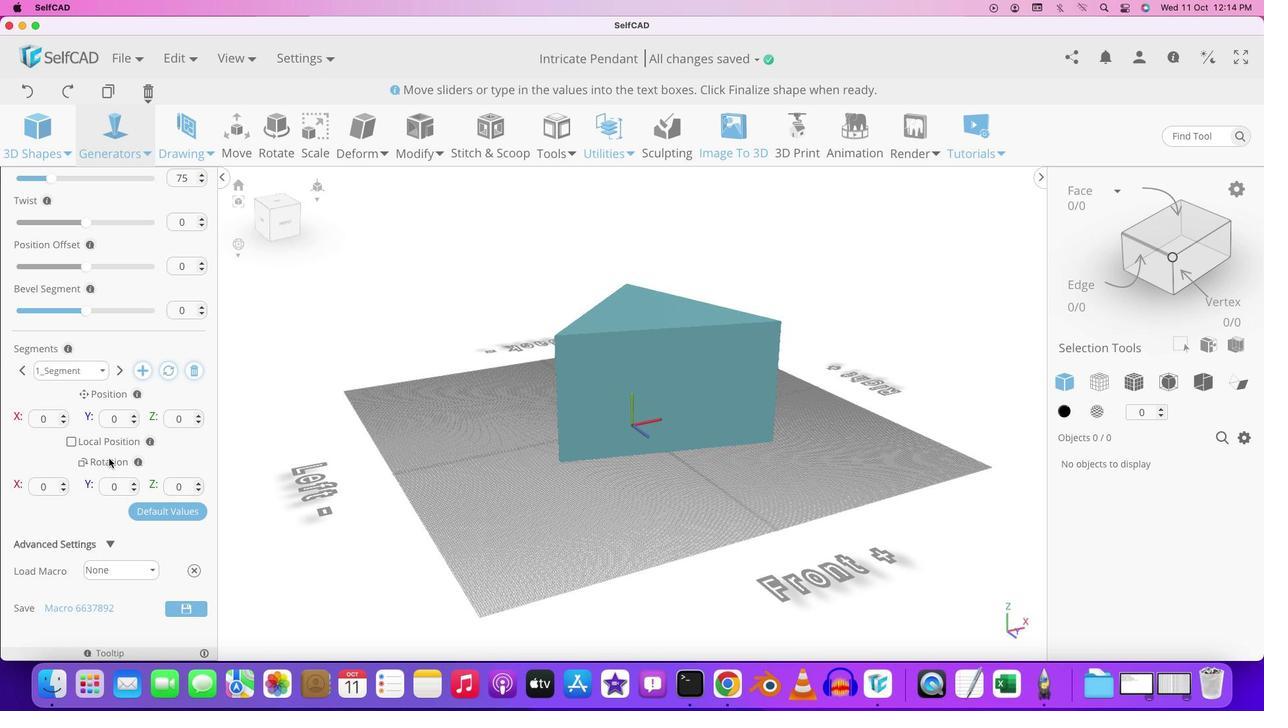 
Action: Mouse scrolled (114, 491) with delta (0, 0)
Screenshot: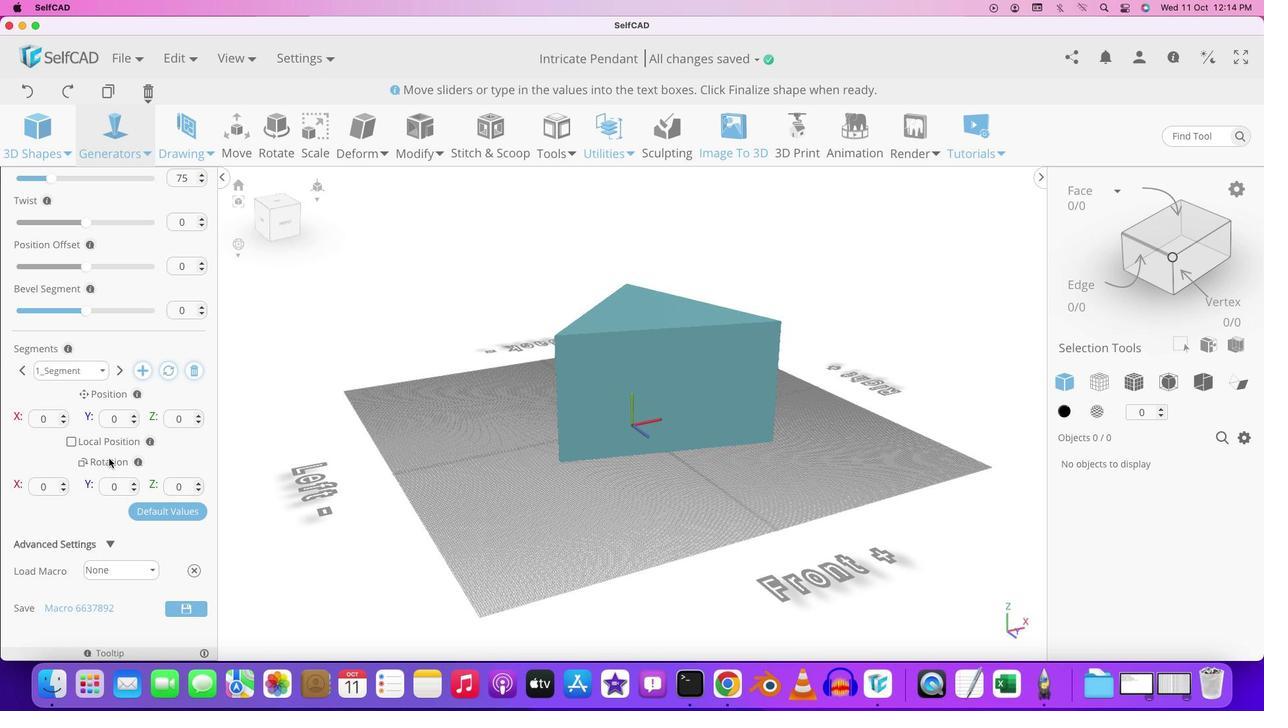 
Action: Mouse scrolled (114, 491) with delta (0, -1)
Screenshot: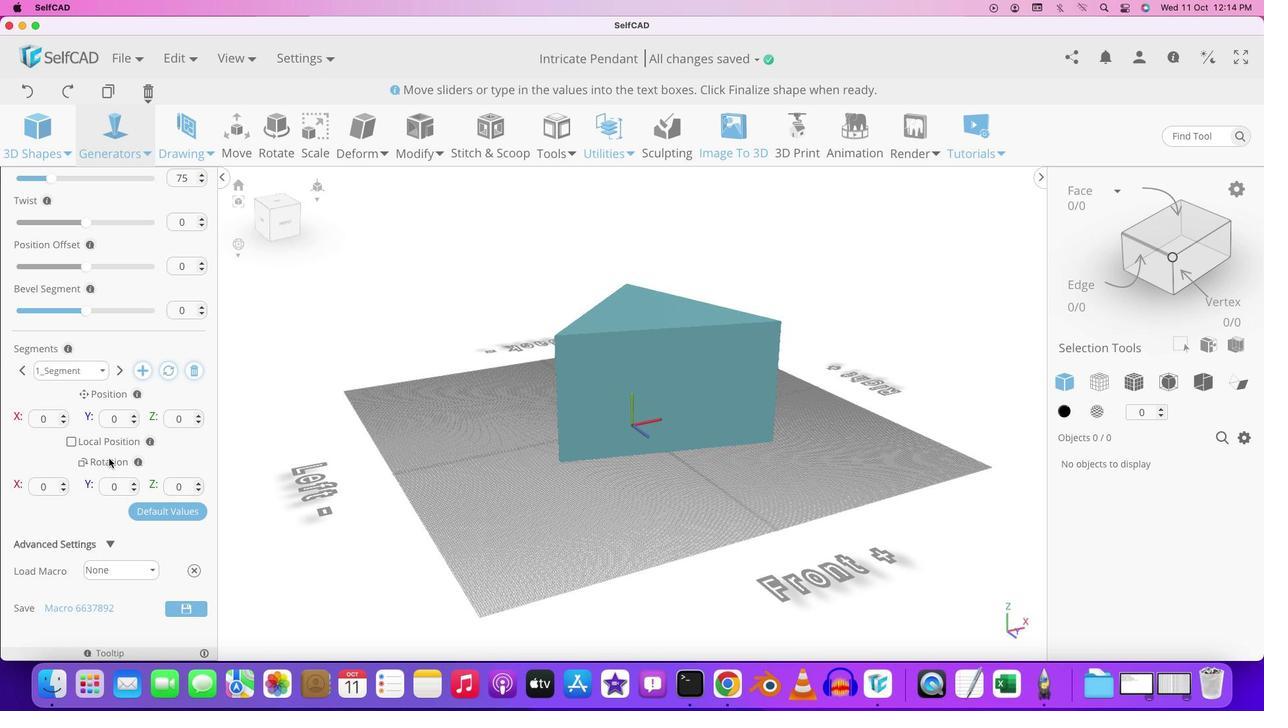 
Action: Mouse moved to (114, 489)
Screenshot: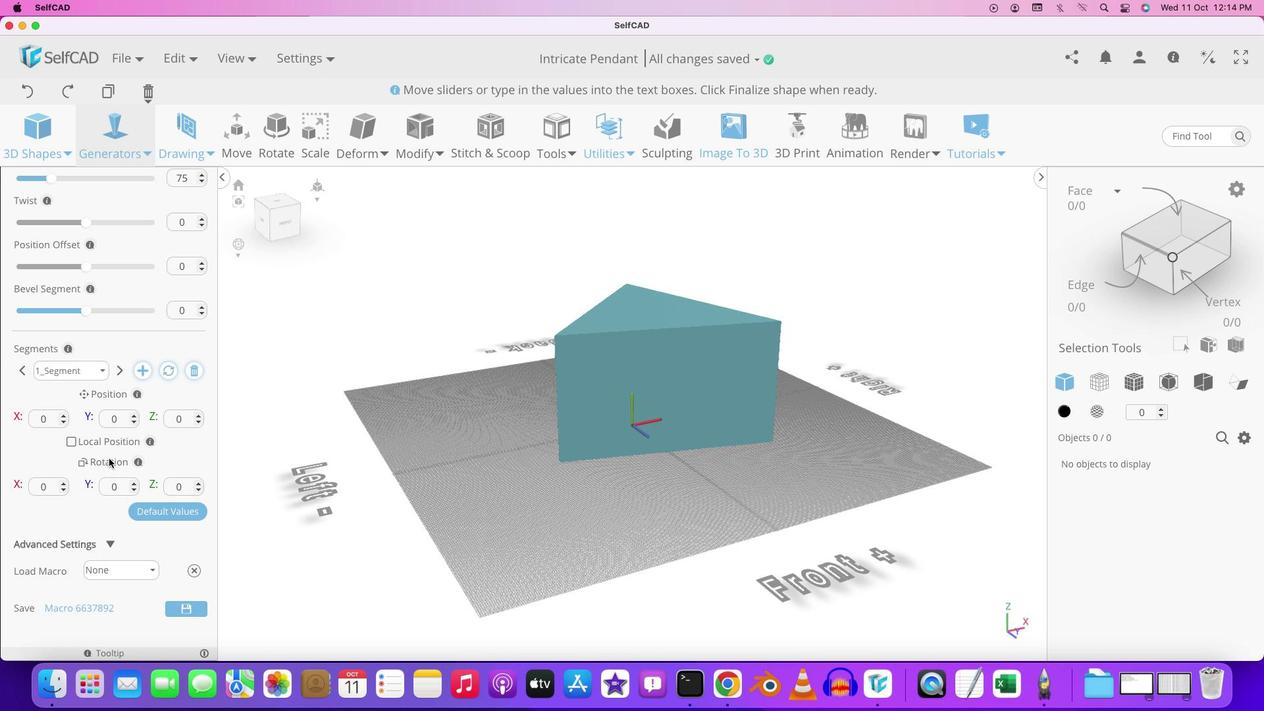 
Action: Mouse scrolled (114, 489) with delta (0, -1)
Screenshot: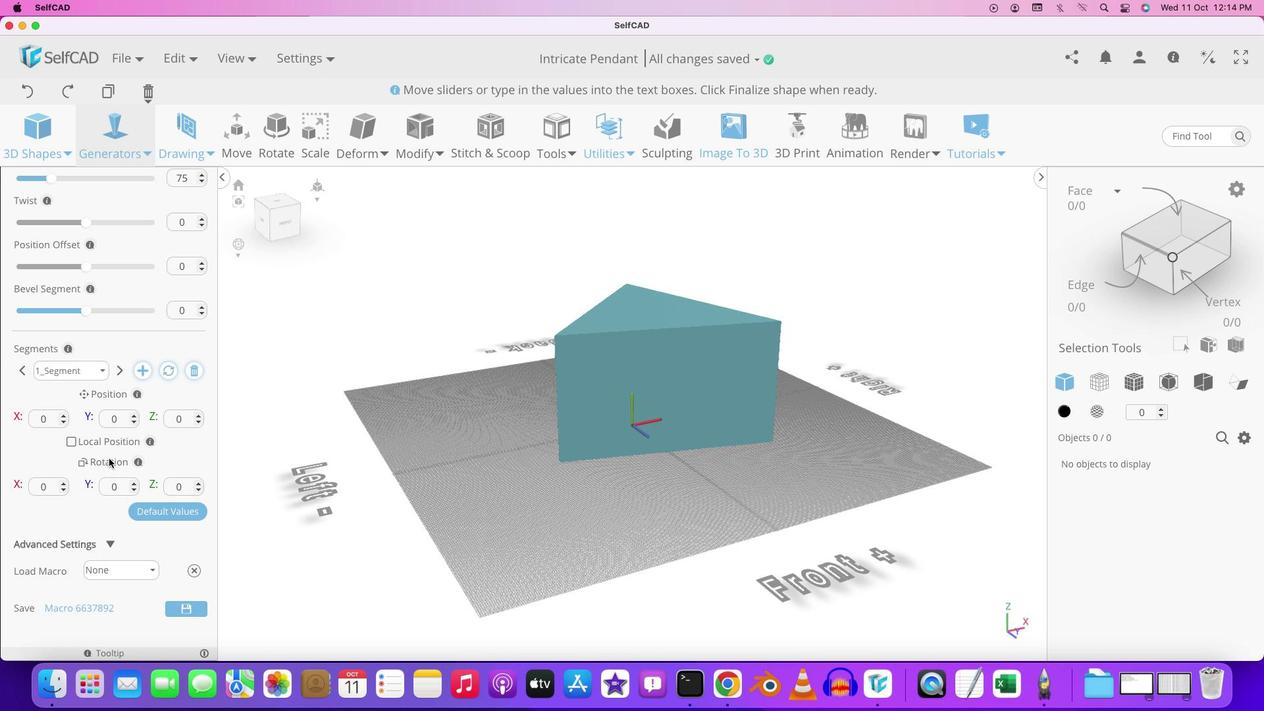 
Action: Mouse moved to (108, 458)
Screenshot: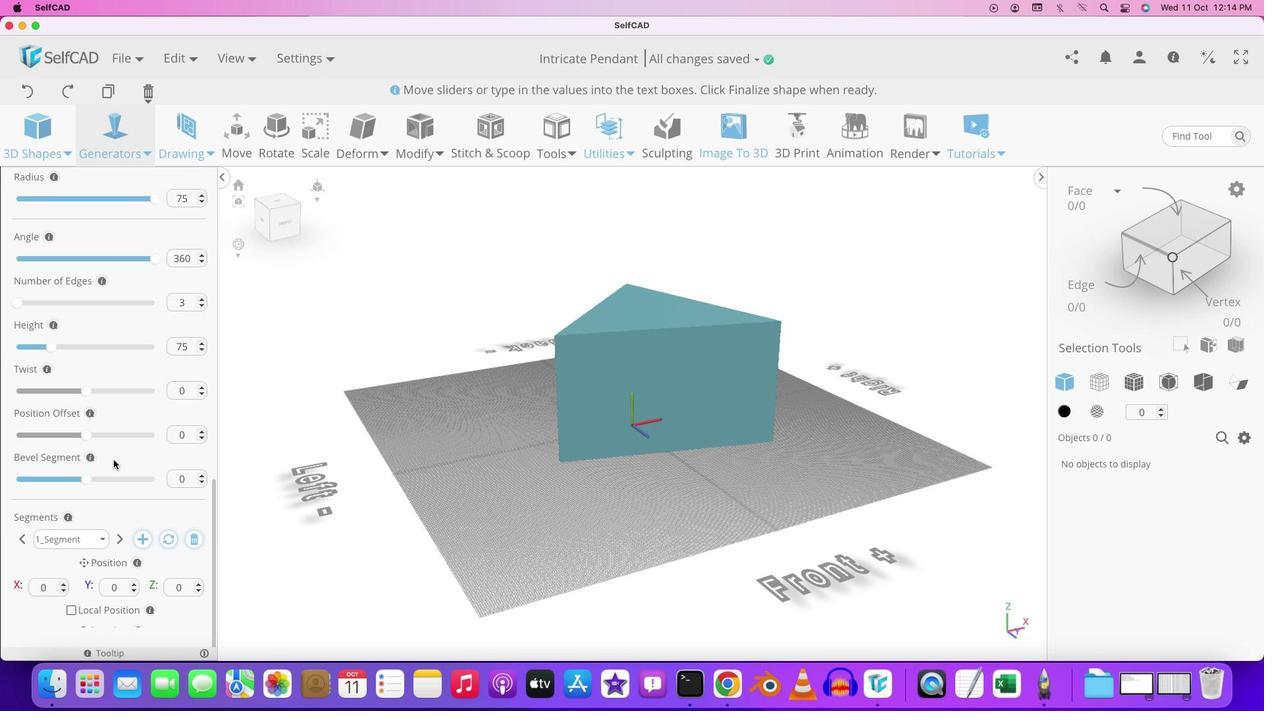 
Action: Mouse scrolled (108, 458) with delta (0, 0)
Screenshot: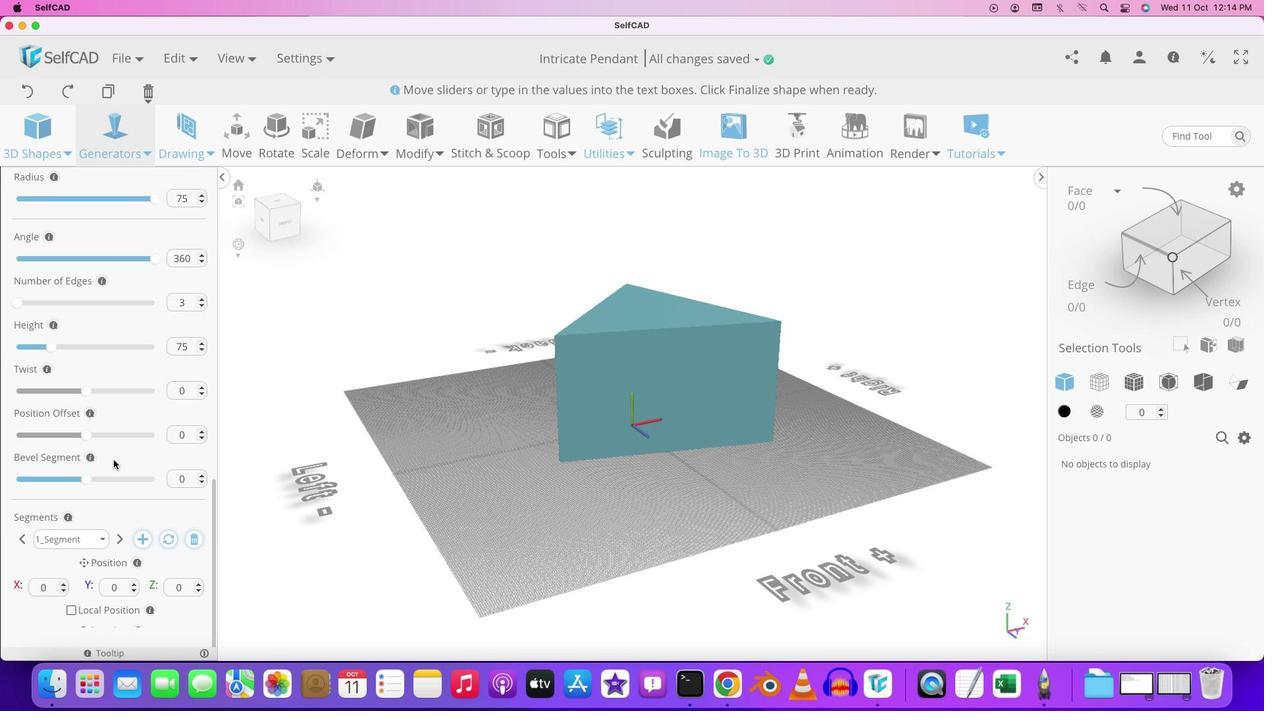 
Action: Mouse moved to (108, 458)
Screenshot: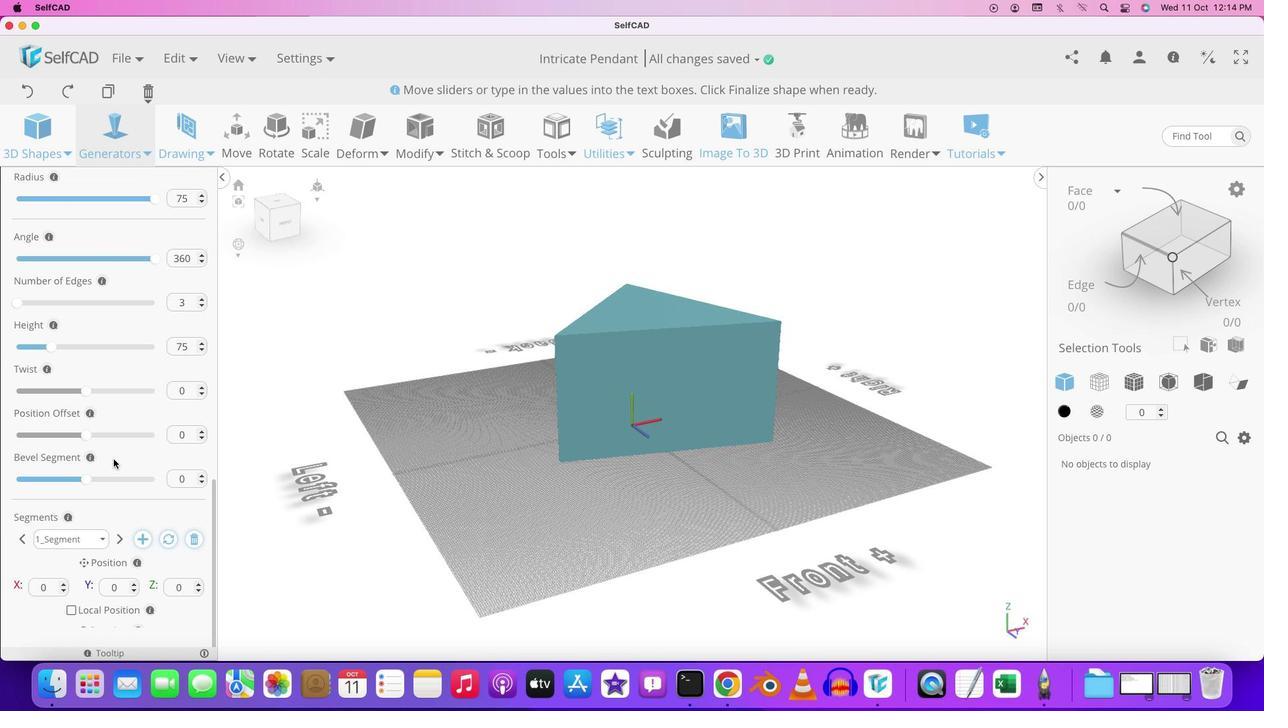 
Action: Mouse scrolled (108, 458) with delta (0, 0)
Screenshot: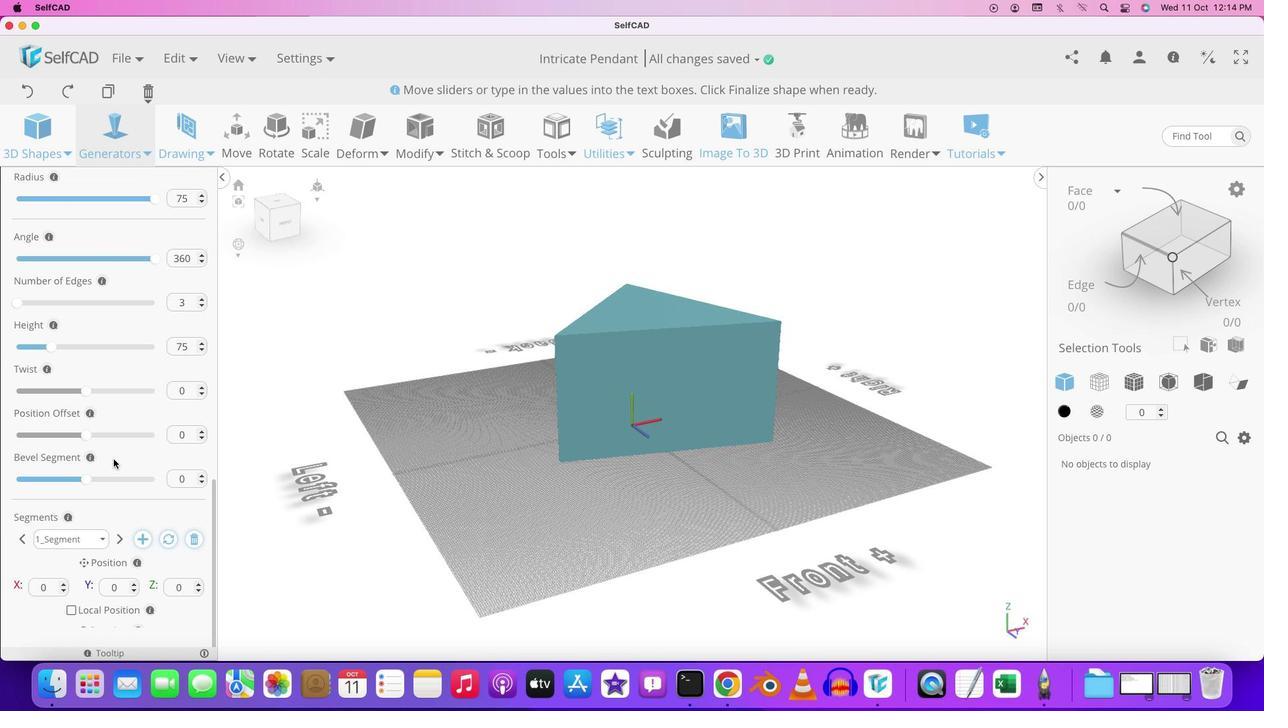 
Action: Mouse scrolled (108, 458) with delta (0, 1)
Screenshot: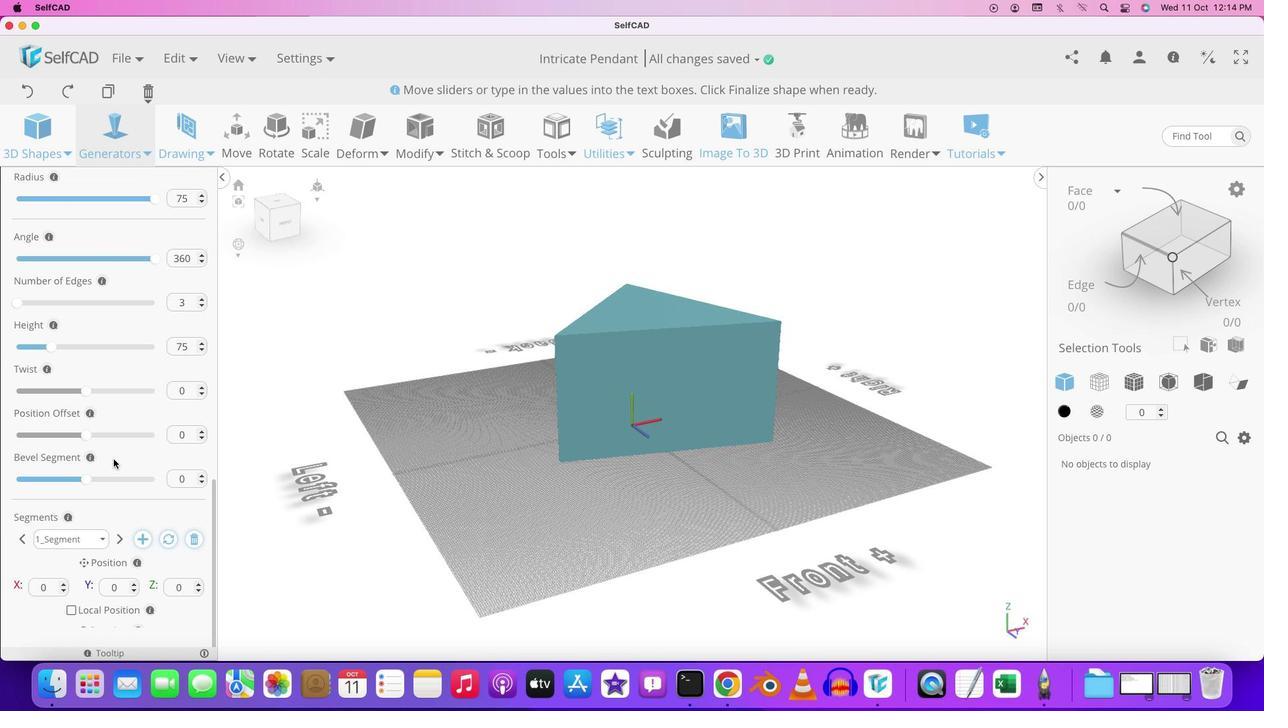 
Action: Mouse moved to (114, 462)
Screenshot: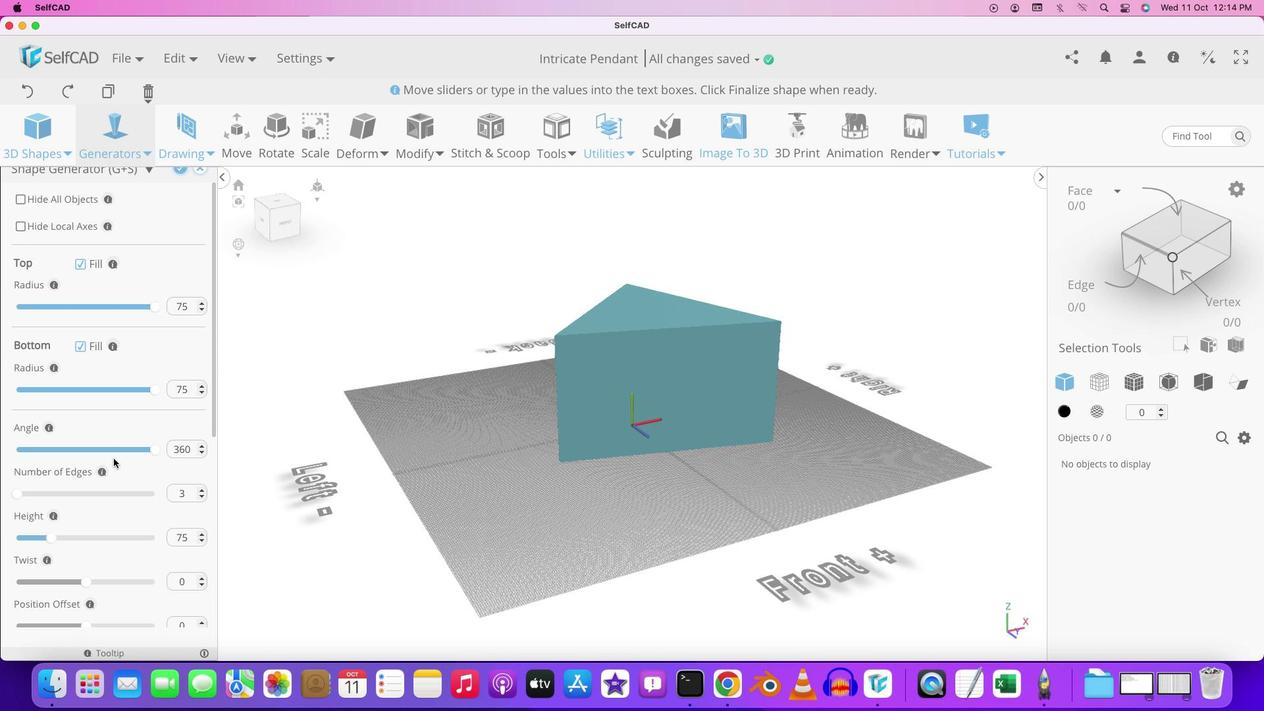 
Action: Mouse scrolled (114, 462) with delta (0, 0)
Screenshot: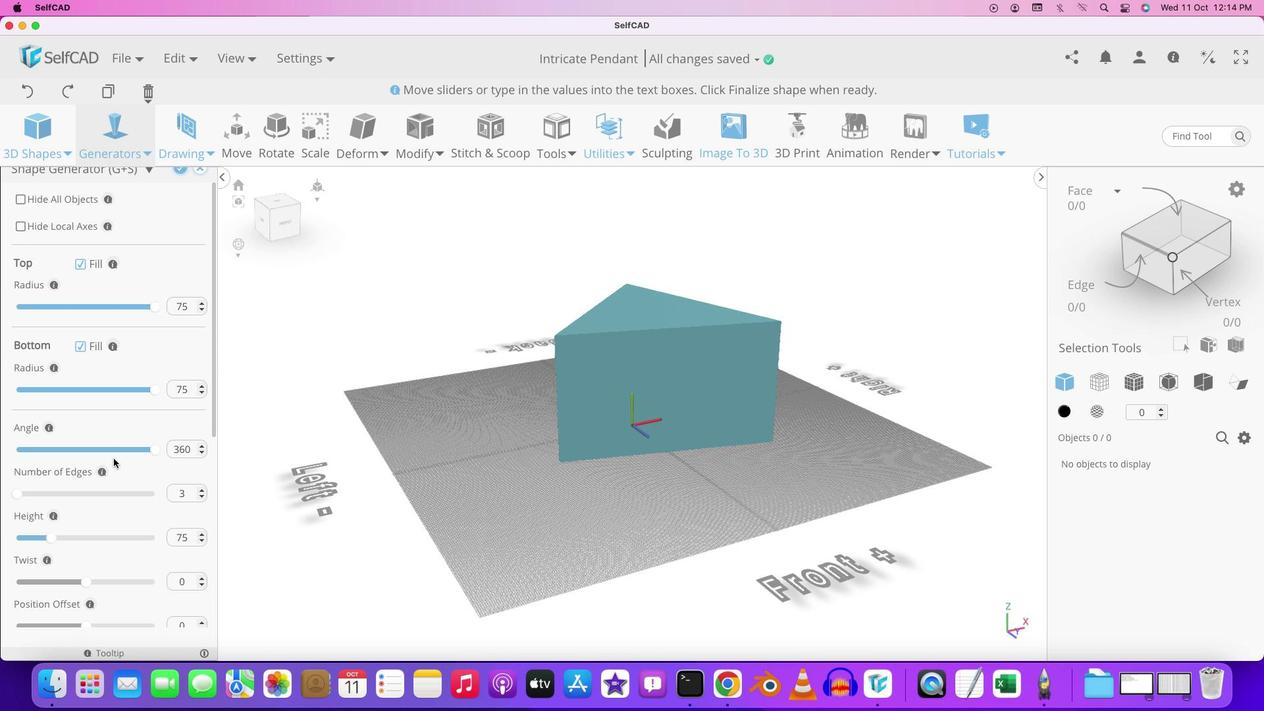 
Action: Mouse scrolled (114, 462) with delta (0, 0)
Screenshot: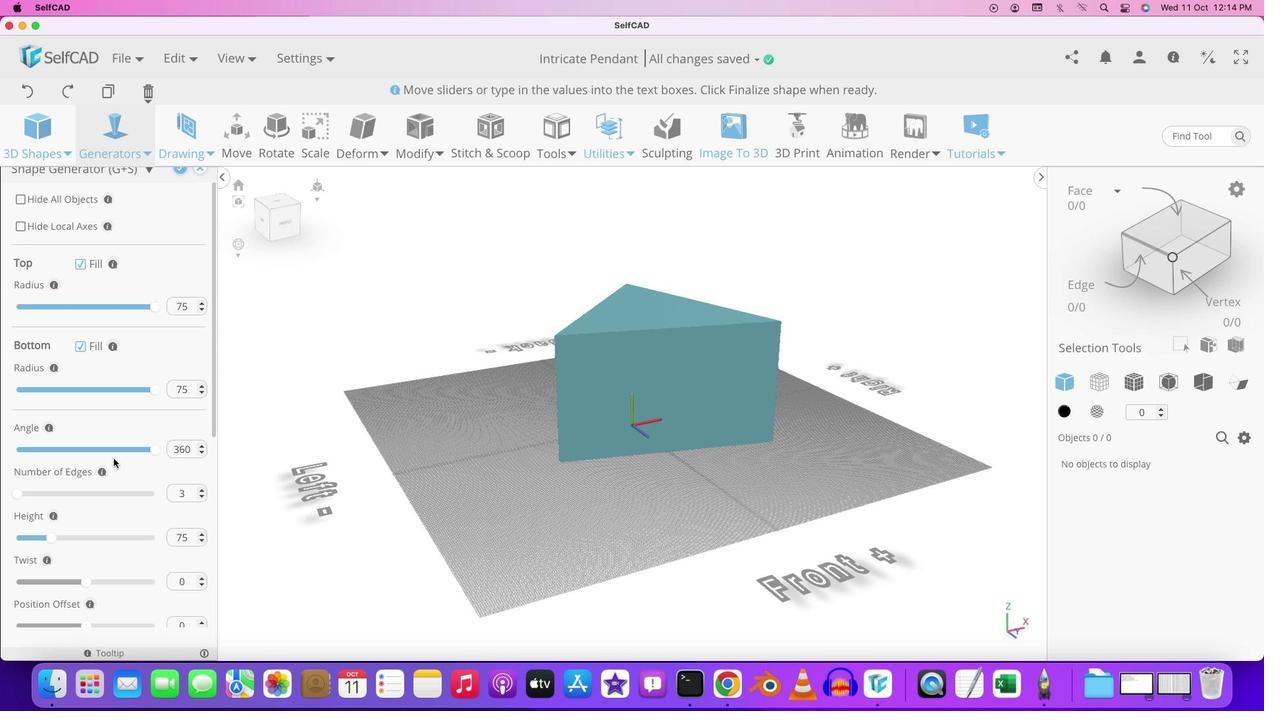 
Action: Mouse moved to (114, 462)
Screenshot: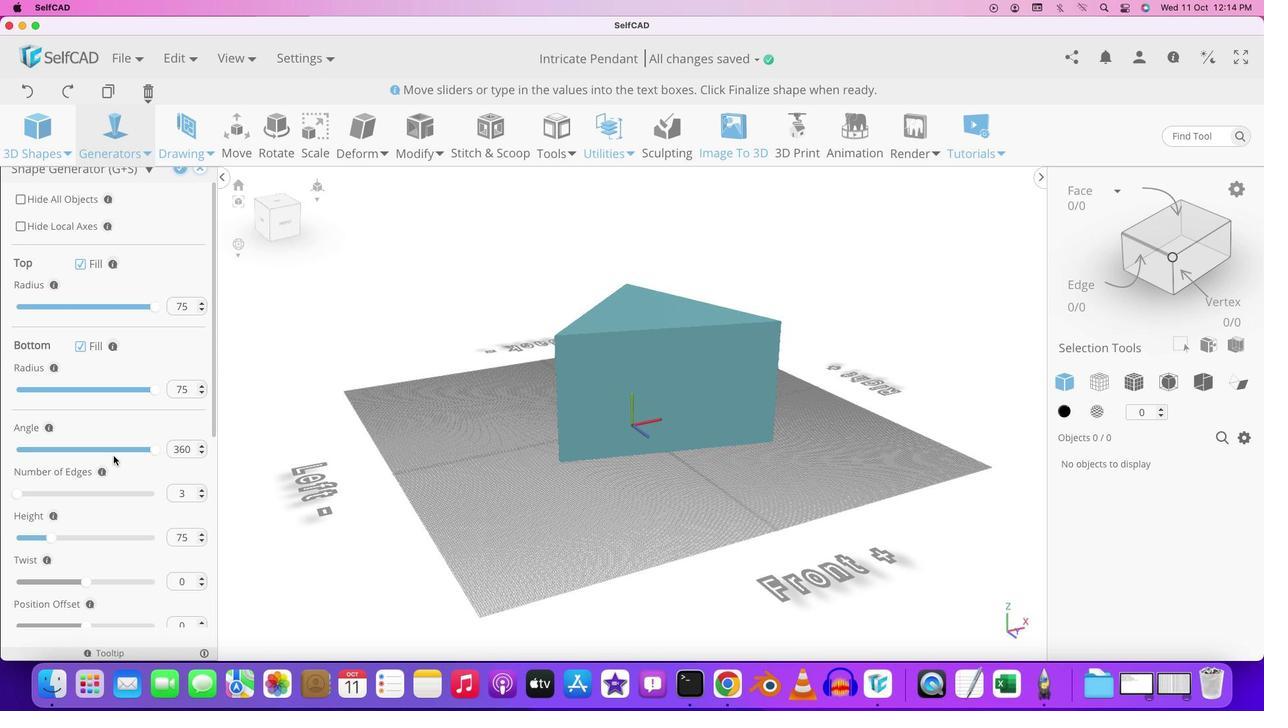 
Action: Mouse scrolled (114, 462) with delta (0, 0)
Screenshot: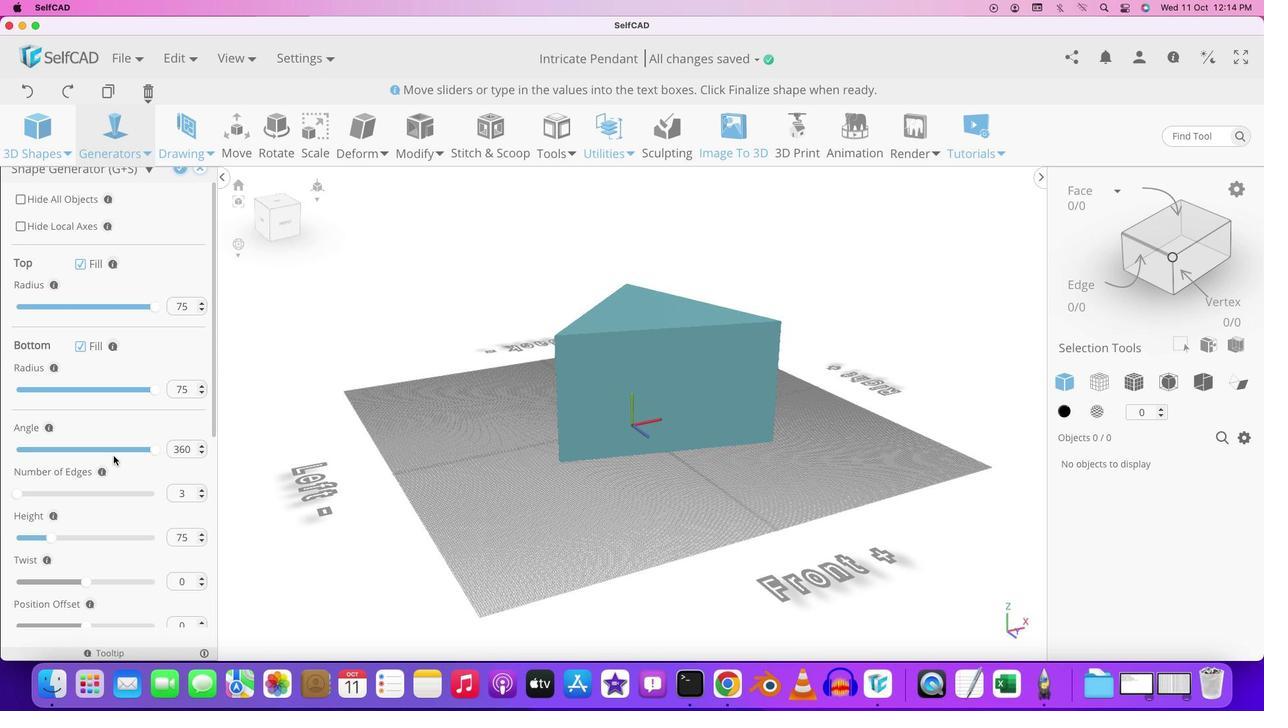 
Action: Mouse moved to (113, 459)
Screenshot: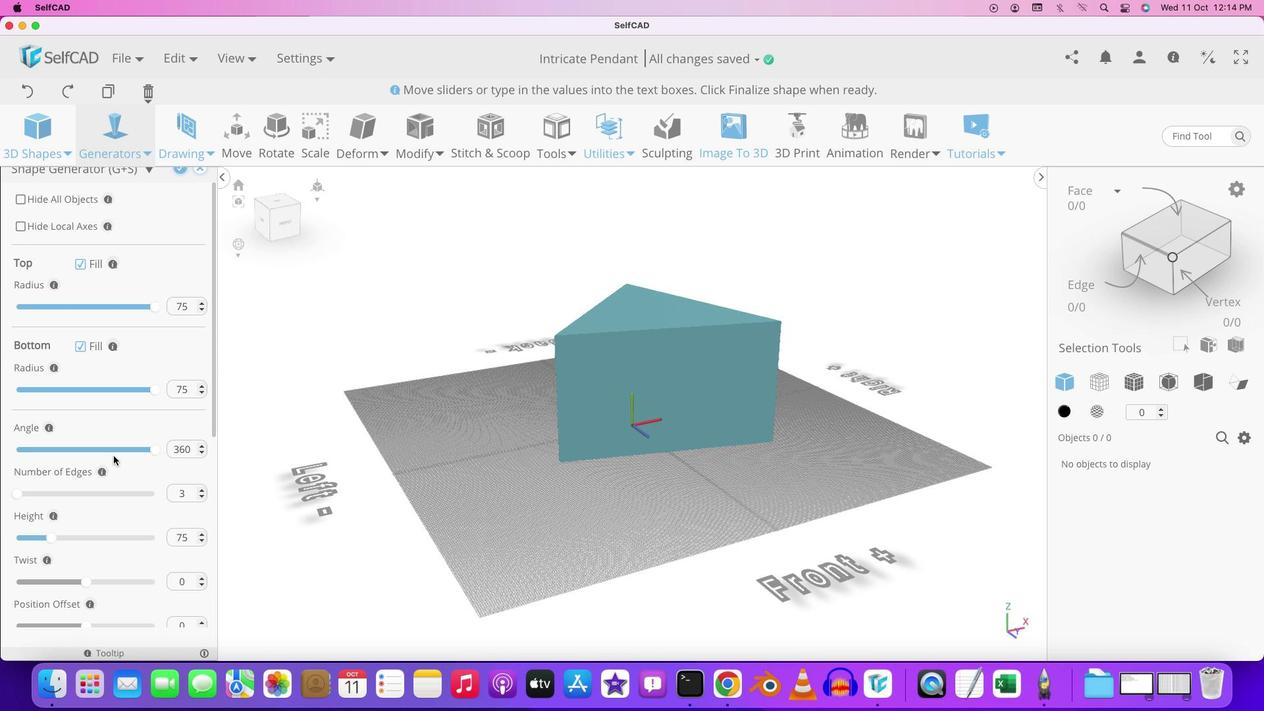 
Action: Mouse scrolled (113, 459) with delta (0, 0)
Screenshot: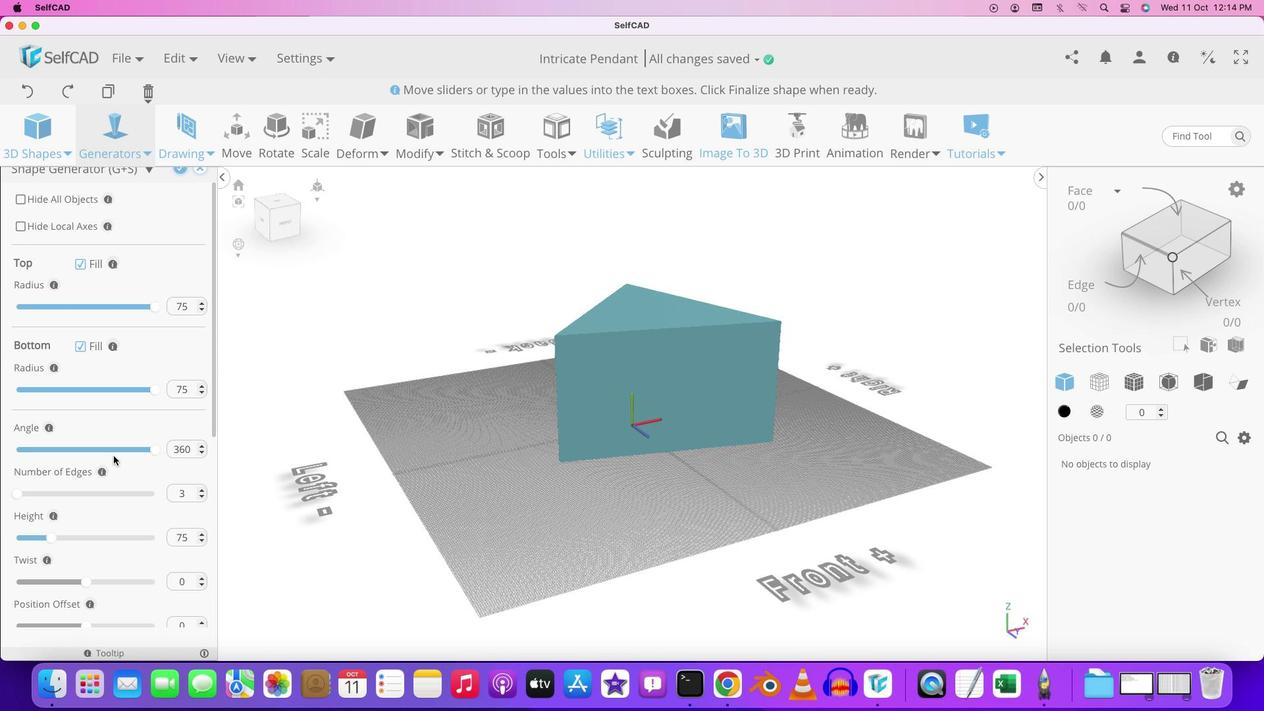 
Action: Mouse scrolled (113, 459) with delta (0, 0)
Screenshot: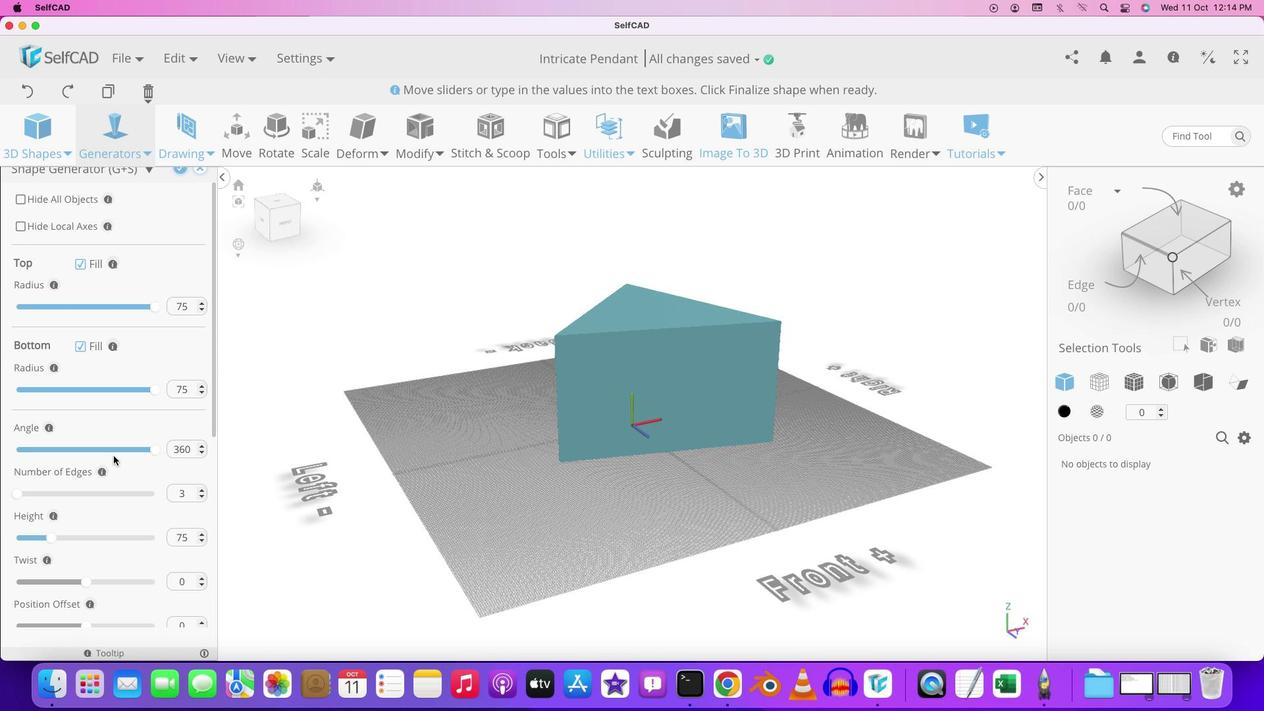 
Action: Mouse scrolled (113, 459) with delta (0, 1)
Screenshot: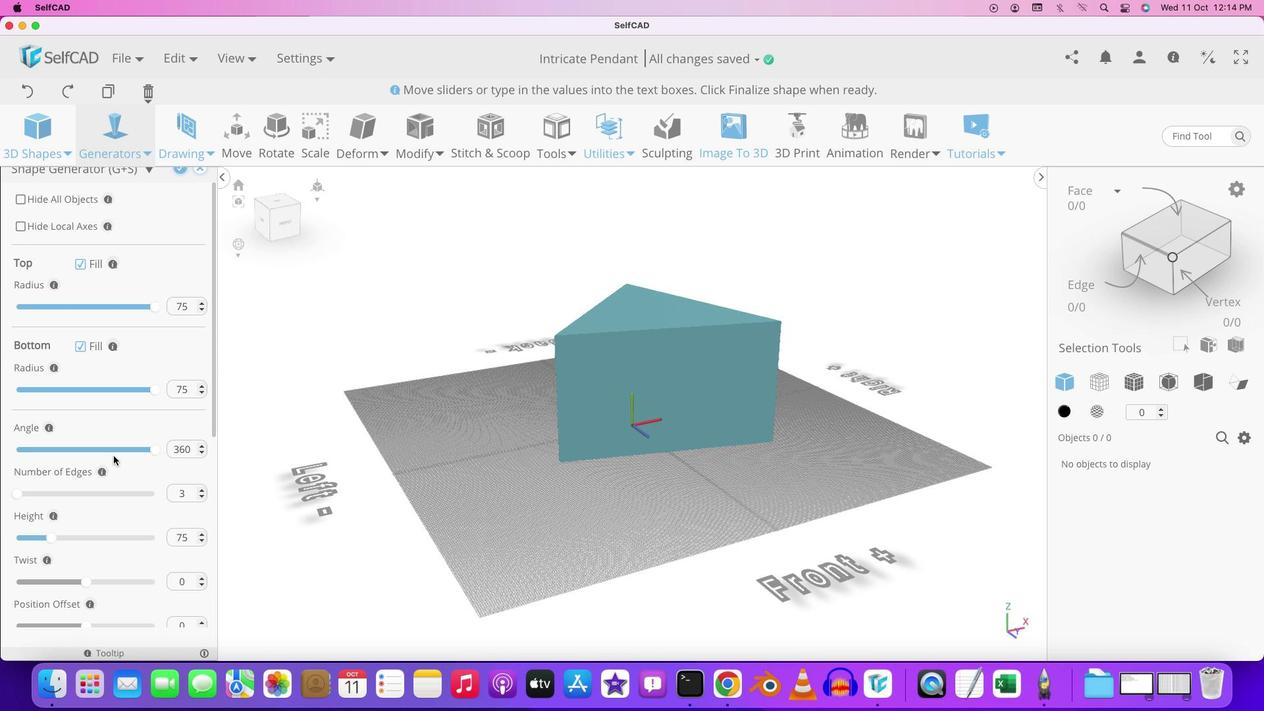 
Action: Mouse moved to (113, 459)
Screenshot: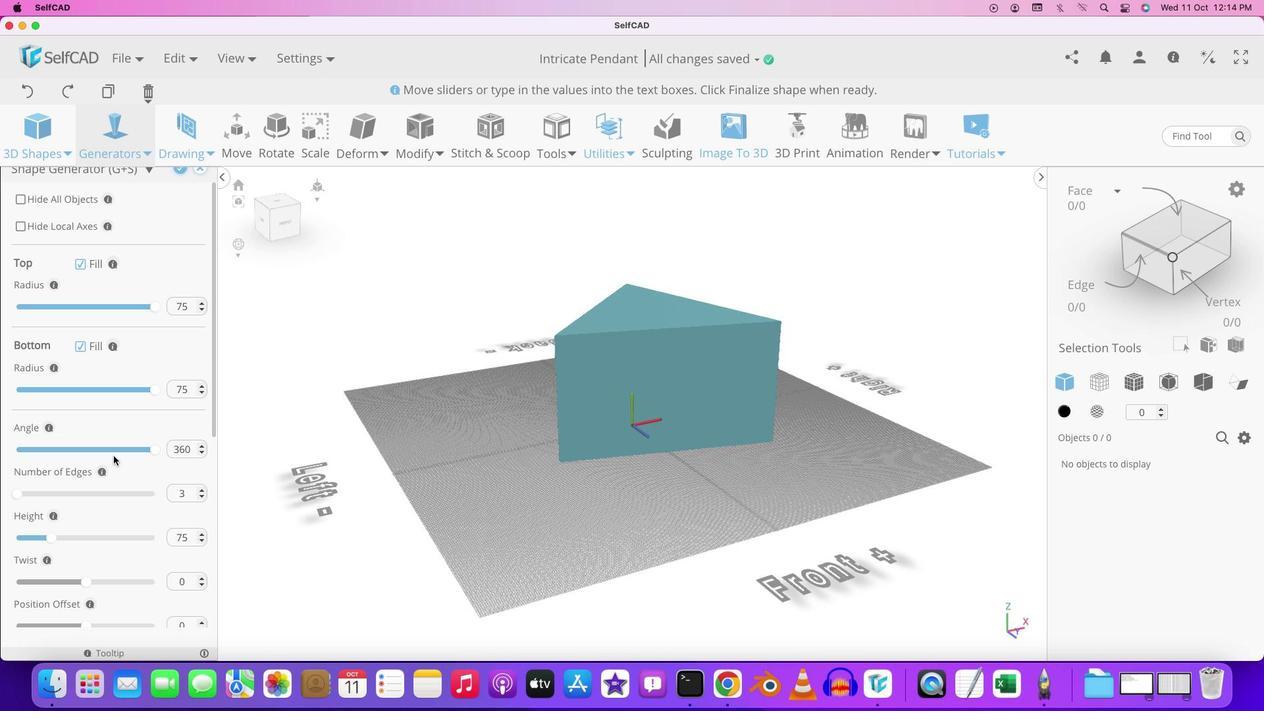 
Action: Mouse scrolled (113, 459) with delta (0, 0)
Screenshot: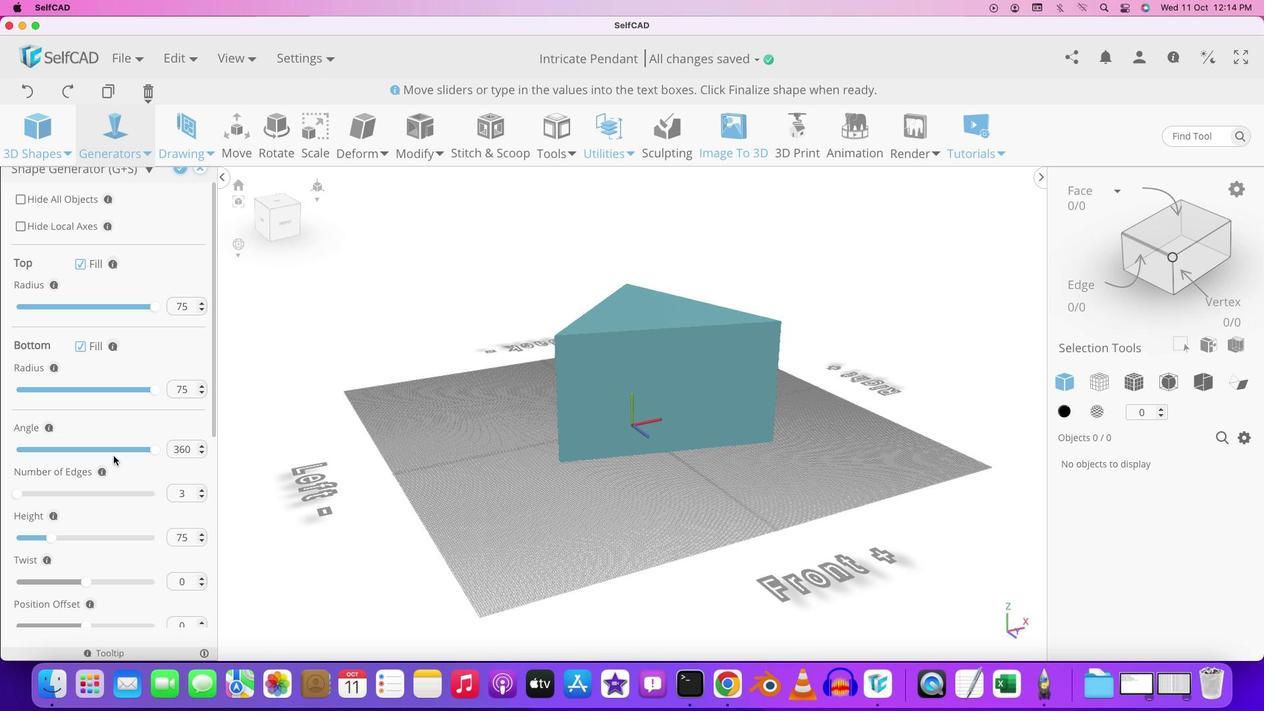 
Action: Mouse scrolled (113, 459) with delta (0, 0)
Screenshot: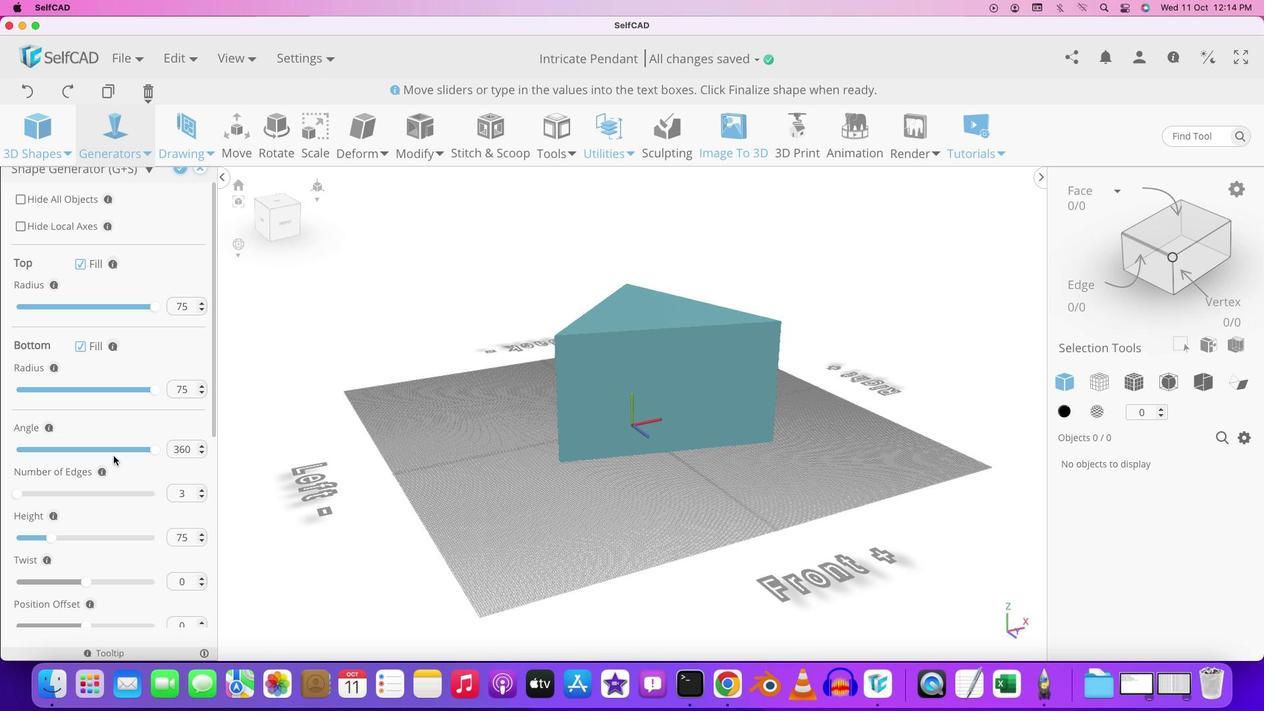 
Action: Mouse scrolled (113, 459) with delta (0, 1)
Screenshot: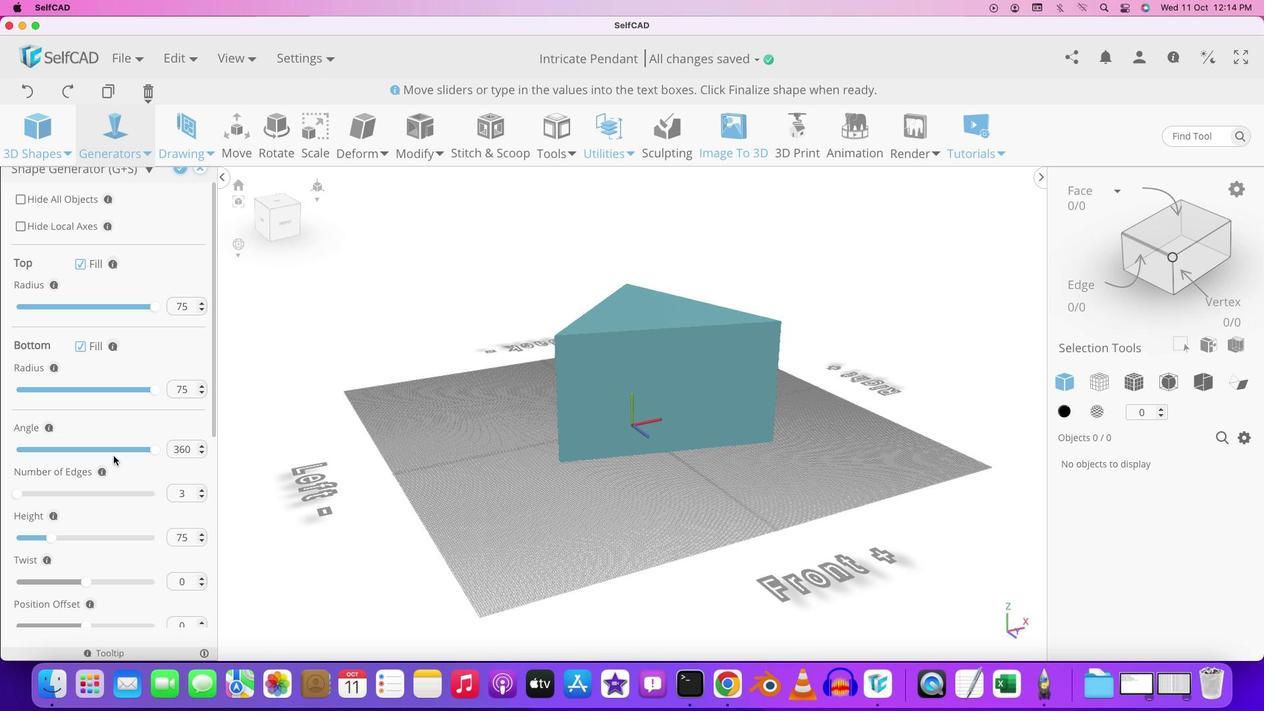 
Action: Mouse moved to (115, 430)
Screenshot: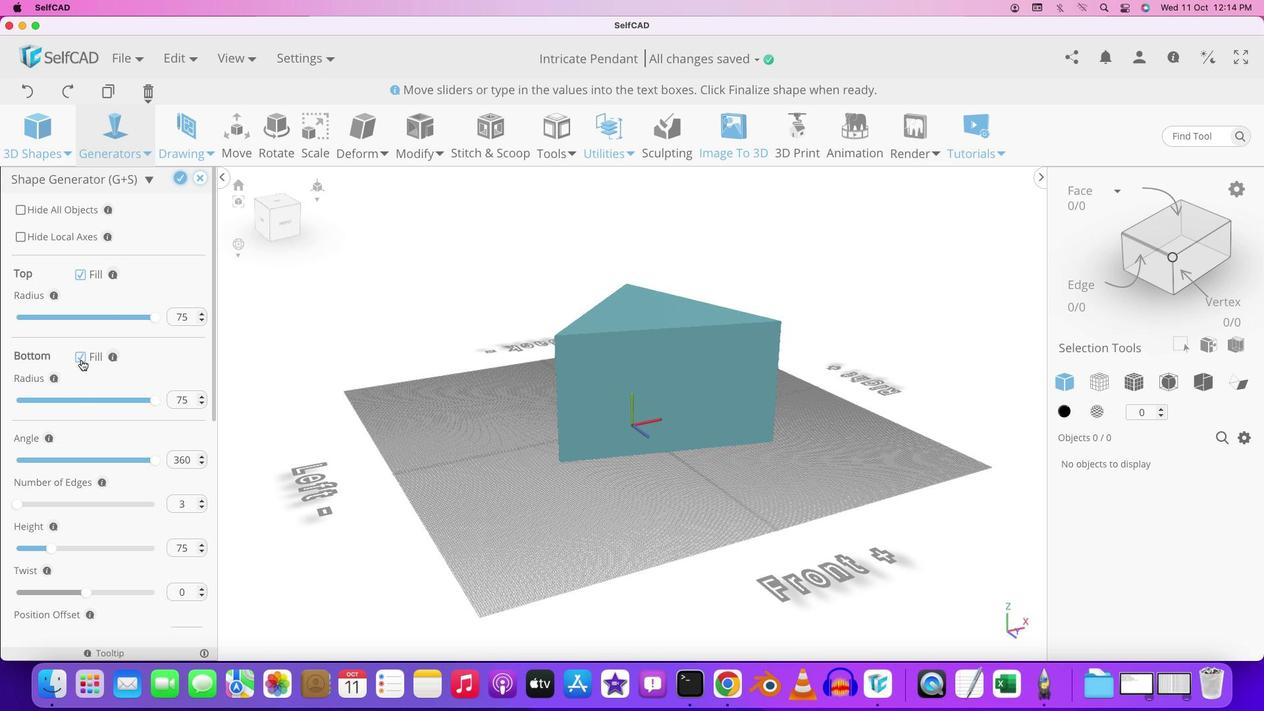 
Action: Mouse scrolled (115, 430) with delta (0, 0)
Screenshot: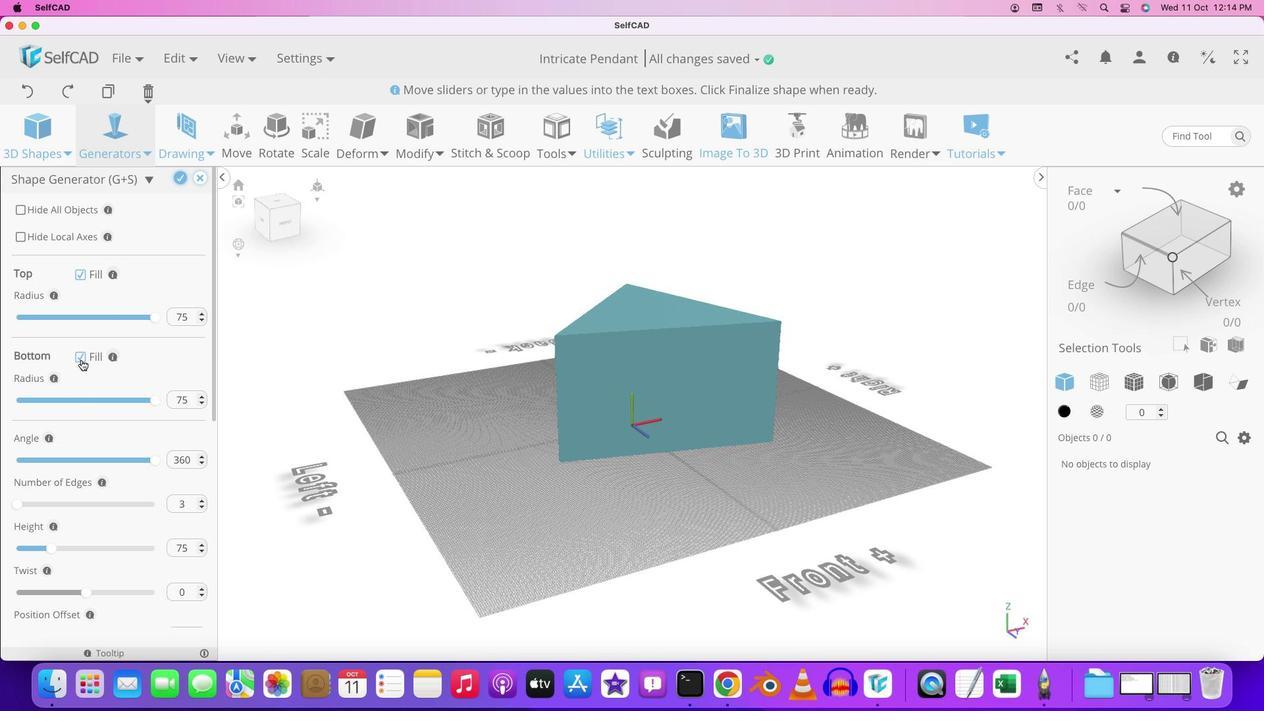 
Action: Mouse scrolled (115, 430) with delta (0, 0)
Screenshot: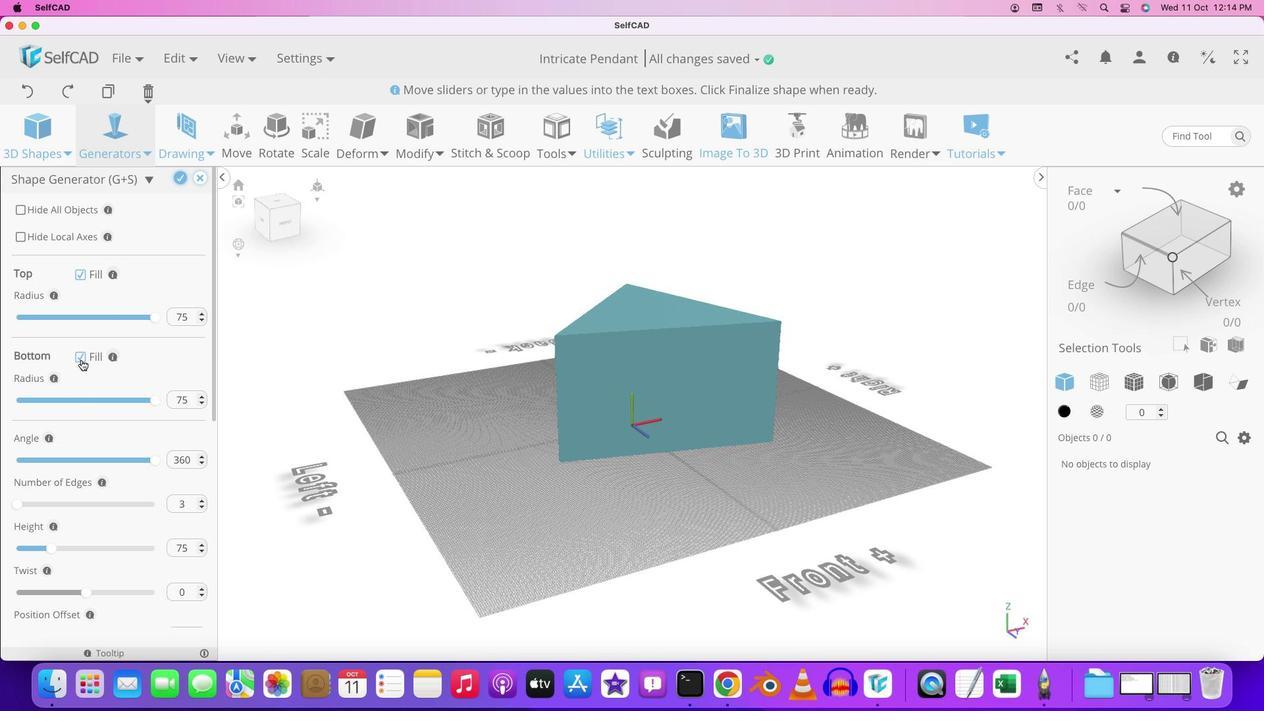 
Action: Mouse scrolled (115, 430) with delta (0, 1)
Screenshot: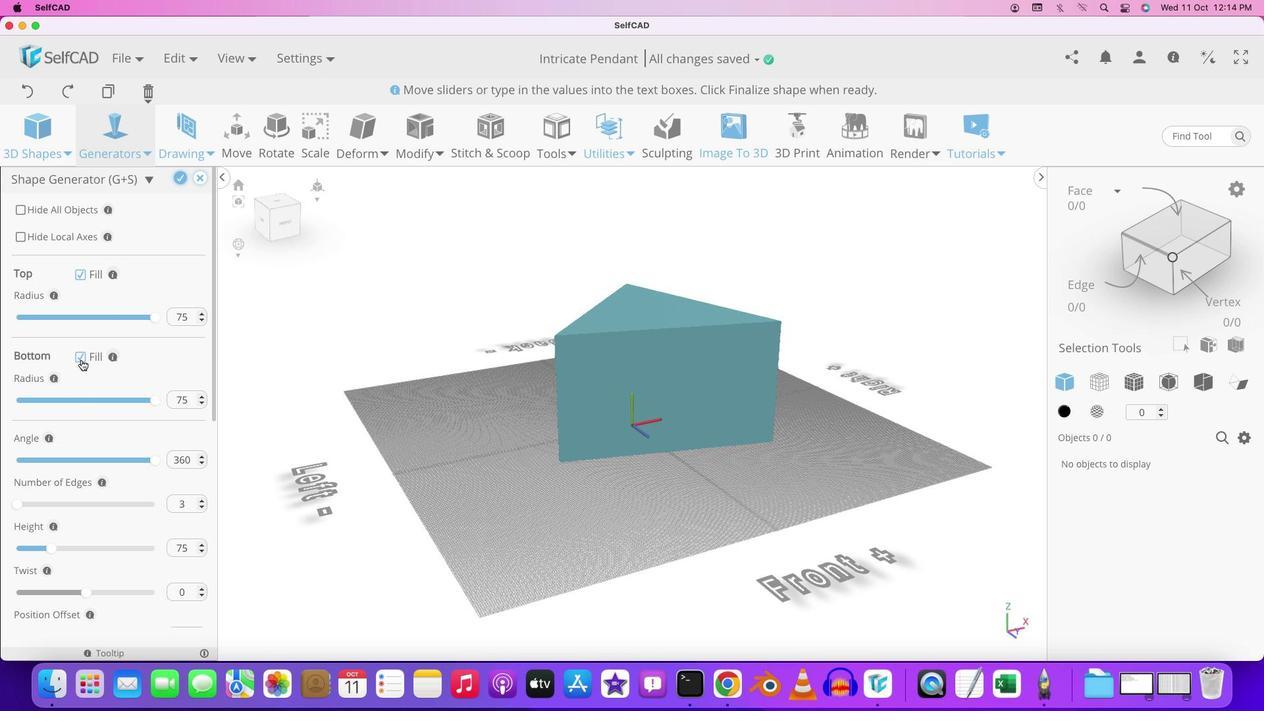 
Action: Mouse scrolled (115, 430) with delta (0, 1)
Screenshot: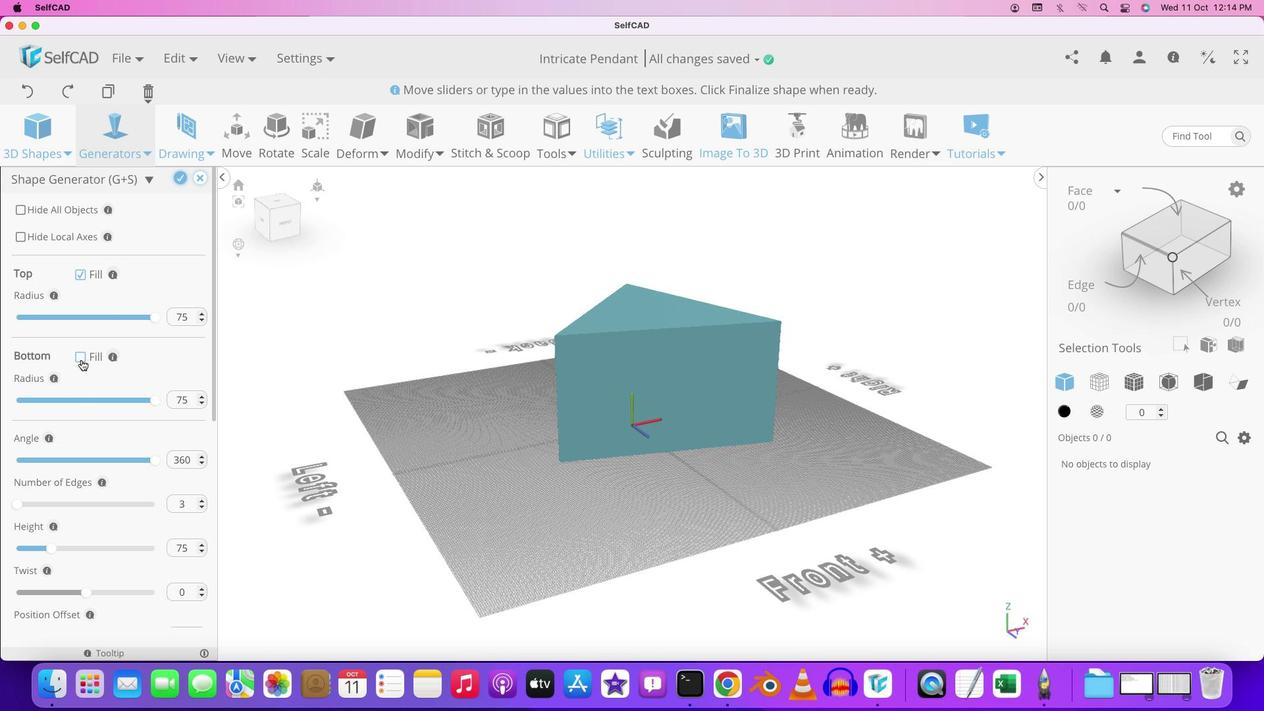 
Action: Mouse moved to (81, 360)
Screenshot: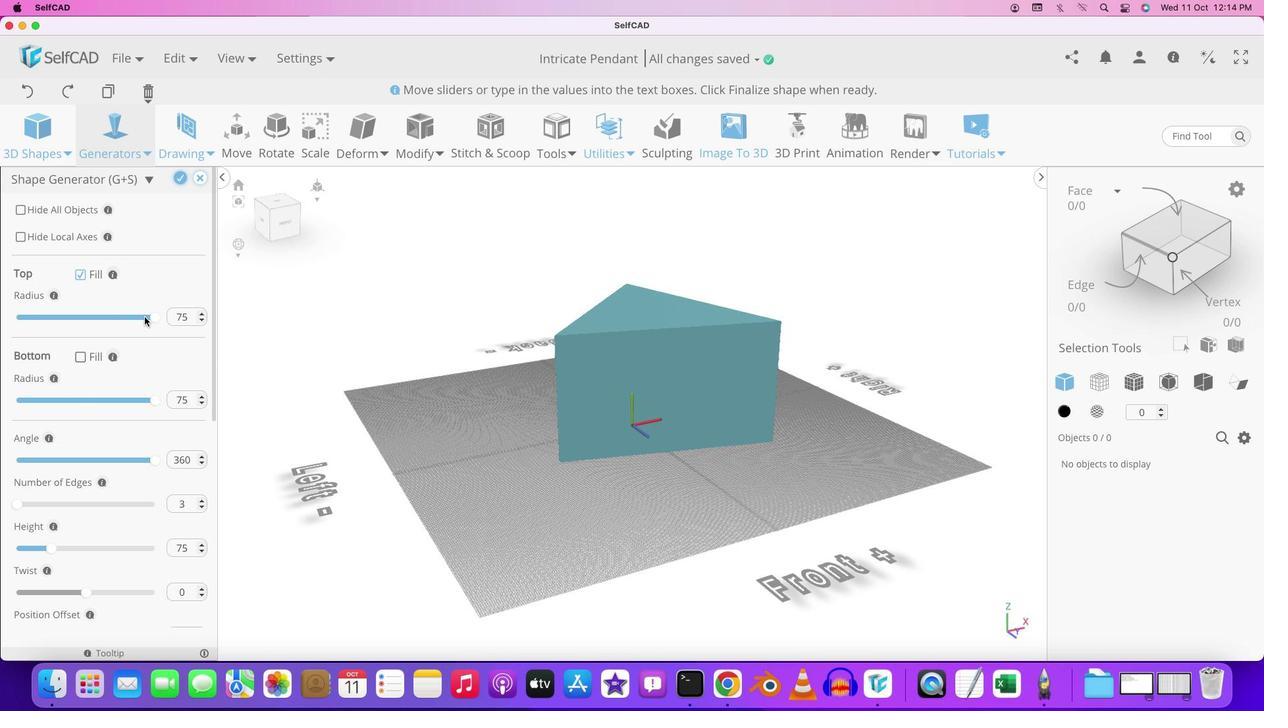 
Action: Mouse pressed left at (81, 360)
Screenshot: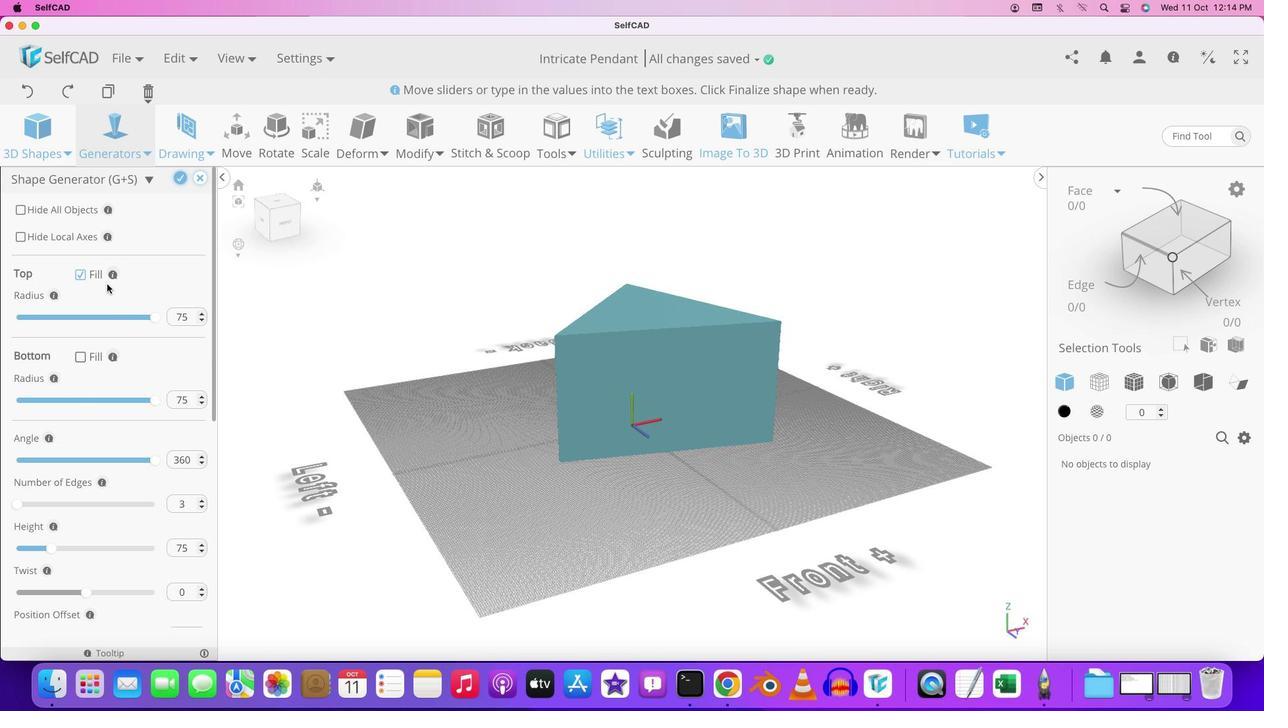 
Action: Mouse moved to (81, 272)
Screenshot: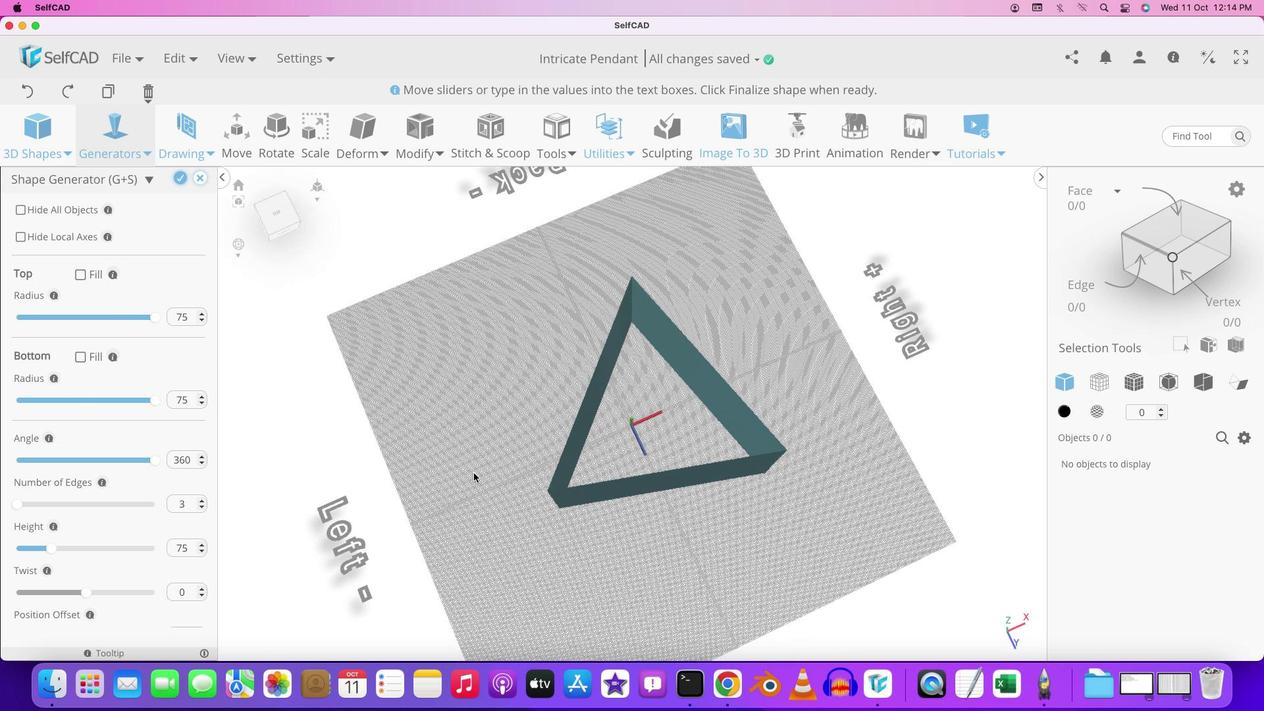 
Action: Mouse pressed left at (81, 272)
Screenshot: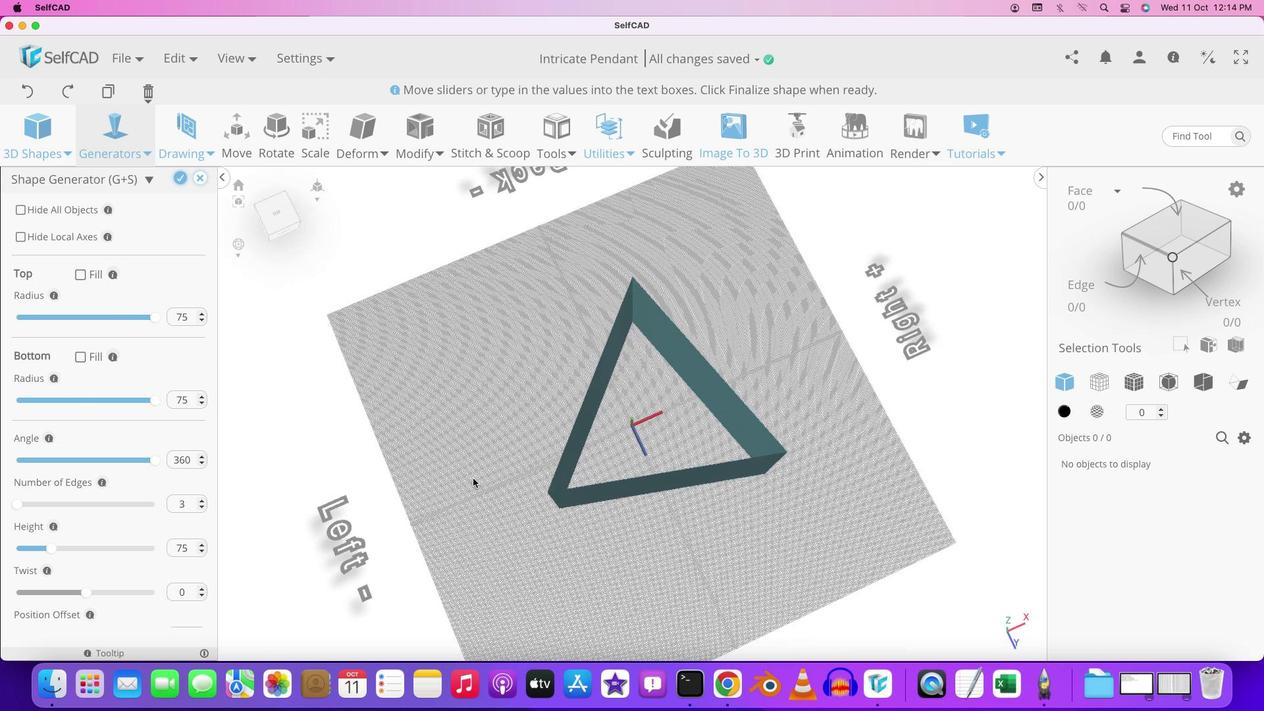
Action: Mouse moved to (486, 389)
Screenshot: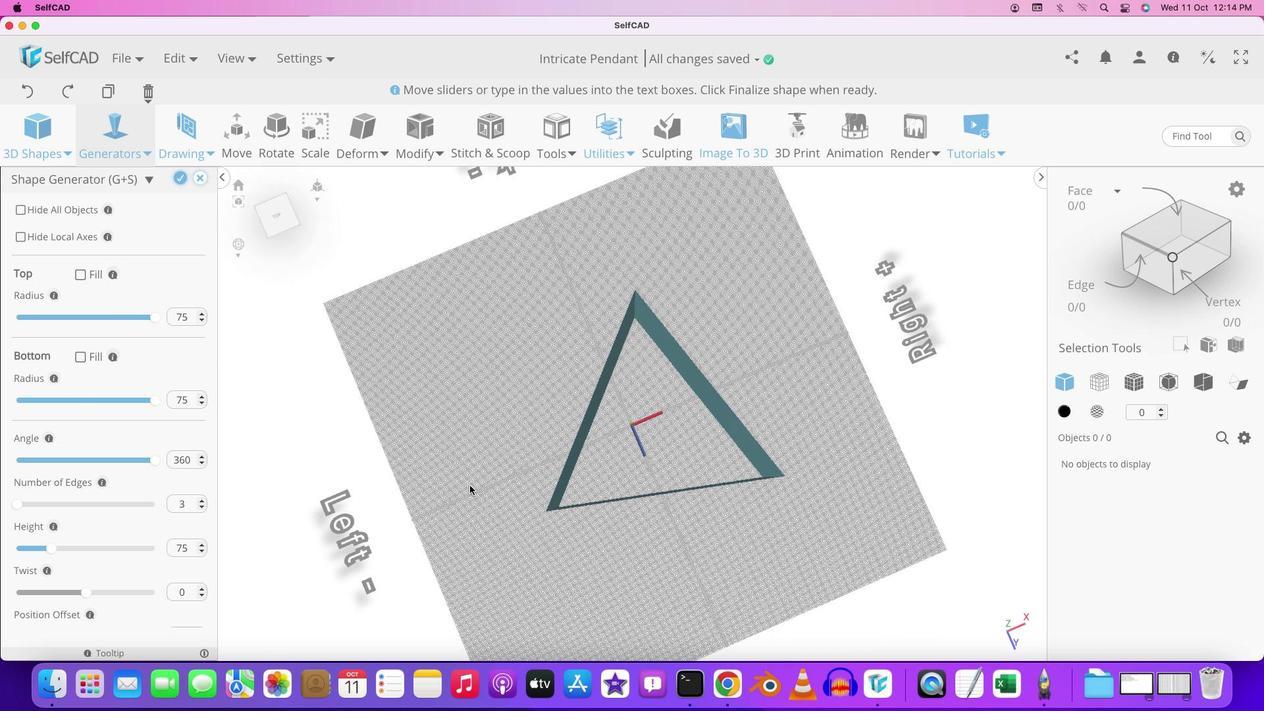 
Action: Mouse pressed left at (486, 389)
Screenshot: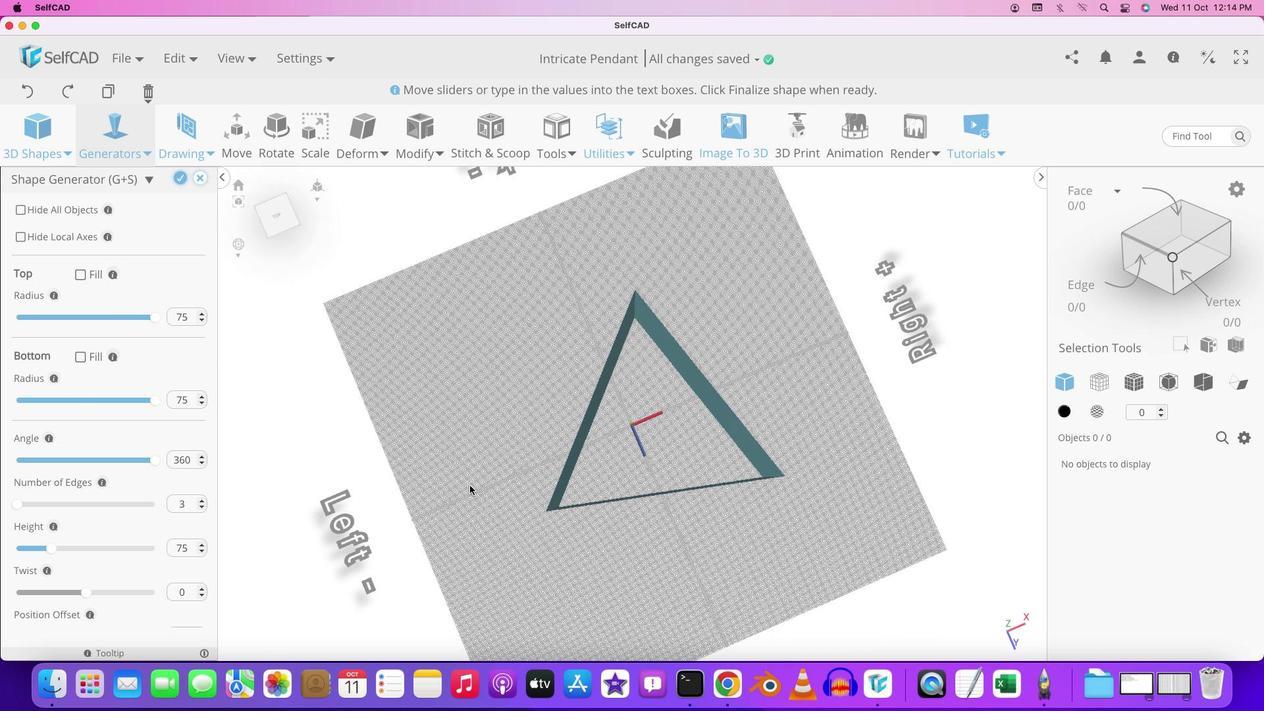 
Action: Mouse moved to (704, 460)
Screenshot: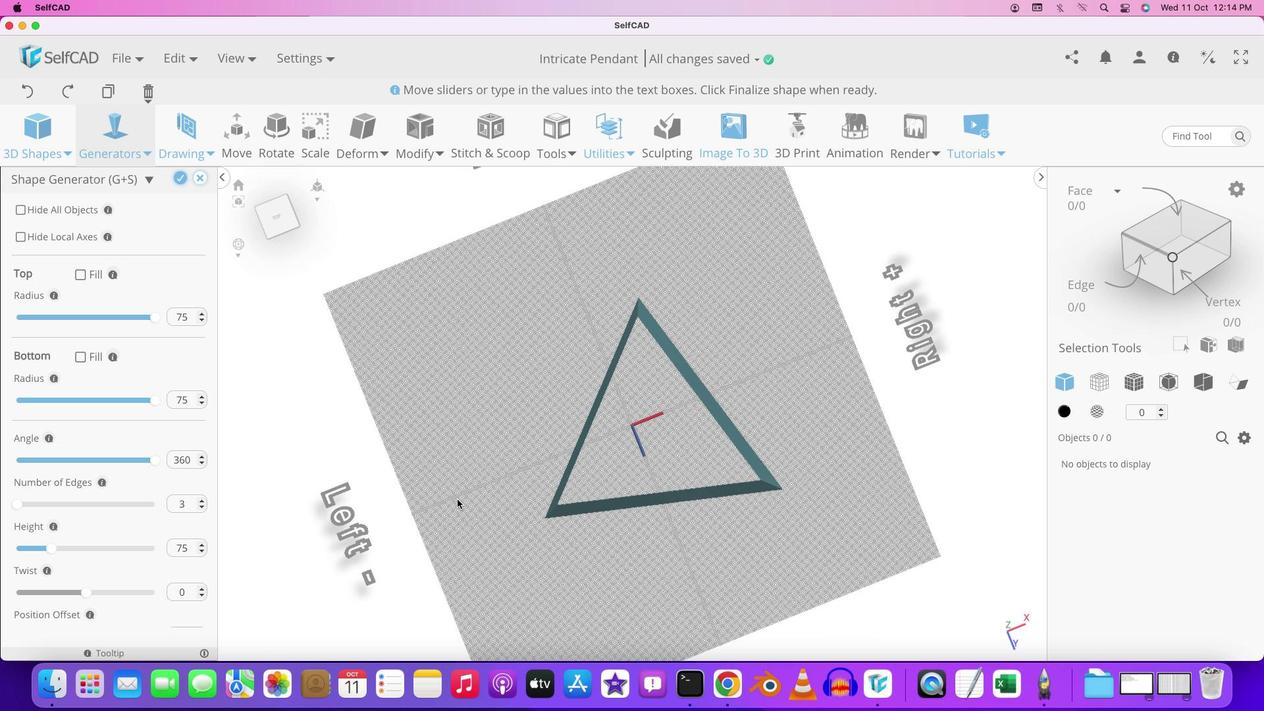 
Action: Mouse pressed left at (704, 460)
Screenshot: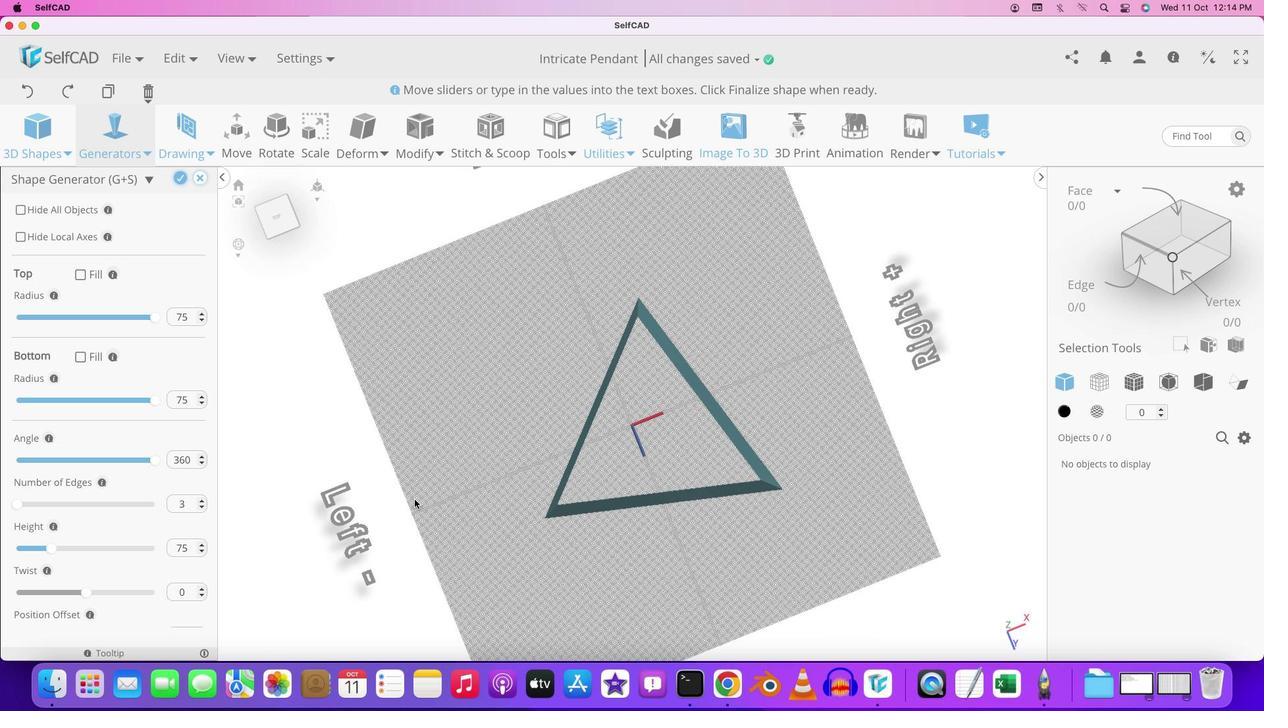 
Action: Mouse moved to (127, 451)
Screenshot: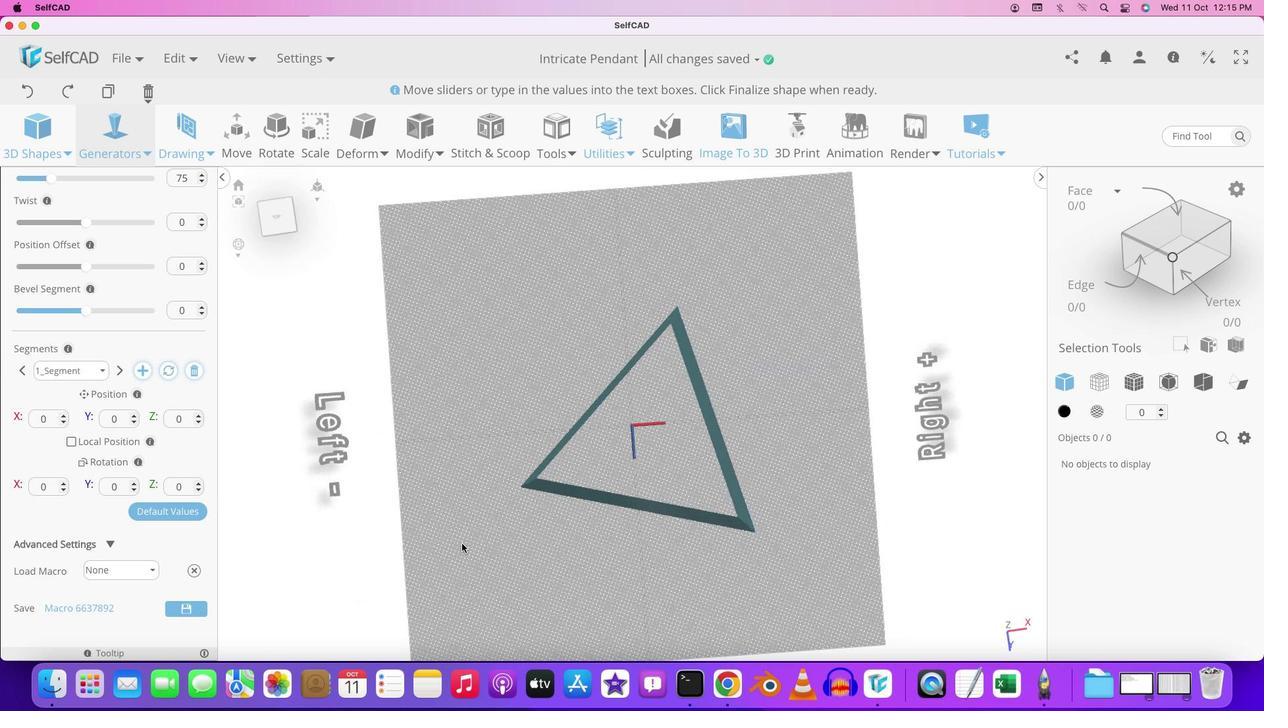 
Action: Mouse scrolled (127, 451) with delta (0, 0)
Screenshot: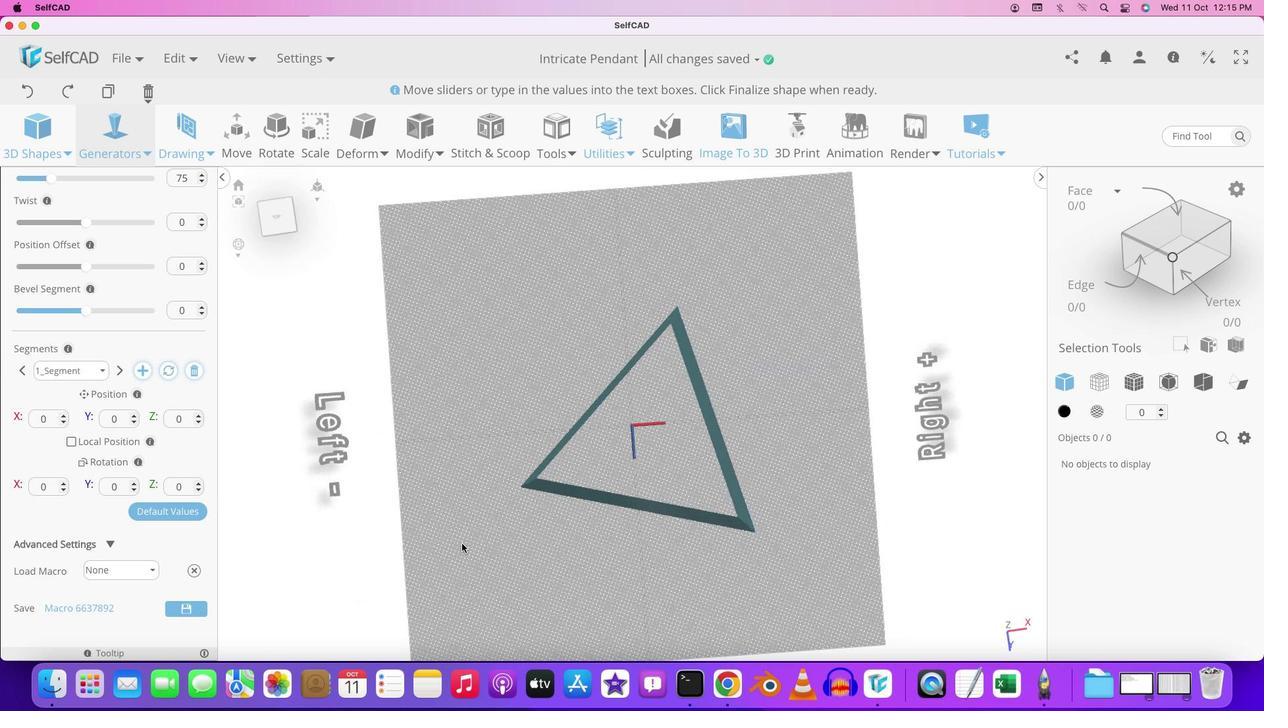 
Action: Mouse scrolled (127, 451) with delta (0, 0)
Screenshot: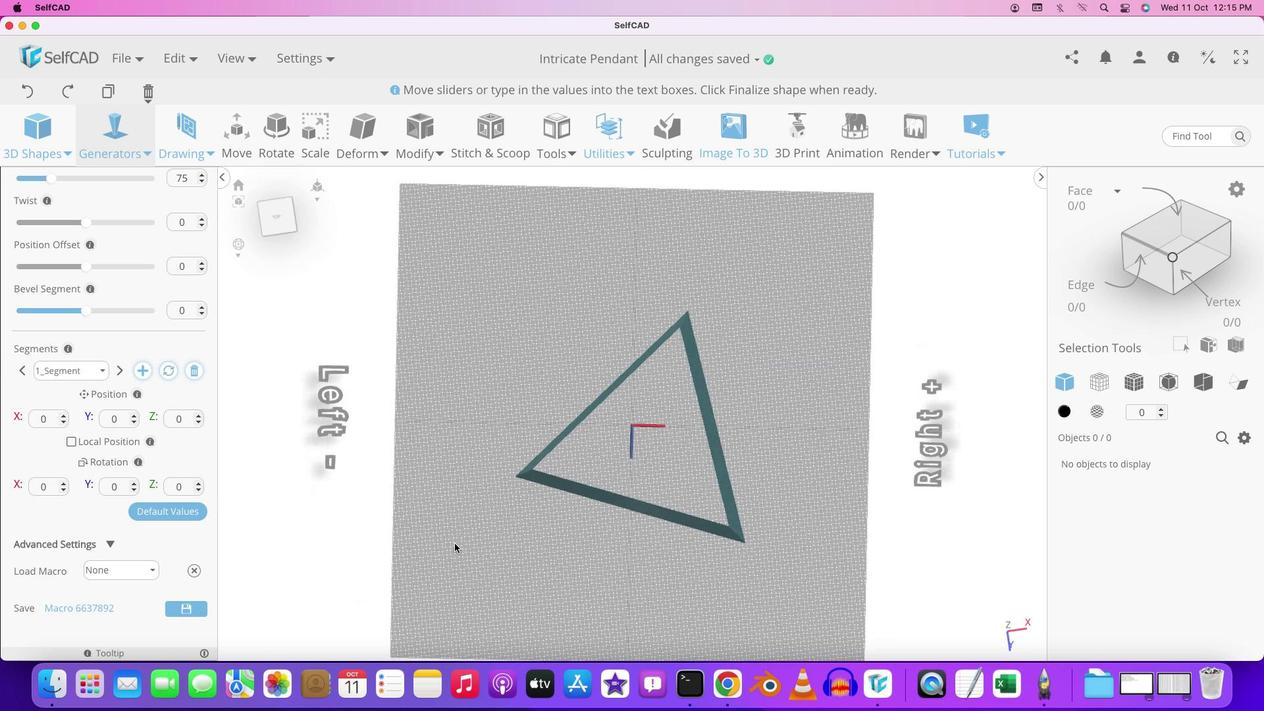 
Action: Mouse scrolled (127, 451) with delta (0, -1)
Screenshot: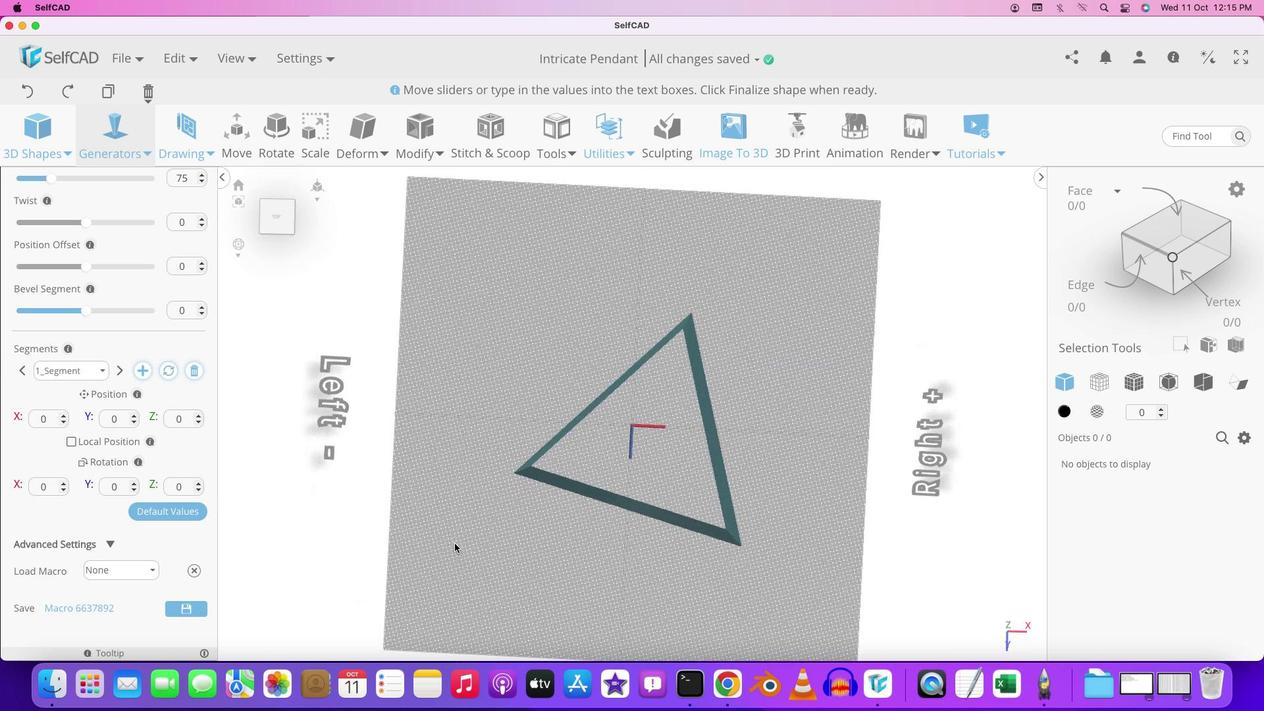 
Action: Mouse scrolled (127, 451) with delta (0, -1)
Screenshot: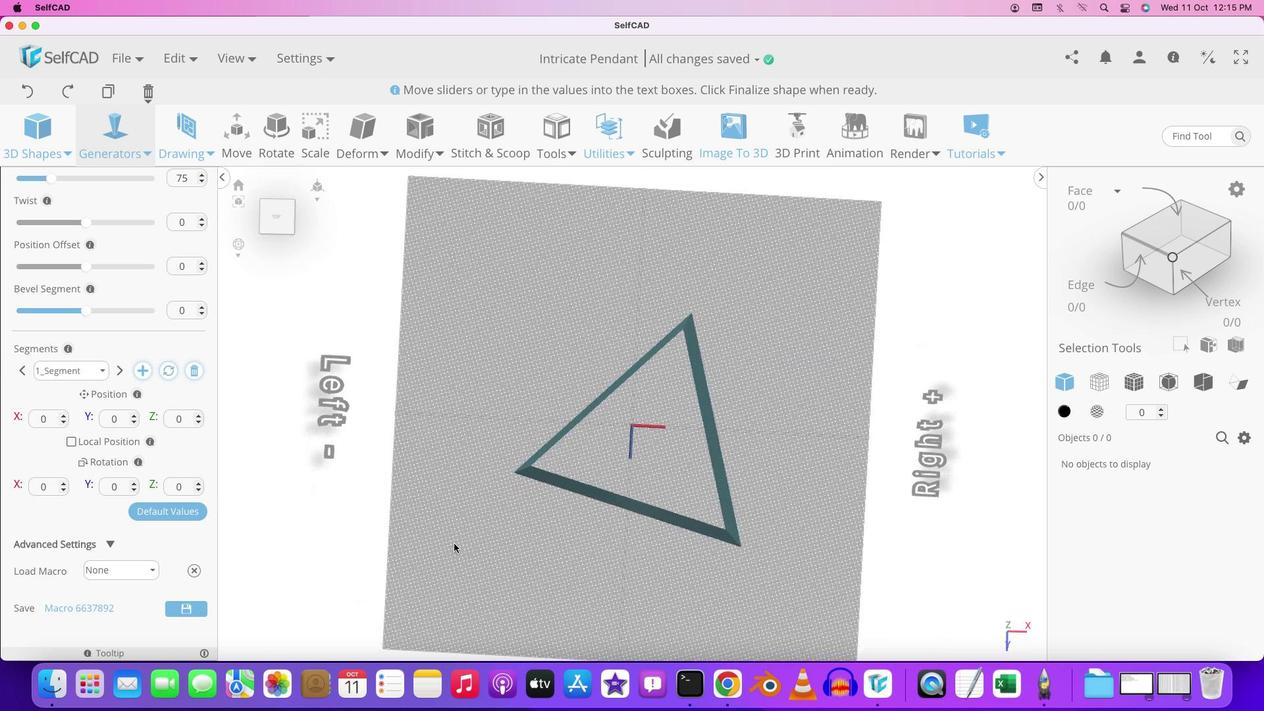 
Action: Mouse scrolled (127, 451) with delta (0, -2)
Screenshot: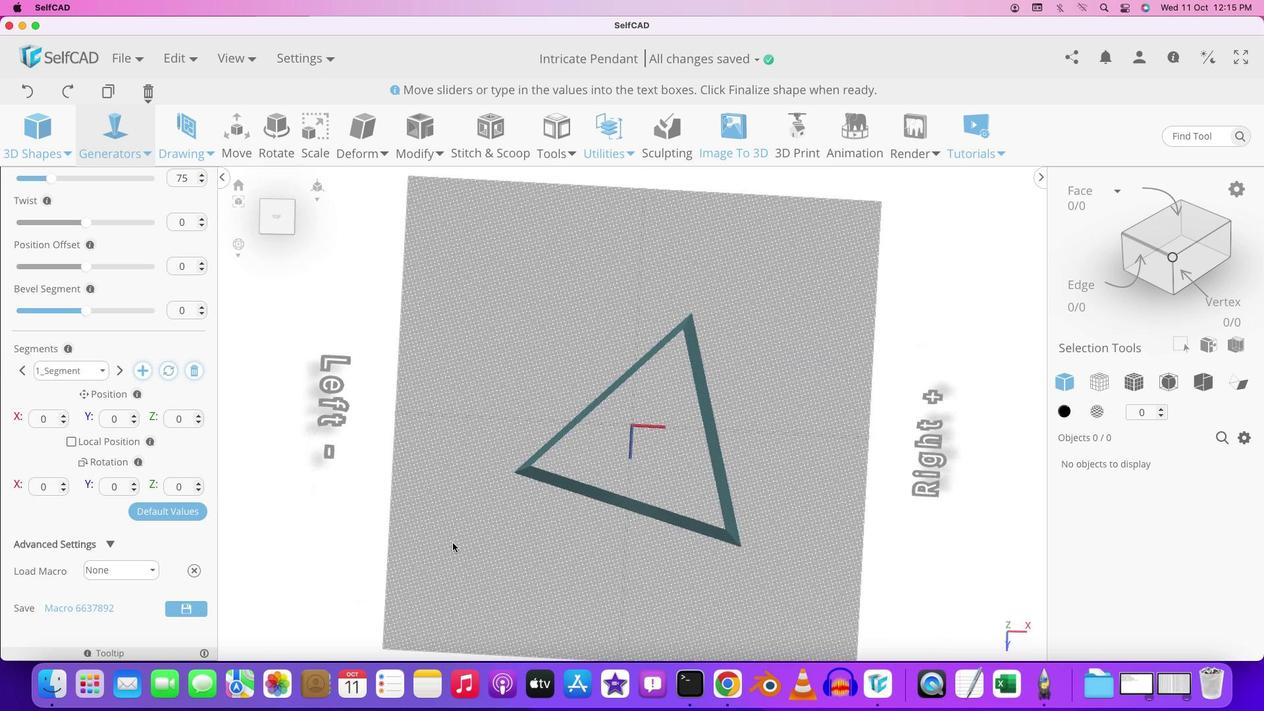 
Action: Mouse moved to (125, 454)
Screenshot: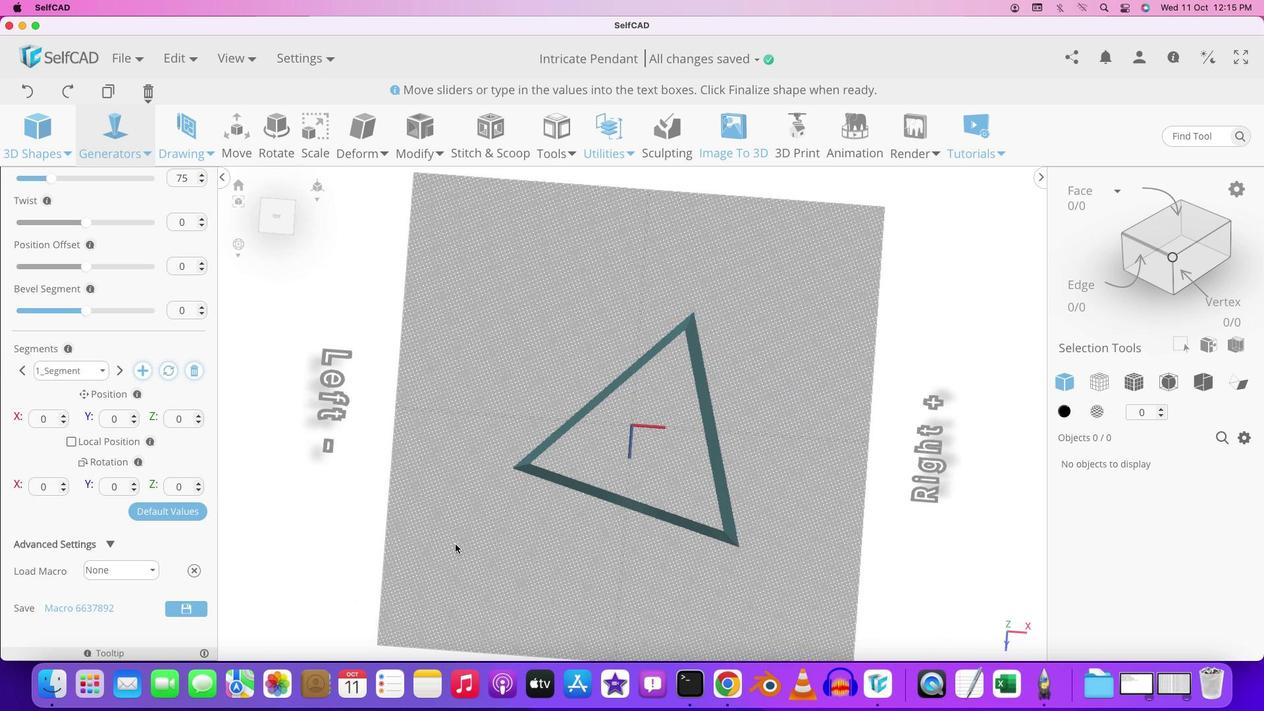 
Action: Mouse scrolled (125, 454) with delta (0, 0)
Screenshot: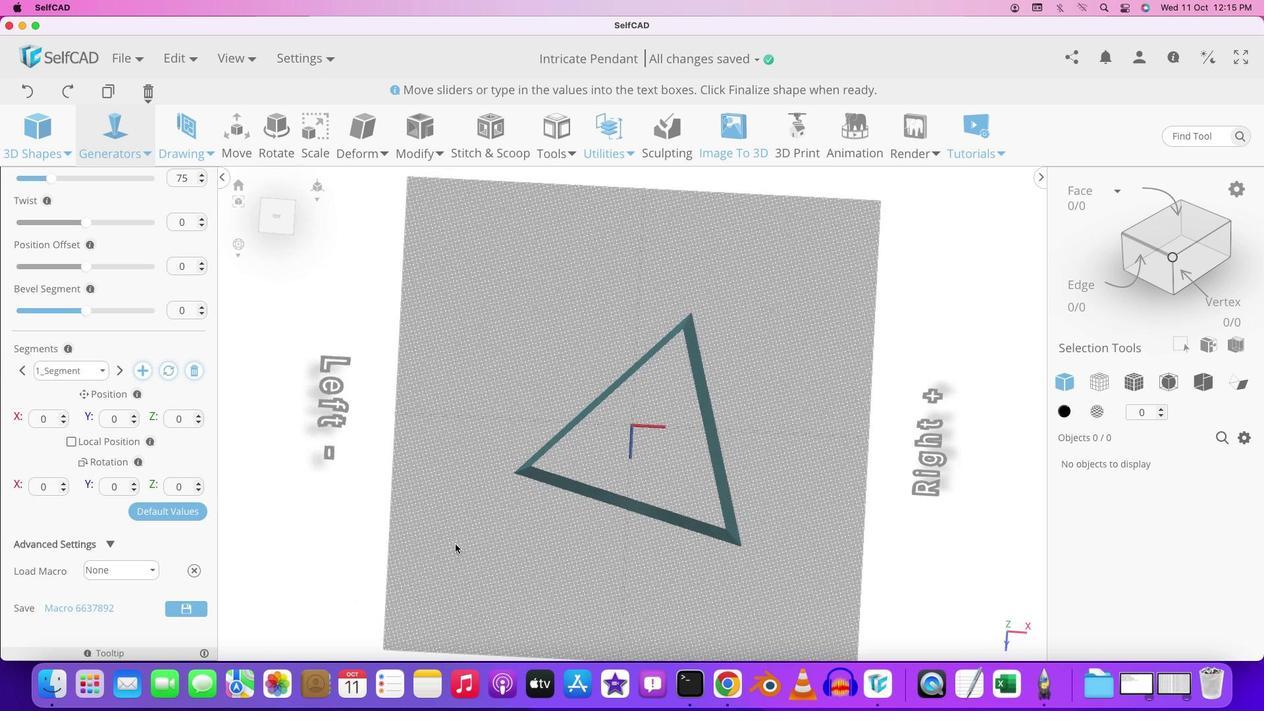 
Action: Mouse moved to (129, 456)
Screenshot: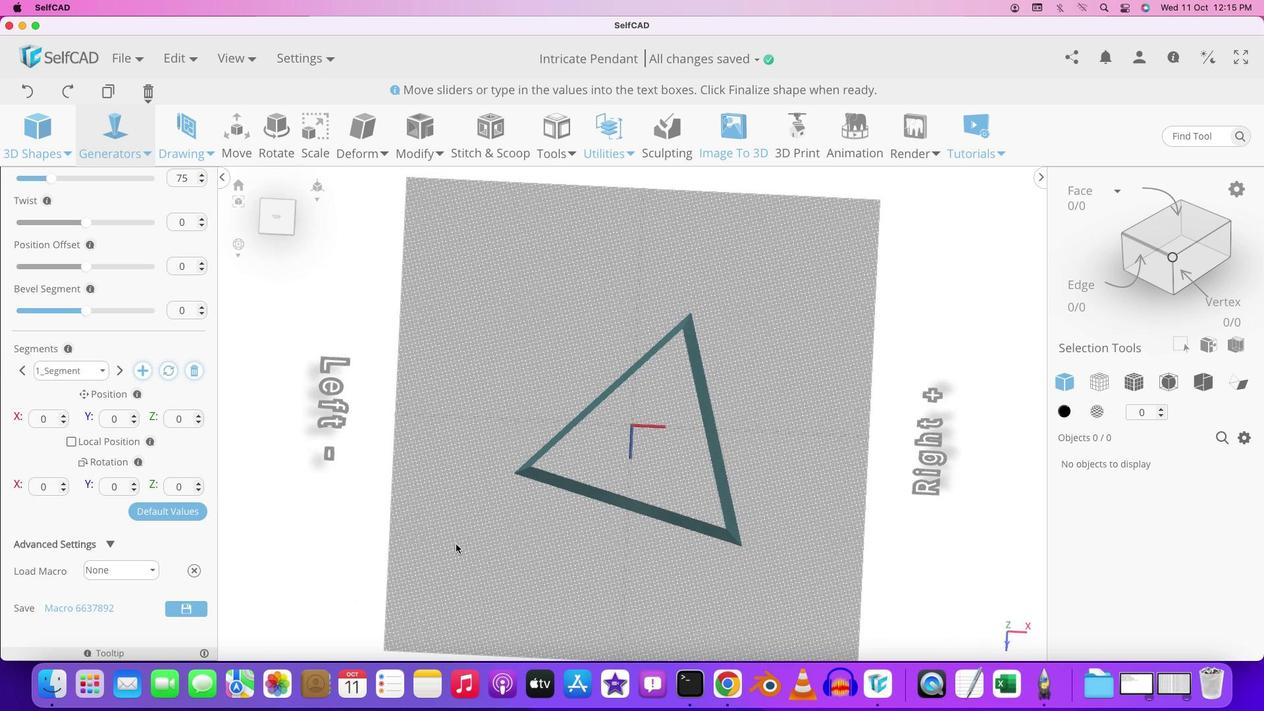 
Action: Mouse scrolled (129, 456) with delta (0, 0)
Screenshot: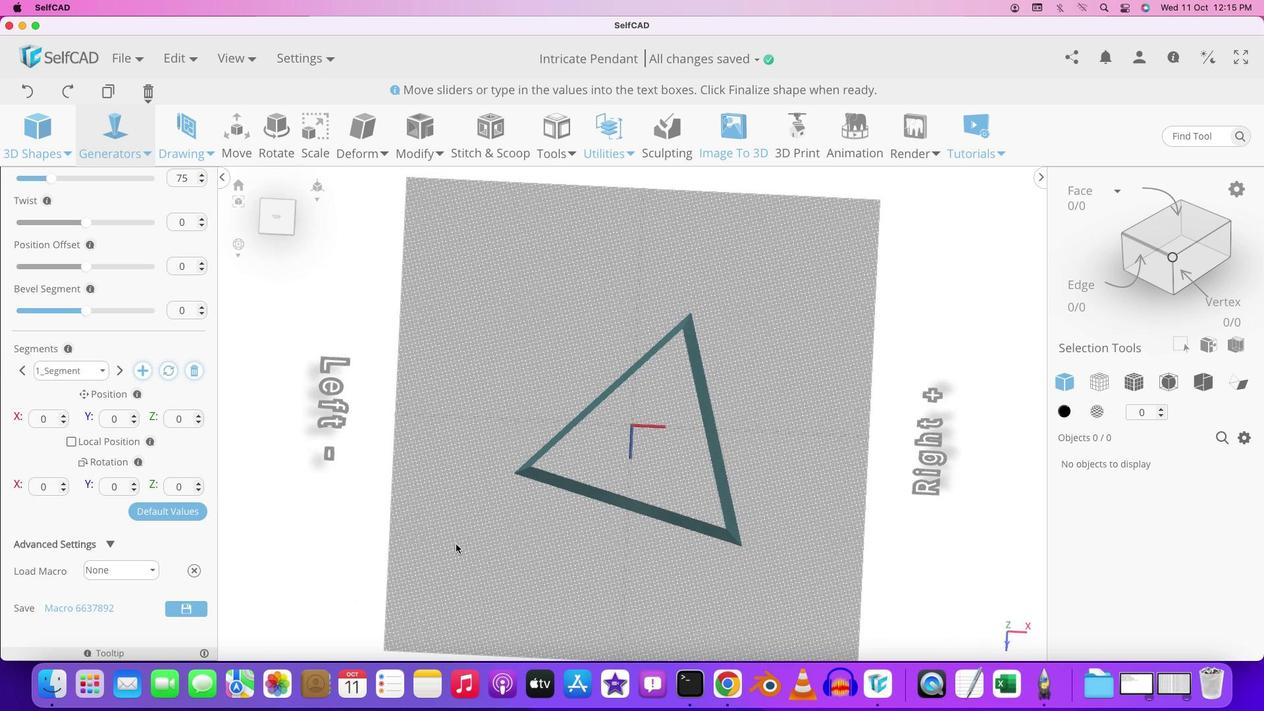 
Action: Mouse moved to (546, 541)
Screenshot: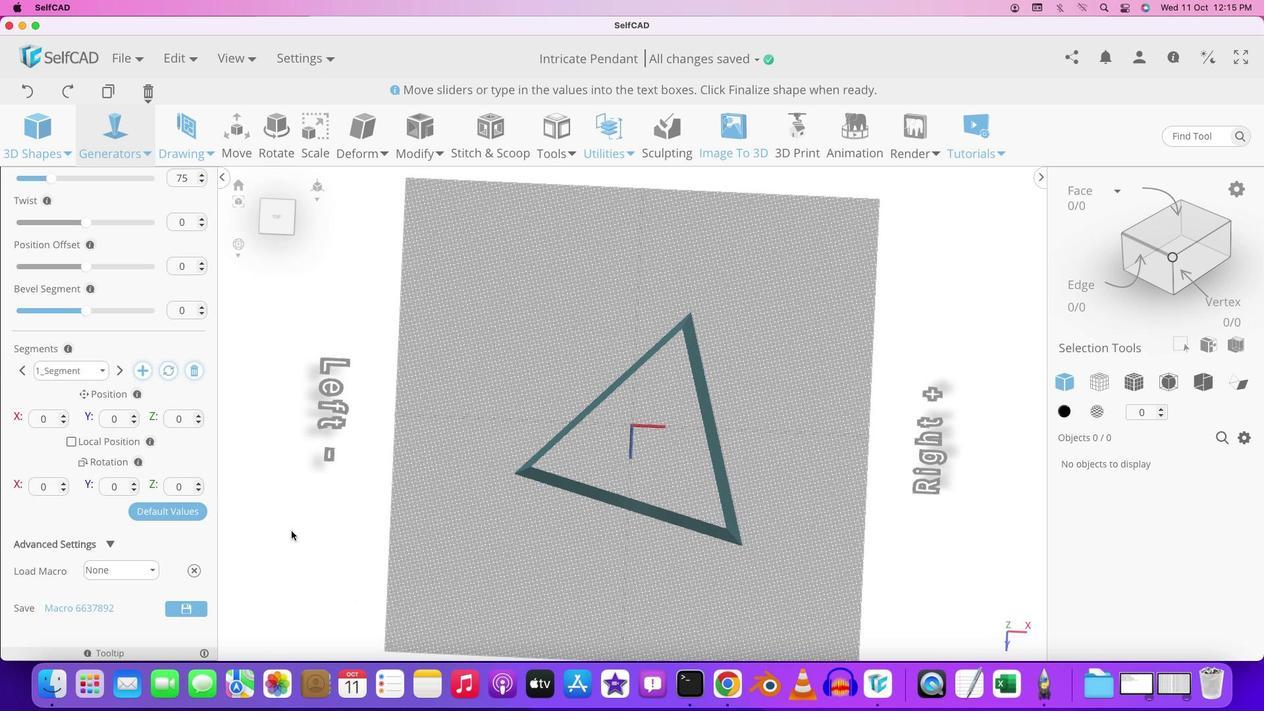 
Action: Mouse pressed left at (546, 541)
Screenshot: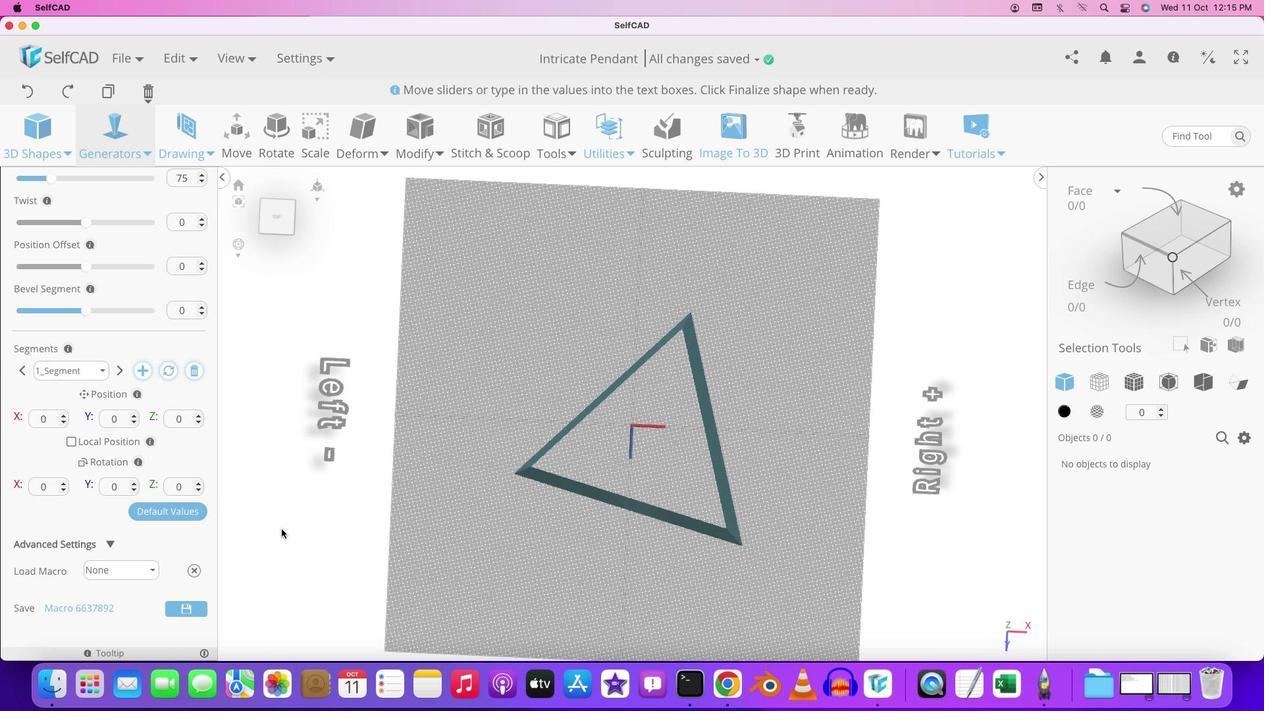 
Action: Mouse moved to (167, 517)
Screenshot: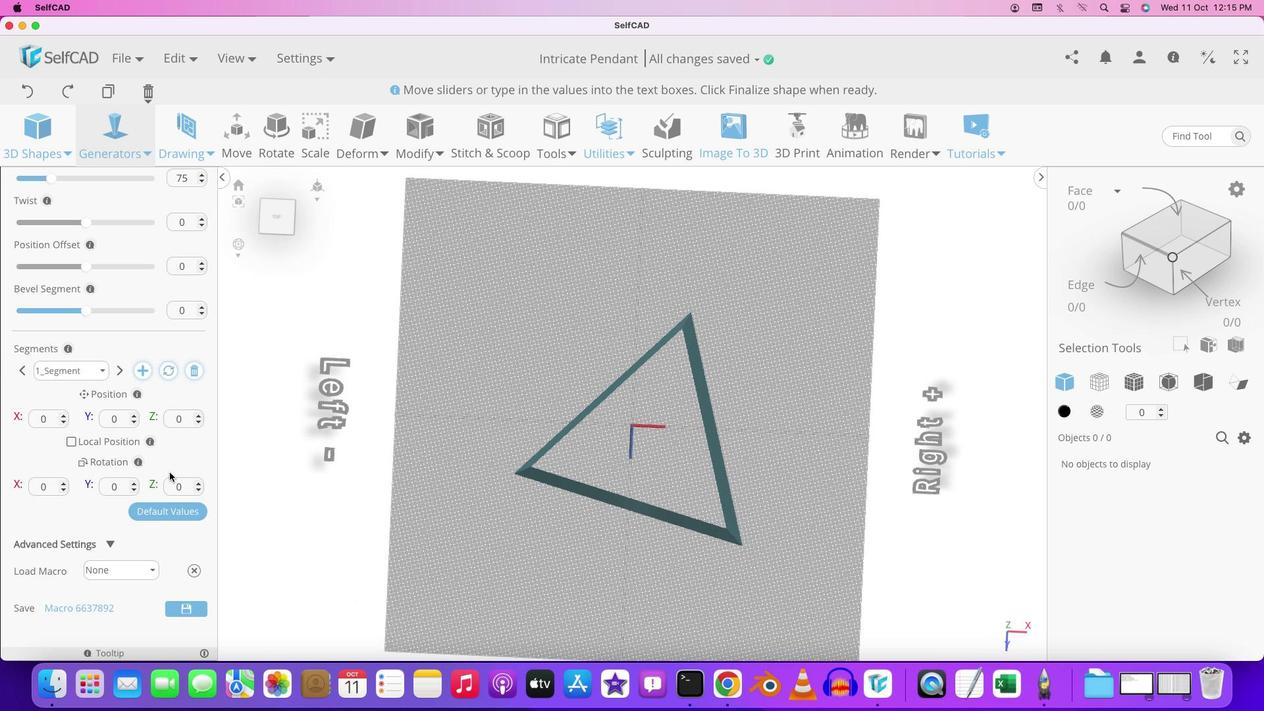 
Action: Mouse scrolled (167, 517) with delta (0, 0)
Screenshot: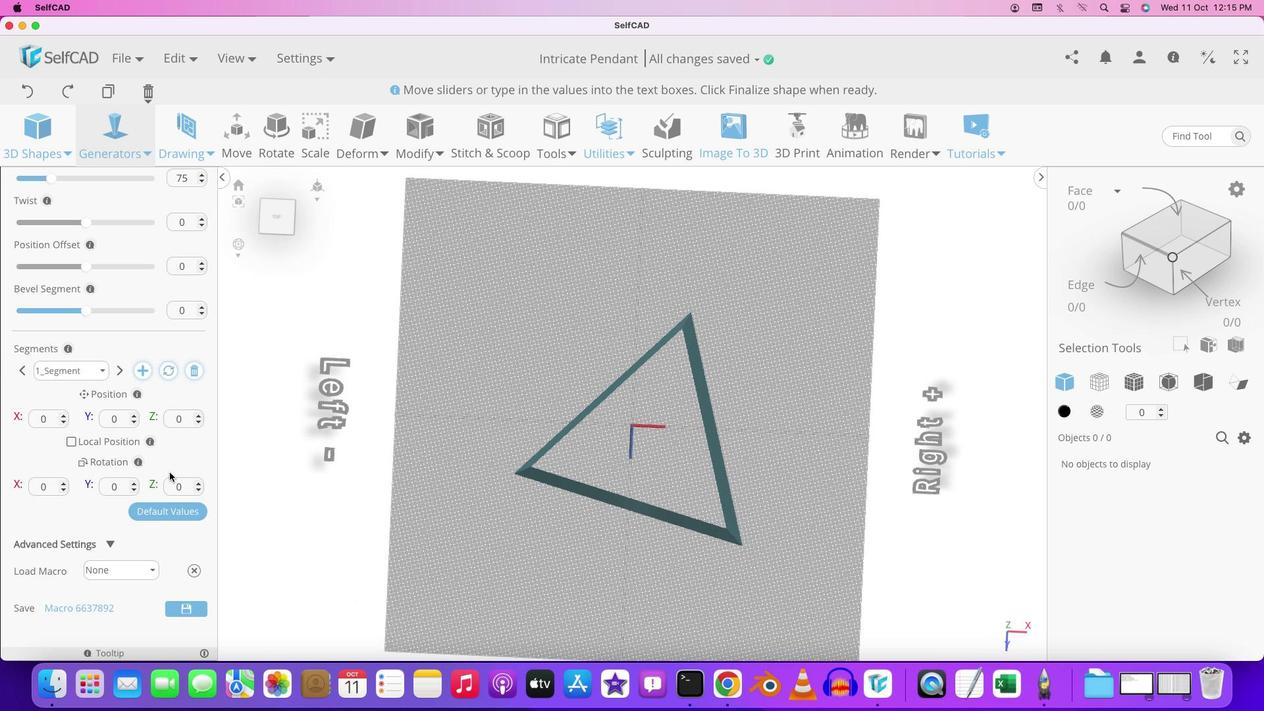 
Action: Mouse scrolled (167, 517) with delta (0, 0)
Screenshot: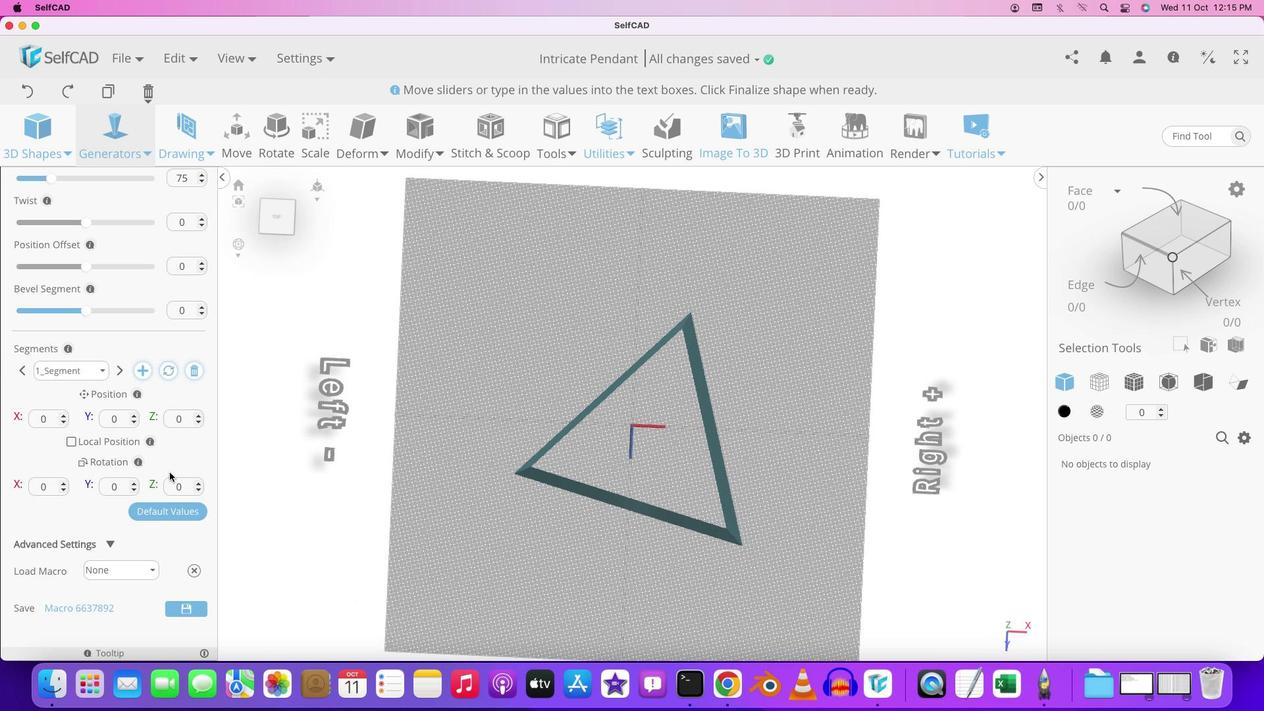 
Action: Mouse scrolled (167, 517) with delta (0, -1)
Screenshot: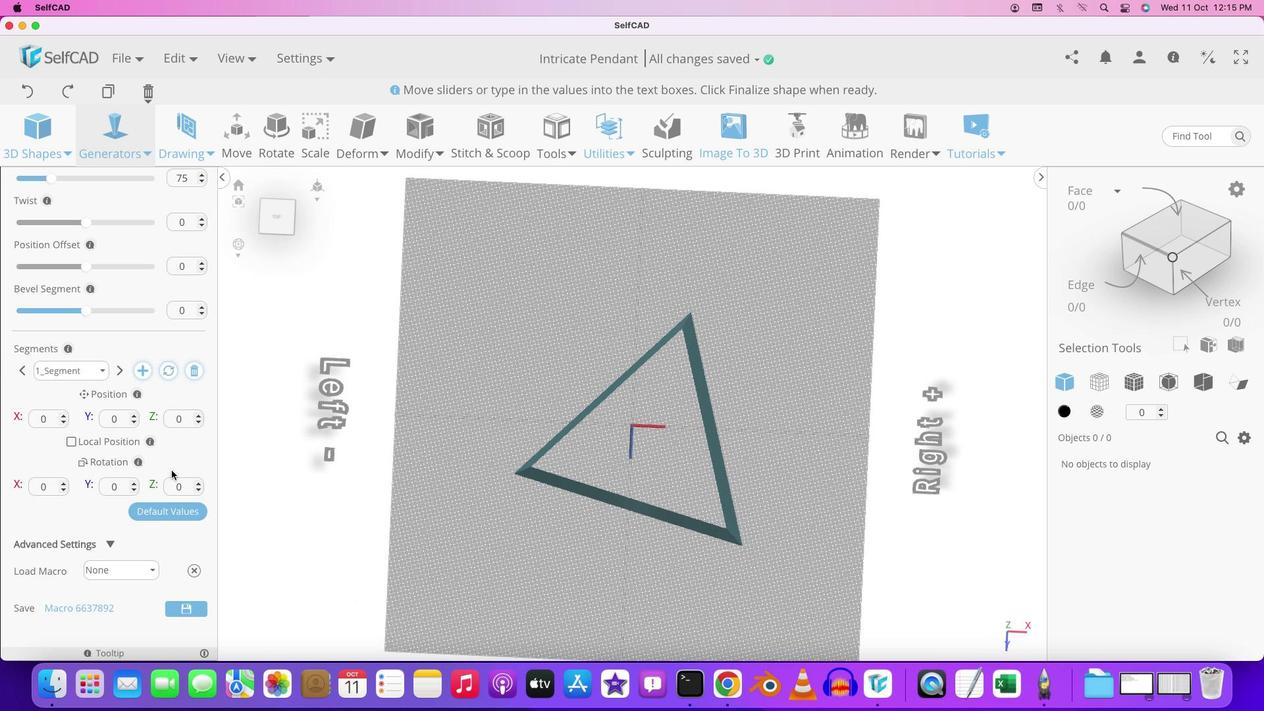 
Action: Mouse scrolled (167, 517) with delta (0, -2)
Screenshot: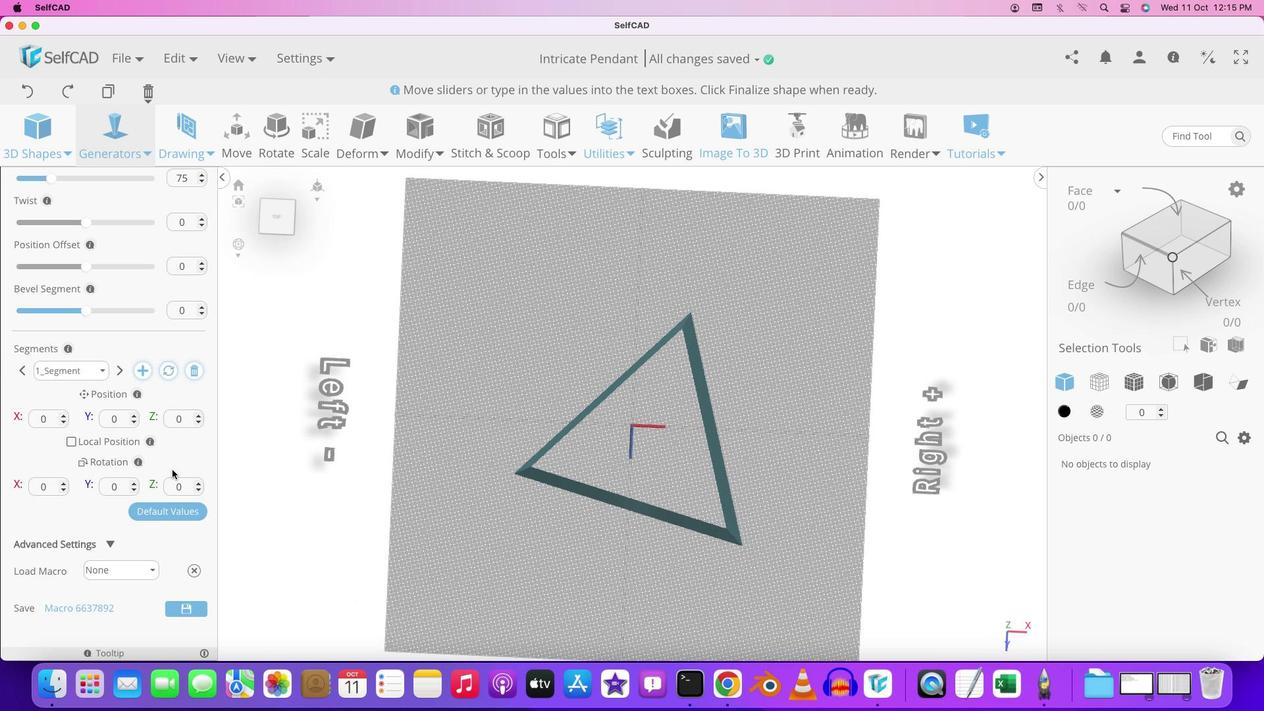 
Action: Mouse scrolled (167, 517) with delta (0, -2)
Screenshot: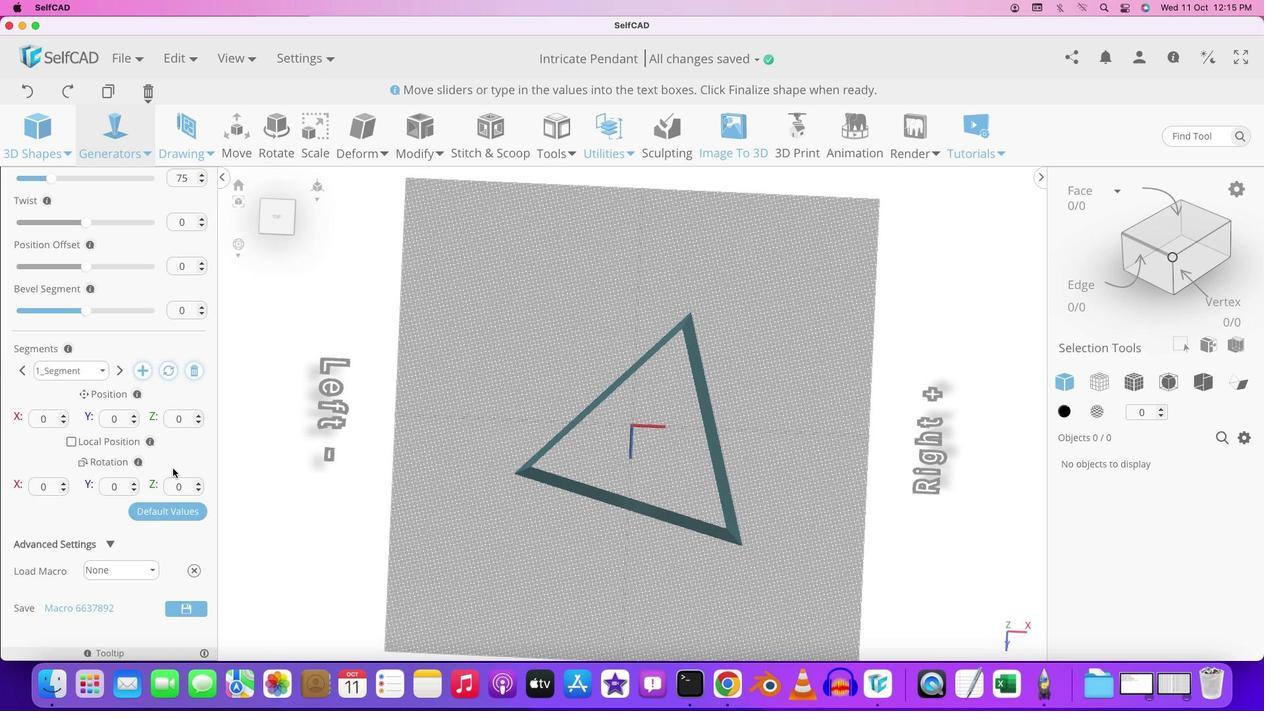 
Action: Mouse scrolled (167, 517) with delta (0, -3)
Screenshot: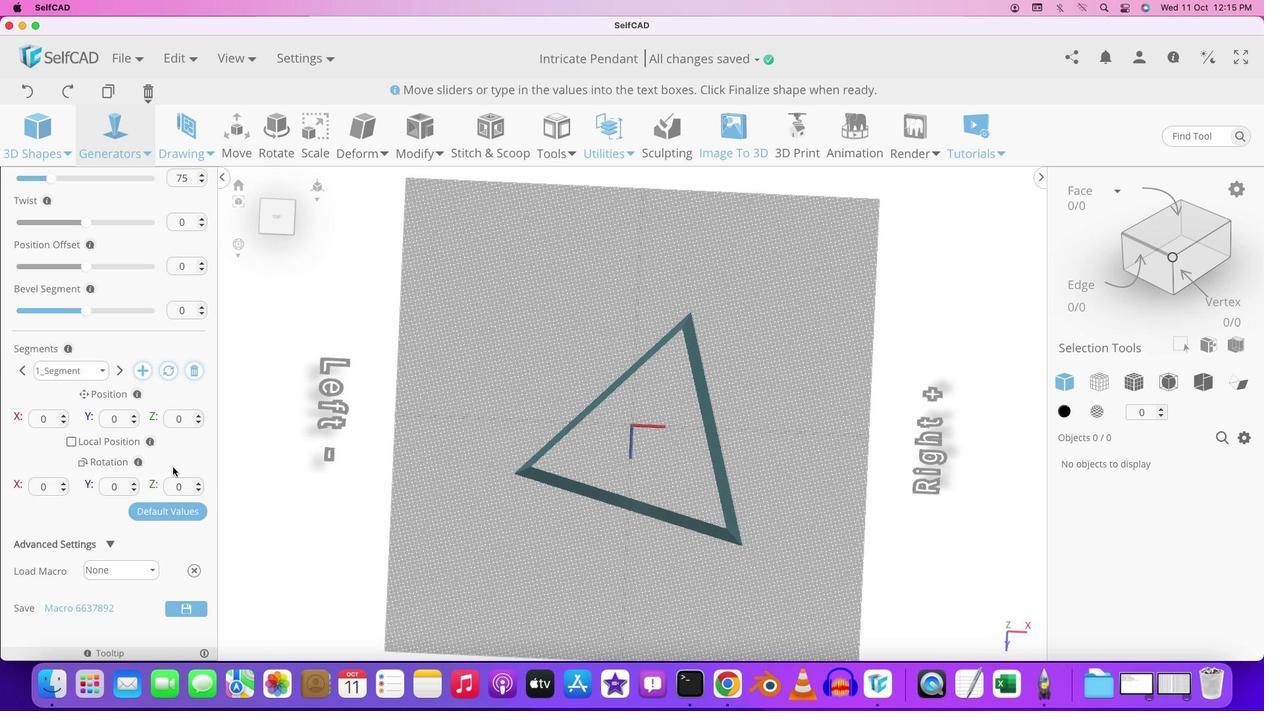 
Action: Mouse moved to (173, 465)
Screenshot: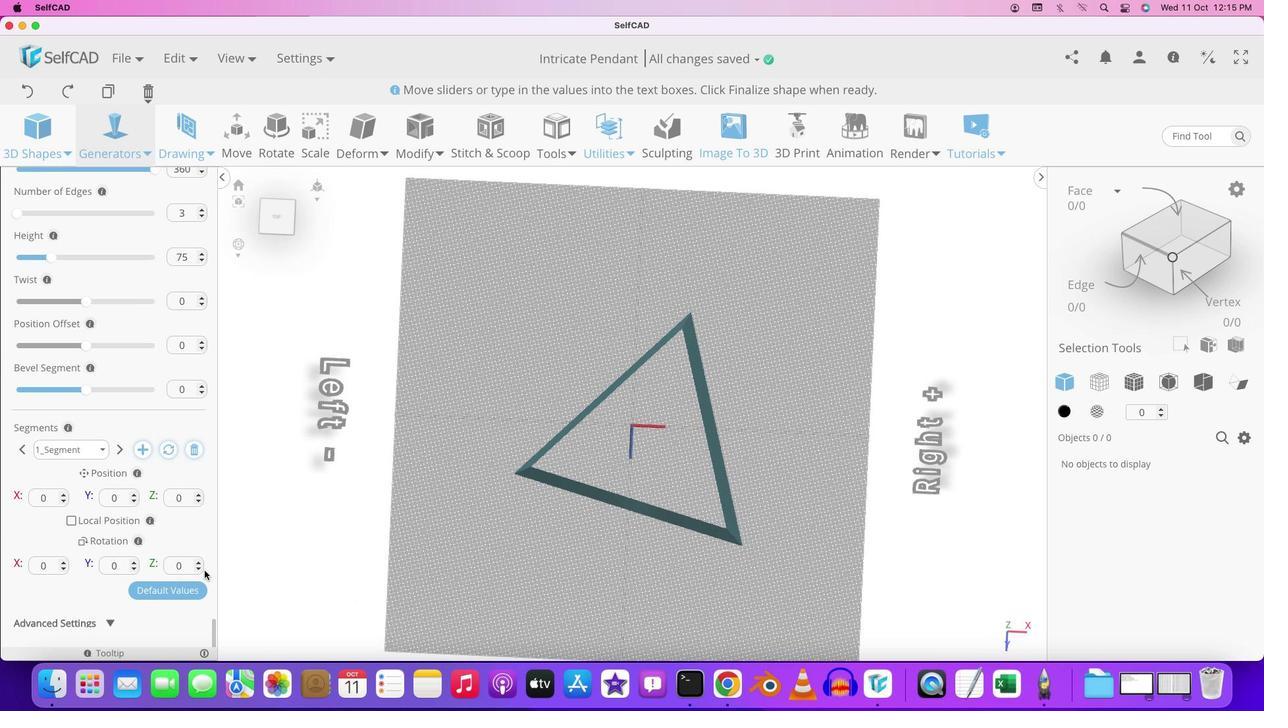 
Action: Mouse scrolled (173, 465) with delta (0, 0)
Screenshot: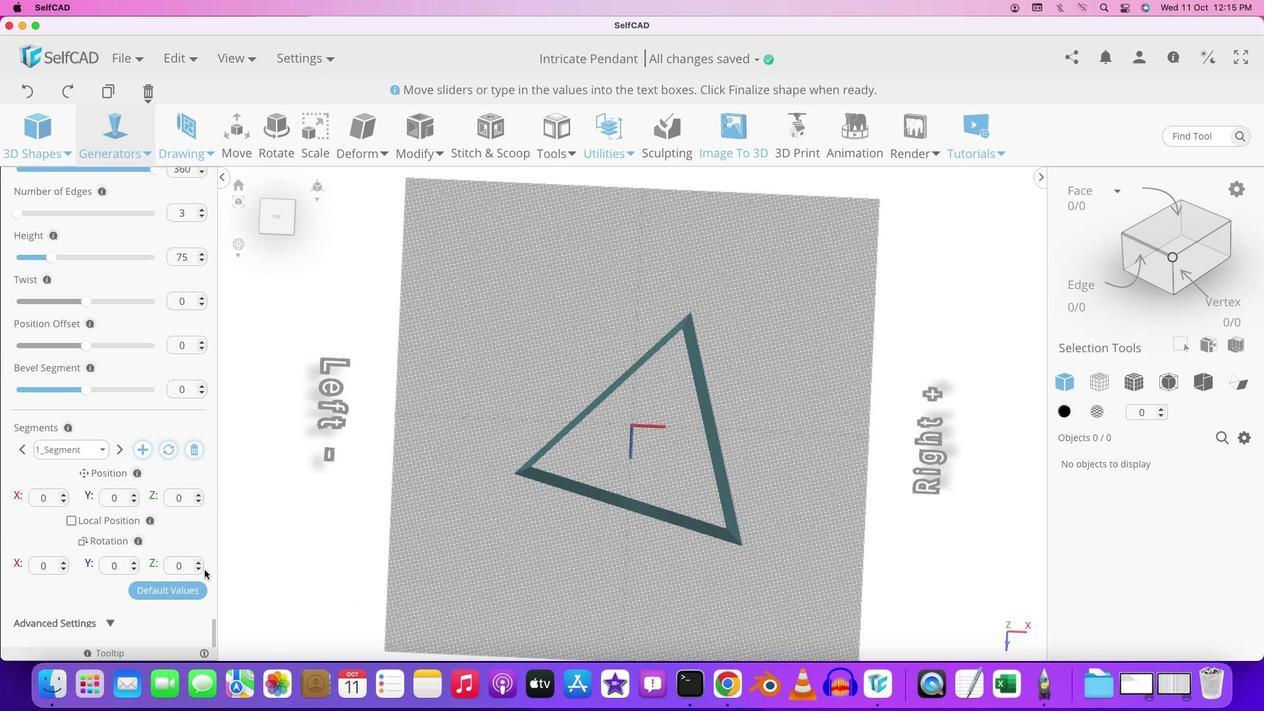 
Action: Mouse scrolled (173, 465) with delta (0, 0)
Screenshot: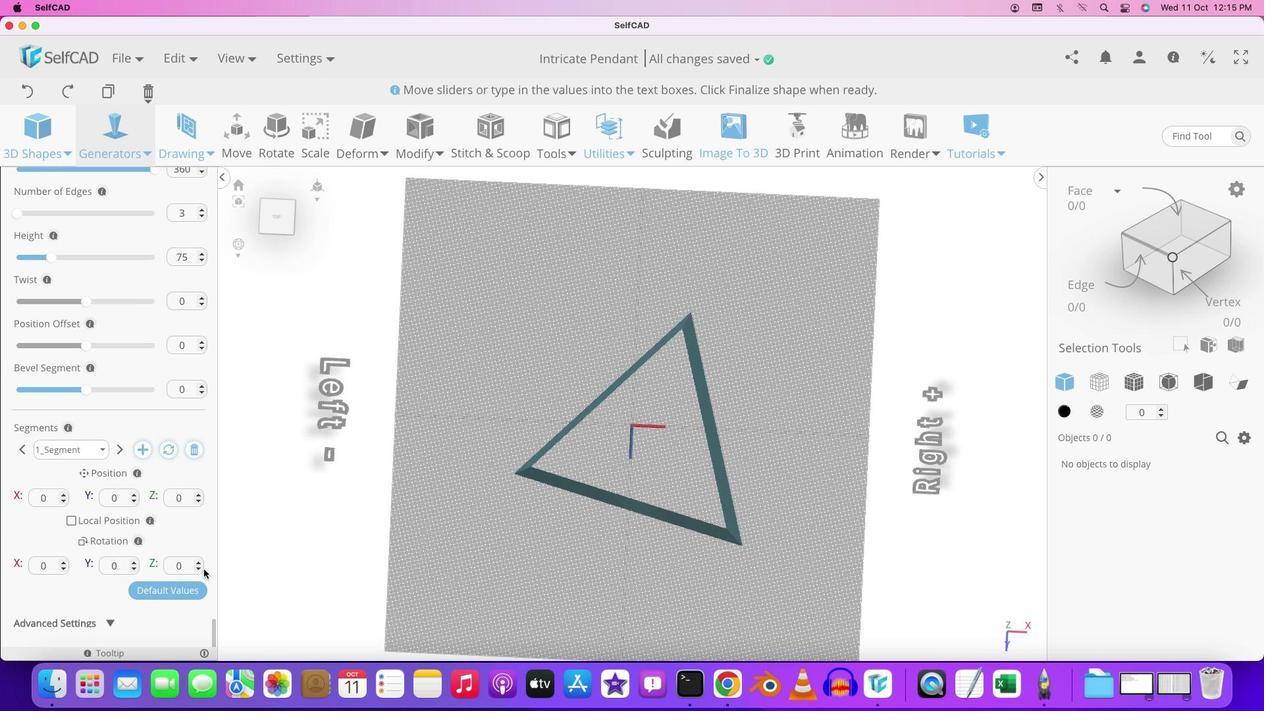
Action: Mouse scrolled (173, 465) with delta (0, 1)
Screenshot: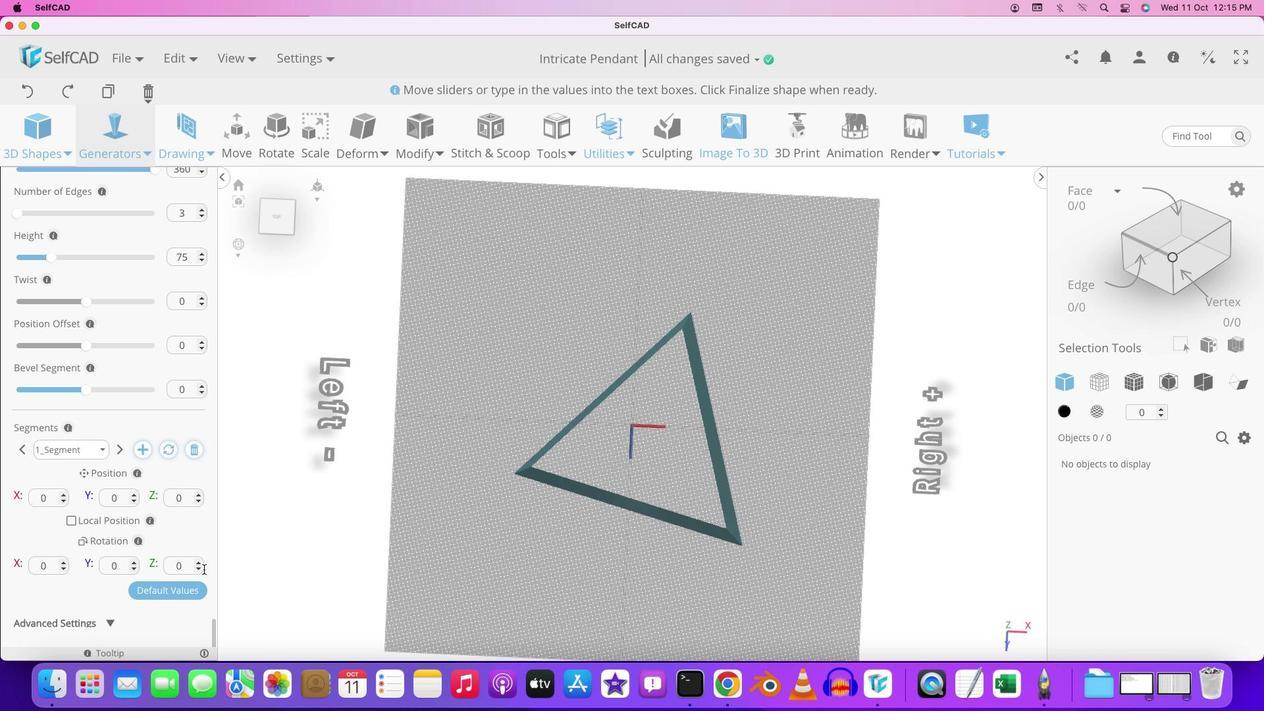 
Action: Mouse moved to (200, 569)
Screenshot: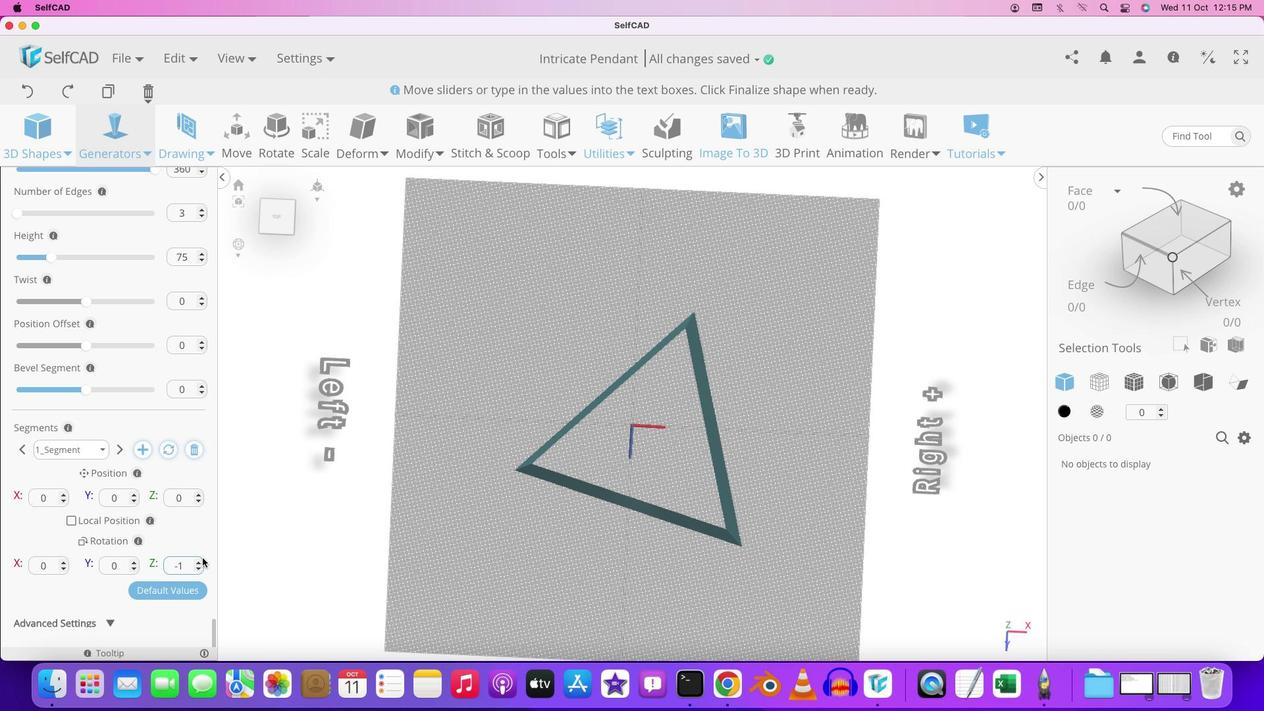 
Action: Mouse pressed left at (200, 569)
Screenshot: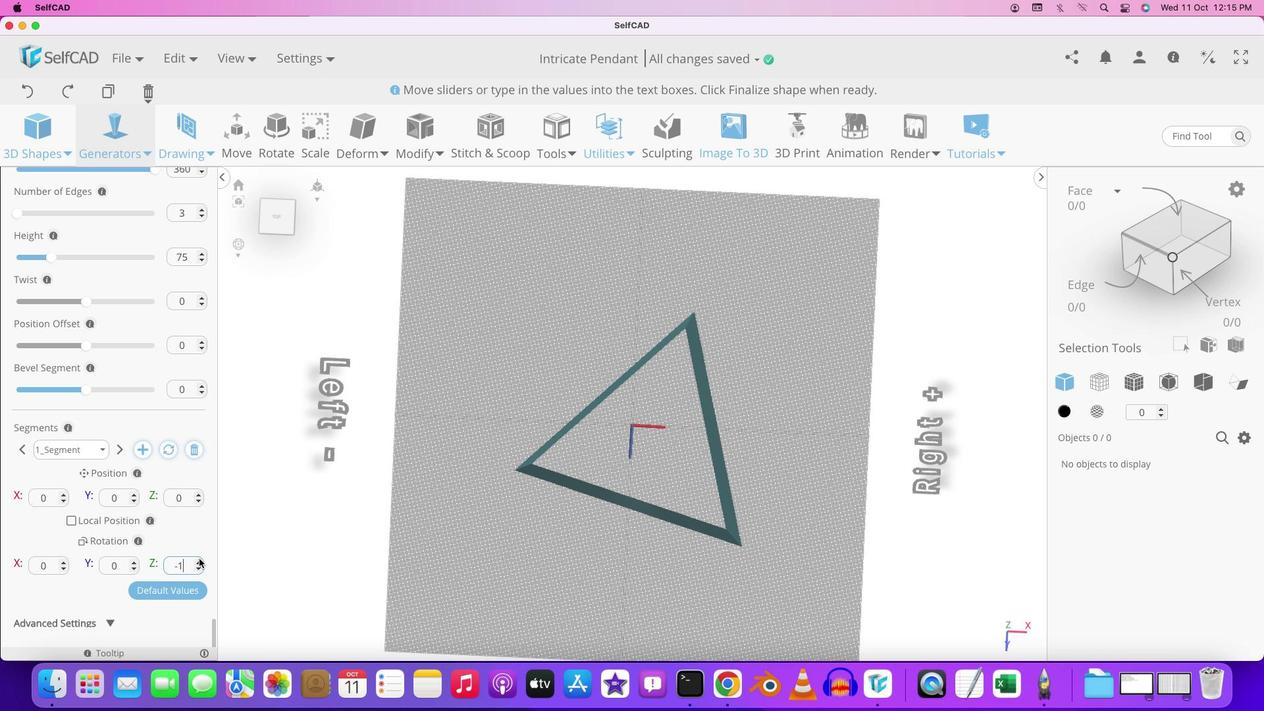 
Action: Mouse moved to (198, 559)
Screenshot: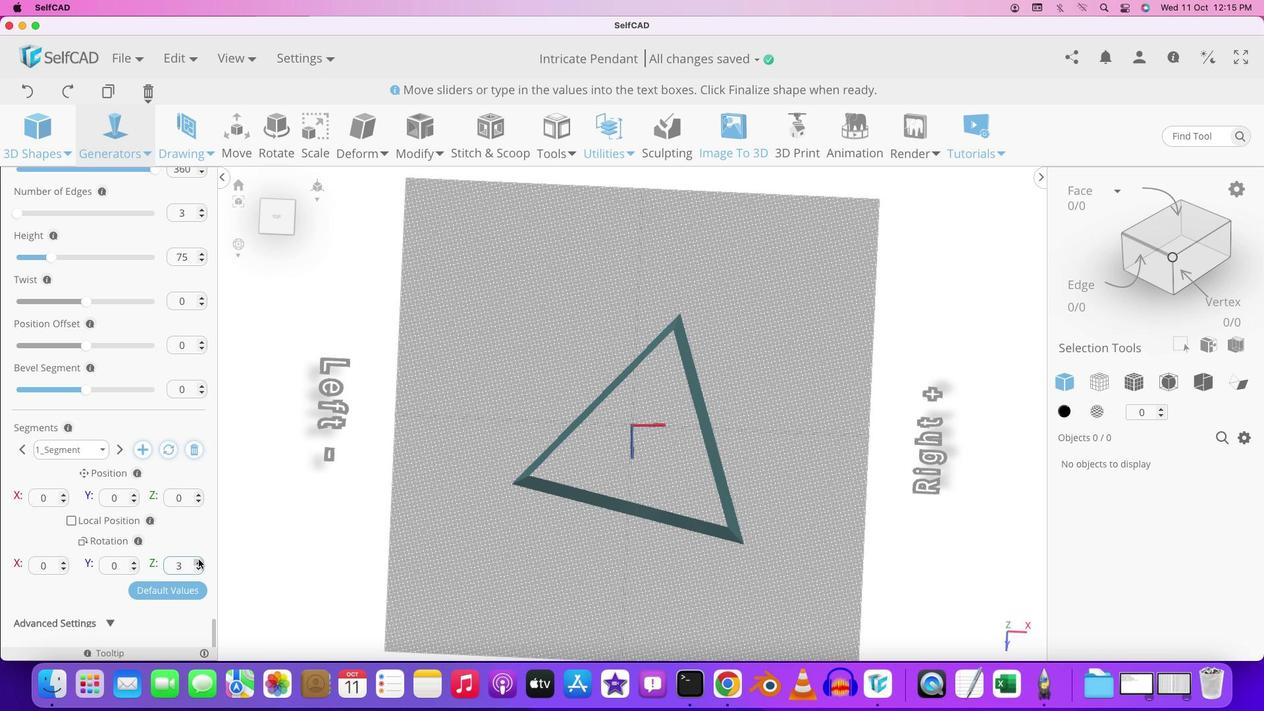
Action: Mouse pressed left at (198, 559)
Screenshot: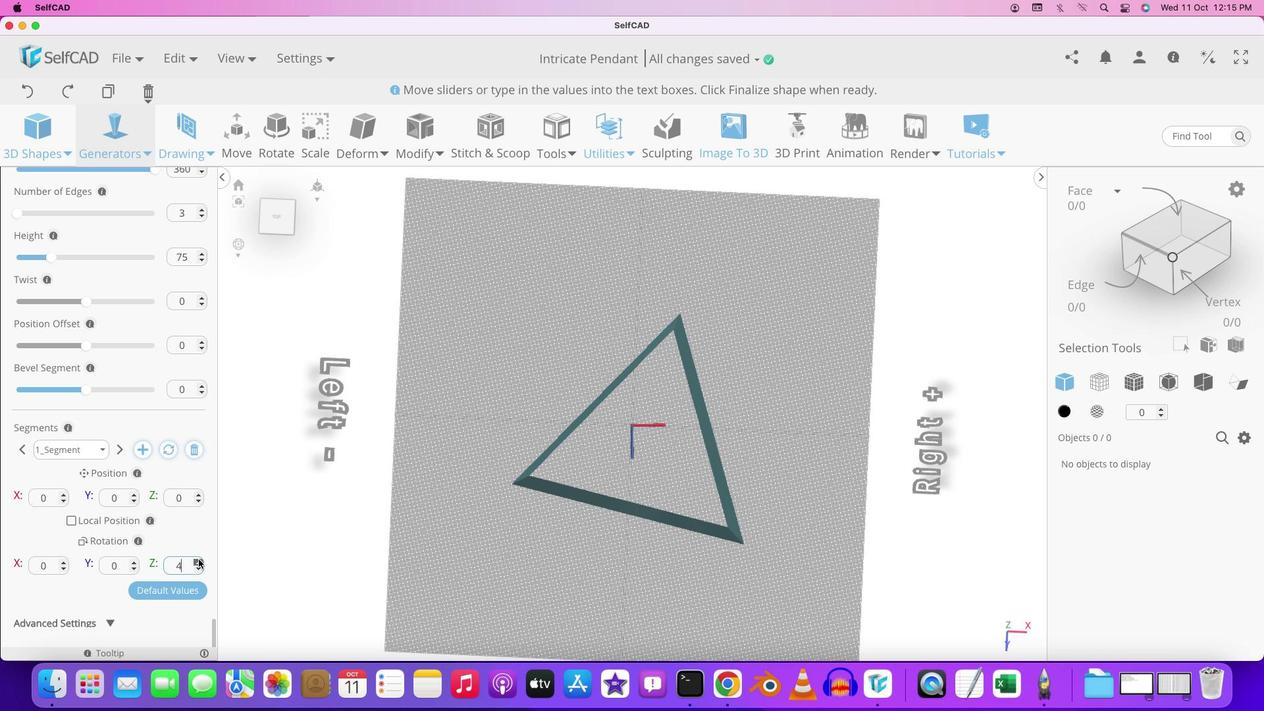 
Action: Mouse pressed left at (198, 559)
Screenshot: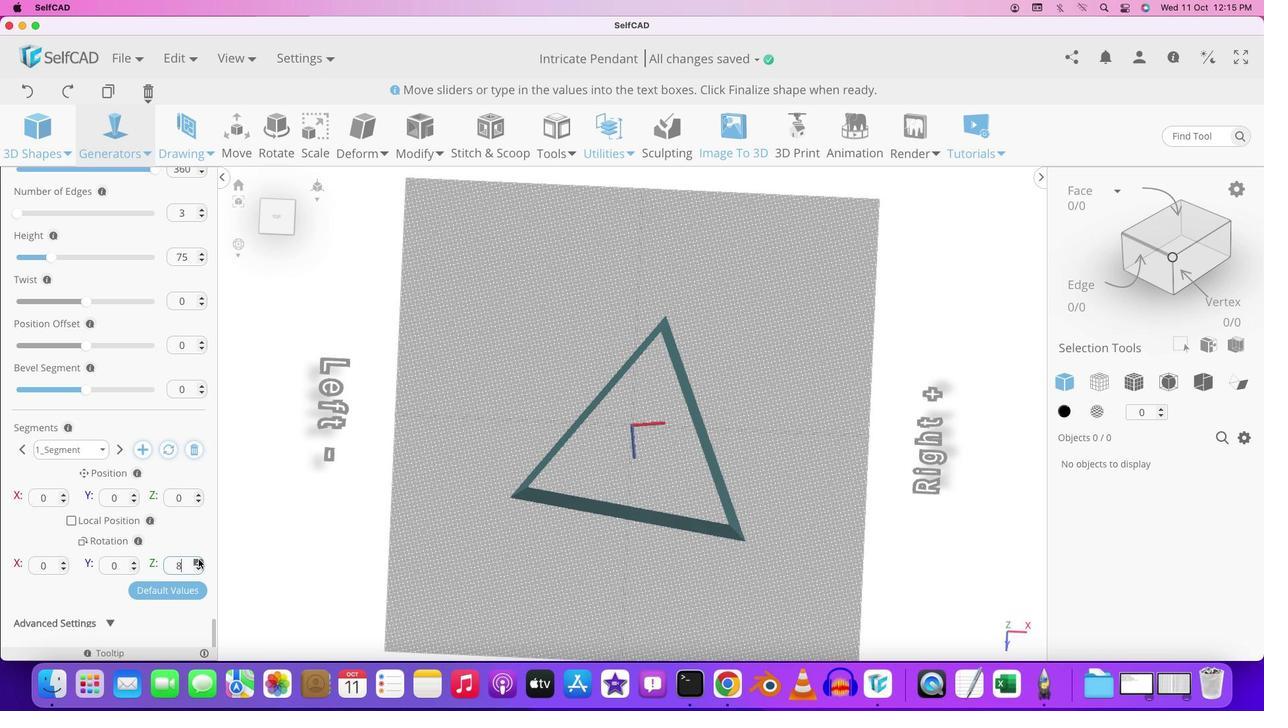 
Action: Mouse pressed left at (198, 559)
Screenshot: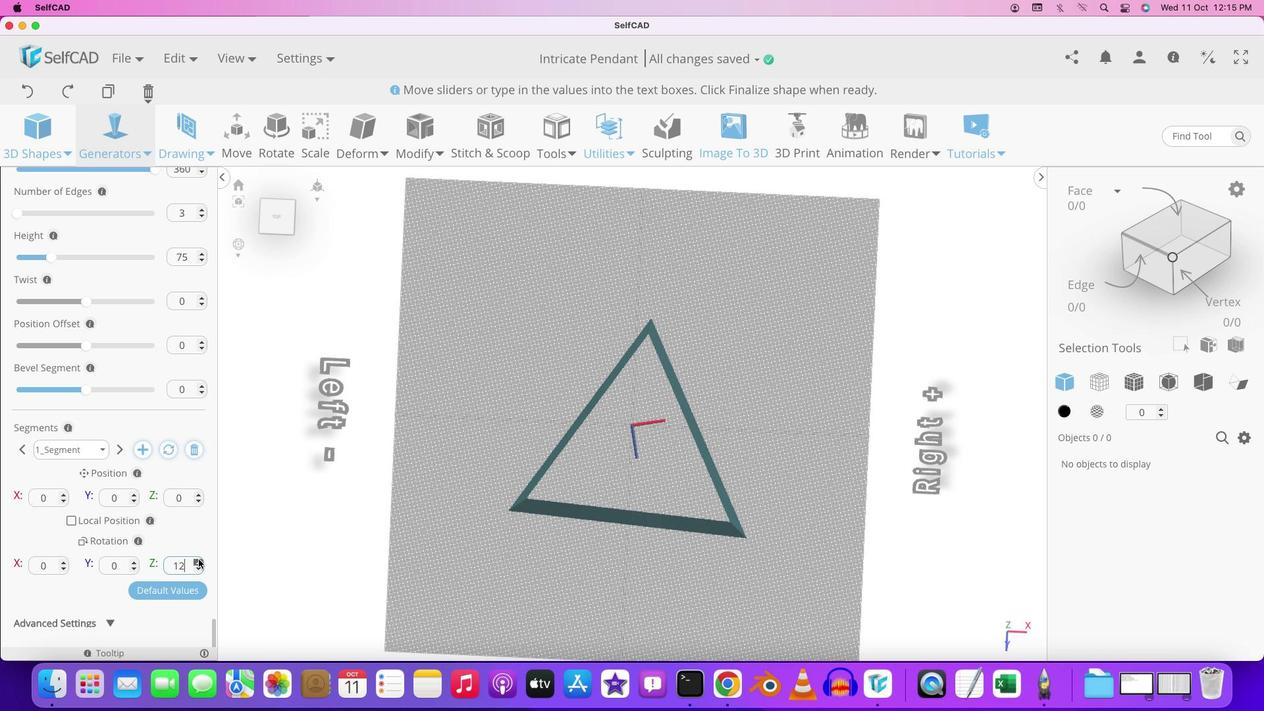 
Action: Mouse pressed left at (198, 559)
Screenshot: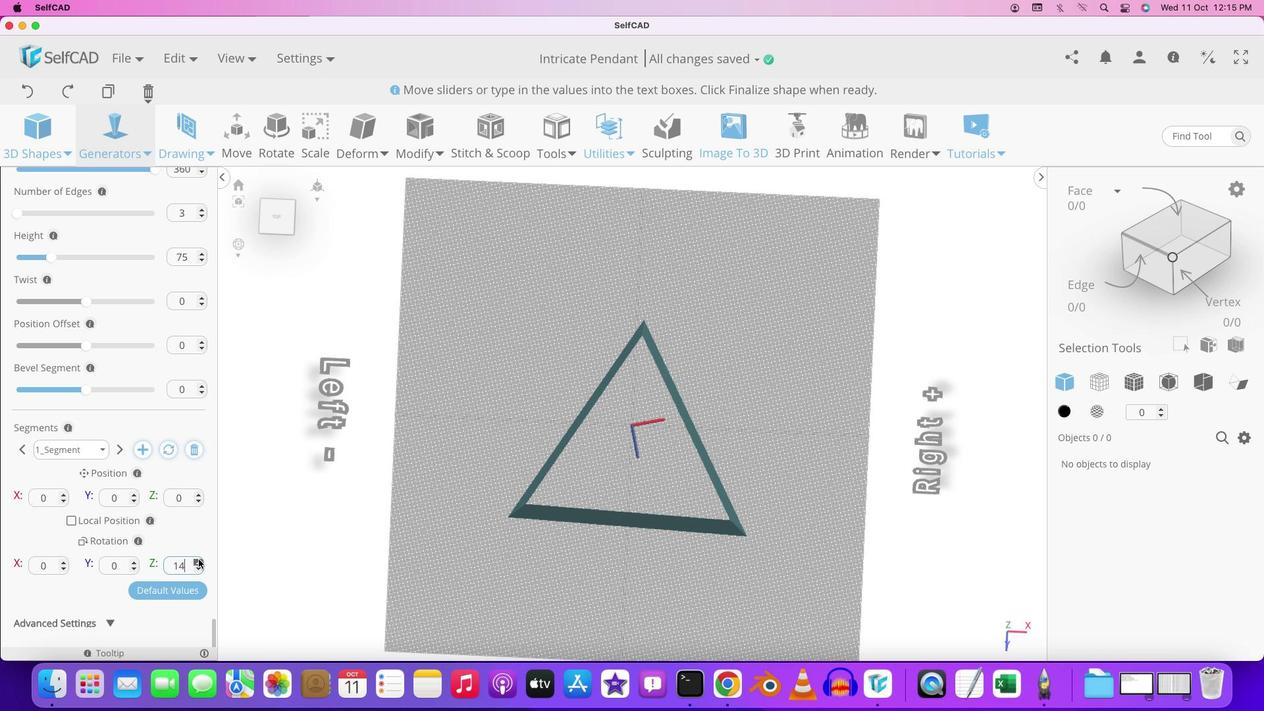 
Action: Mouse pressed left at (198, 559)
Screenshot: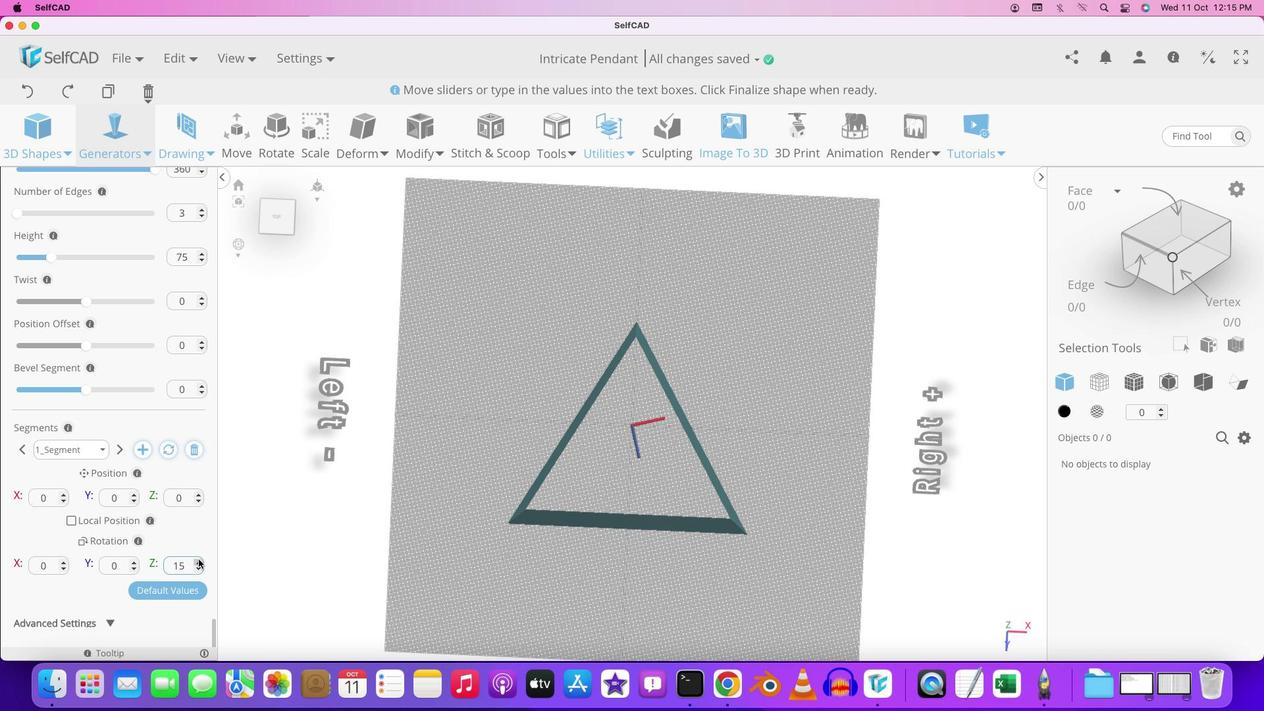 
Action: Mouse pressed left at (198, 559)
Screenshot: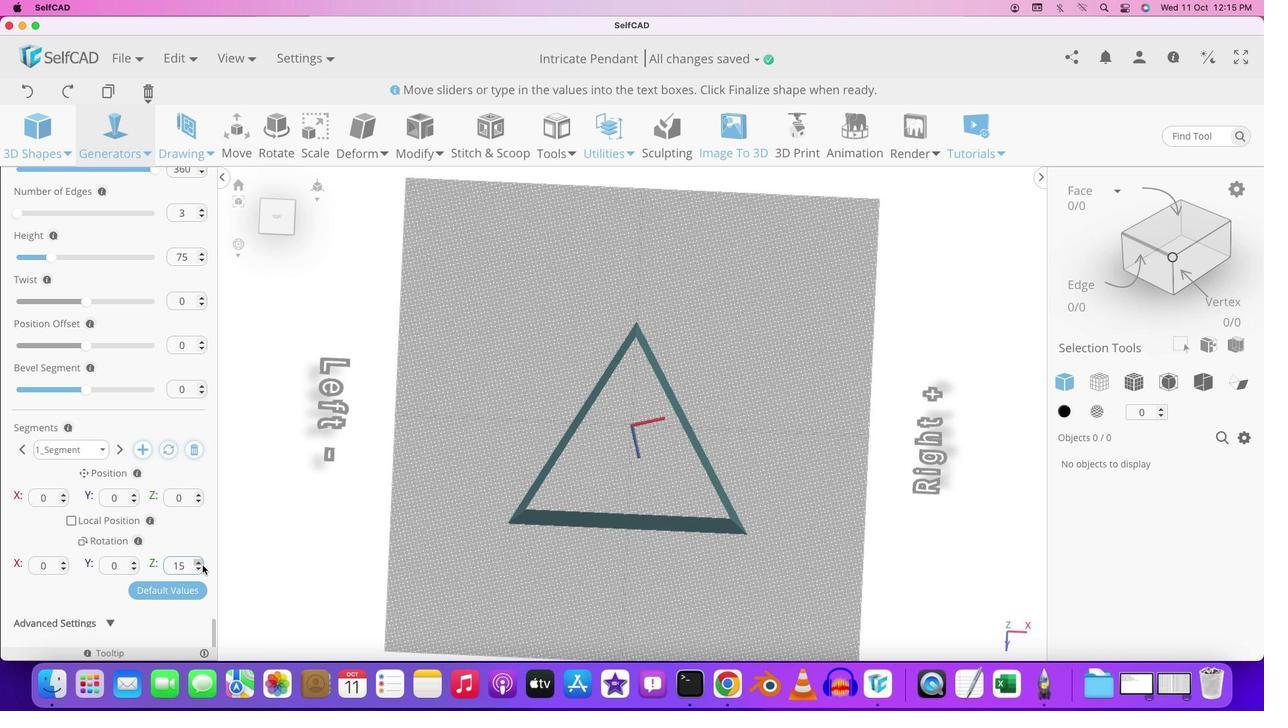 
Action: Mouse pressed left at (198, 559)
Screenshot: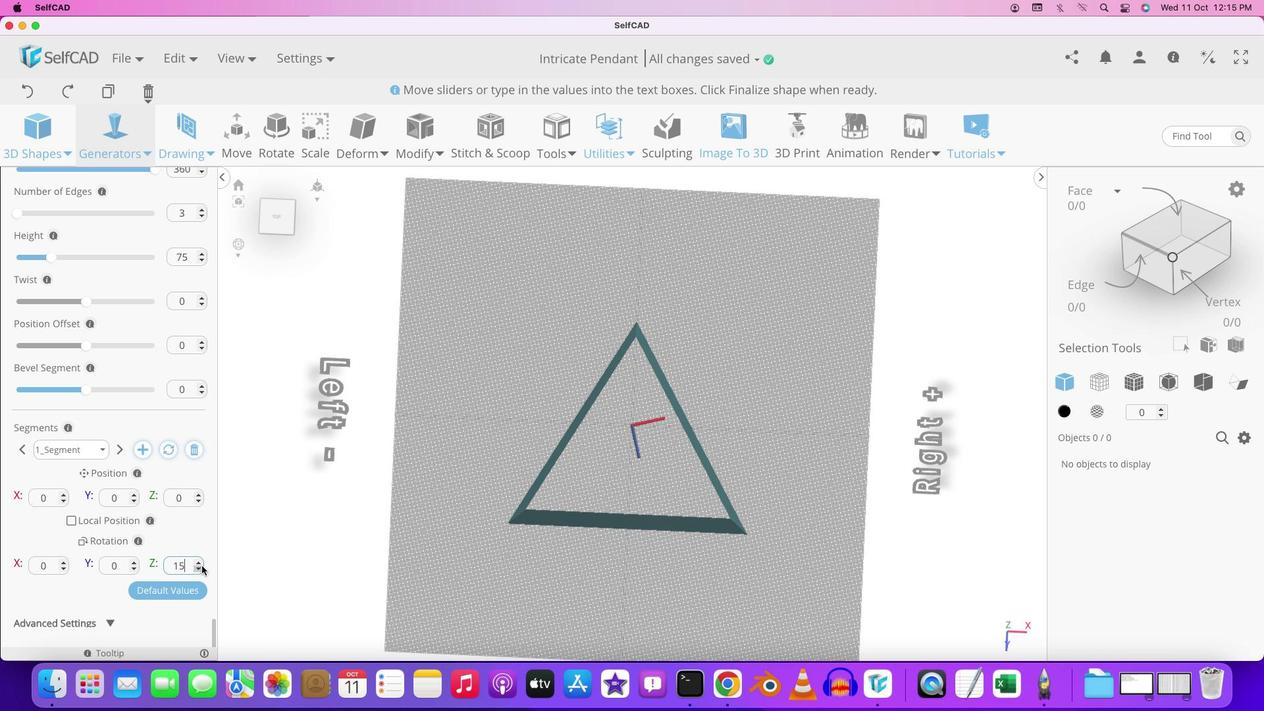 
Action: Mouse moved to (202, 566)
Screenshot: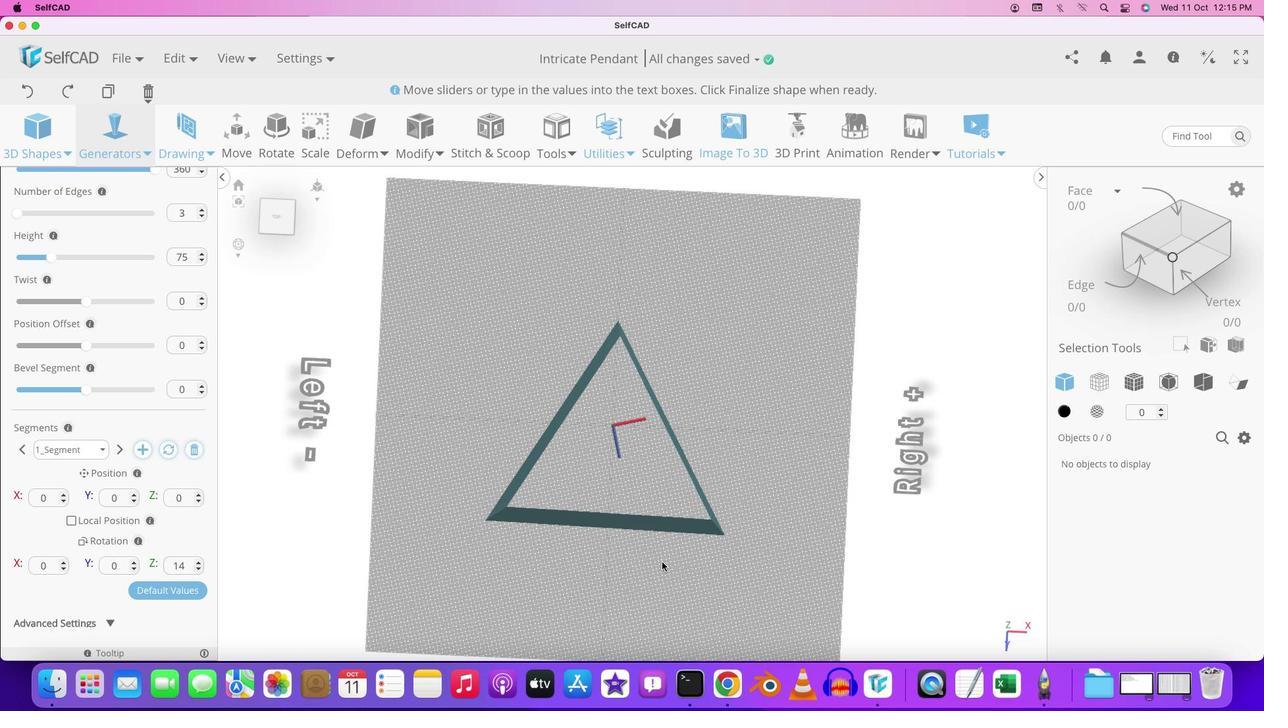 
Action: Mouse pressed left at (202, 566)
Screenshot: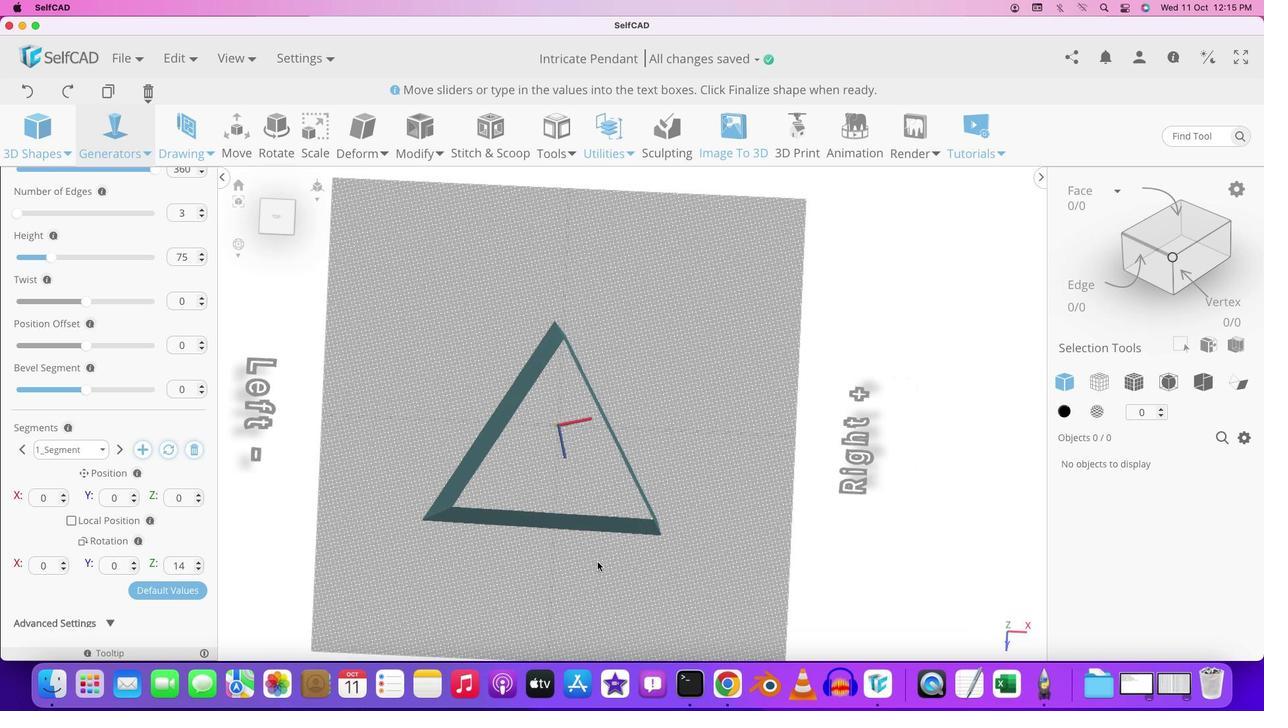
Action: Mouse moved to (729, 566)
Screenshot: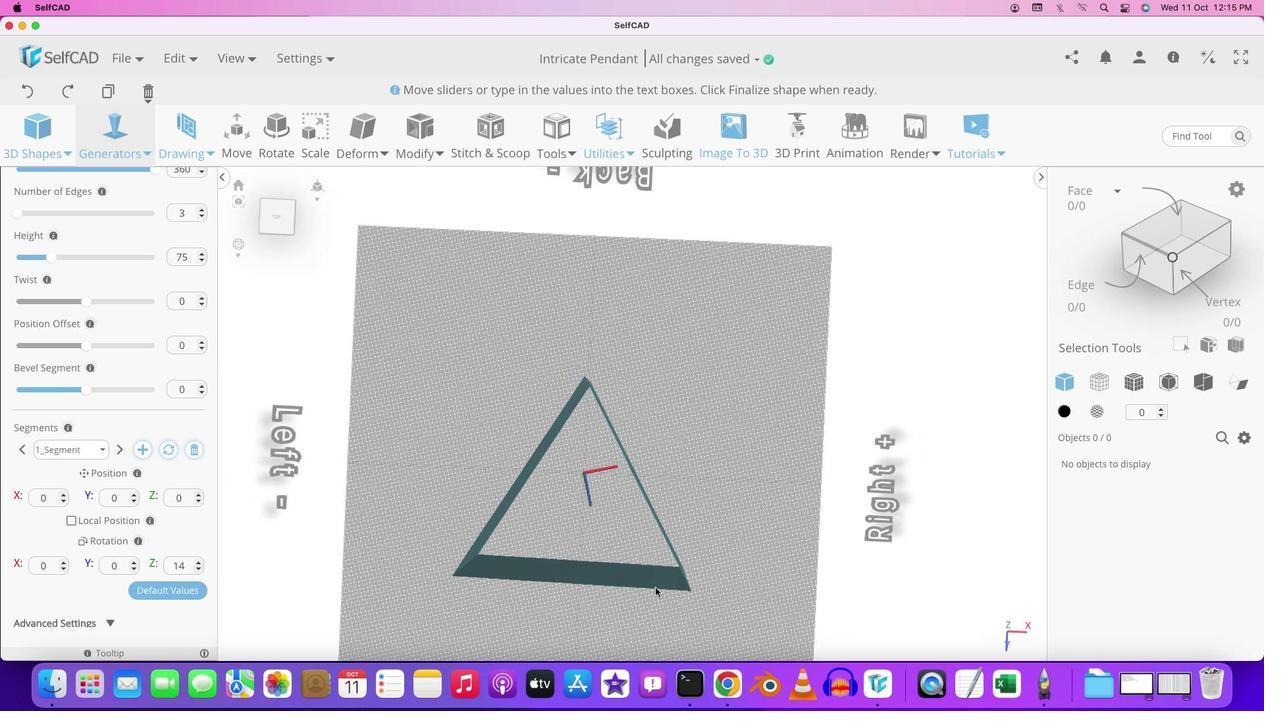 
Action: Key pressed Key.shift
Screenshot: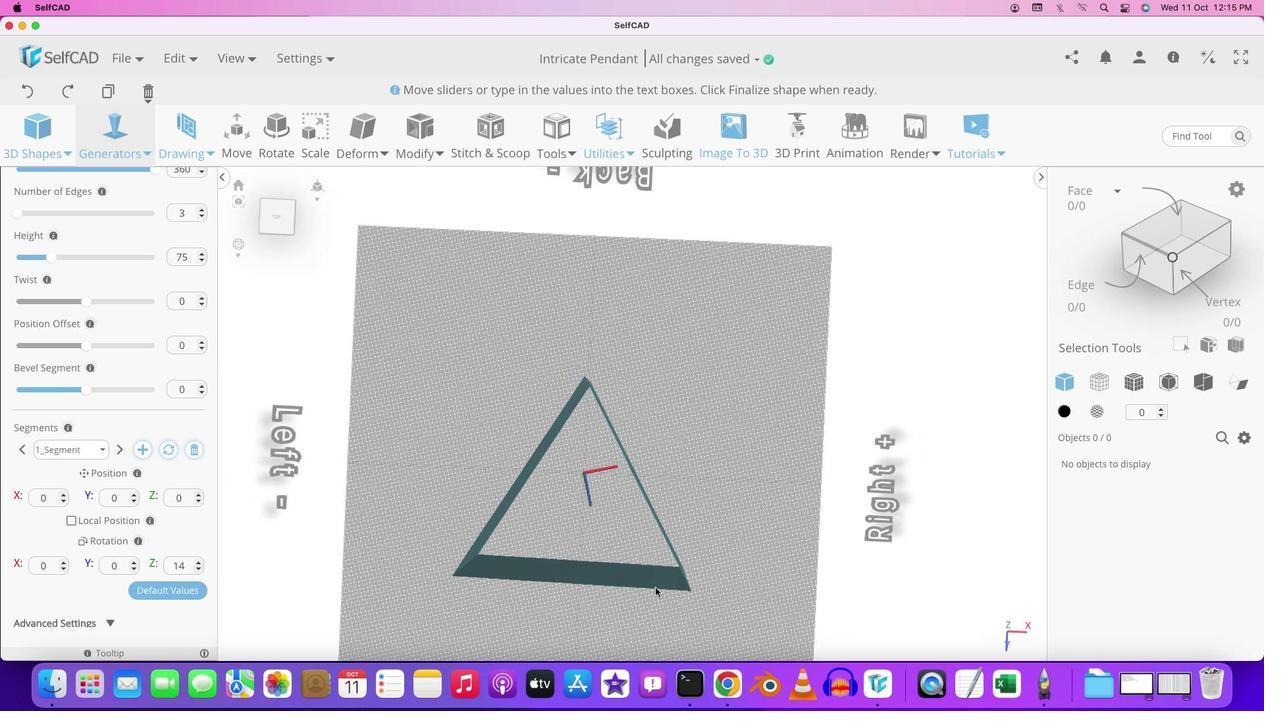 
Action: Mouse moved to (717, 562)
Screenshot: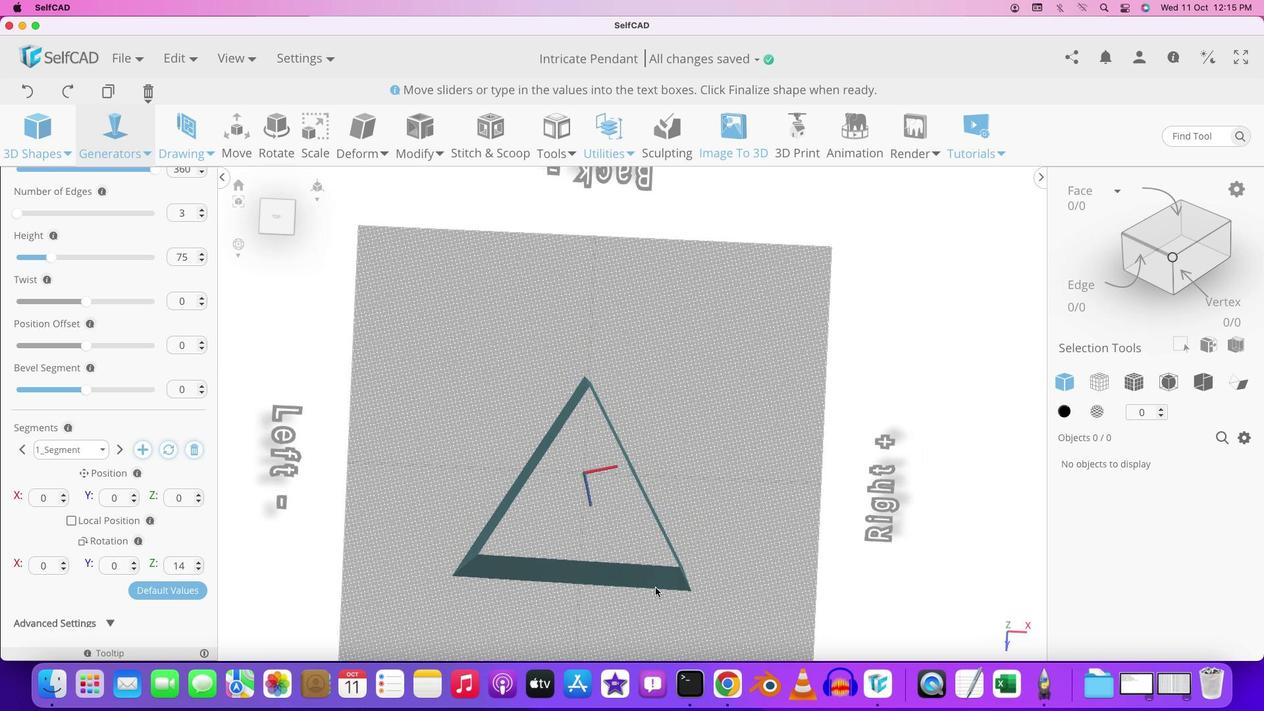 
Action: Mouse pressed left at (717, 562)
Screenshot: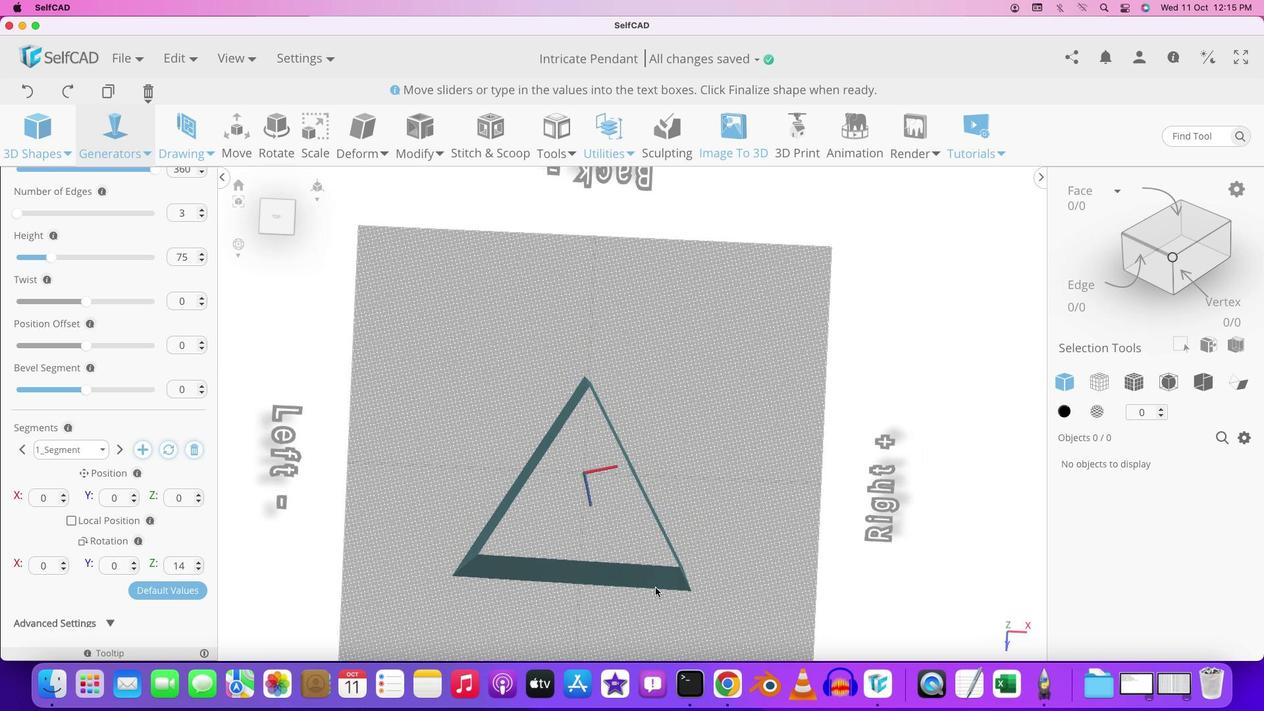 
Action: Mouse moved to (694, 592)
Screenshot: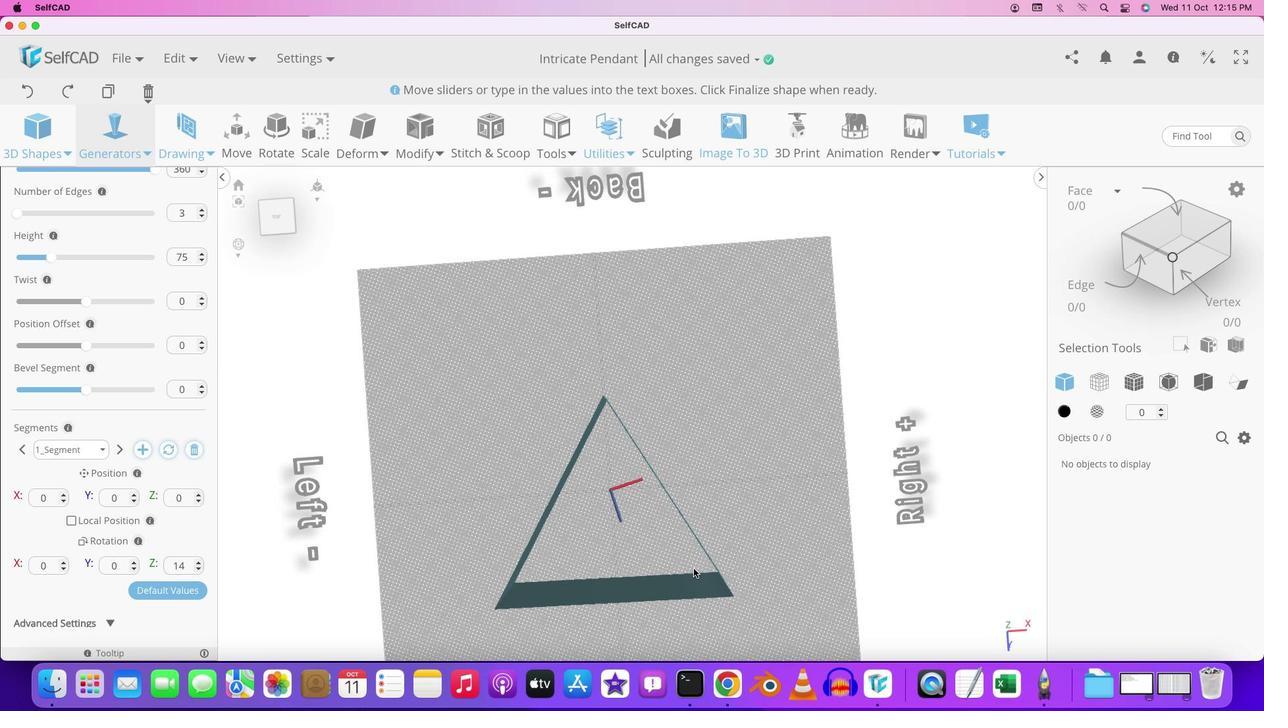 
Action: Mouse pressed left at (694, 592)
Screenshot: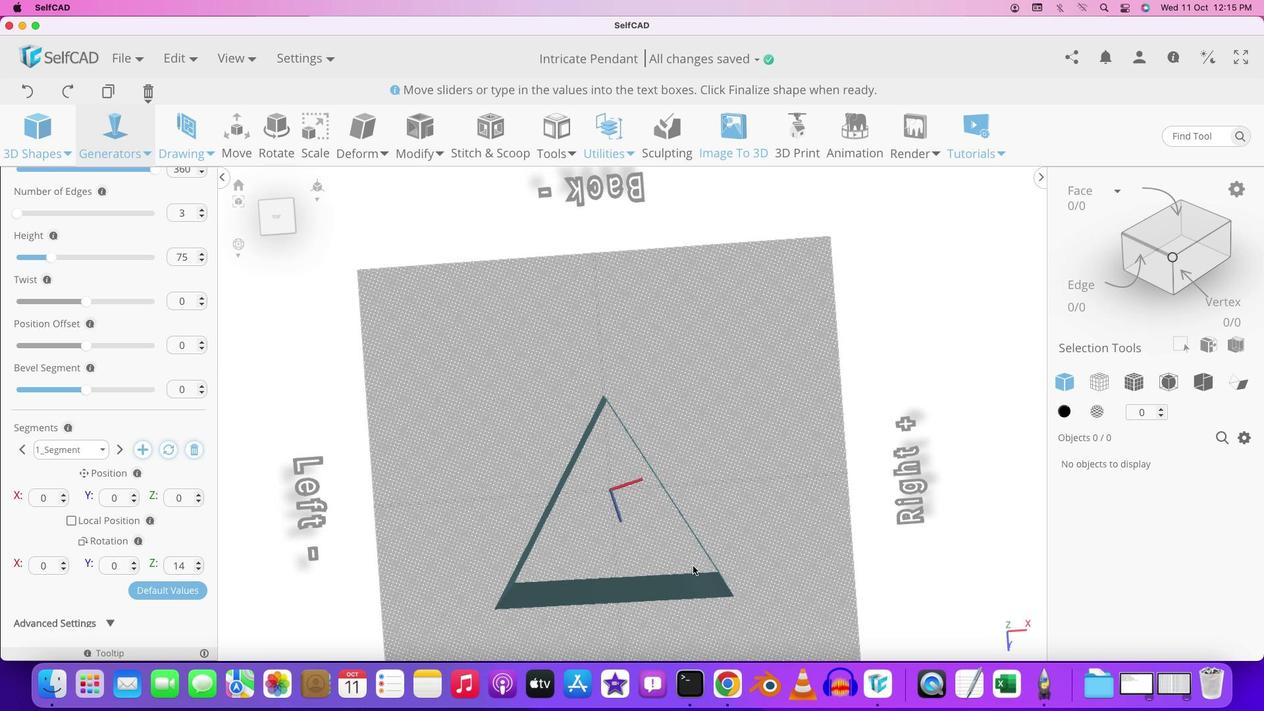 
Action: Mouse moved to (714, 598)
Screenshot: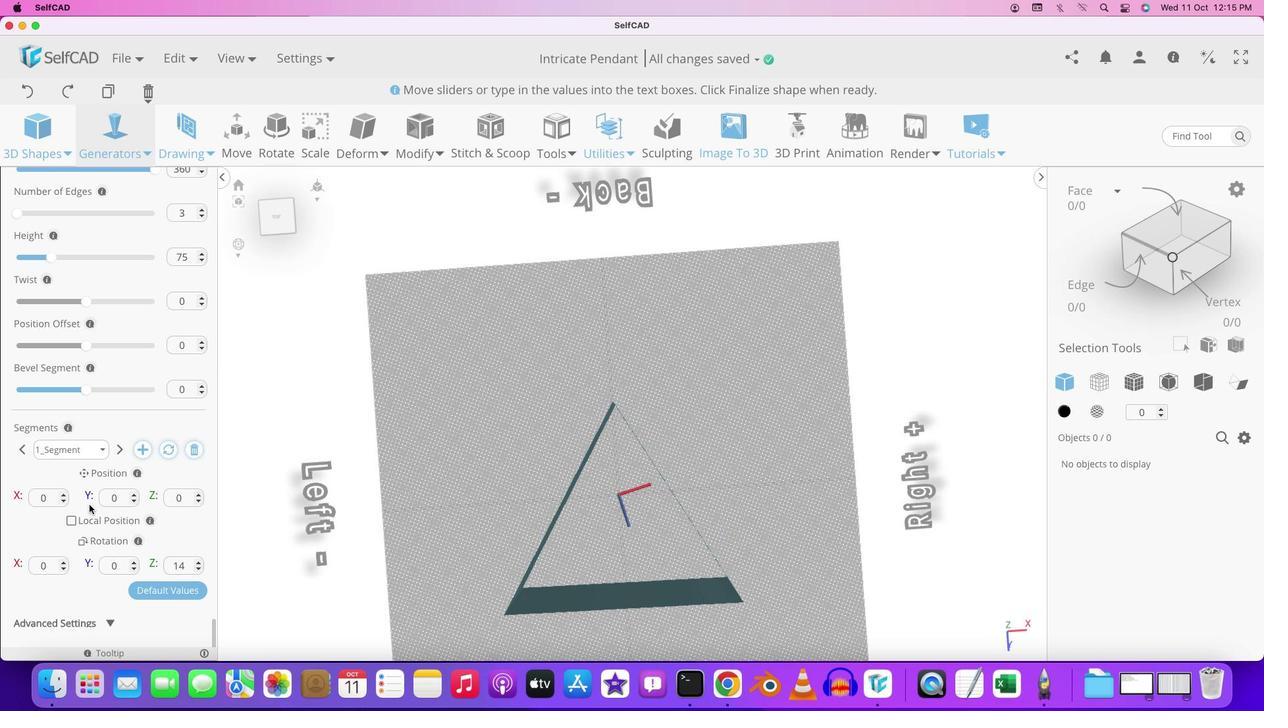 
Action: Key pressed Key.shift
Screenshot: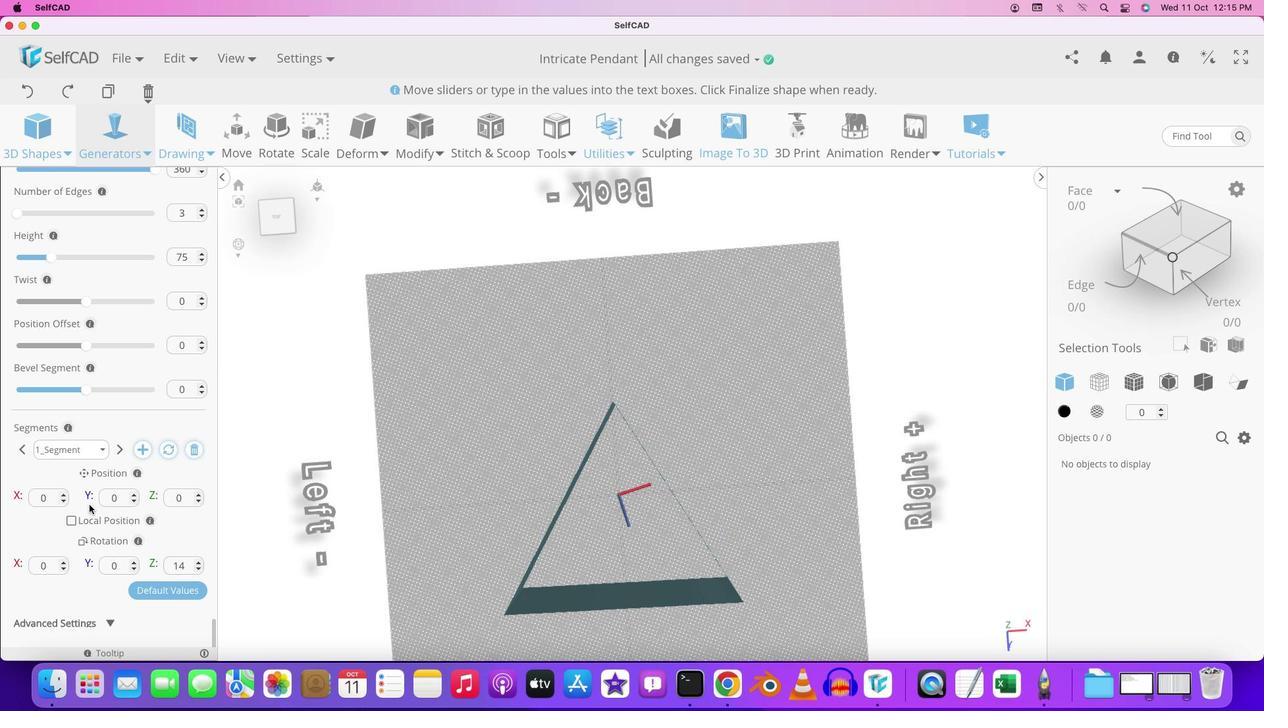 
Action: Mouse moved to (710, 568)
Screenshot: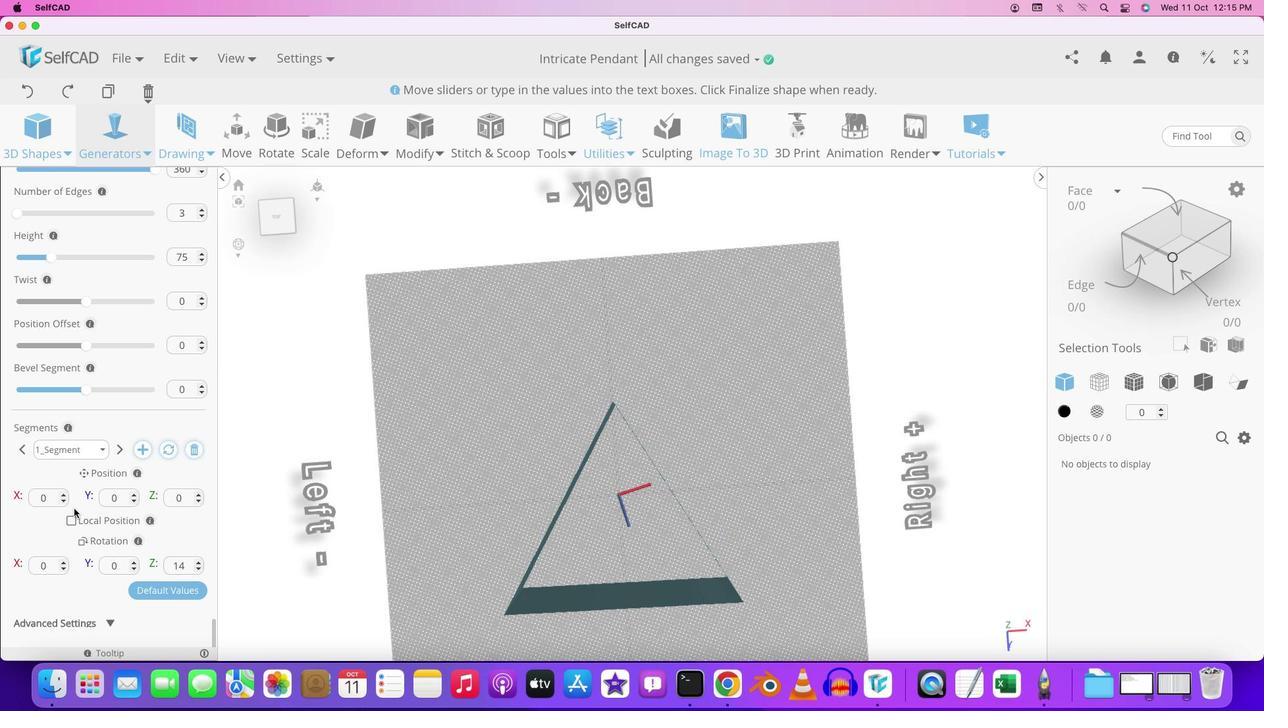 
Action: Mouse pressed left at (710, 568)
Screenshot: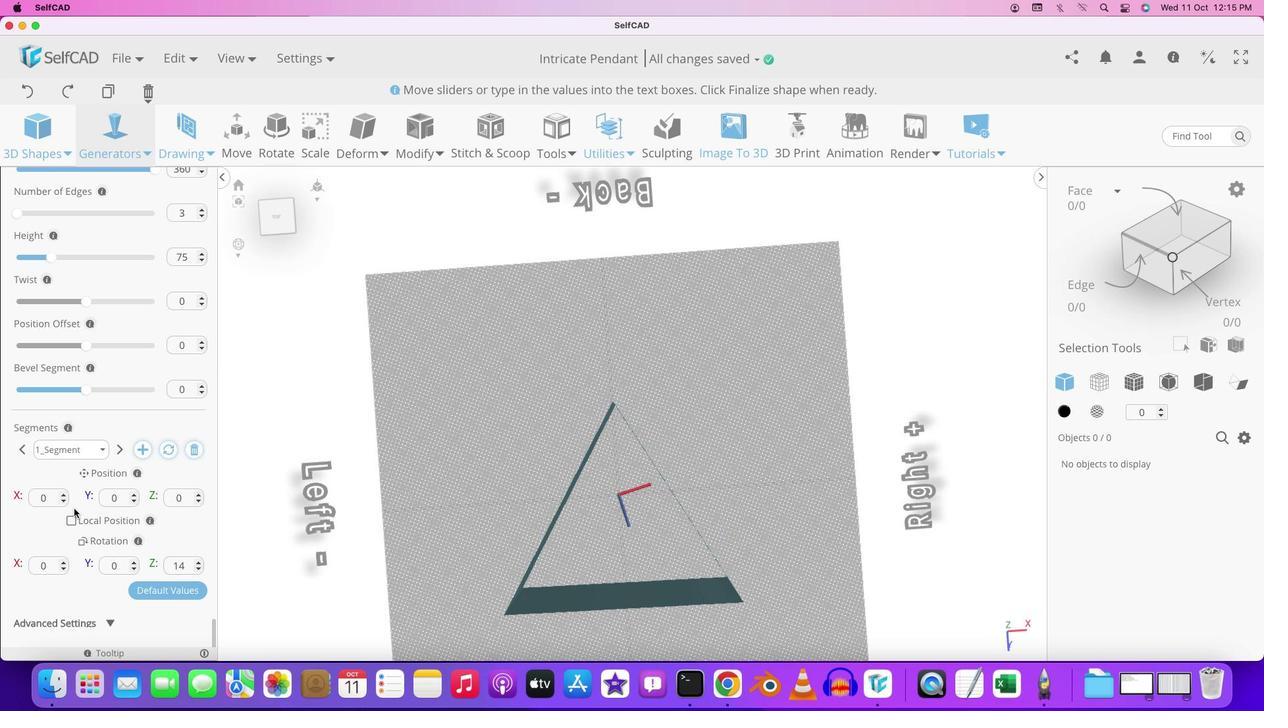 
Action: Mouse moved to (62, 492)
Screenshot: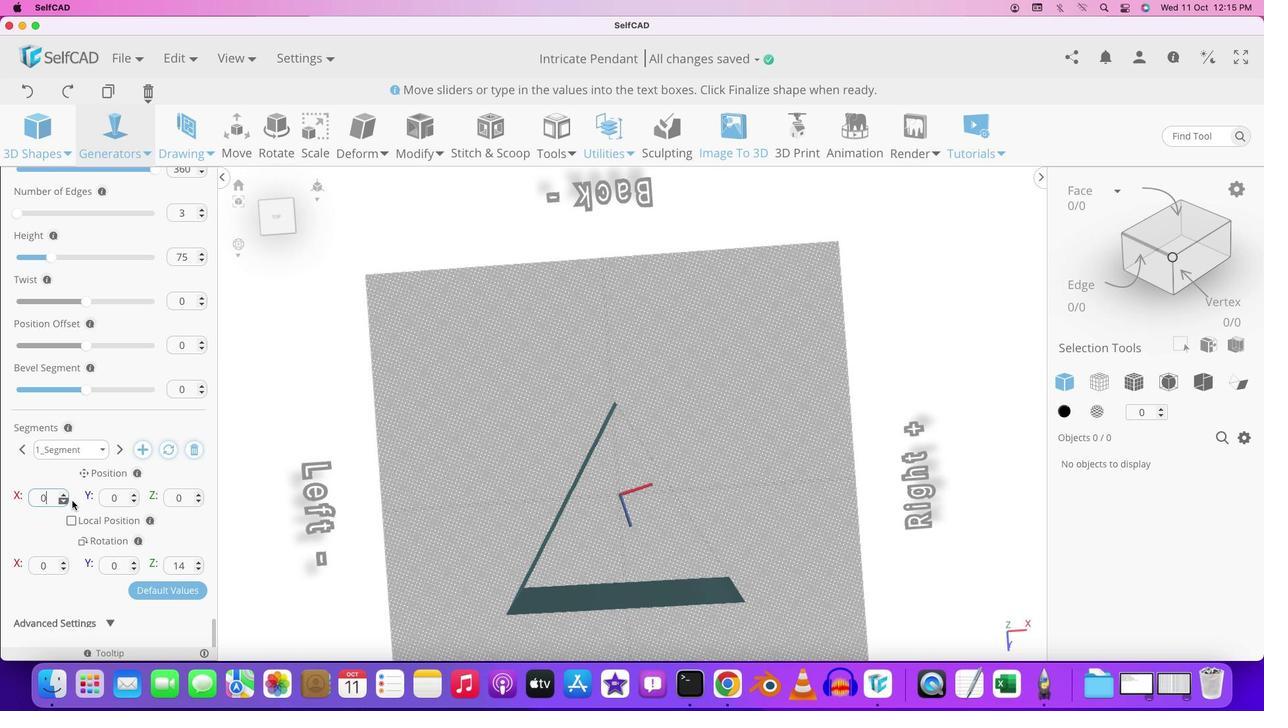 
Action: Mouse pressed left at (62, 492)
Screenshot: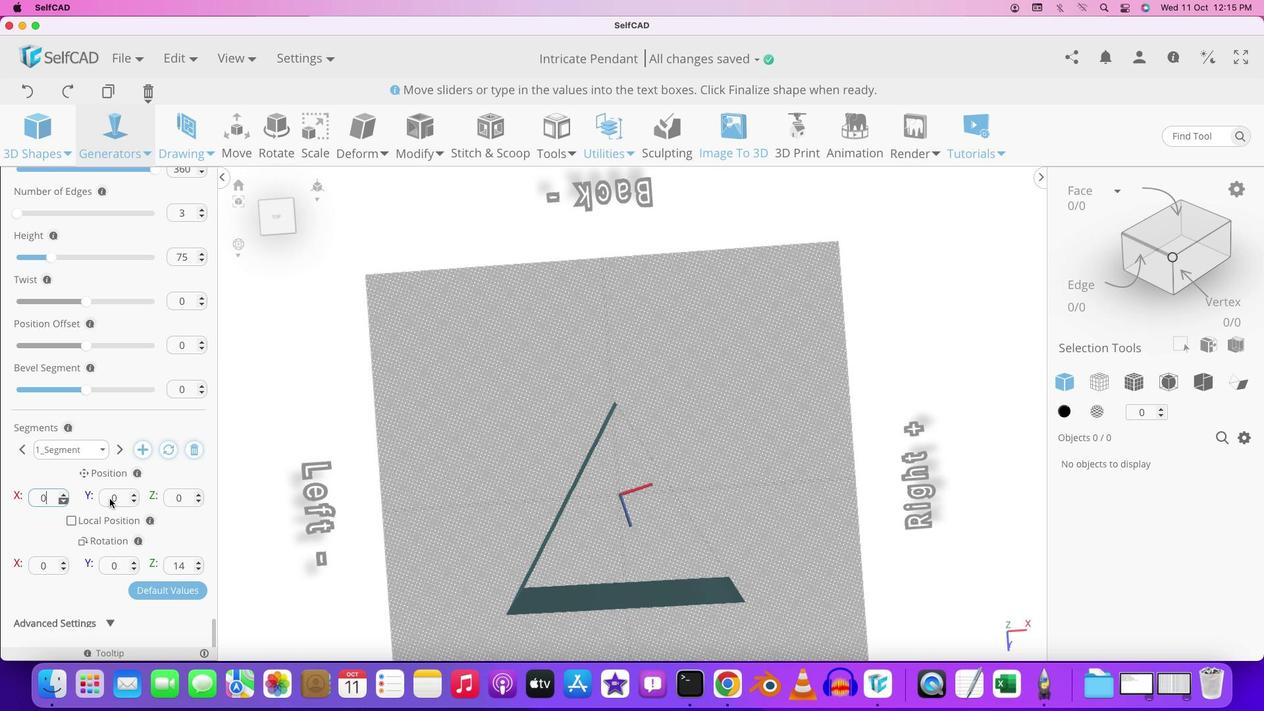 
Action: Mouse moved to (61, 501)
Screenshot: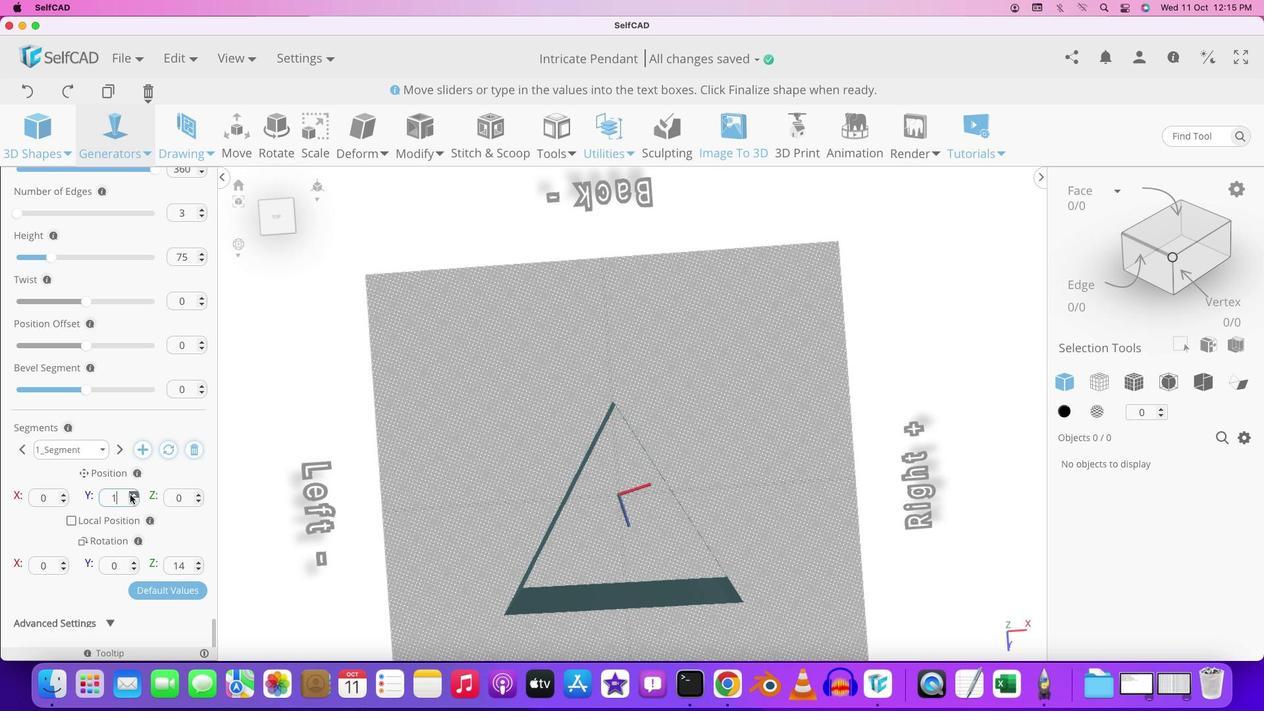 
Action: Mouse pressed left at (61, 501)
Screenshot: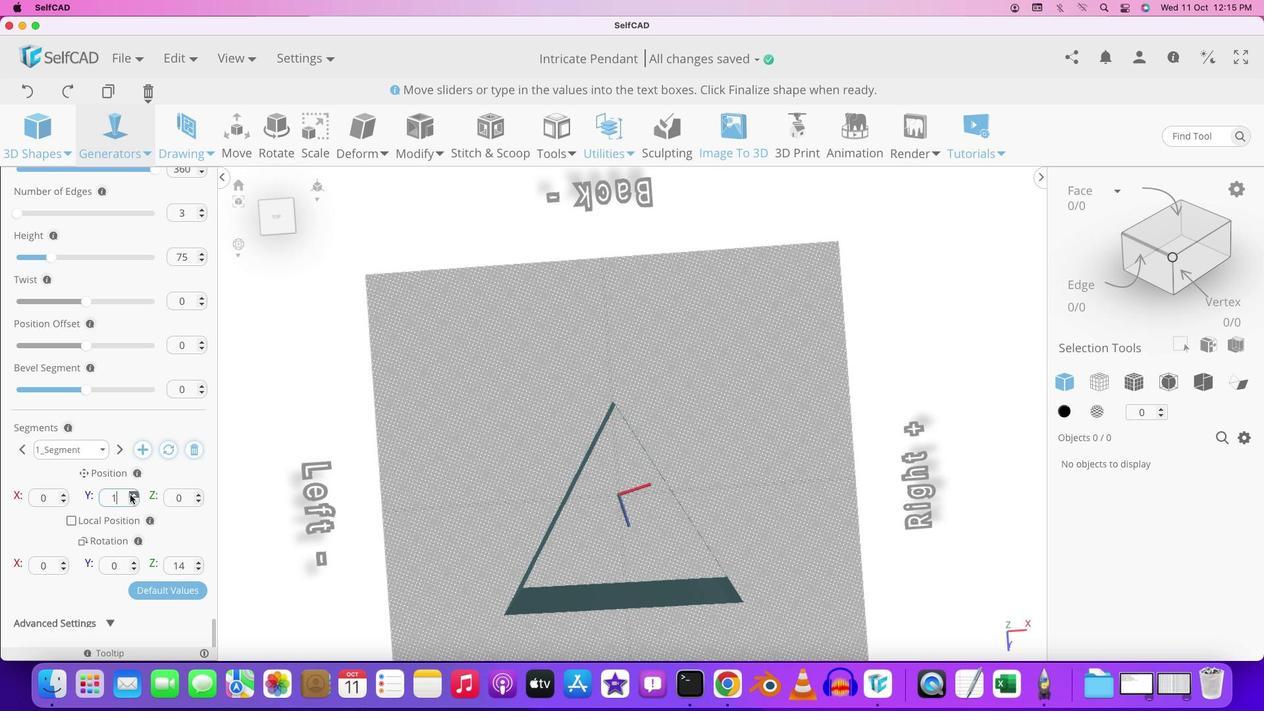 
Action: Mouse moved to (130, 495)
Screenshot: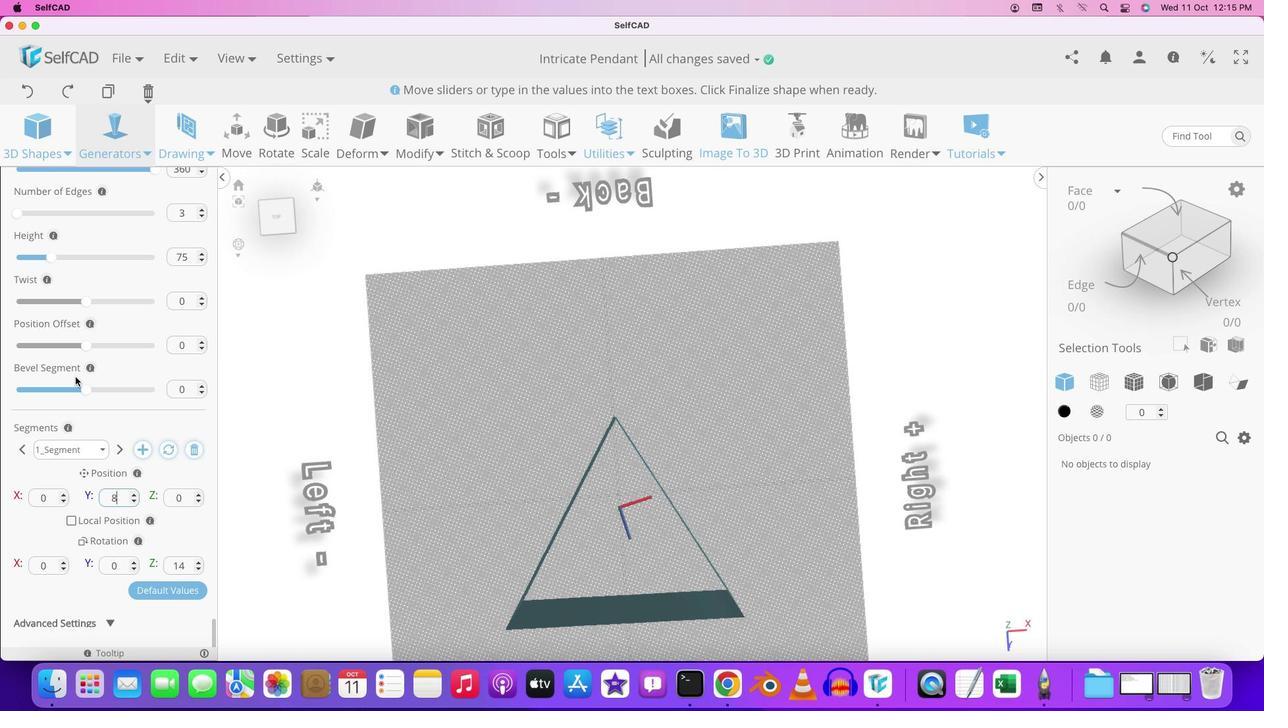 
Action: Mouse pressed left at (130, 495)
Screenshot: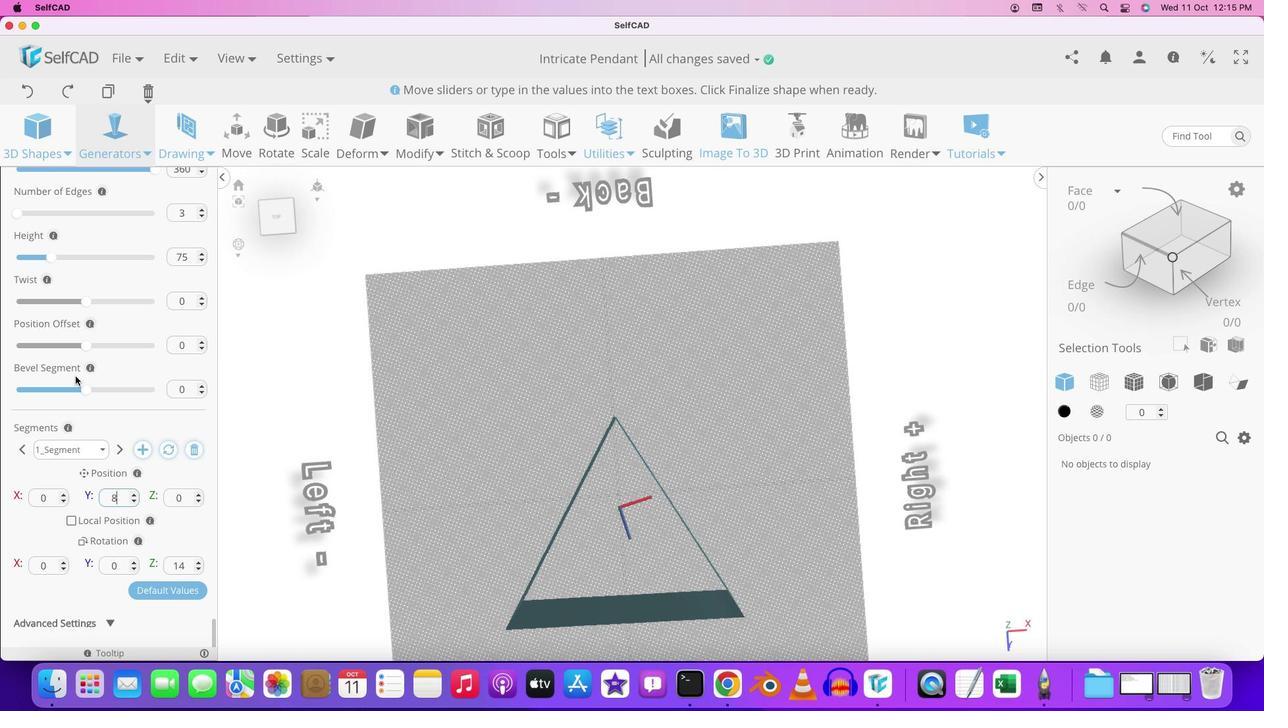 
Action: Mouse moved to (77, 375)
Screenshot: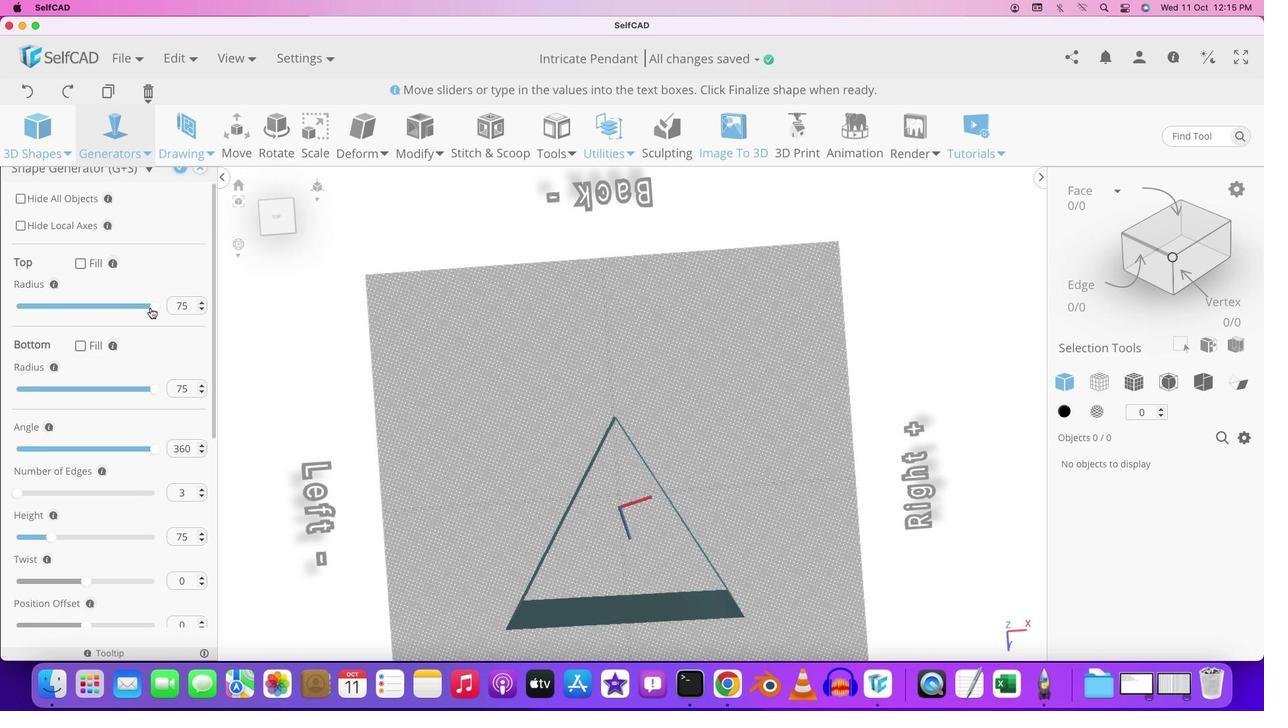 
Action: Mouse scrolled (77, 375) with delta (0, 0)
Screenshot: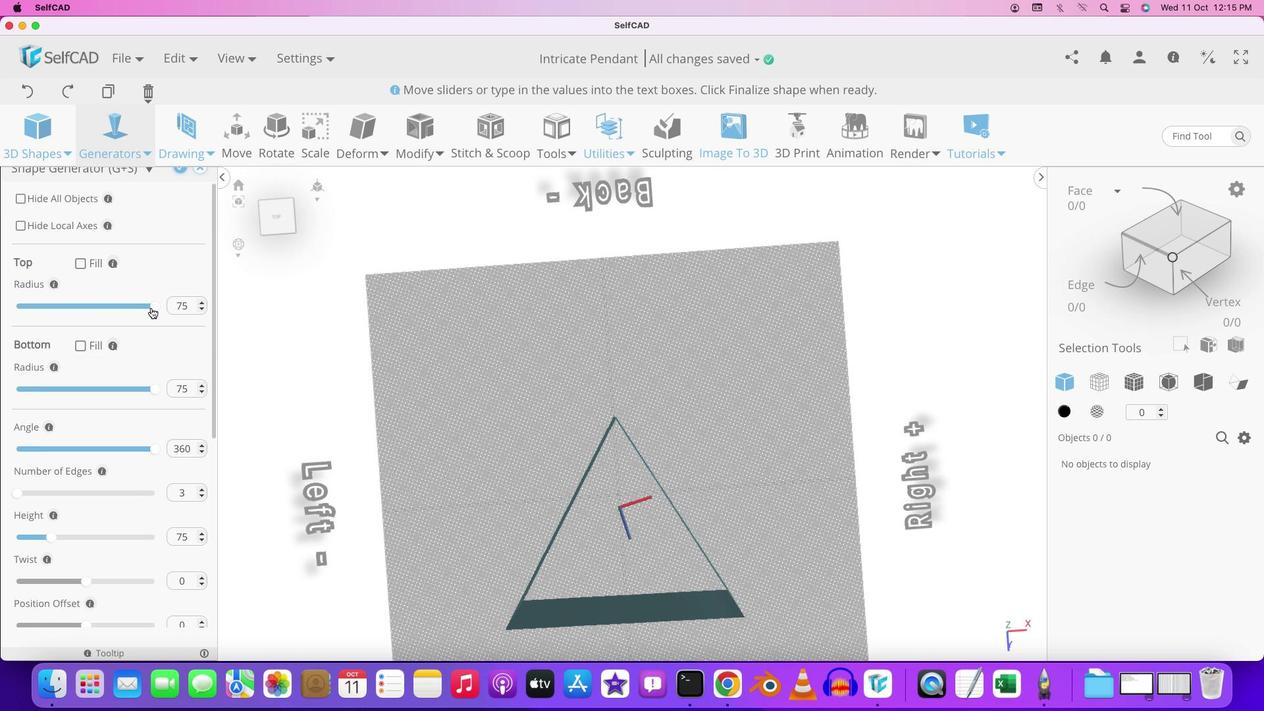 
Action: Mouse scrolled (77, 375) with delta (0, 0)
Screenshot: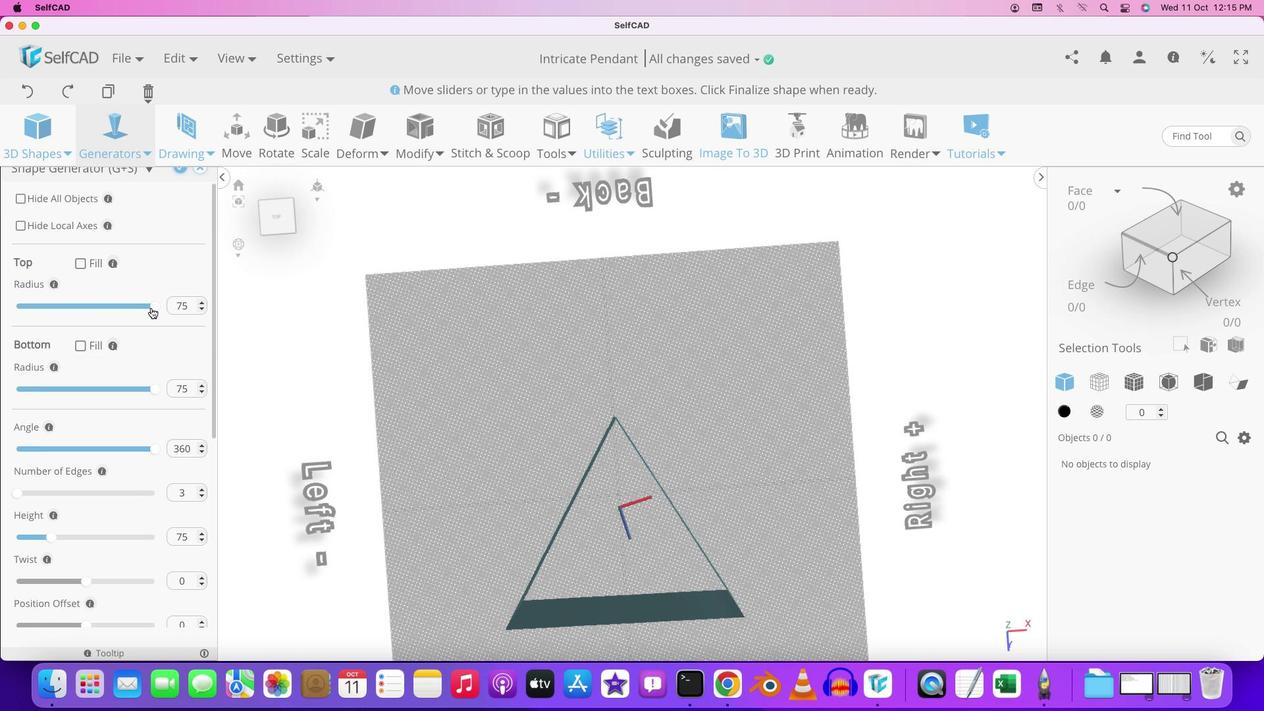 
Action: Mouse scrolled (77, 375) with delta (0, 1)
Screenshot: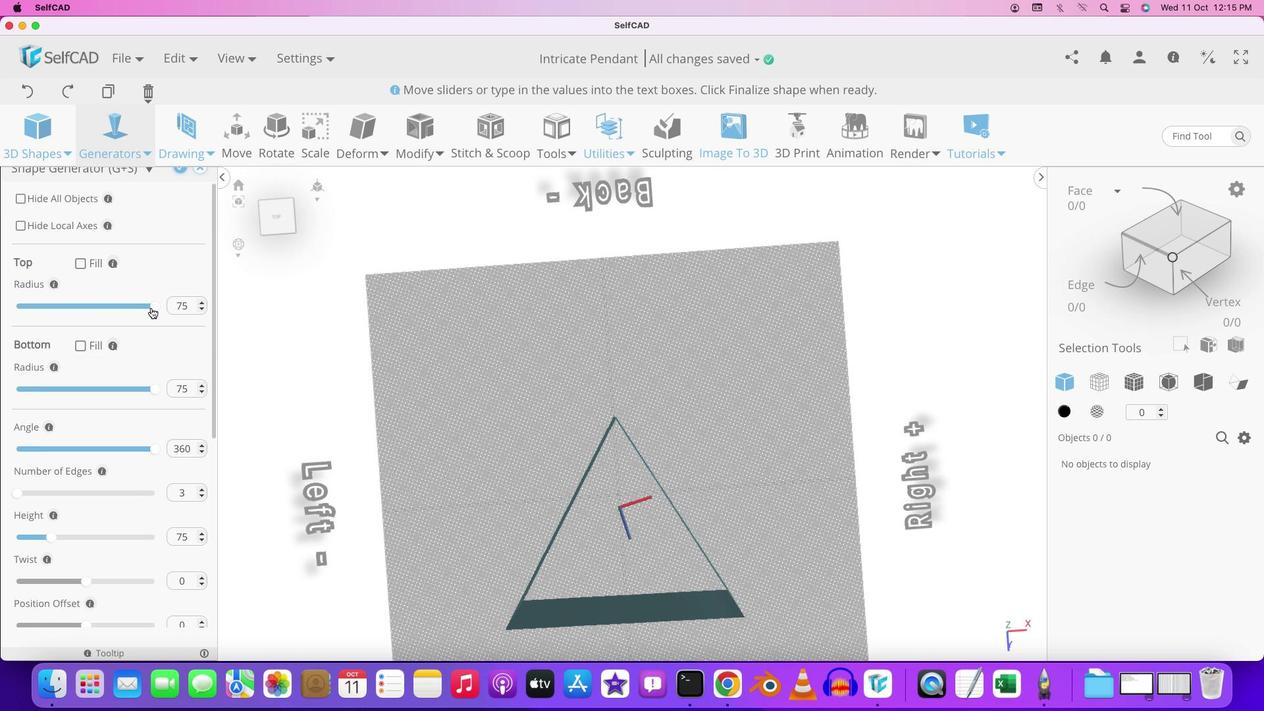 
Action: Mouse moved to (77, 378)
Screenshot: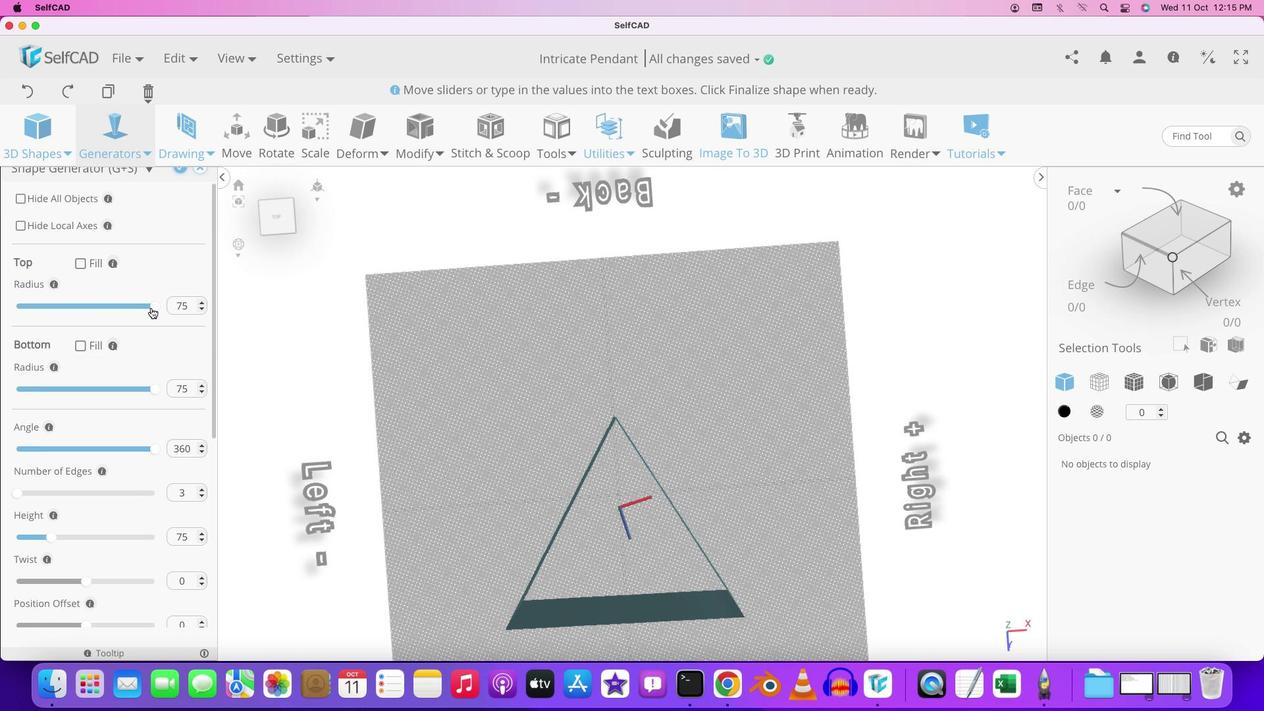 
Action: Mouse scrolled (77, 378) with delta (0, 3)
Screenshot: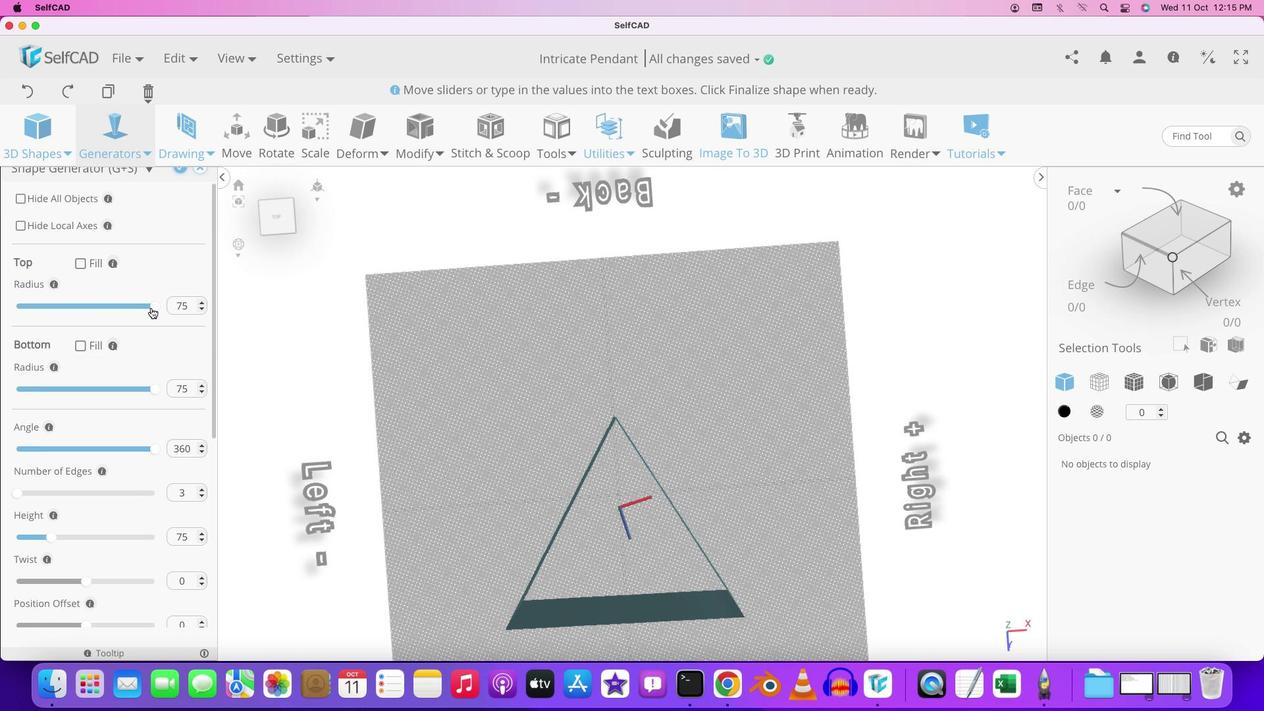 
Action: Mouse moved to (77, 380)
Screenshot: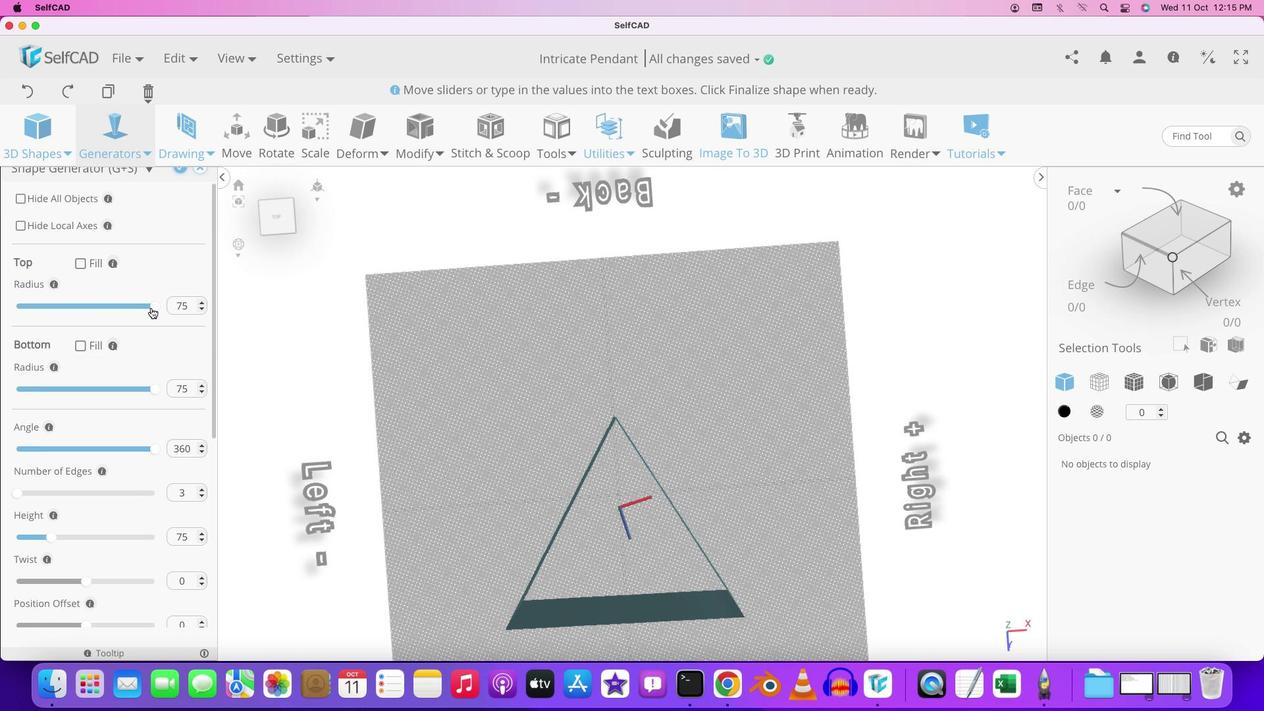 
Action: Mouse scrolled (77, 380) with delta (0, 3)
Screenshot: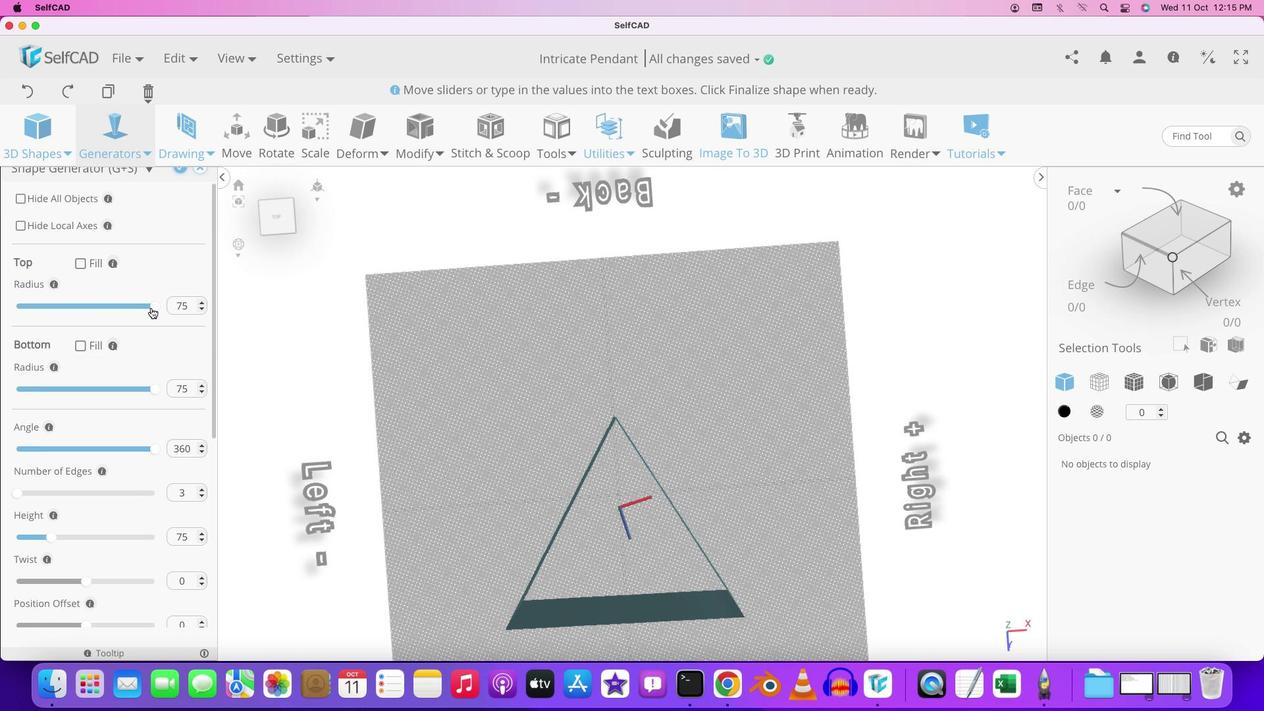 
Action: Mouse moved to (77, 381)
Screenshot: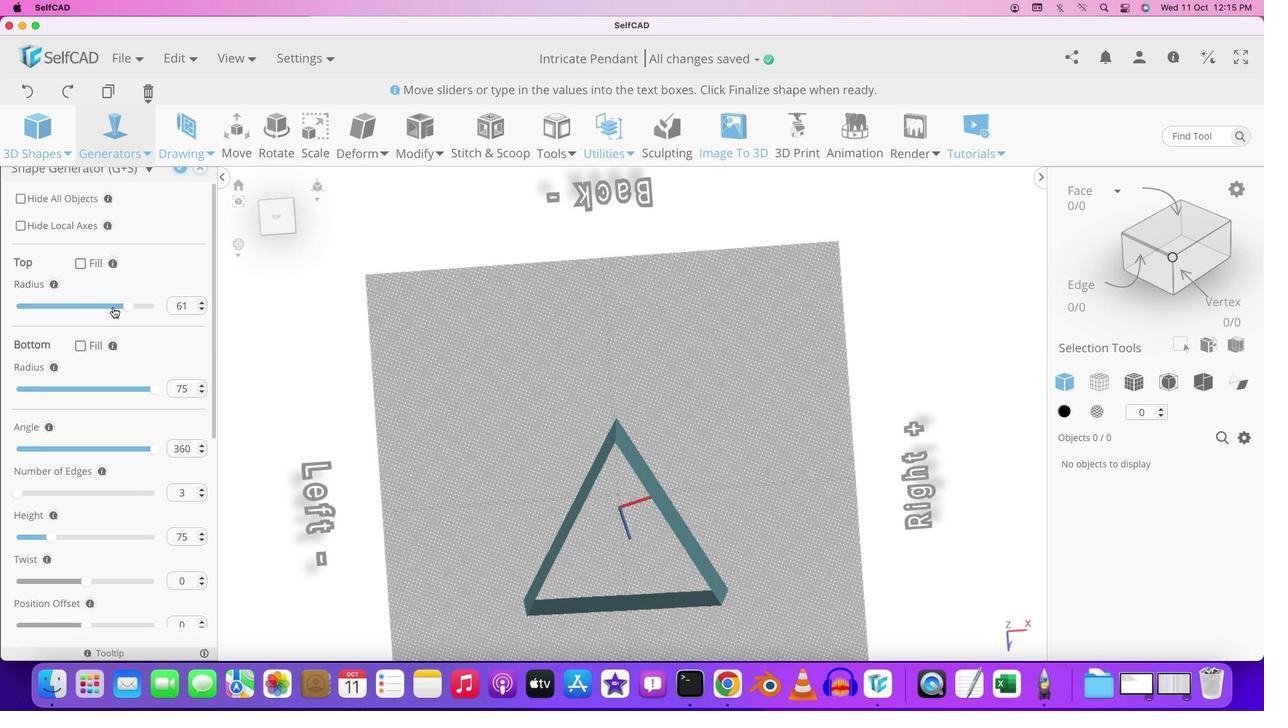 
Action: Mouse scrolled (77, 381) with delta (0, 0)
Screenshot: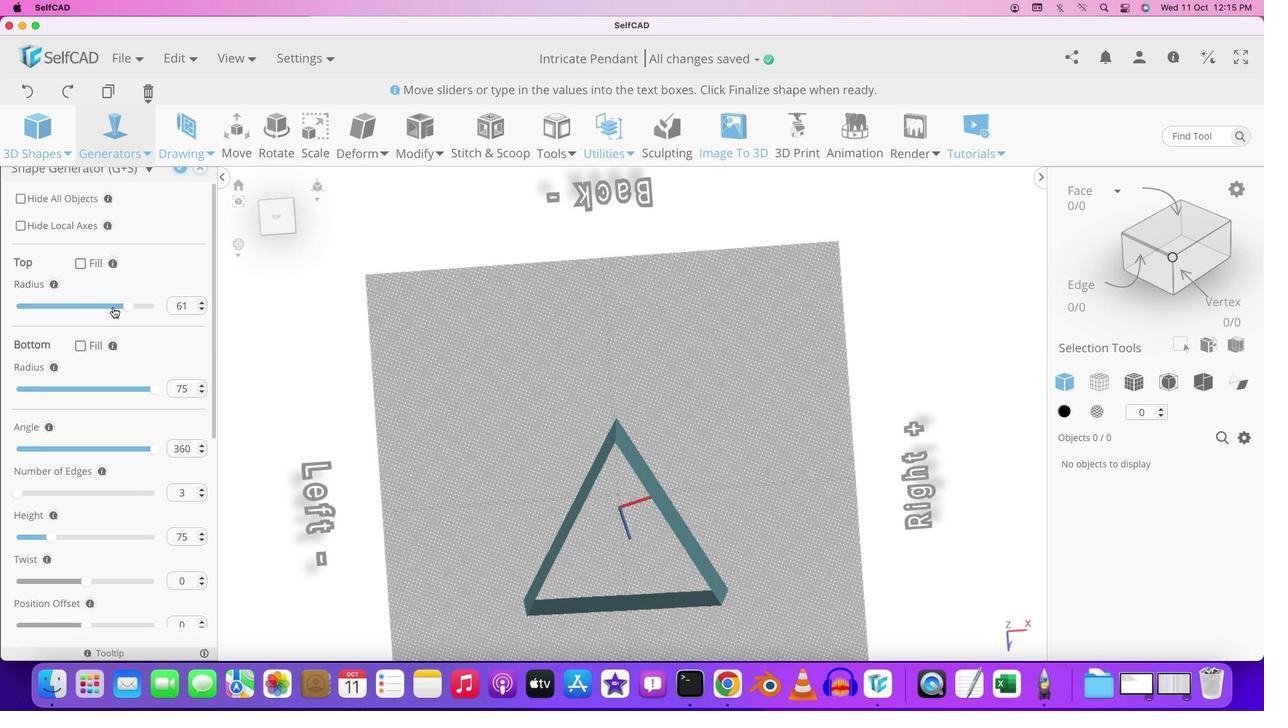
Action: Mouse scrolled (77, 381) with delta (0, 0)
Screenshot: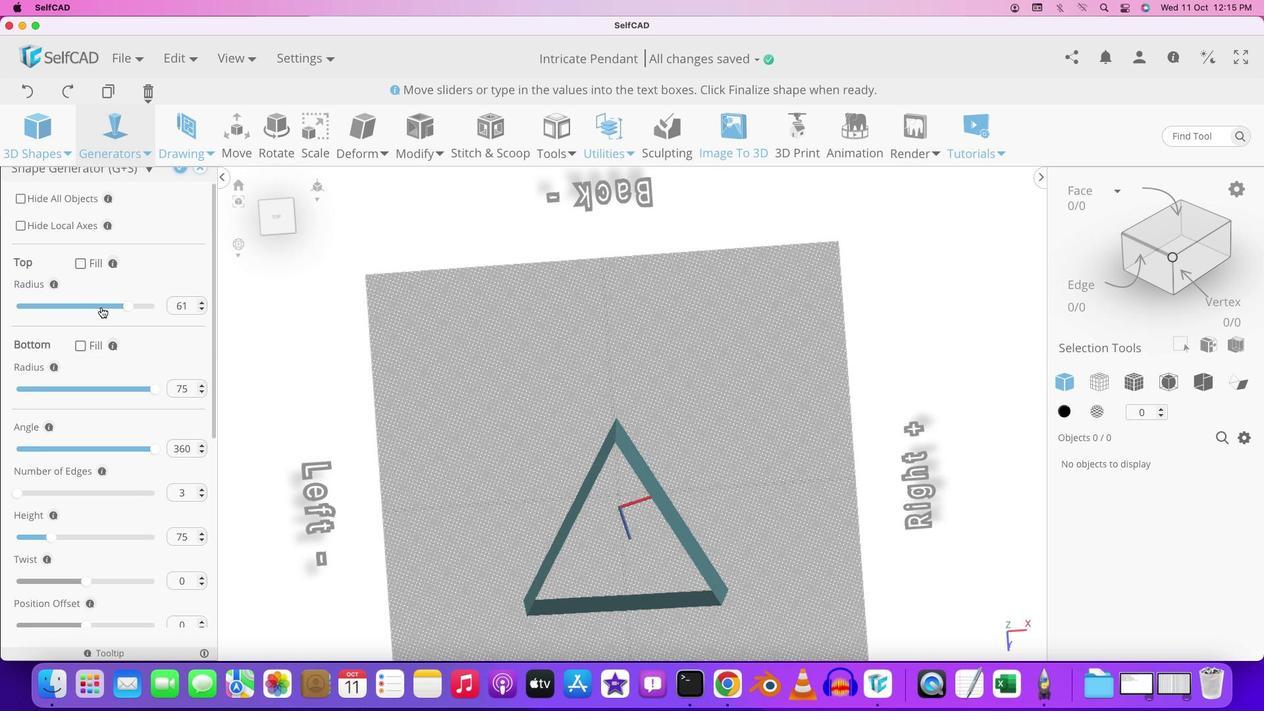 
Action: Mouse scrolled (77, 381) with delta (0, 1)
Screenshot: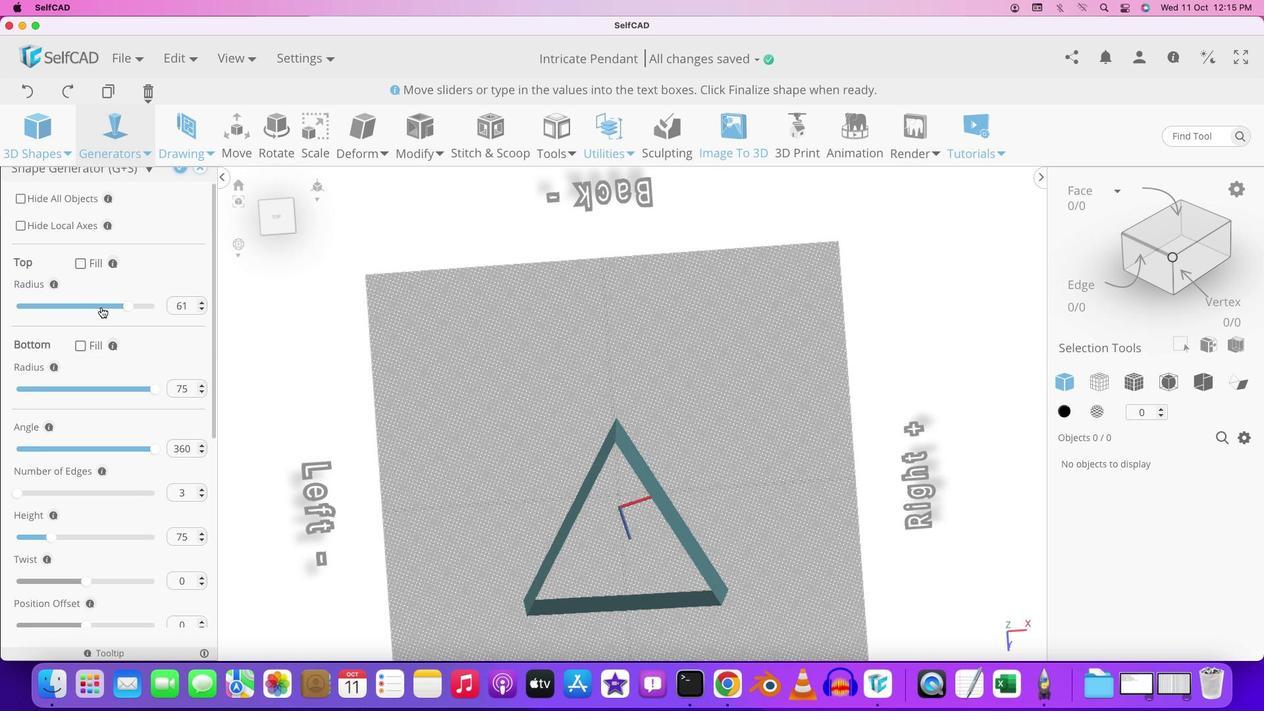 
Action: Mouse scrolled (77, 381) with delta (0, -1)
Screenshot: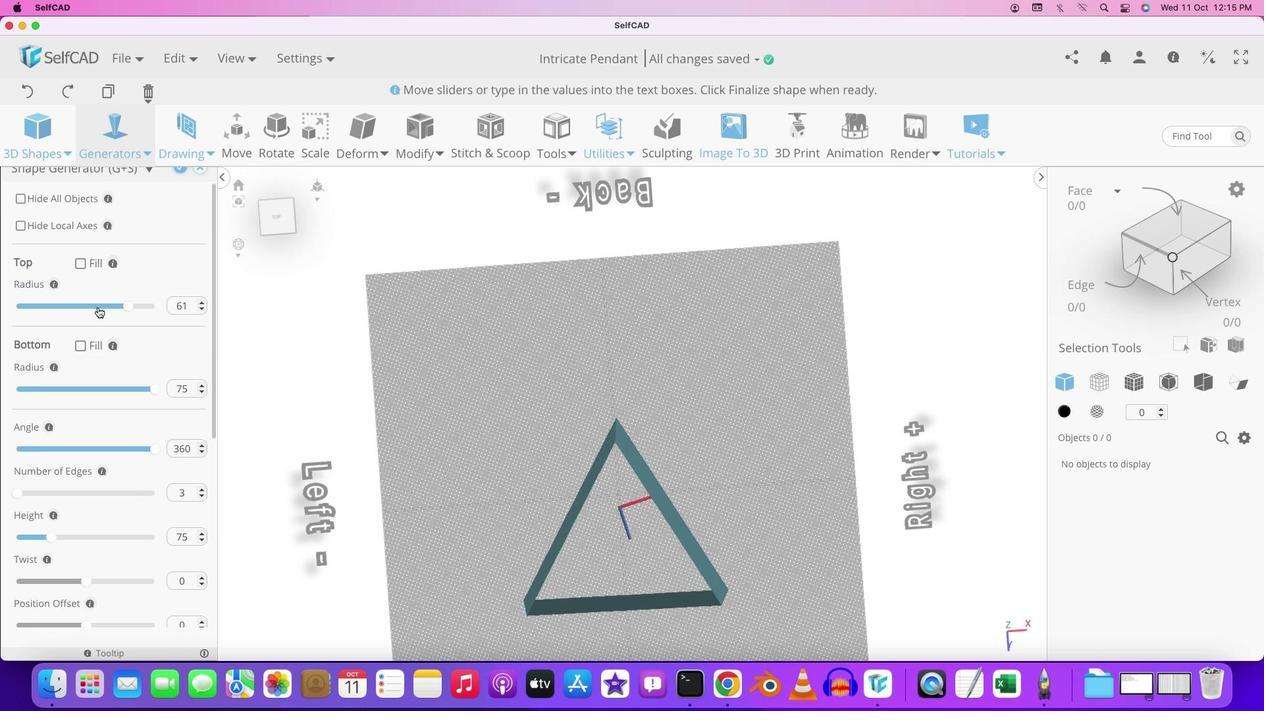 
Action: Mouse scrolled (77, 381) with delta (0, 1)
Screenshot: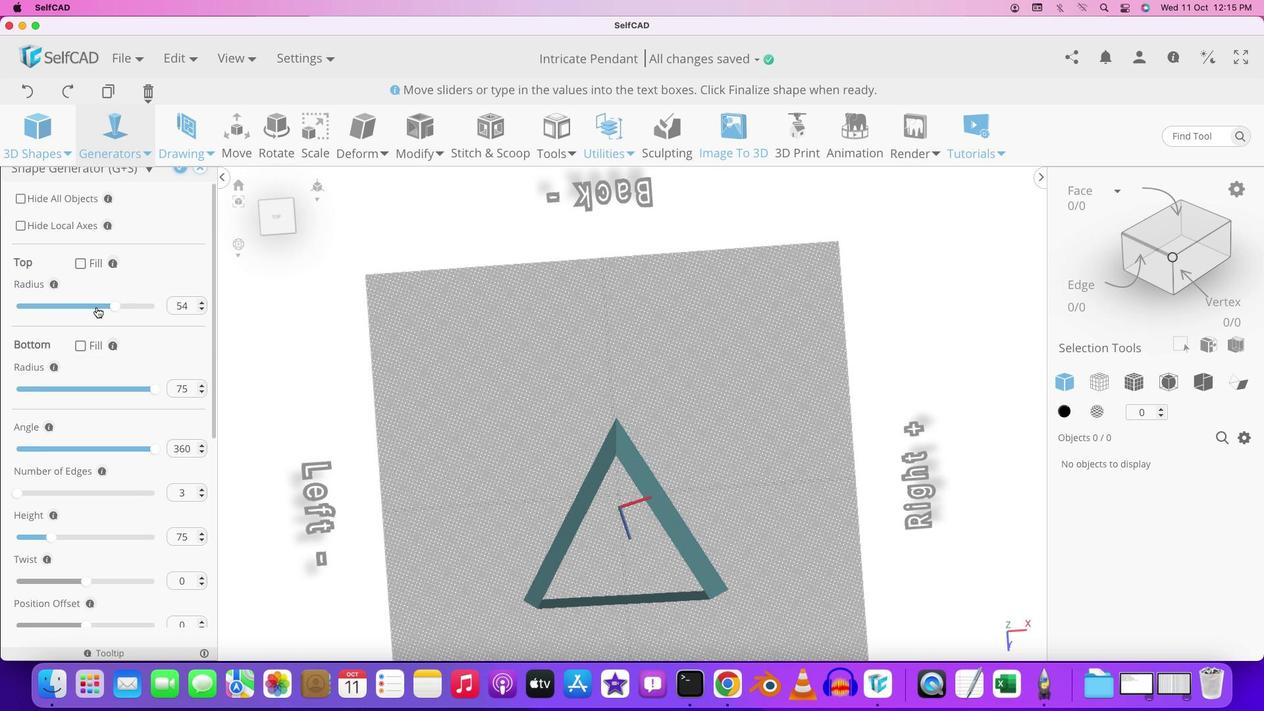 
Action: Mouse moved to (151, 307)
Screenshot: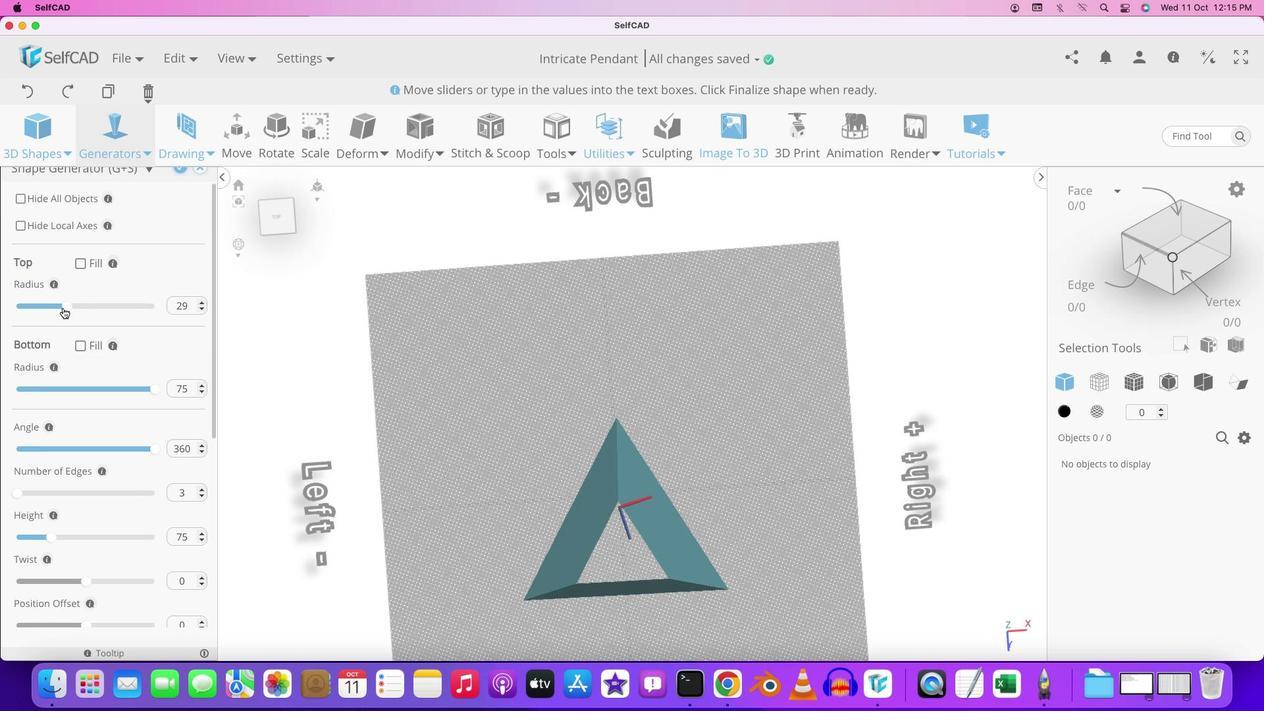 
Action: Mouse pressed left at (151, 307)
Screenshot: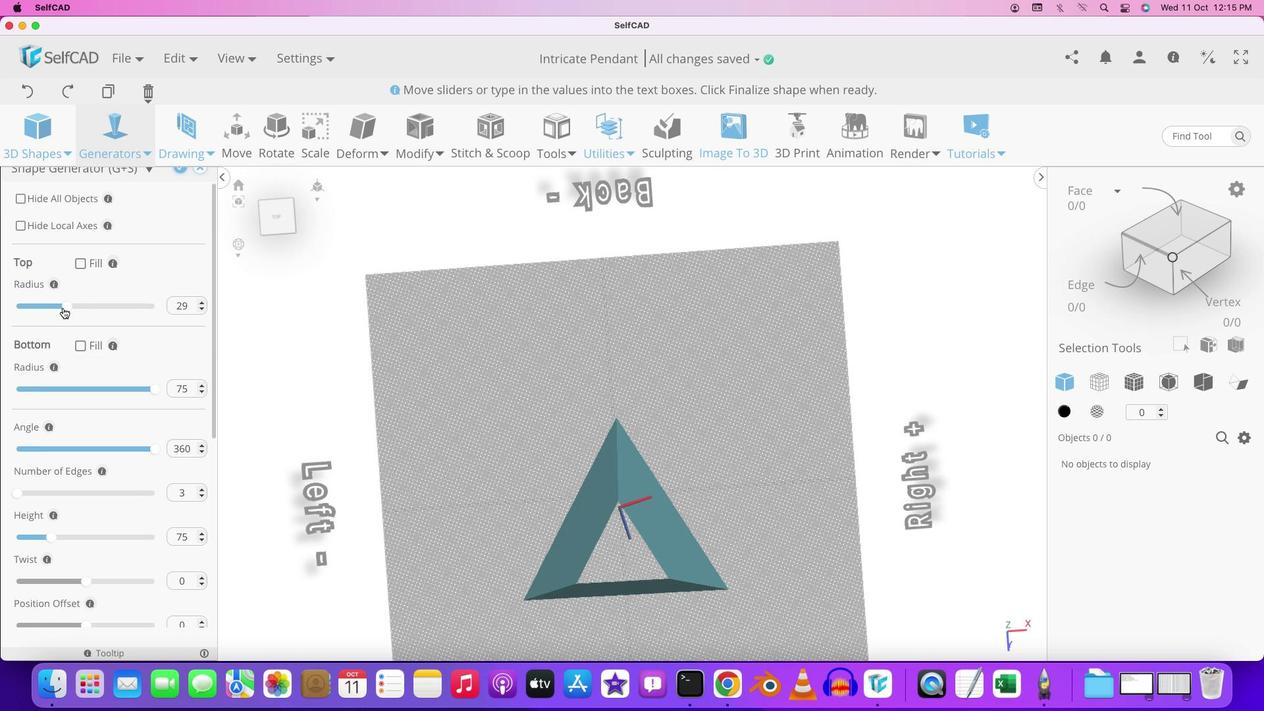 
Action: Mouse moved to (181, 389)
Screenshot: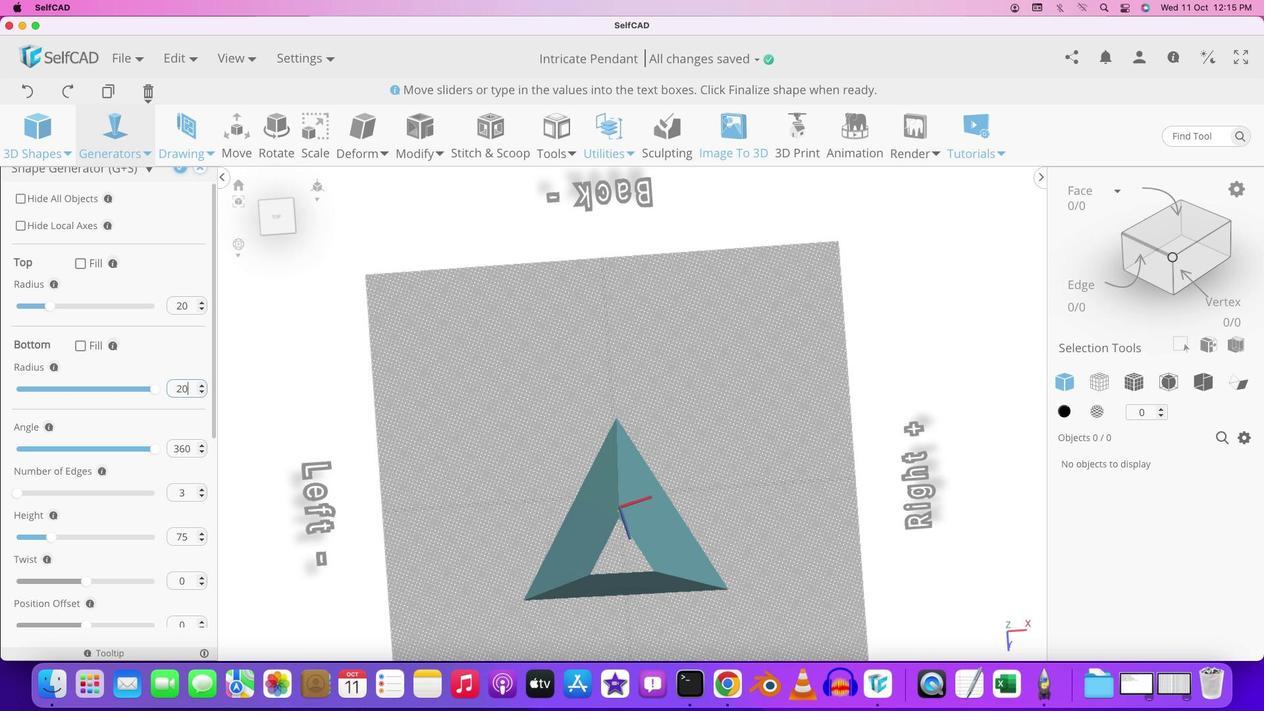
Action: Mouse pressed left at (181, 389)
Screenshot: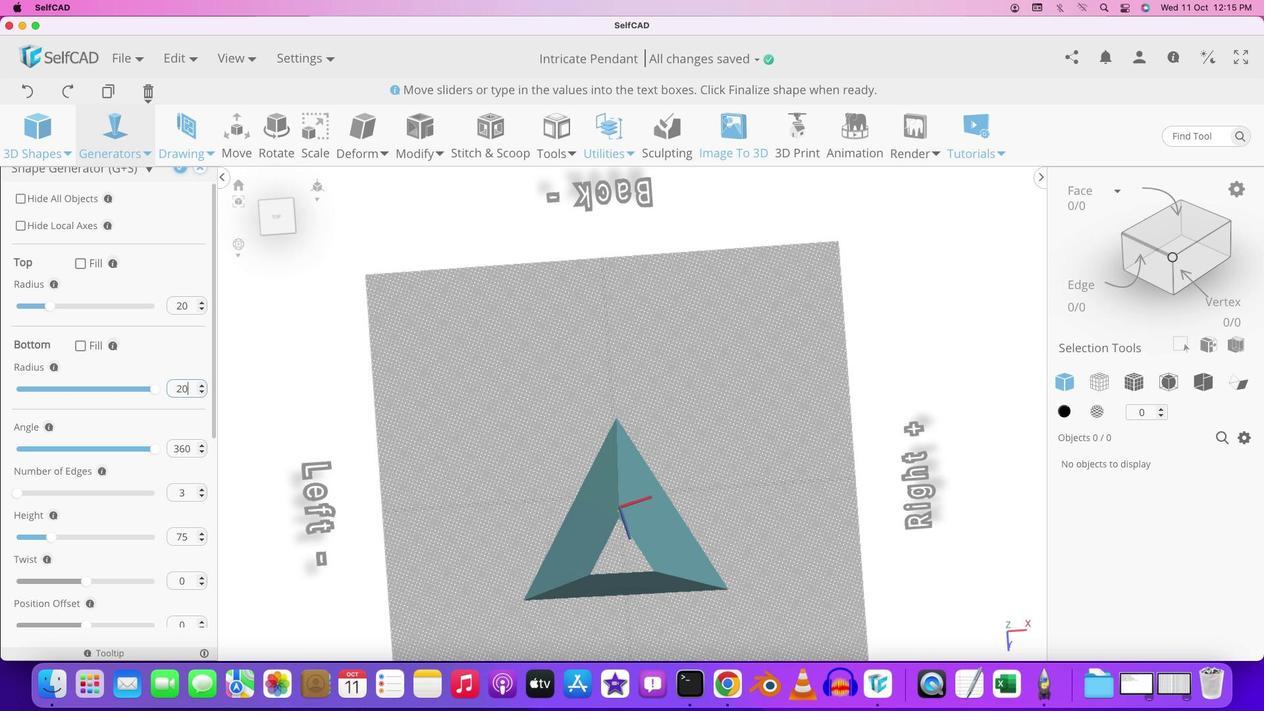 
Action: Key pressed '2''0'Key.enter
